 Task: Buy 1 Can Crushers from Specialty Tools & Gadgets section under best seller category for shipping address: Mateo Gonzalez, 2842 Point Street, Park Ridge, Illinois 60068, Cell Number 7738643880. Pay from credit card ending with 7965, CVV 549
Action: Mouse moved to (13, 77)
Screenshot: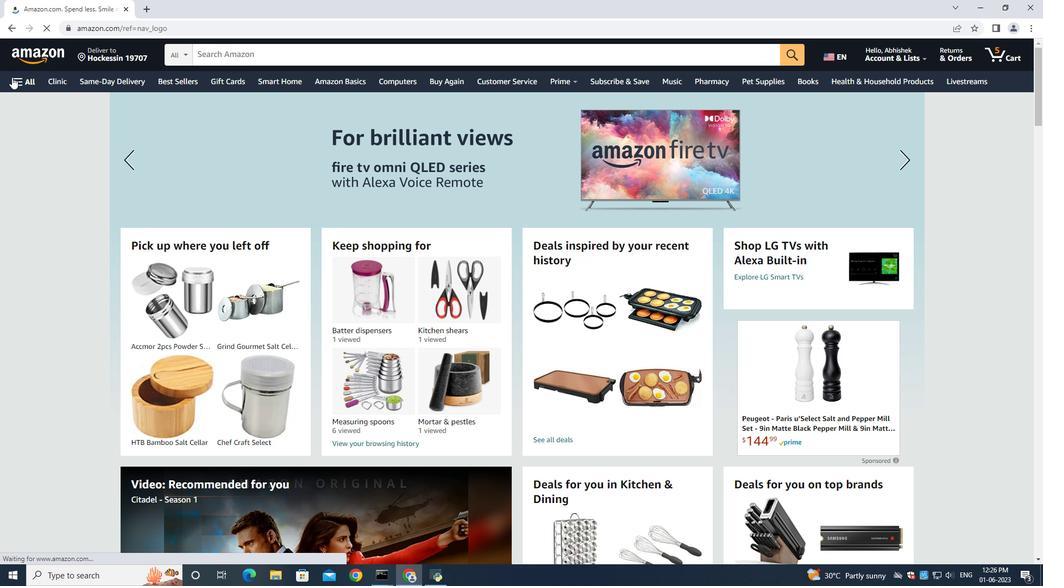 
Action: Mouse pressed left at (13, 77)
Screenshot: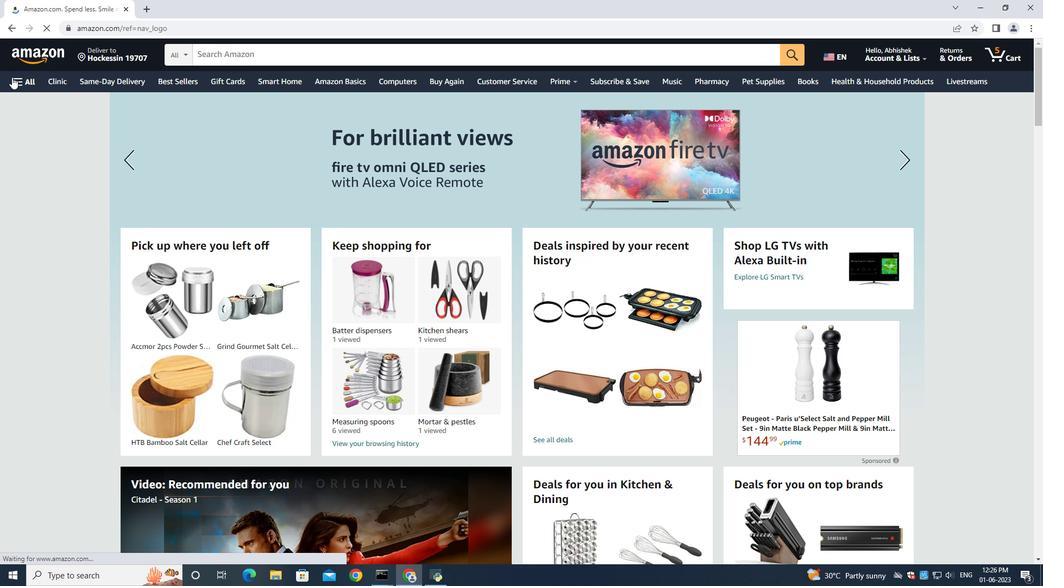 
Action: Mouse moved to (47, 103)
Screenshot: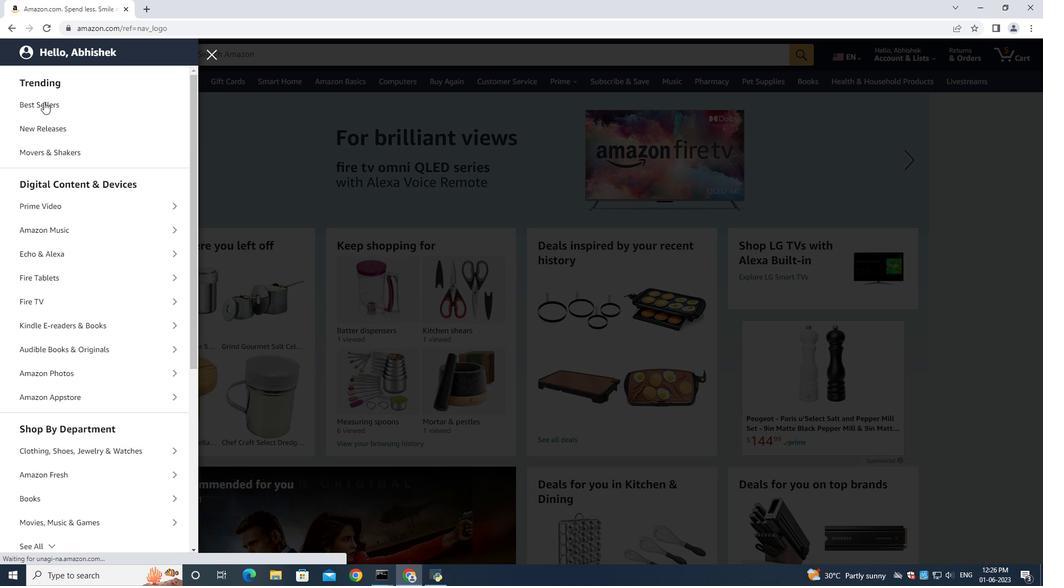 
Action: Mouse pressed left at (47, 103)
Screenshot: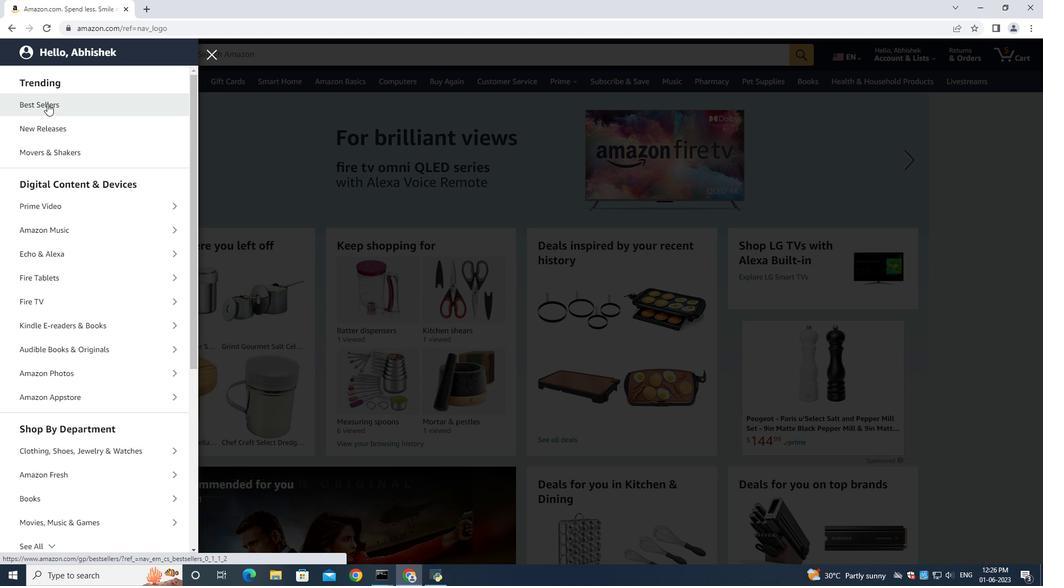 
Action: Mouse moved to (219, 55)
Screenshot: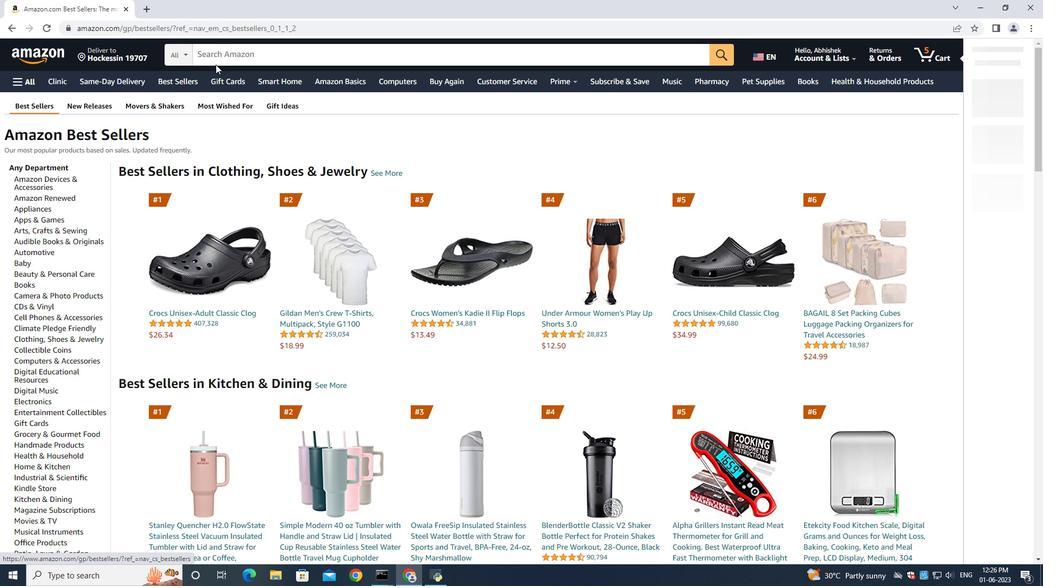 
Action: Mouse pressed left at (219, 55)
Screenshot: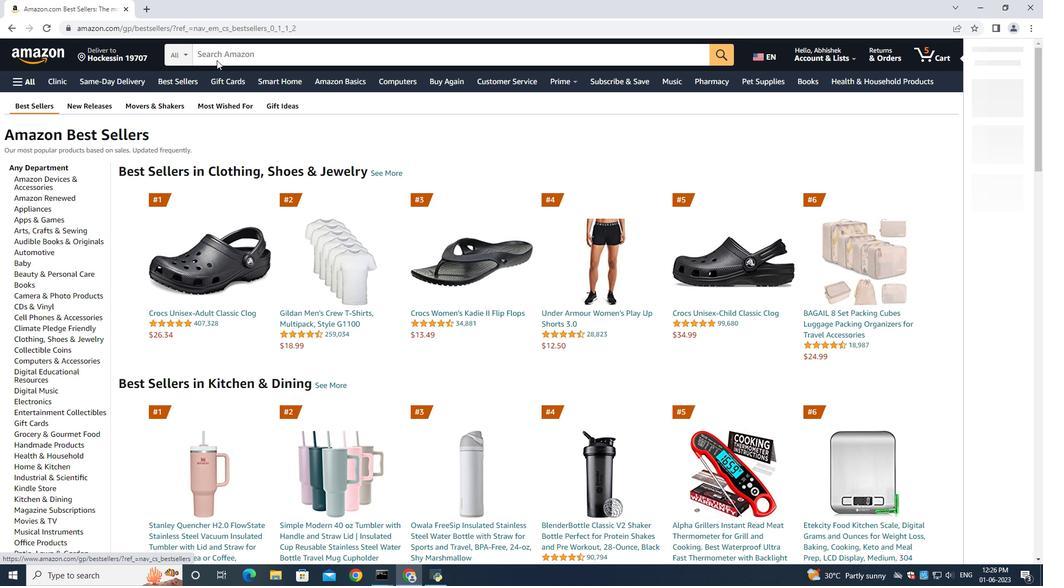 
Action: Key pressed <Key.shift>Can<Key.space><Key.shift><Key.shift><Key.shift><Key.shift><Key.shift><Key.shift><Key.shift><Key.shift><Key.shift><Key.shift><Key.shift><Key.shift><Key.shift><Key.shift><Key.shift><Key.shift><Key.shift><Key.shift><Key.shift><Key.shift><Key.shift><Key.shift><Key.shift><Key.shift><Key.shift><Key.shift><Key.shift><Key.shift><Key.shift><Key.shift><Key.shift>Crushers<Key.enter>
Screenshot: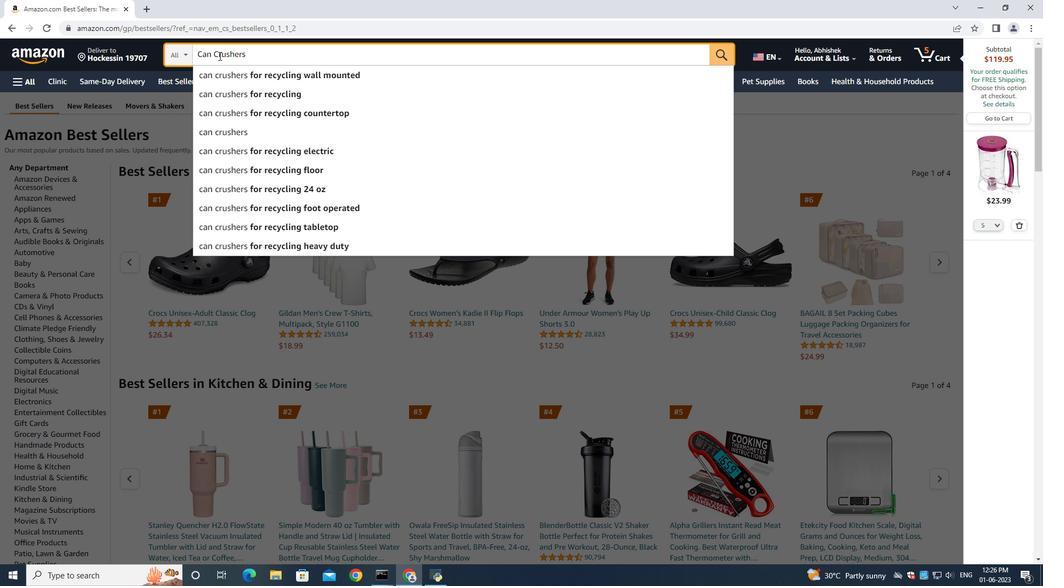 
Action: Mouse moved to (40, 195)
Screenshot: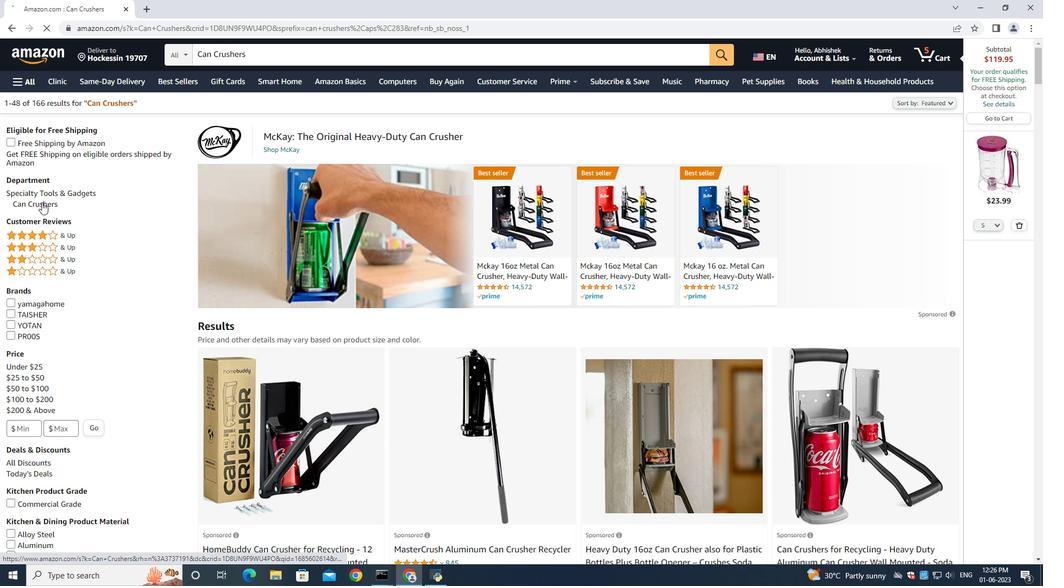 
Action: Mouse pressed left at (40, 195)
Screenshot: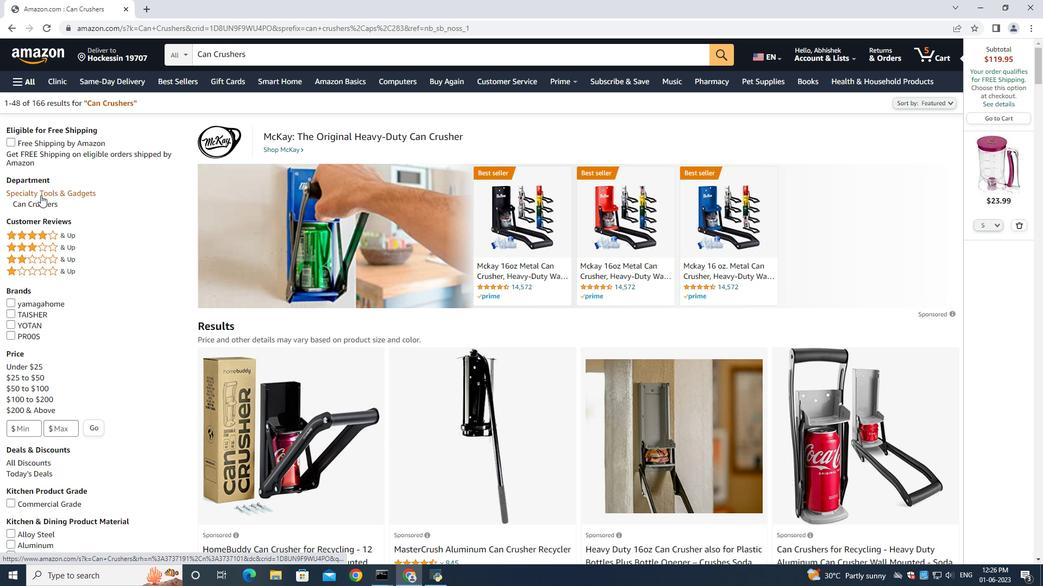 
Action: Mouse moved to (1017, 227)
Screenshot: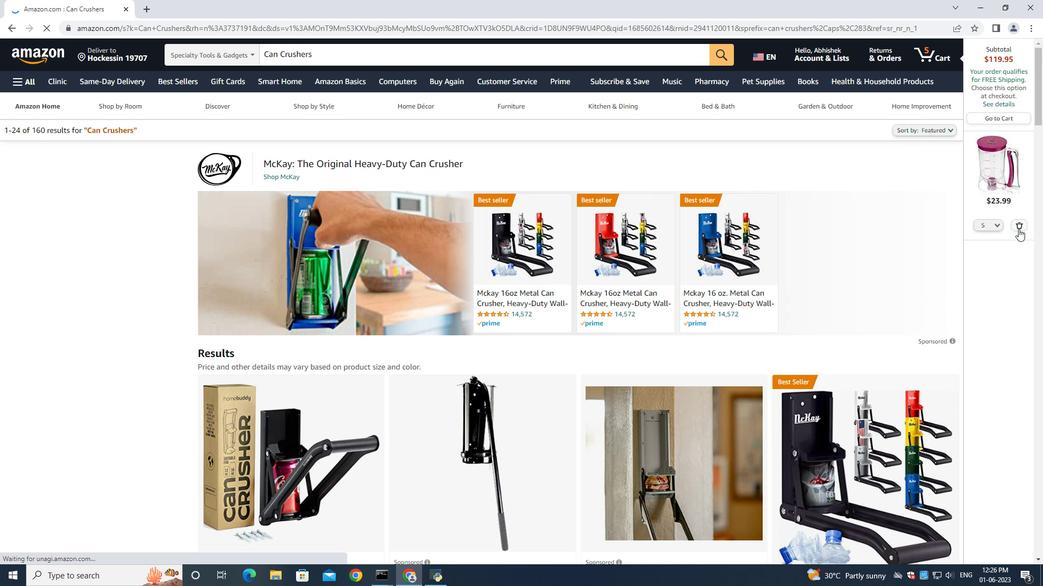 
Action: Mouse pressed left at (1017, 227)
Screenshot: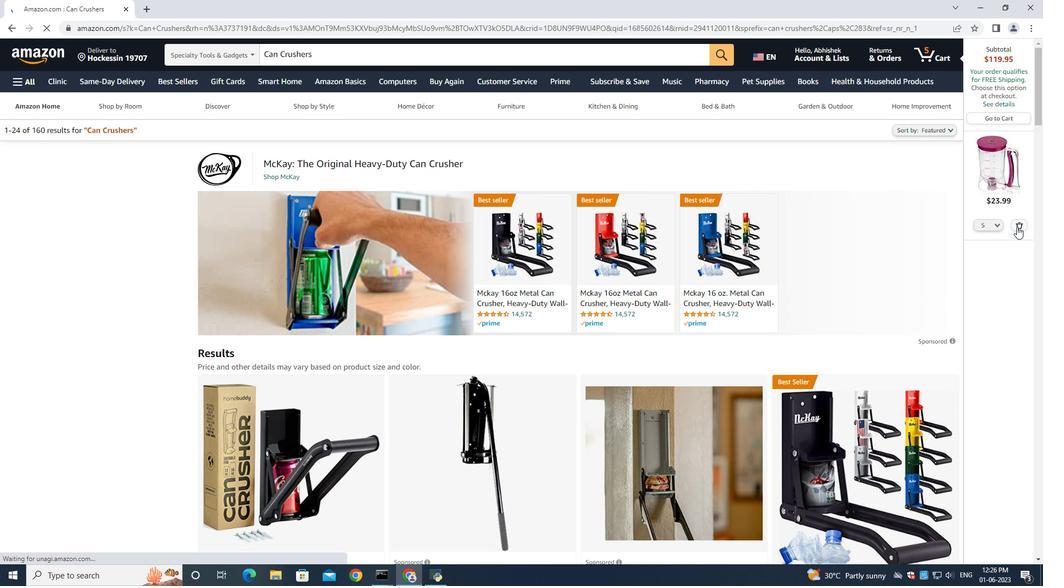 
Action: Mouse moved to (1017, 227)
Screenshot: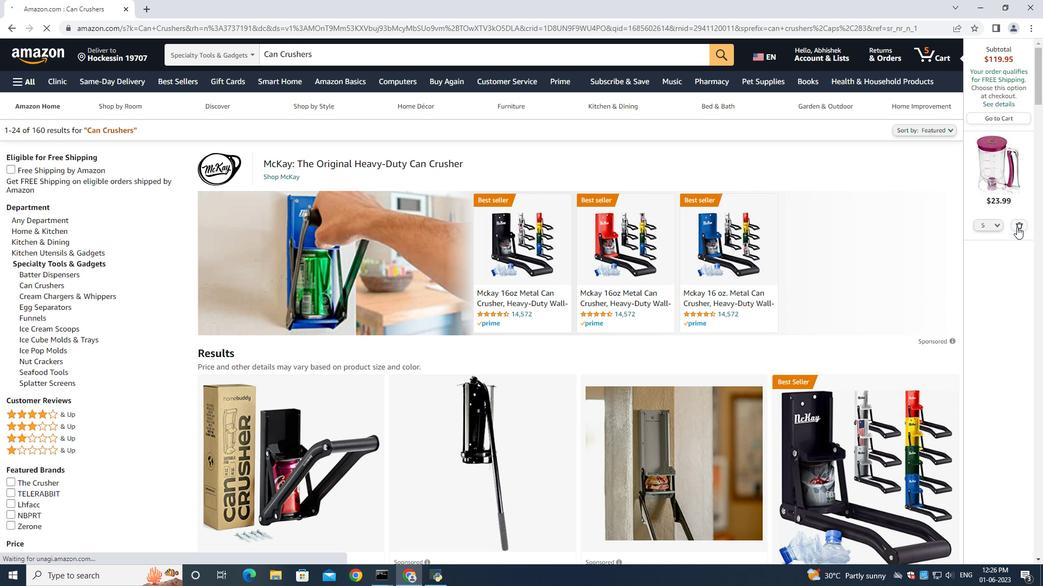 
Action: Mouse pressed left at (1017, 227)
Screenshot: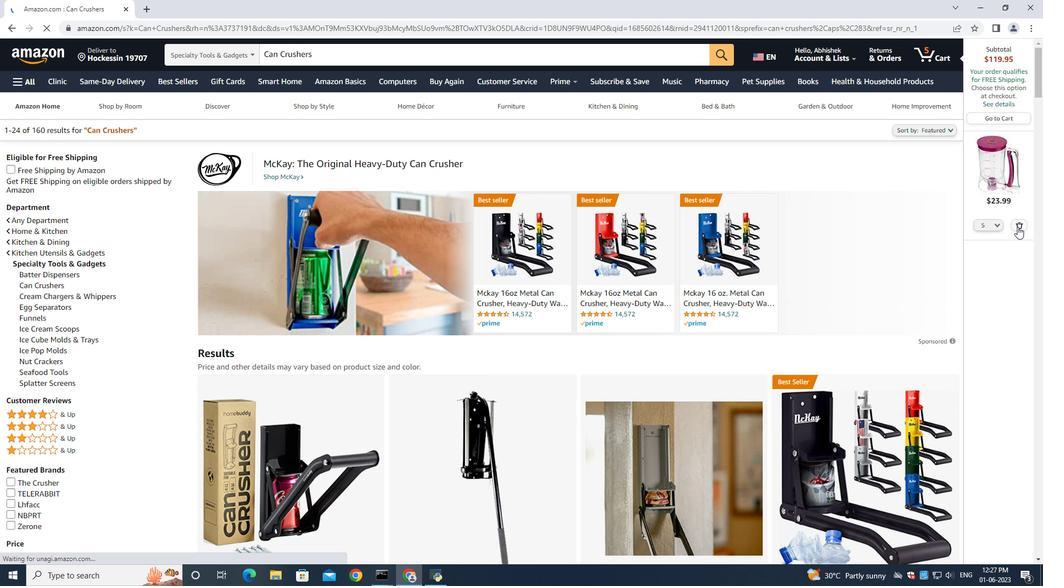 
Action: Mouse moved to (563, 285)
Screenshot: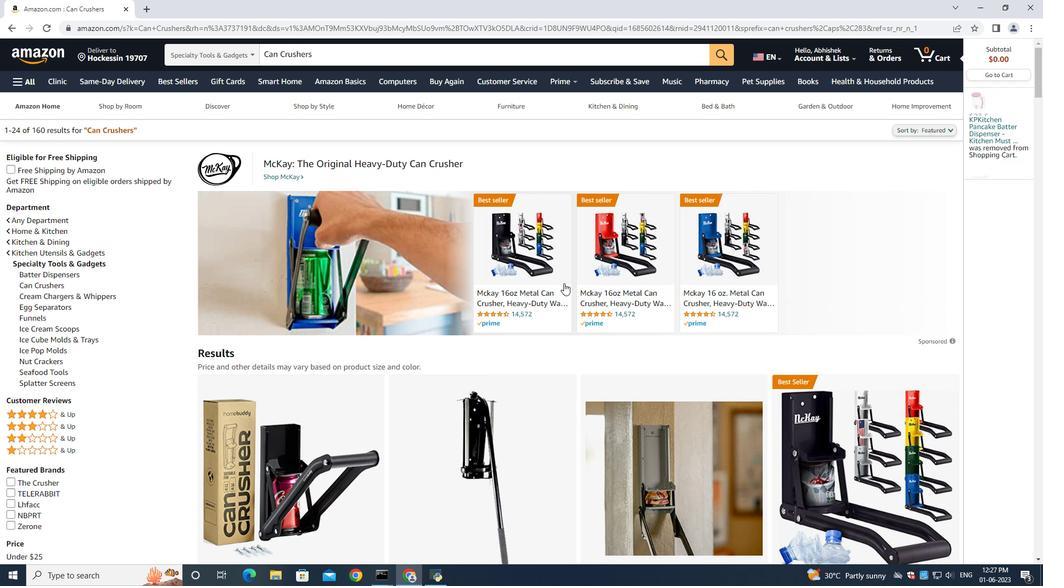 
Action: Mouse scrolled (563, 285) with delta (0, 0)
Screenshot: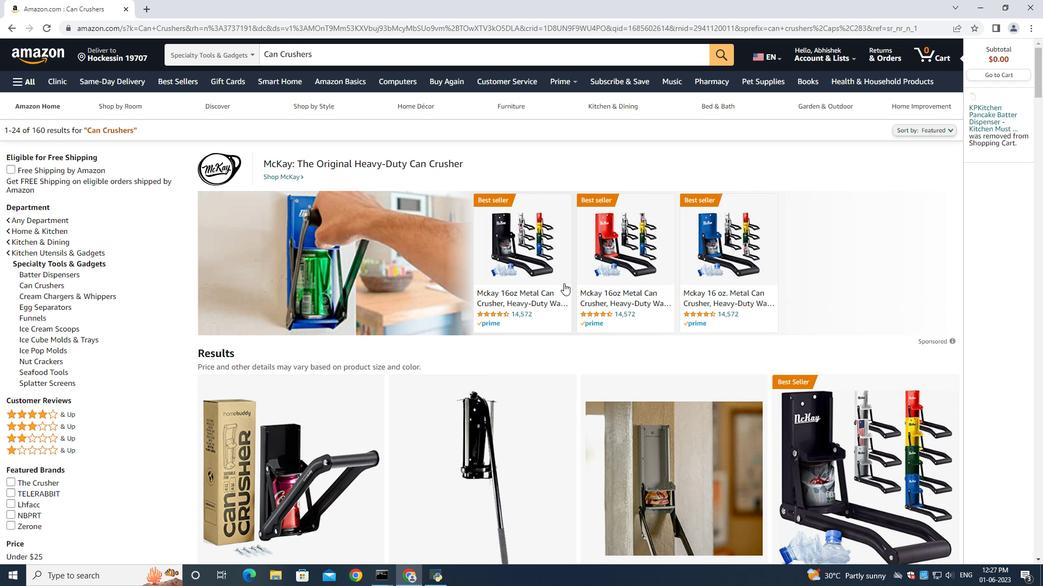 
Action: Mouse moved to (561, 295)
Screenshot: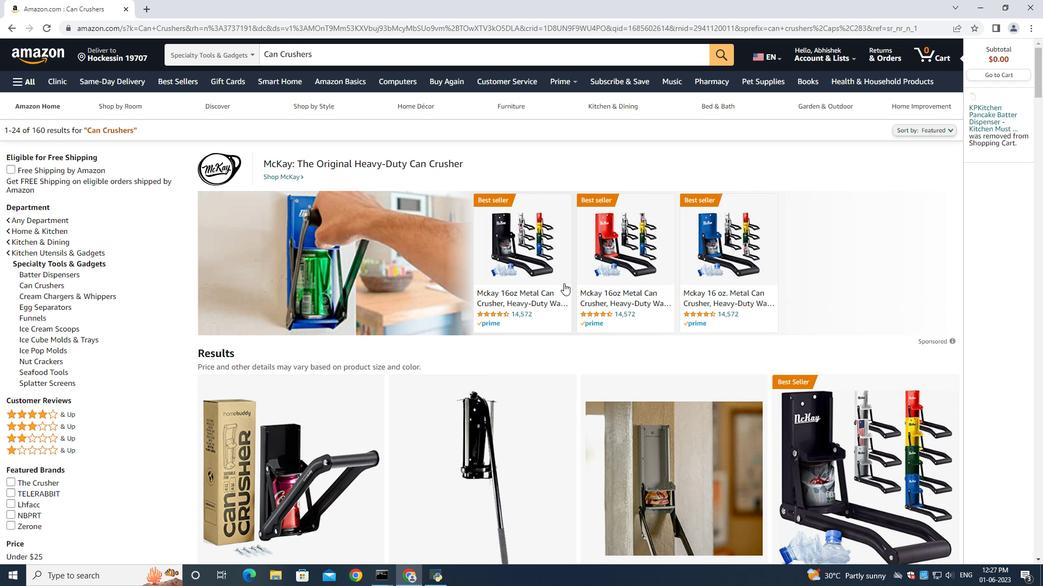 
Action: Mouse scrolled (561, 294) with delta (0, 0)
Screenshot: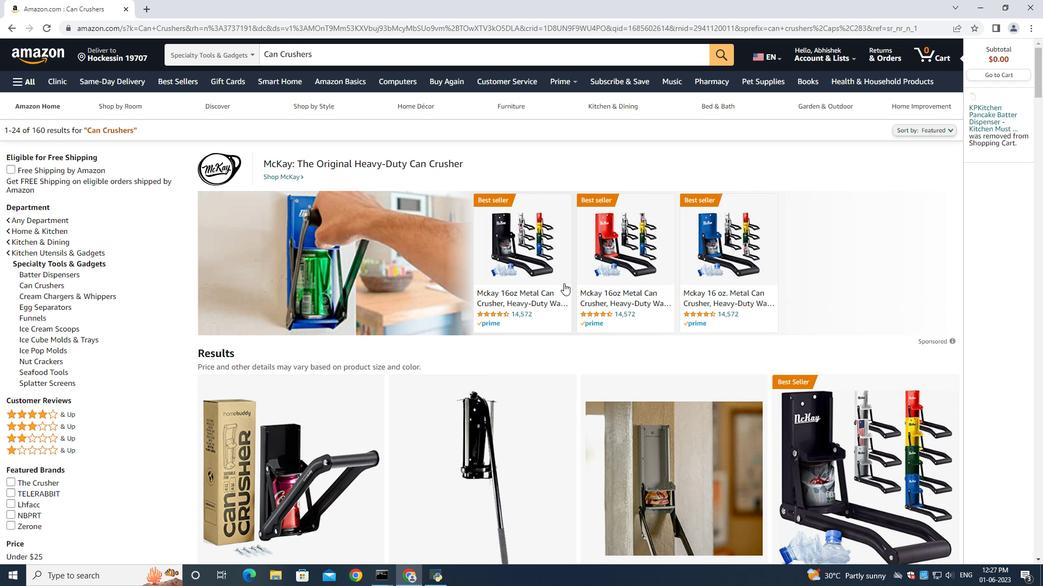 
Action: Mouse moved to (557, 303)
Screenshot: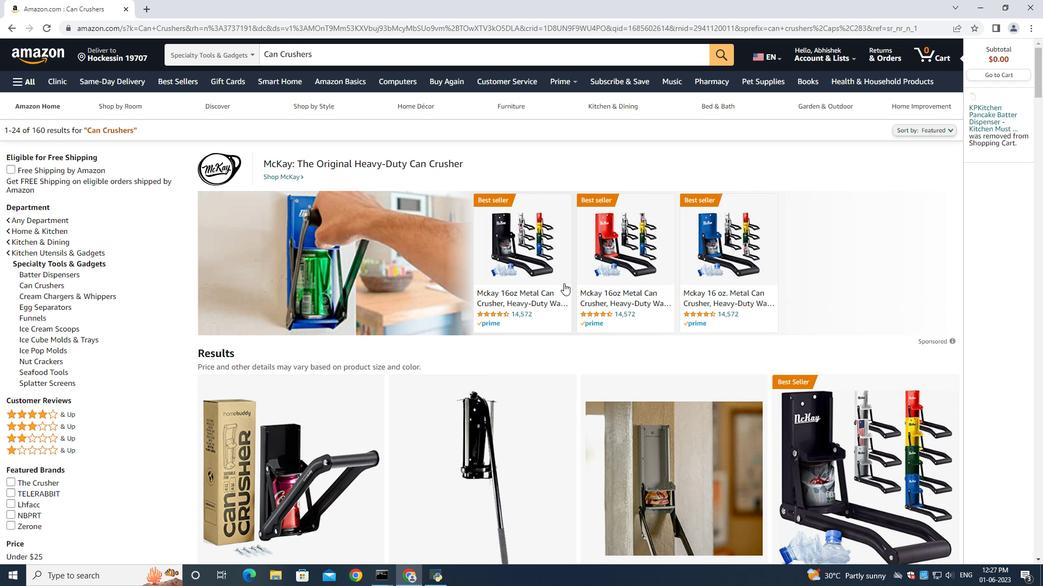 
Action: Mouse scrolled (557, 303) with delta (0, 0)
Screenshot: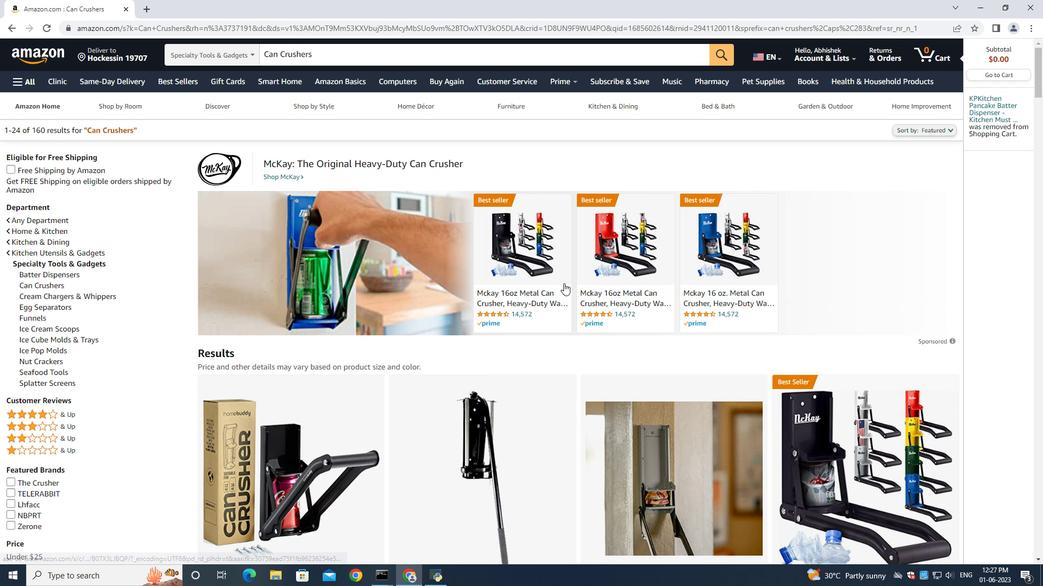 
Action: Mouse moved to (557, 303)
Screenshot: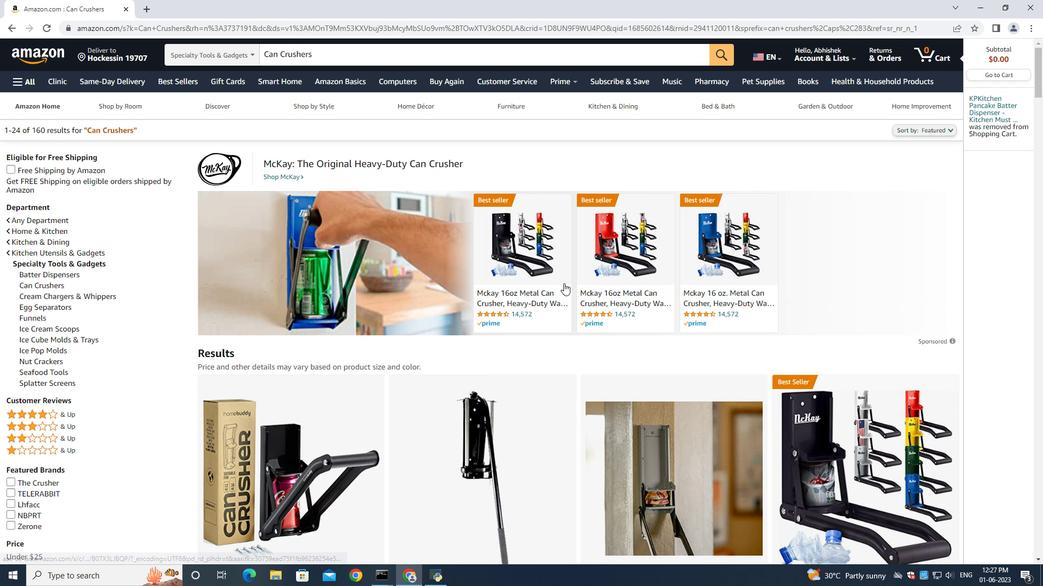 
Action: Mouse scrolled (557, 303) with delta (0, 0)
Screenshot: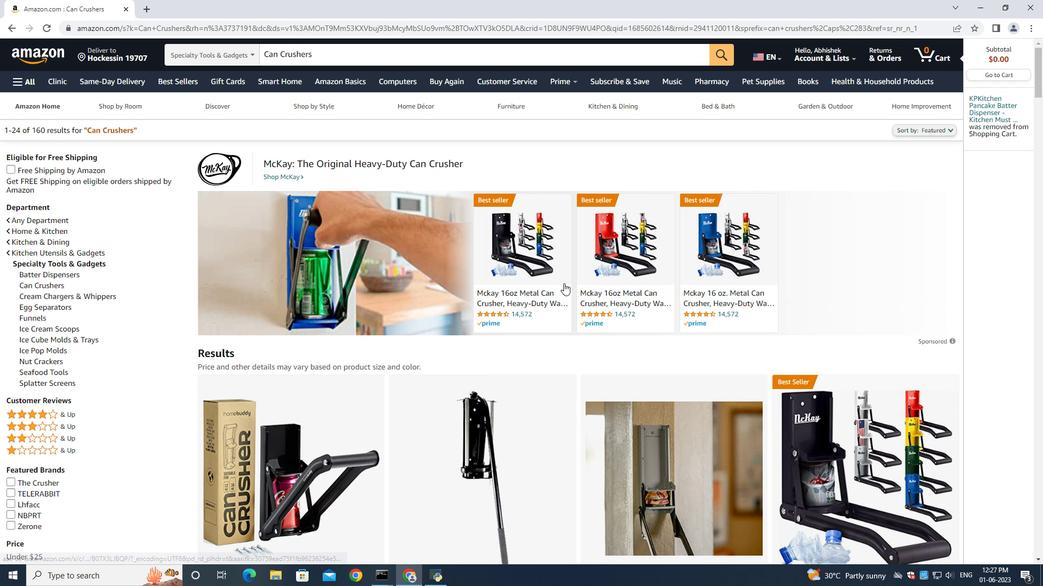 
Action: Mouse scrolled (557, 303) with delta (0, 0)
Screenshot: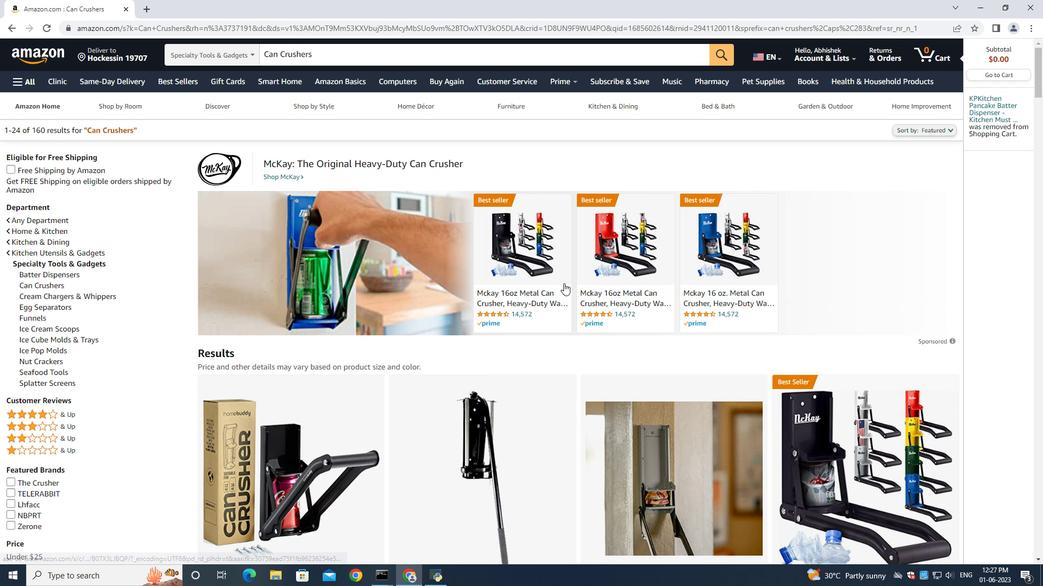 
Action: Mouse moved to (621, 324)
Screenshot: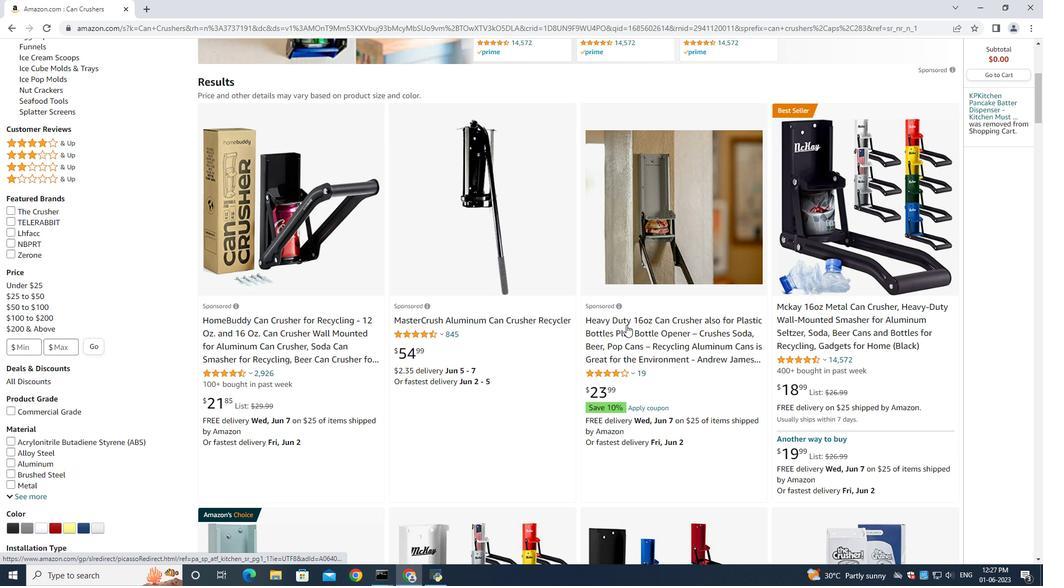 
Action: Mouse scrolled (621, 323) with delta (0, 0)
Screenshot: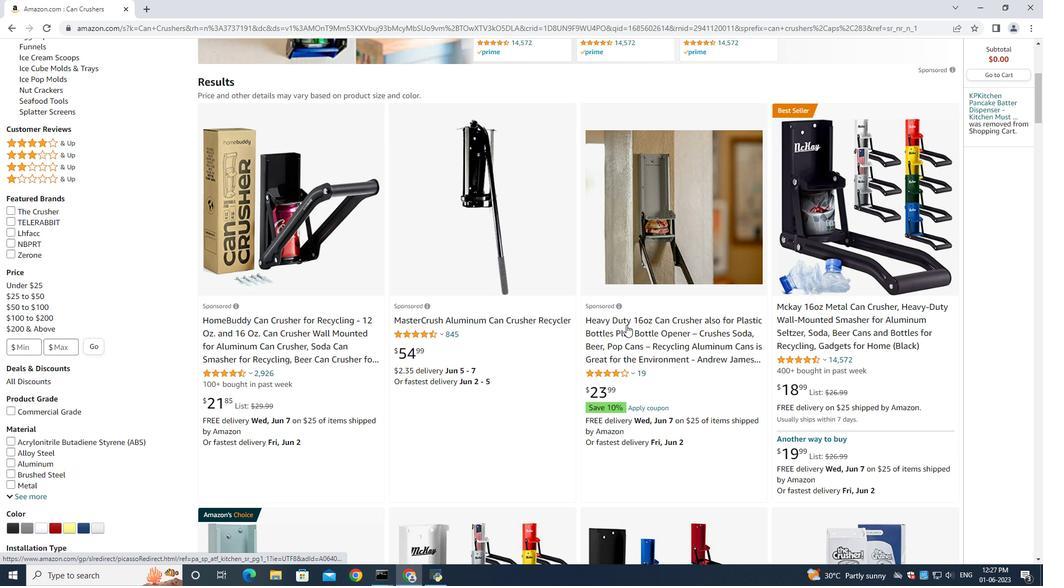 
Action: Mouse scrolled (621, 323) with delta (0, 0)
Screenshot: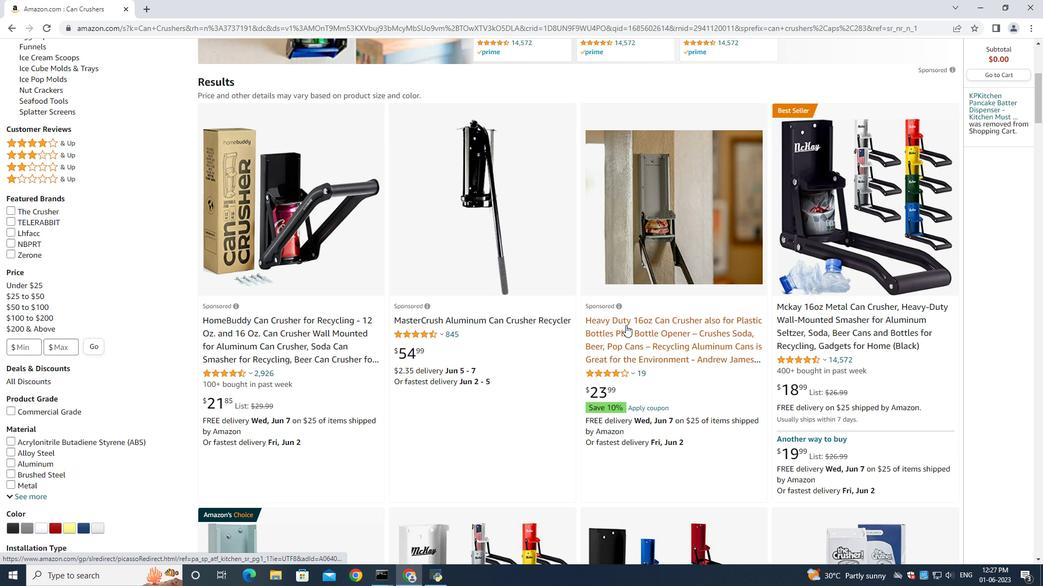 
Action: Mouse moved to (841, 249)
Screenshot: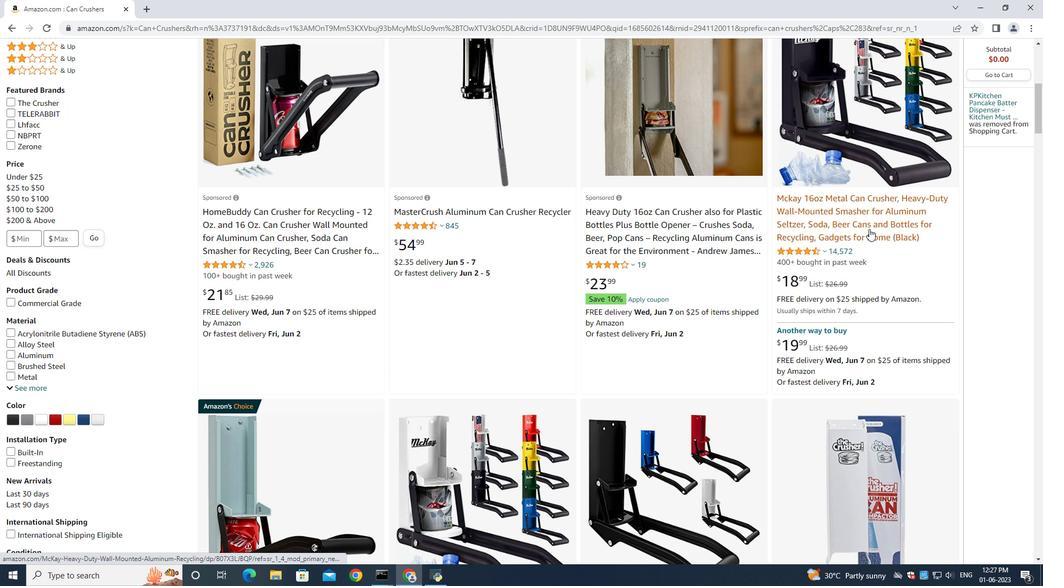 
Action: Mouse scrolled (841, 250) with delta (0, 0)
Screenshot: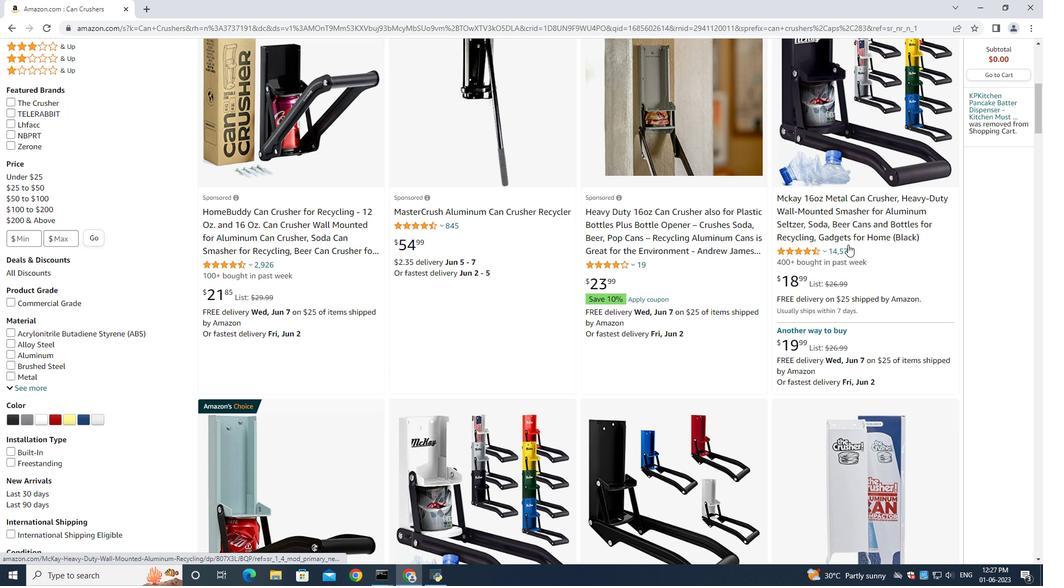 
Action: Mouse scrolled (841, 250) with delta (0, 0)
Screenshot: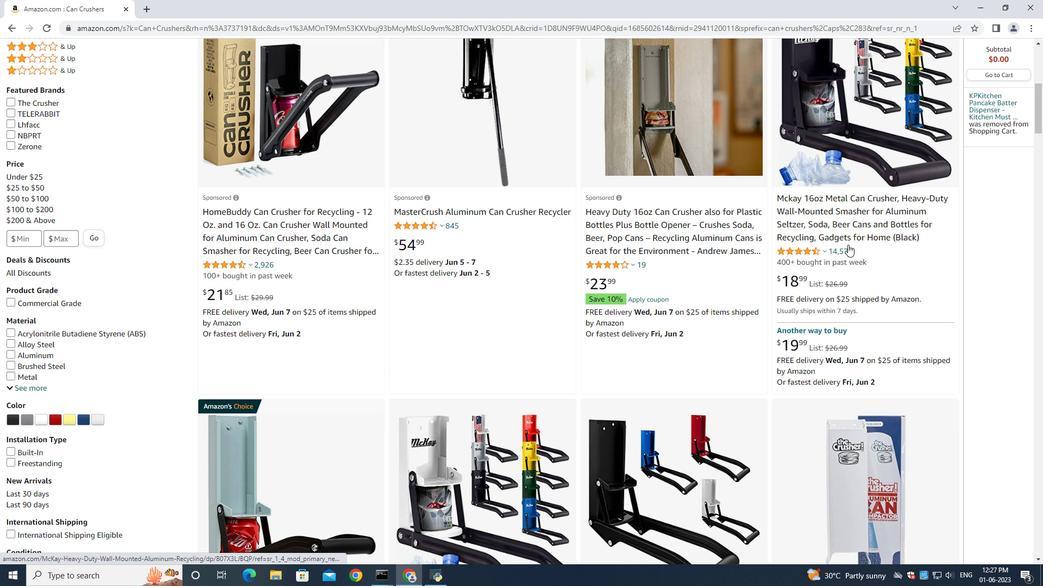 
Action: Mouse moved to (270, 336)
Screenshot: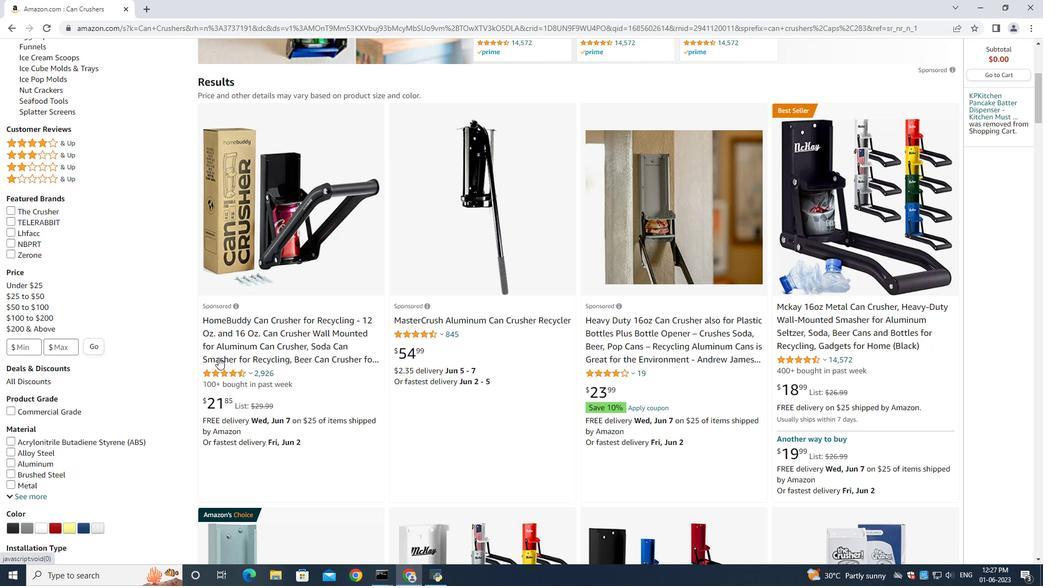 
Action: Mouse pressed left at (270, 336)
Screenshot: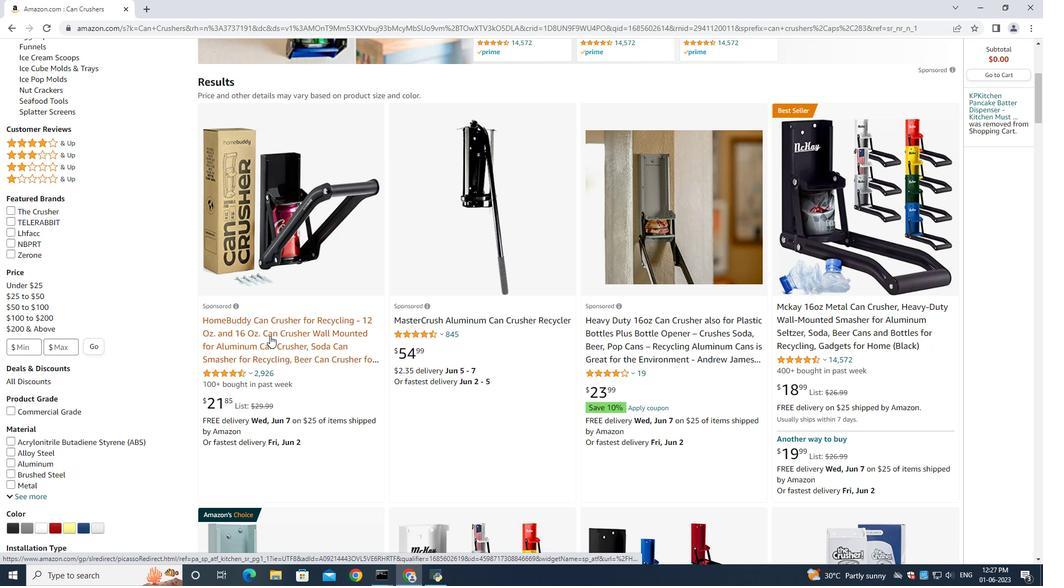
Action: Mouse moved to (124, 398)
Screenshot: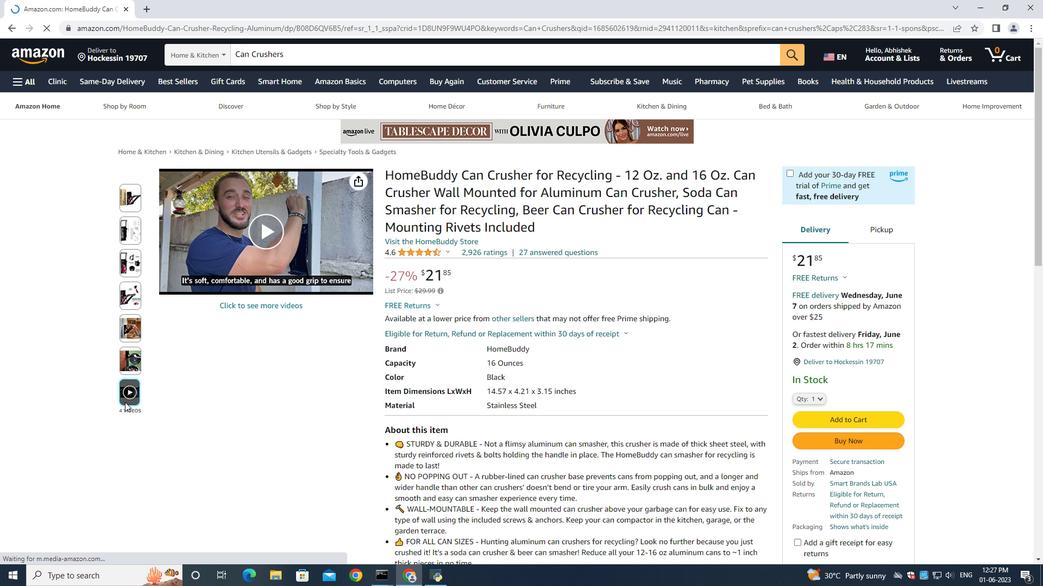 
Action: Mouse pressed left at (124, 398)
Screenshot: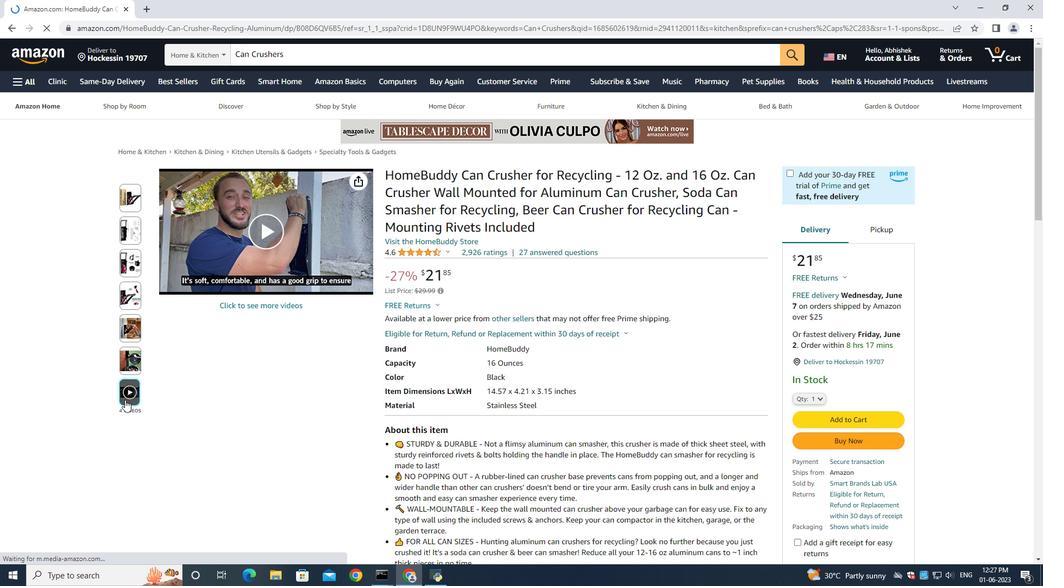 
Action: Mouse moved to (414, 308)
Screenshot: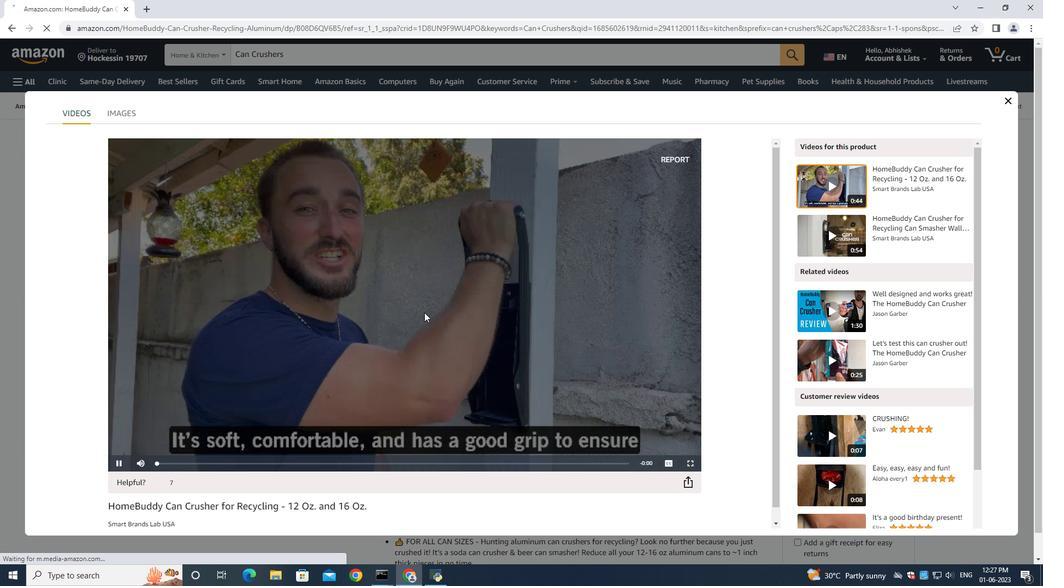
Action: Mouse pressed left at (414, 308)
Screenshot: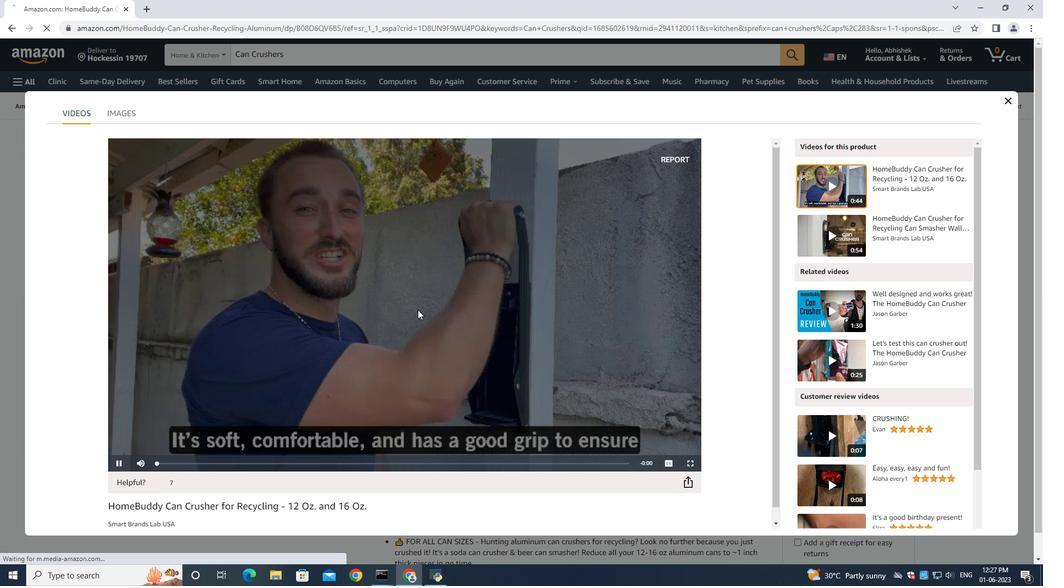 
Action: Mouse moved to (509, 467)
Screenshot: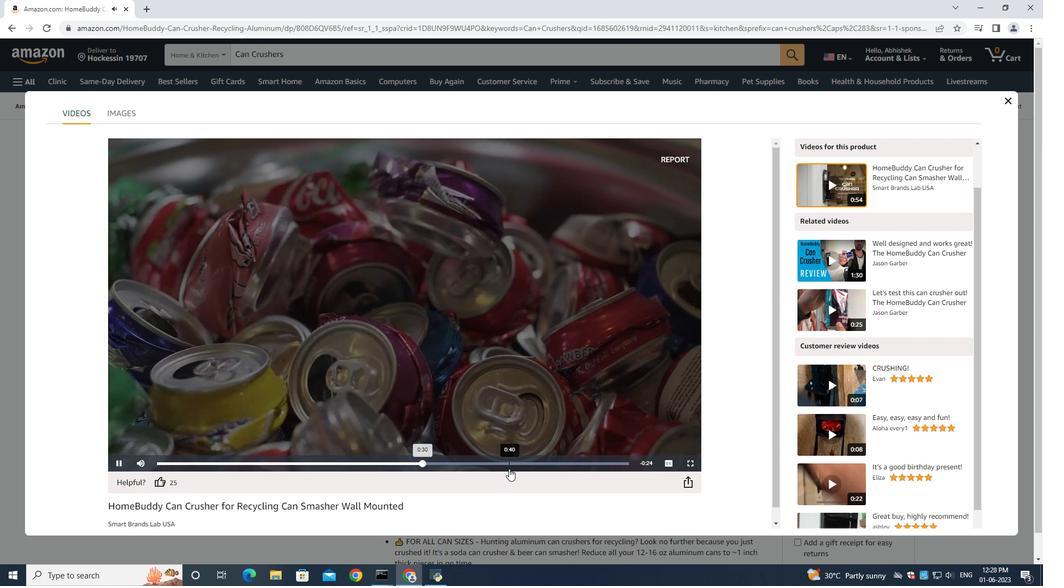 
Action: Mouse pressed left at (509, 467)
Screenshot: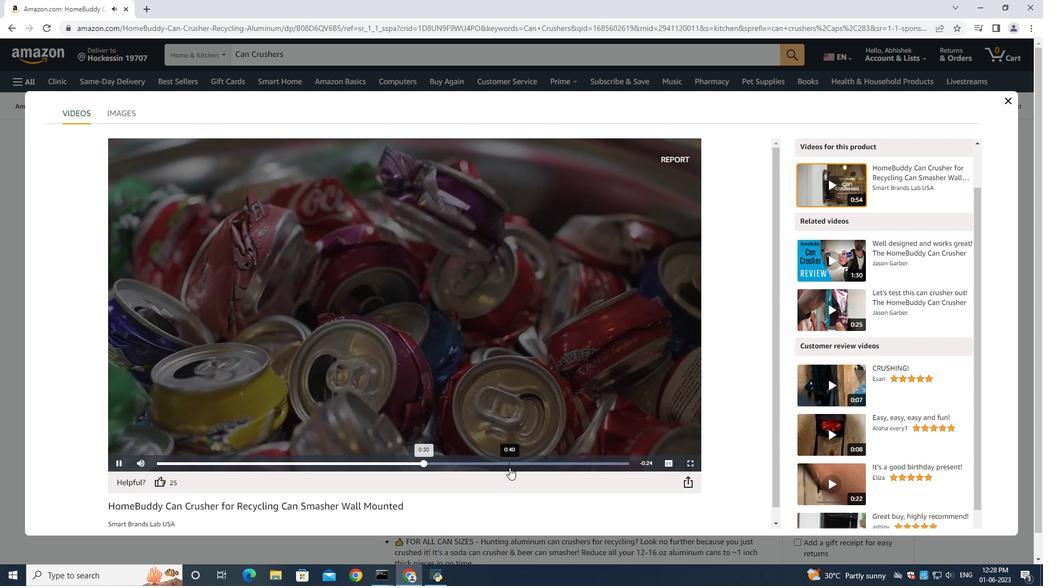 
Action: Mouse moved to (567, 463)
Screenshot: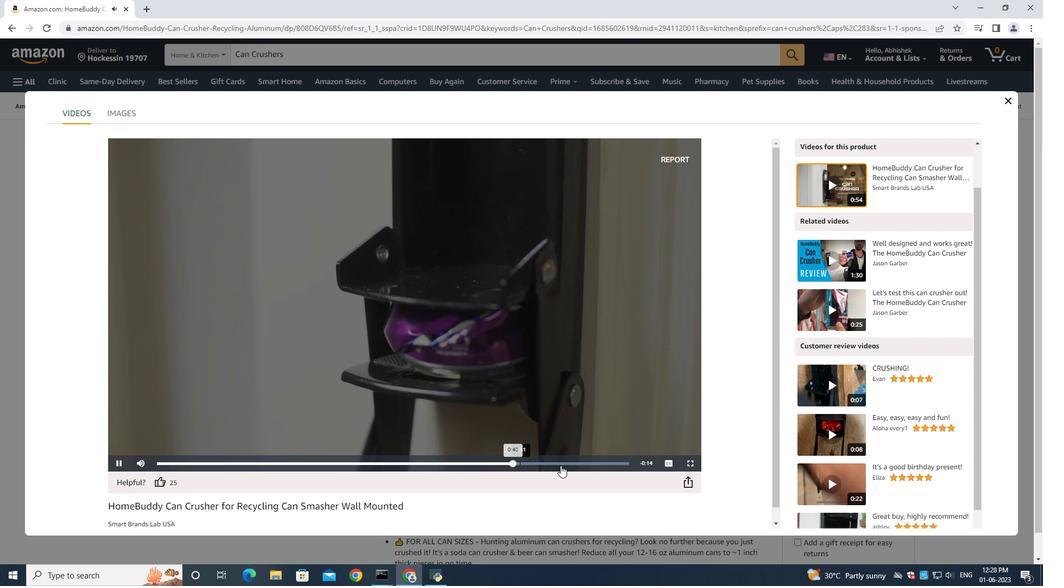 
Action: Mouse pressed left at (567, 463)
Screenshot: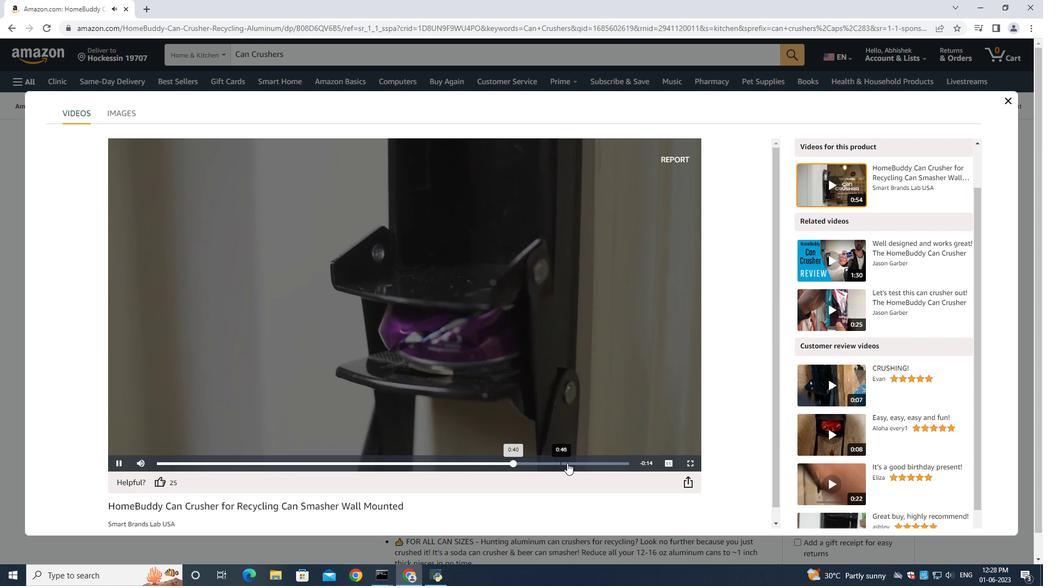 
Action: Mouse moved to (1006, 101)
Screenshot: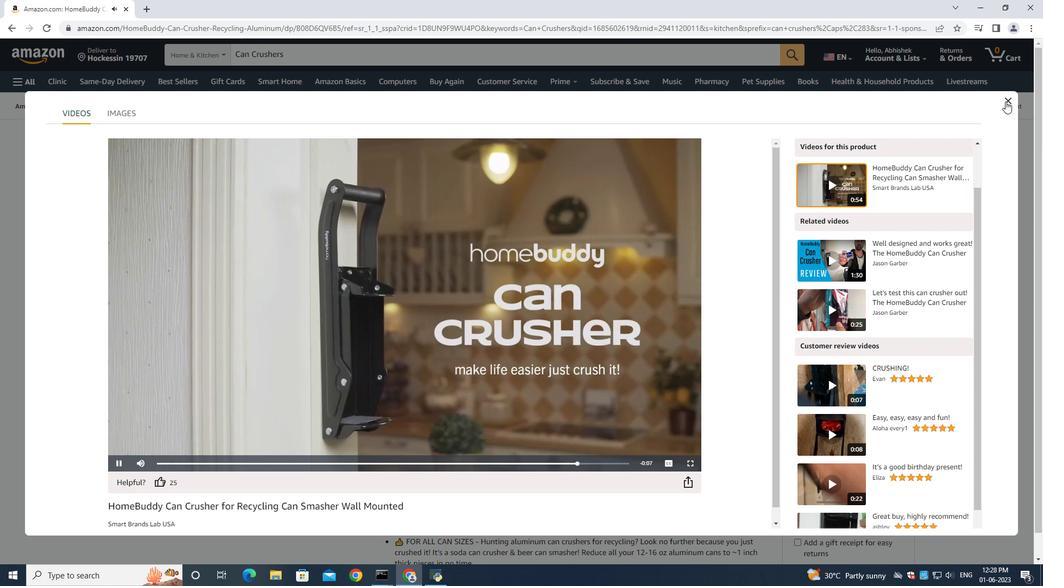 
Action: Mouse pressed left at (1006, 101)
Screenshot: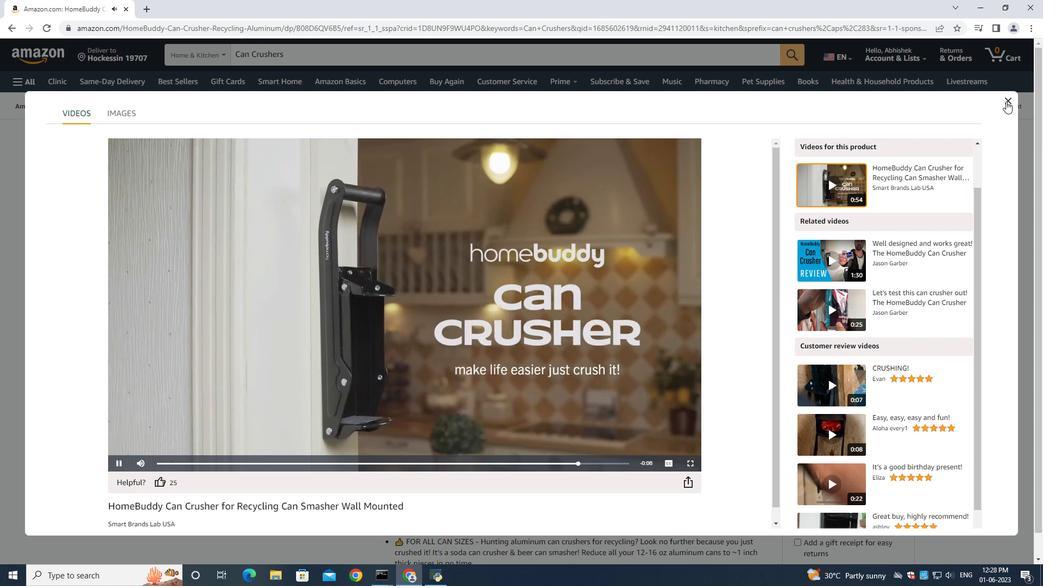 
Action: Mouse moved to (846, 439)
Screenshot: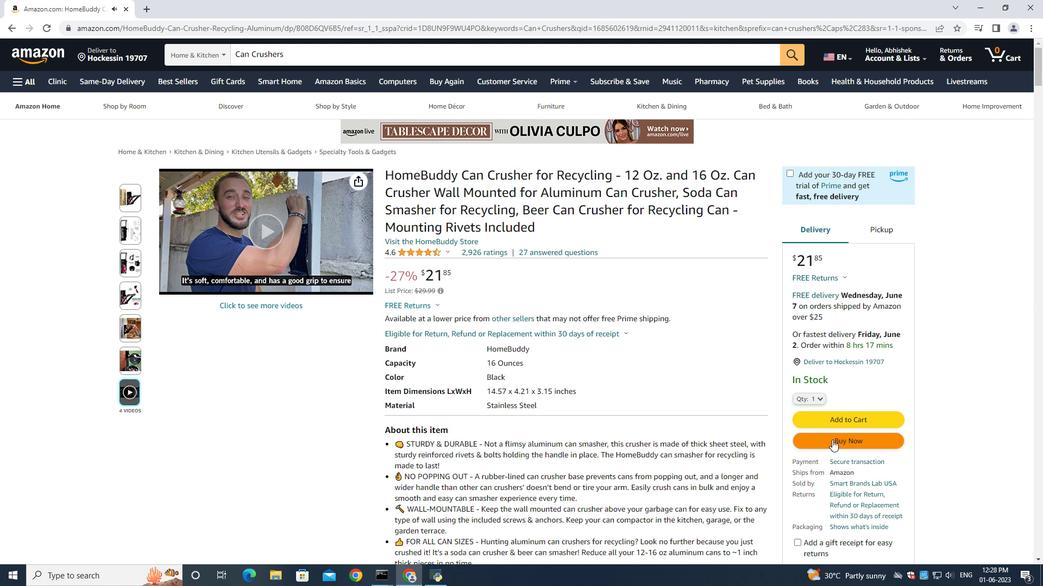
Action: Mouse pressed left at (846, 439)
Screenshot: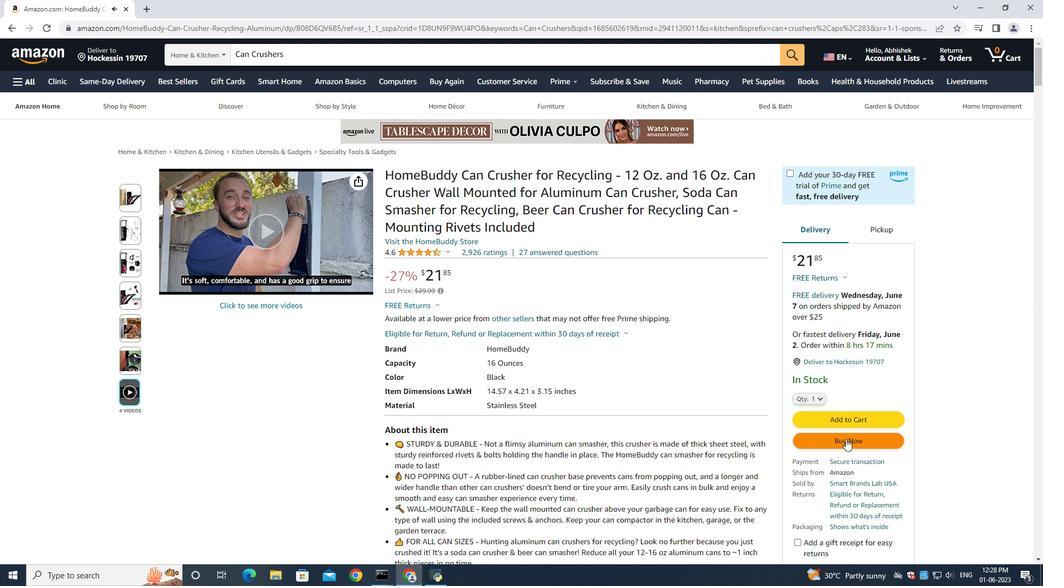 
Action: Mouse moved to (535, 300)
Screenshot: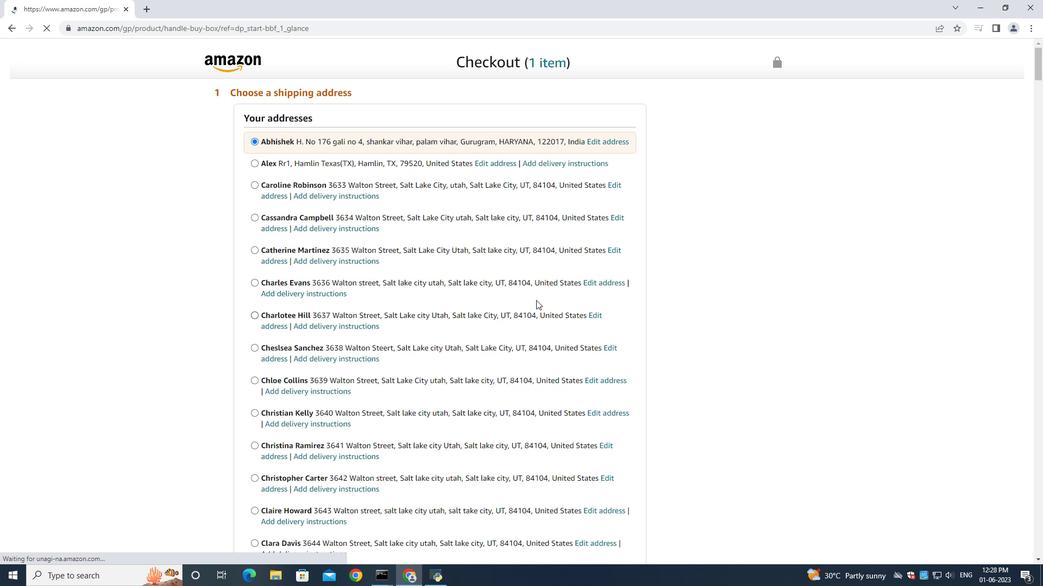 
Action: Mouse scrolled (535, 299) with delta (0, 0)
Screenshot: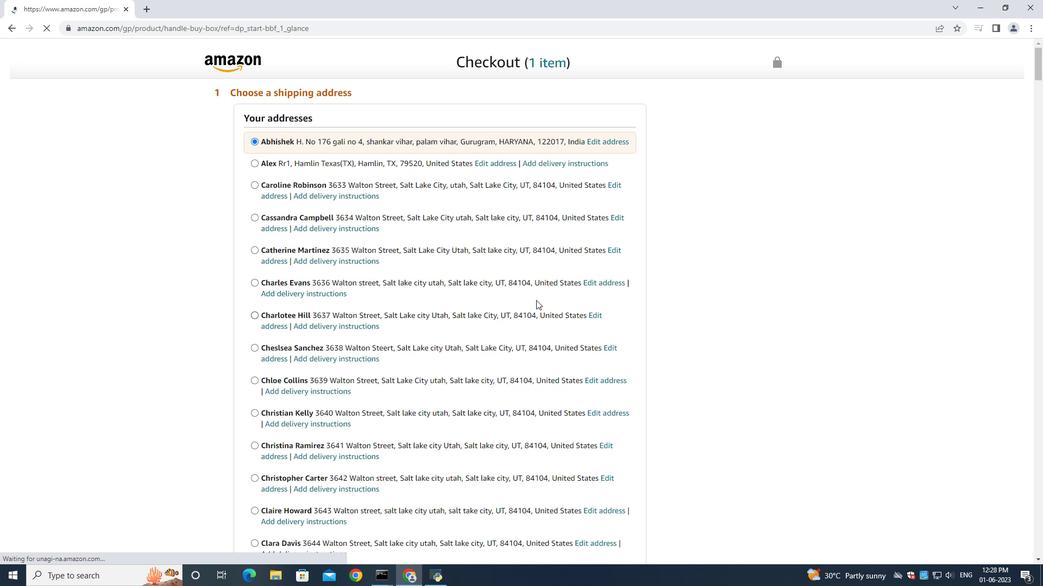 
Action: Mouse scrolled (535, 299) with delta (0, 0)
Screenshot: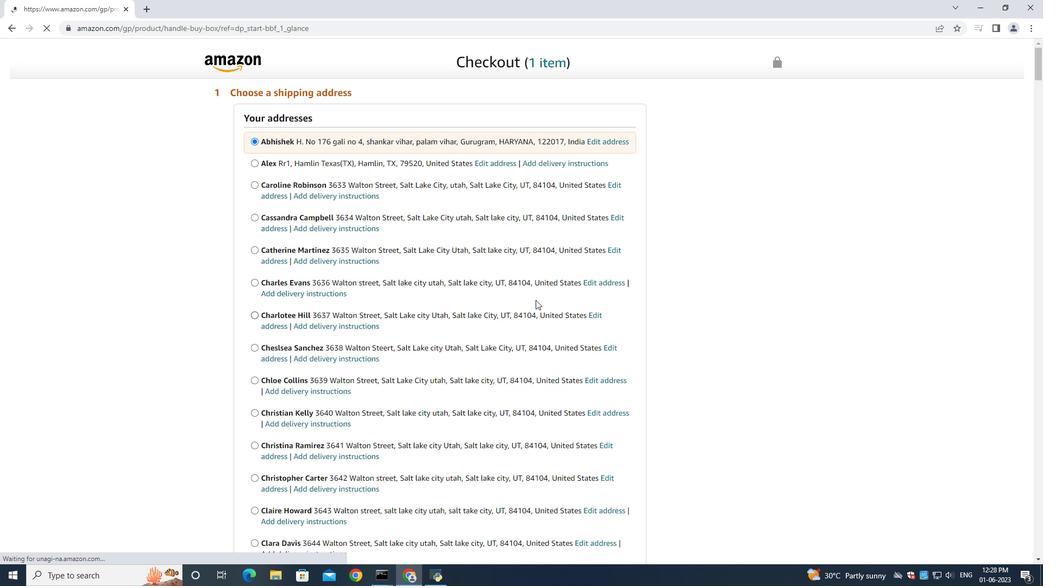 
Action: Mouse scrolled (535, 299) with delta (0, 0)
Screenshot: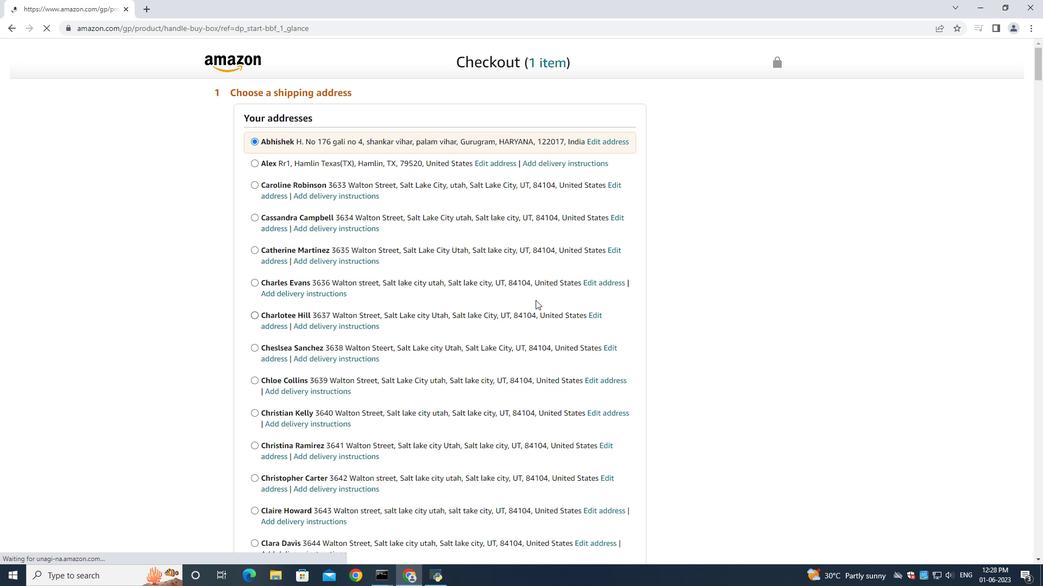 
Action: Mouse scrolled (535, 299) with delta (0, -1)
Screenshot: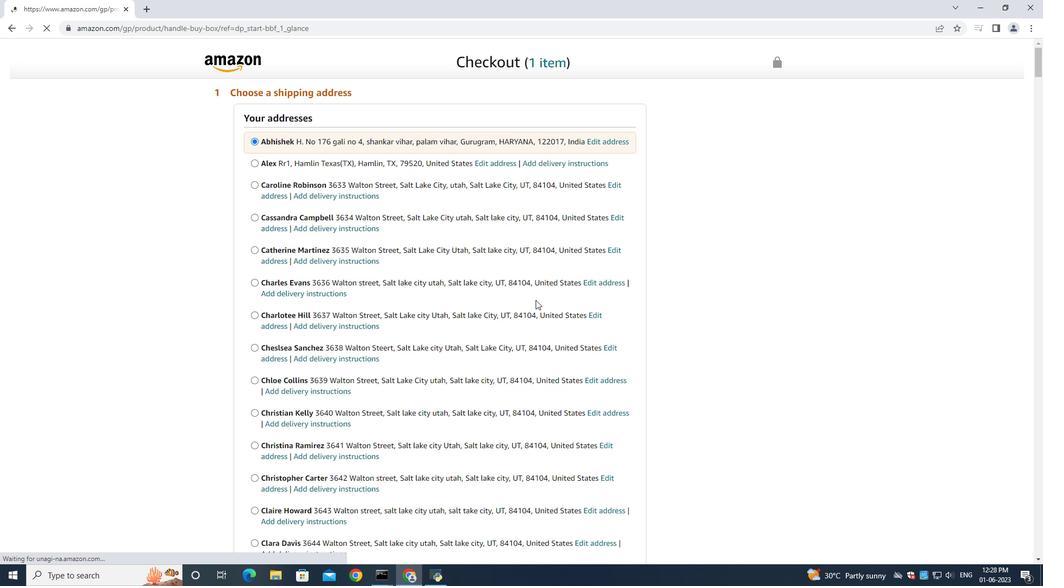 
Action: Mouse scrolled (535, 299) with delta (0, 0)
Screenshot: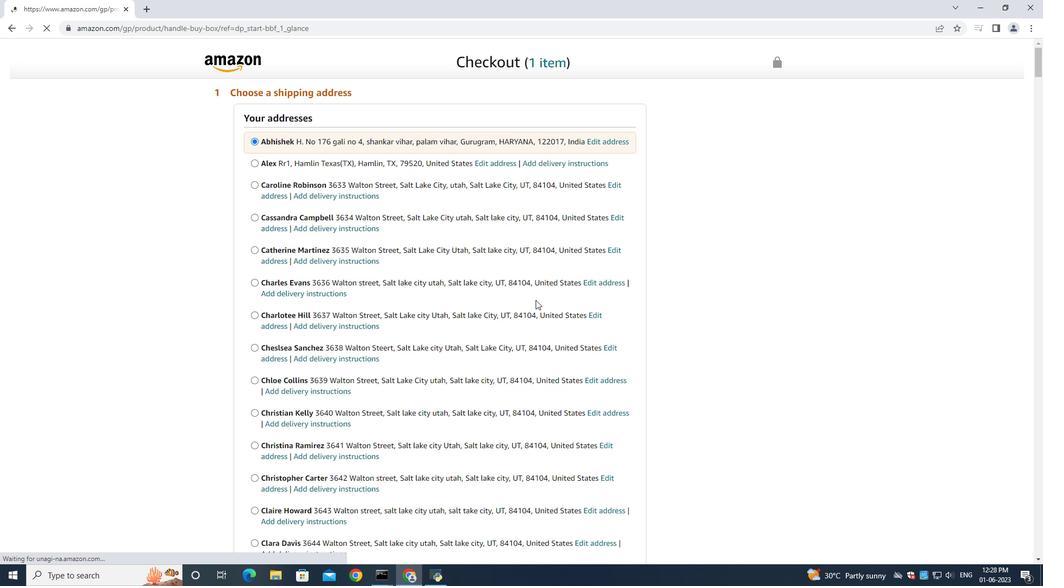 
Action: Mouse scrolled (535, 299) with delta (0, 0)
Screenshot: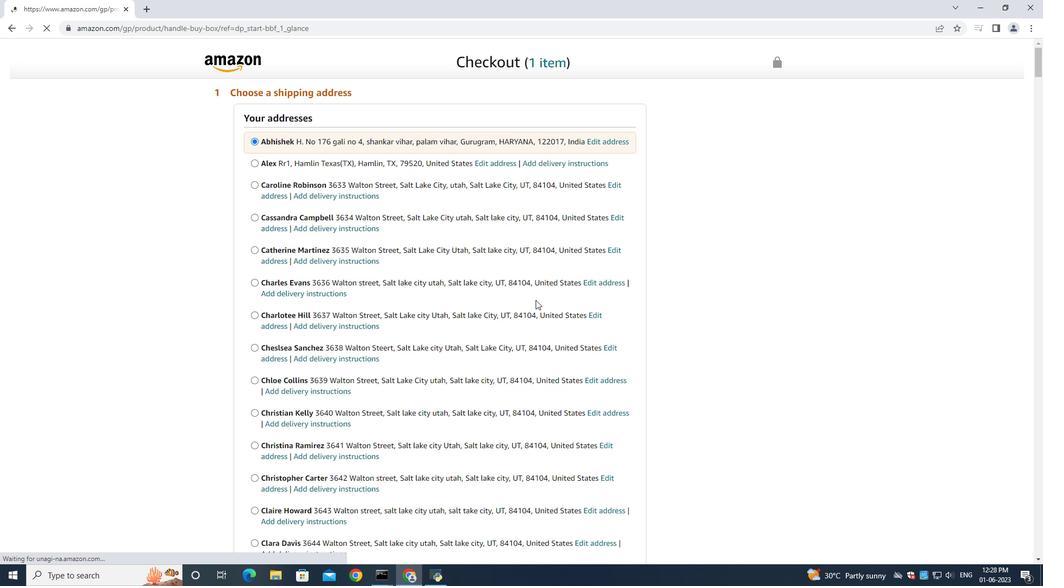 
Action: Mouse moved to (536, 298)
Screenshot: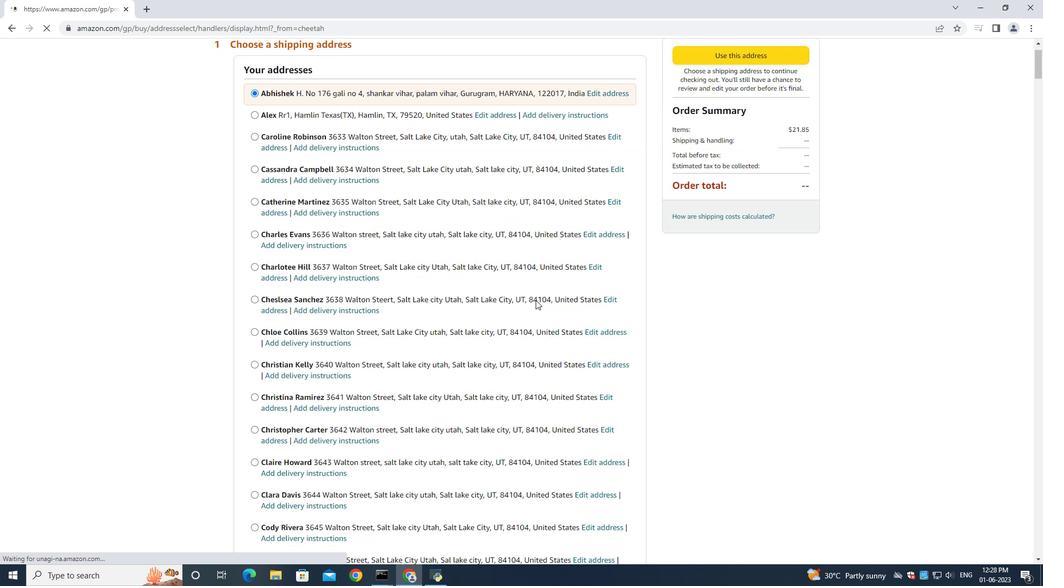
Action: Mouse scrolled (536, 297) with delta (0, 0)
Screenshot: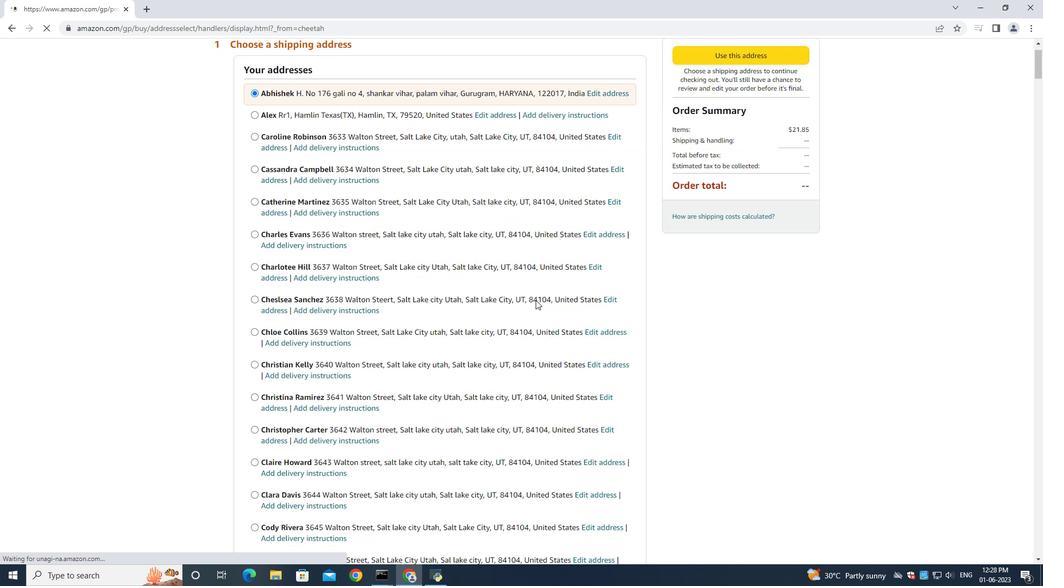 
Action: Mouse scrolled (536, 297) with delta (0, 0)
Screenshot: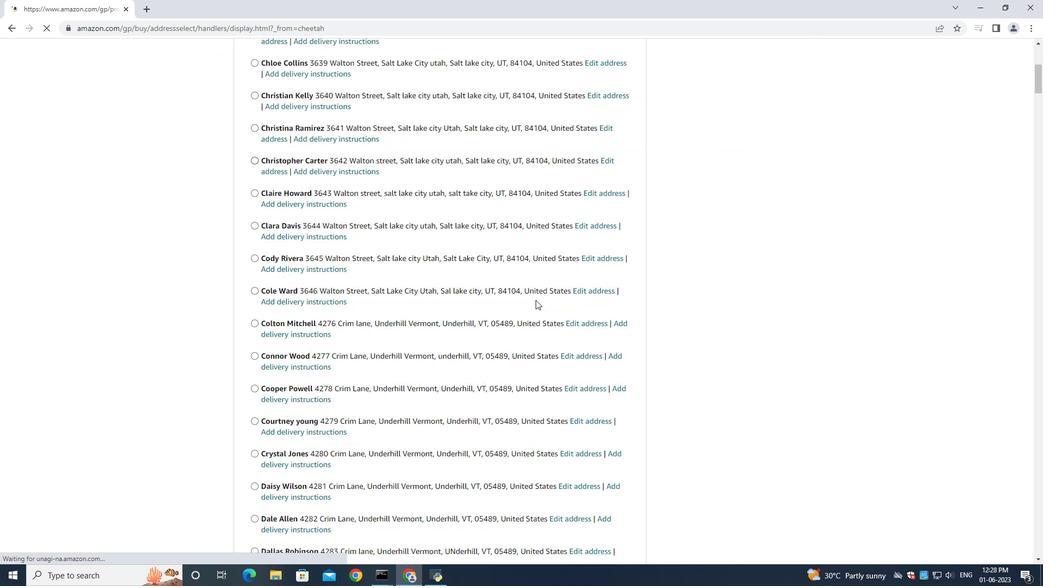 
Action: Mouse scrolled (536, 297) with delta (0, -1)
Screenshot: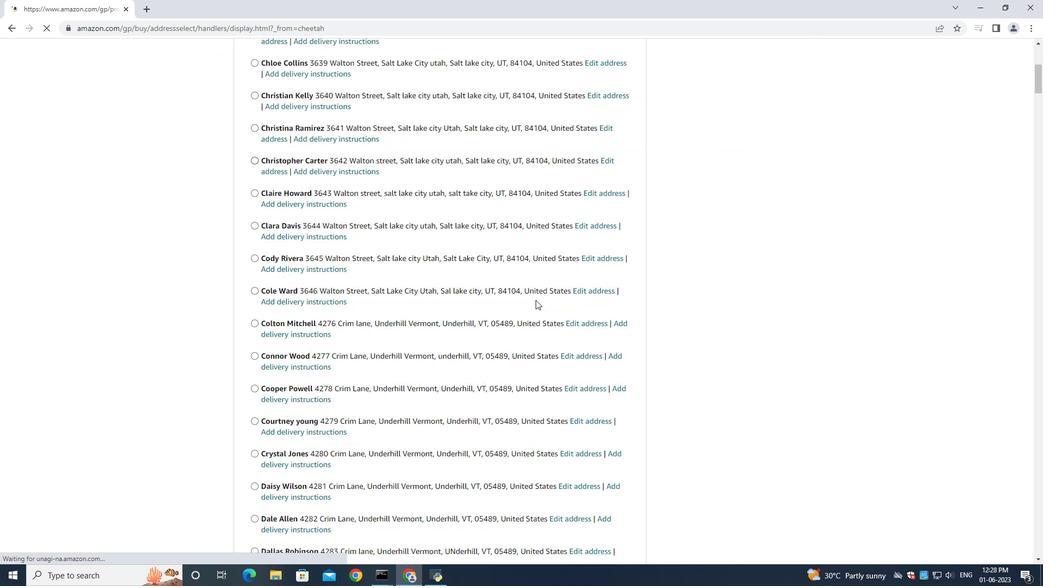 
Action: Mouse scrolled (536, 297) with delta (0, 0)
Screenshot: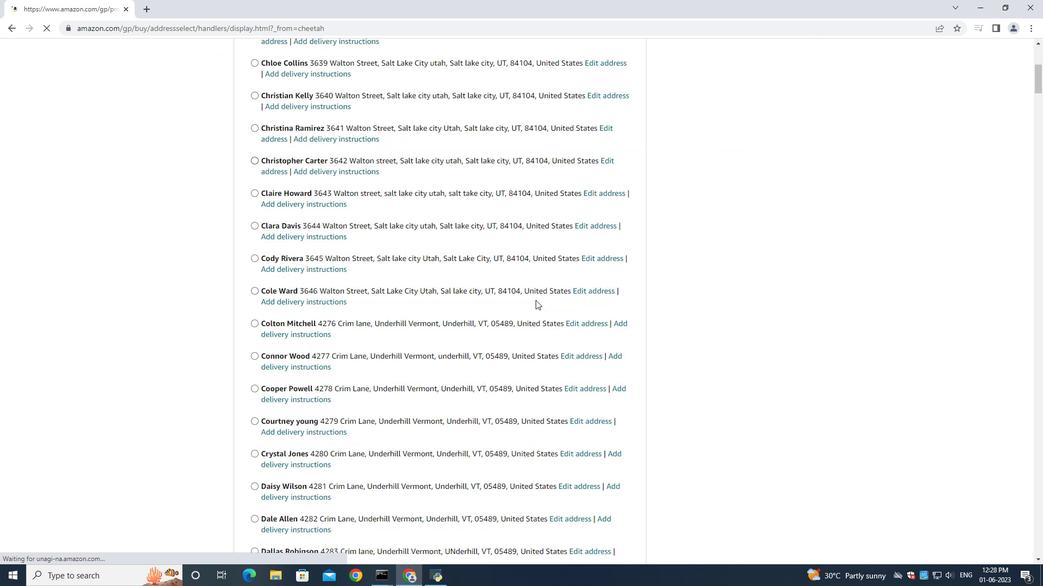 
Action: Mouse scrolled (536, 297) with delta (0, 0)
Screenshot: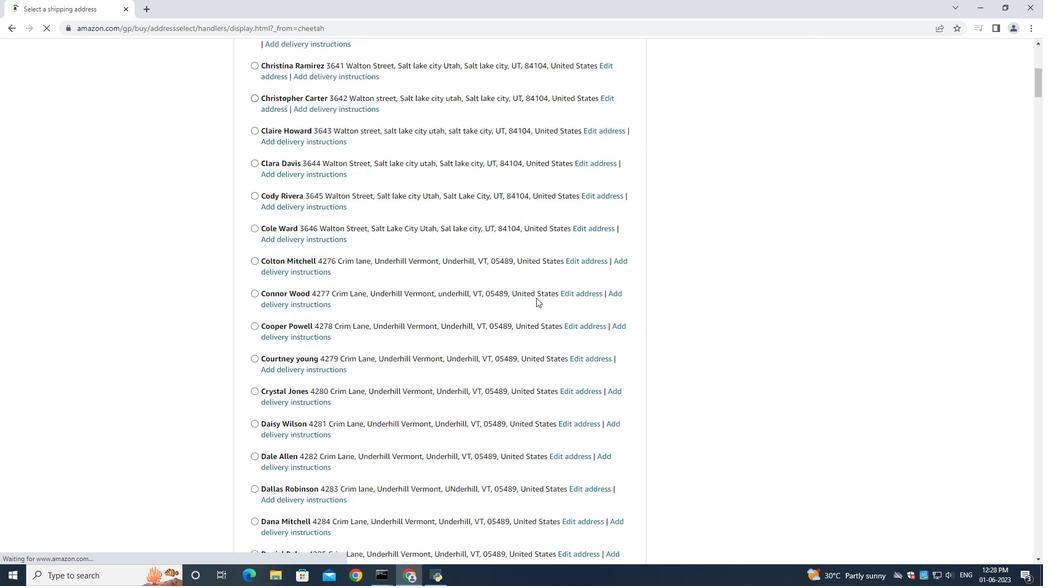 
Action: Mouse scrolled (536, 297) with delta (0, 0)
Screenshot: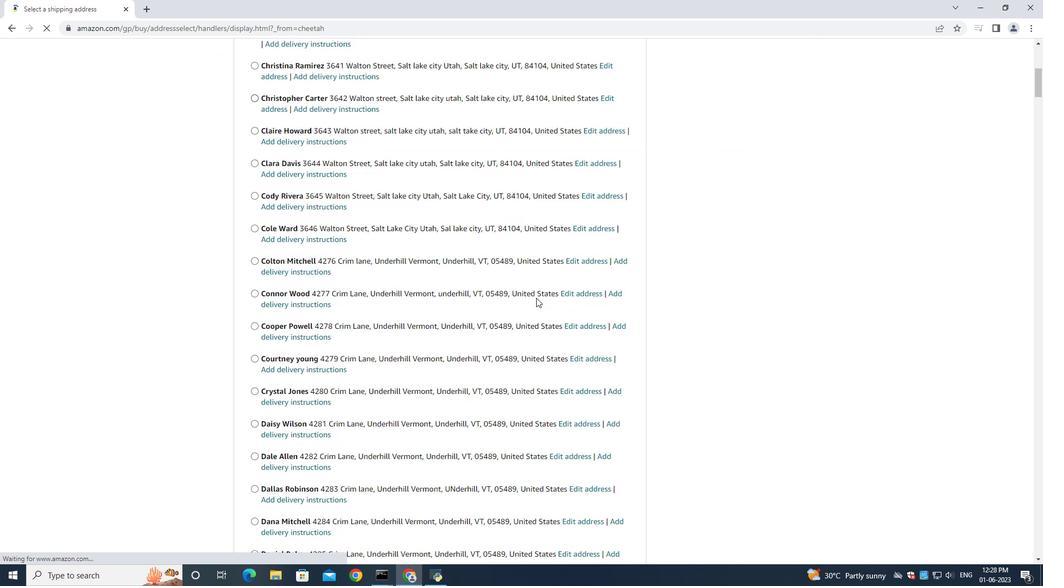 
Action: Mouse moved to (537, 301)
Screenshot: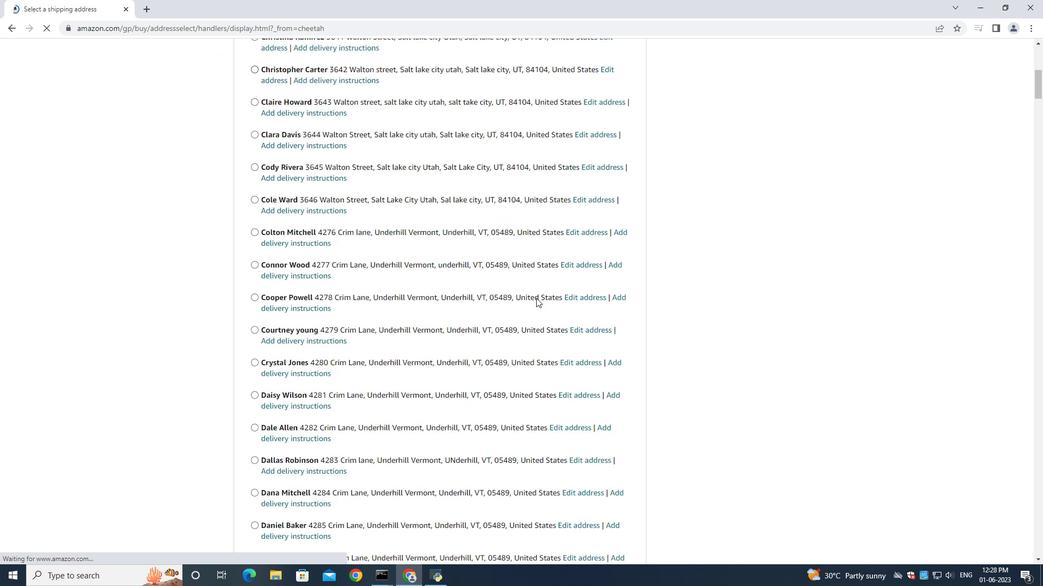 
Action: Mouse scrolled (537, 299) with delta (0, 0)
Screenshot: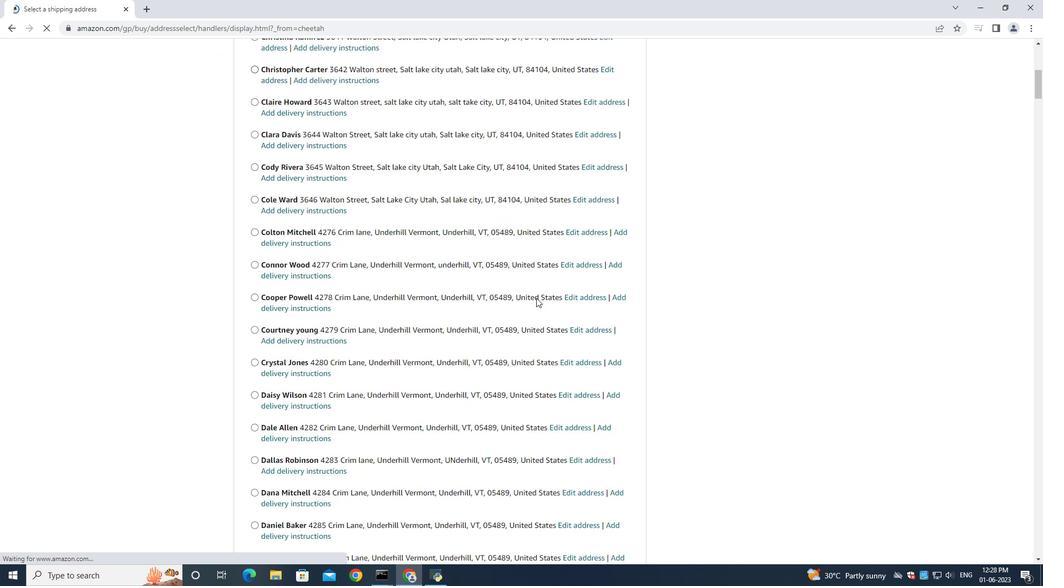 
Action: Mouse moved to (537, 299)
Screenshot: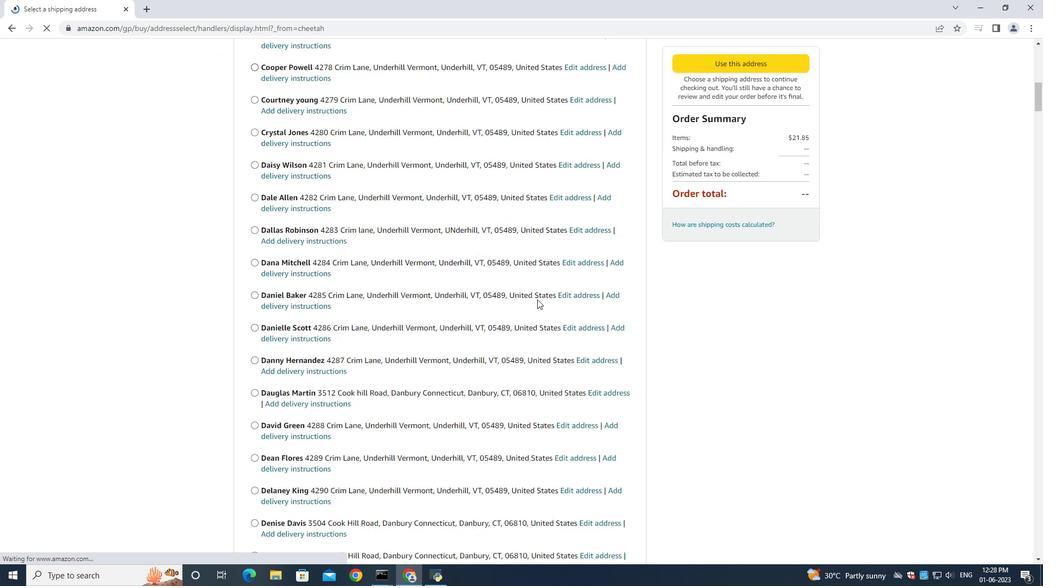 
Action: Mouse scrolled (537, 299) with delta (0, -1)
Screenshot: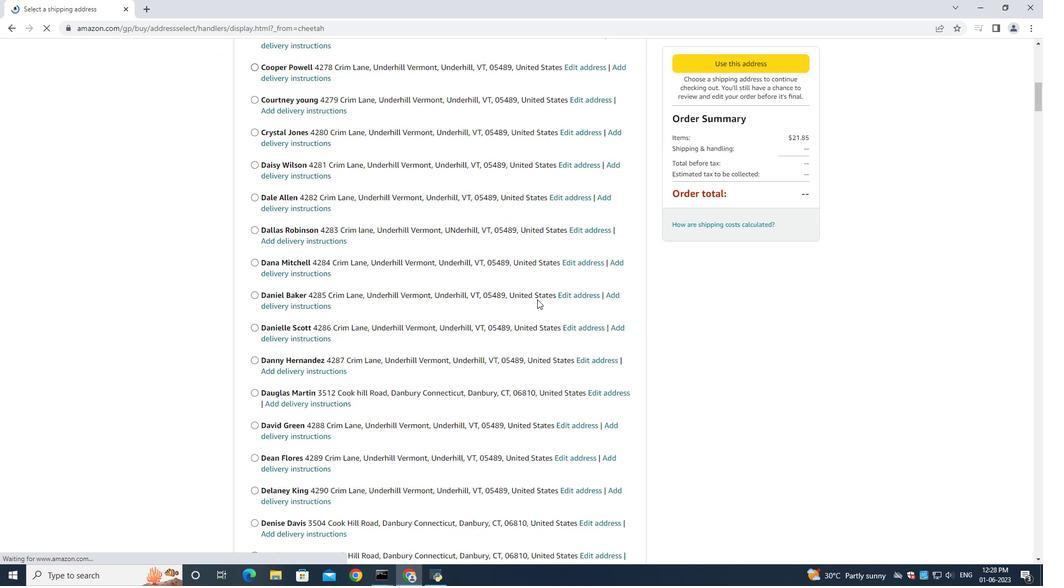 
Action: Mouse moved to (537, 292)
Screenshot: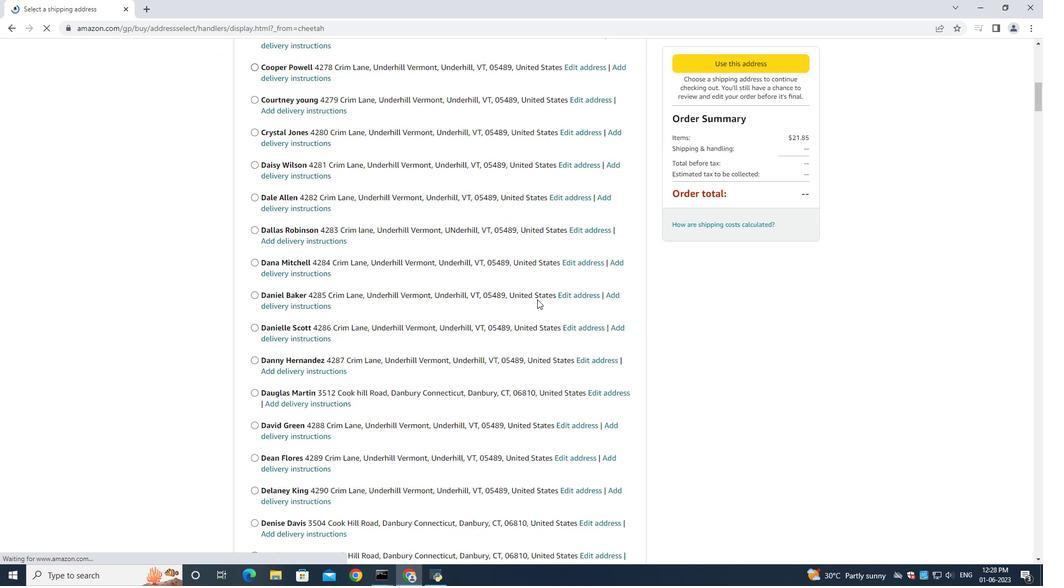 
Action: Mouse scrolled (537, 300) with delta (0, 0)
Screenshot: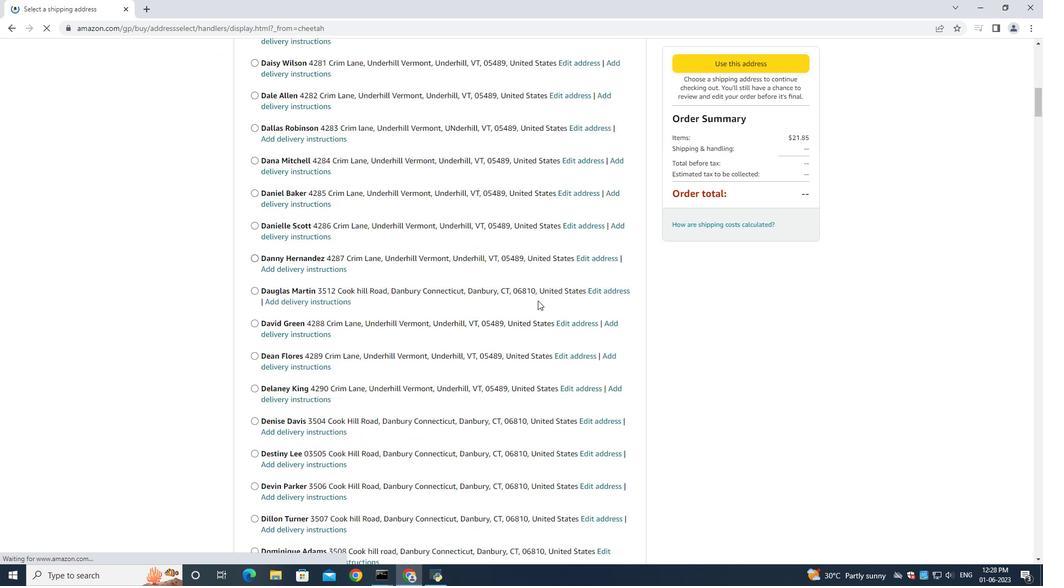 
Action: Mouse moved to (538, 292)
Screenshot: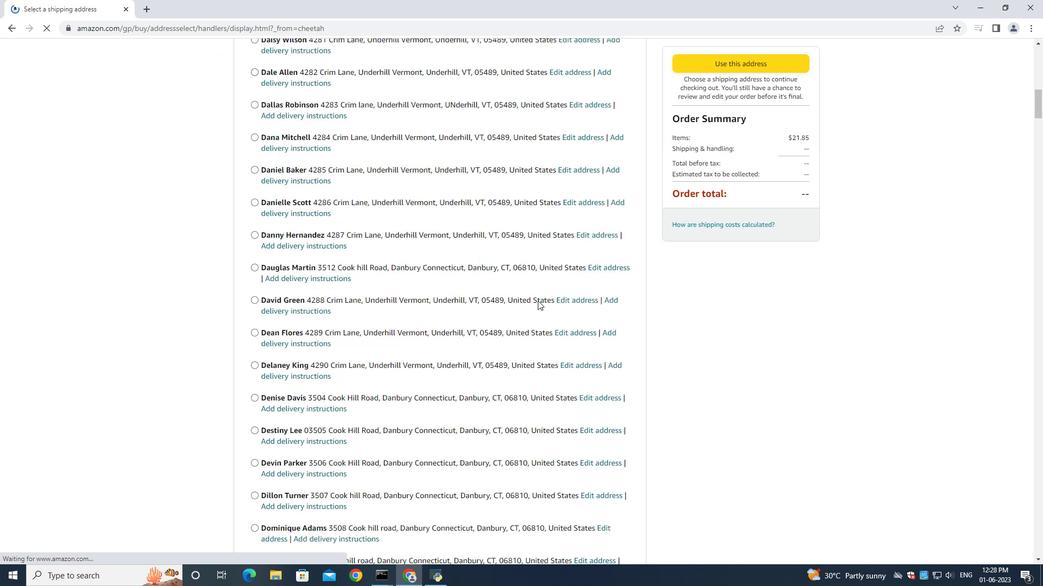 
Action: Mouse scrolled (537, 299) with delta (0, -1)
Screenshot: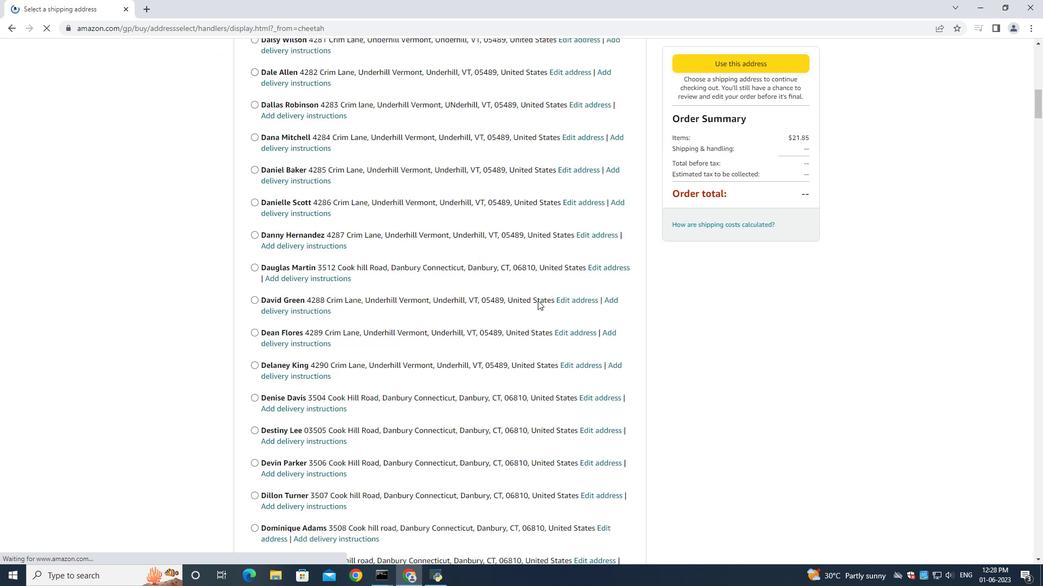 
Action: Mouse moved to (539, 293)
Screenshot: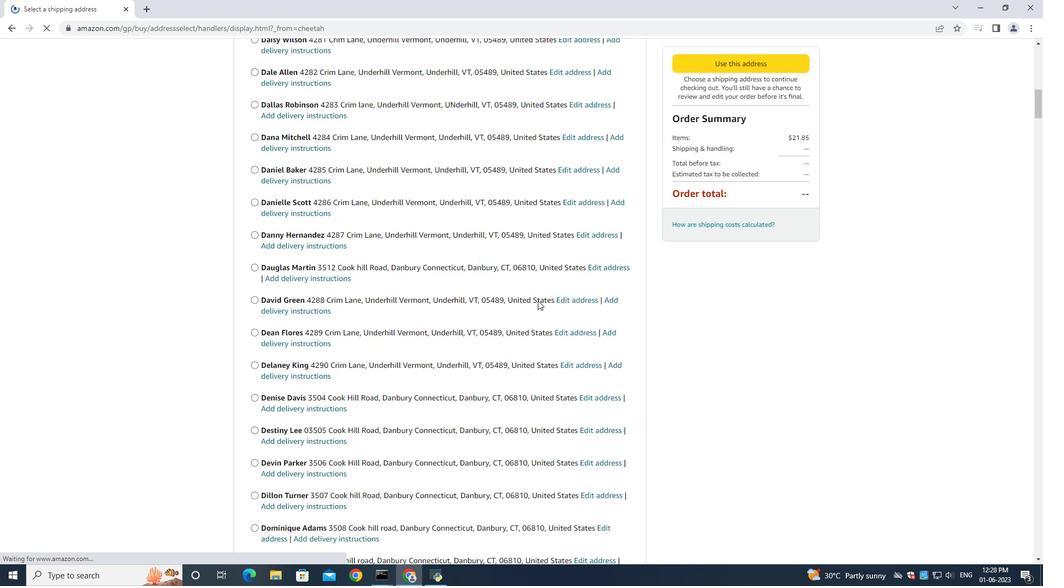 
Action: Mouse scrolled (537, 298) with delta (0, 0)
Screenshot: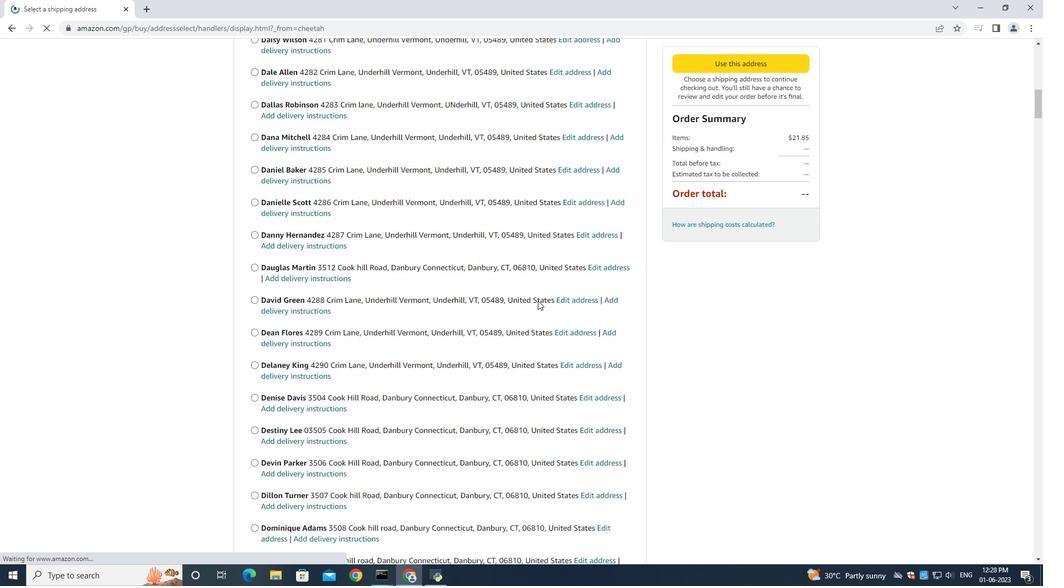 
Action: Mouse moved to (539, 297)
Screenshot: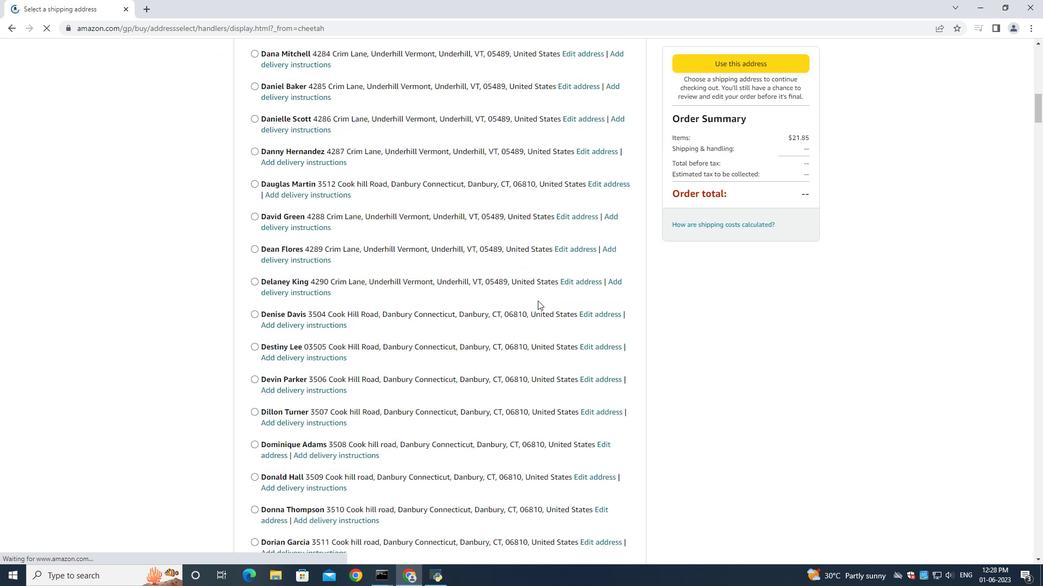 
Action: Mouse scrolled (539, 293) with delta (0, 0)
Screenshot: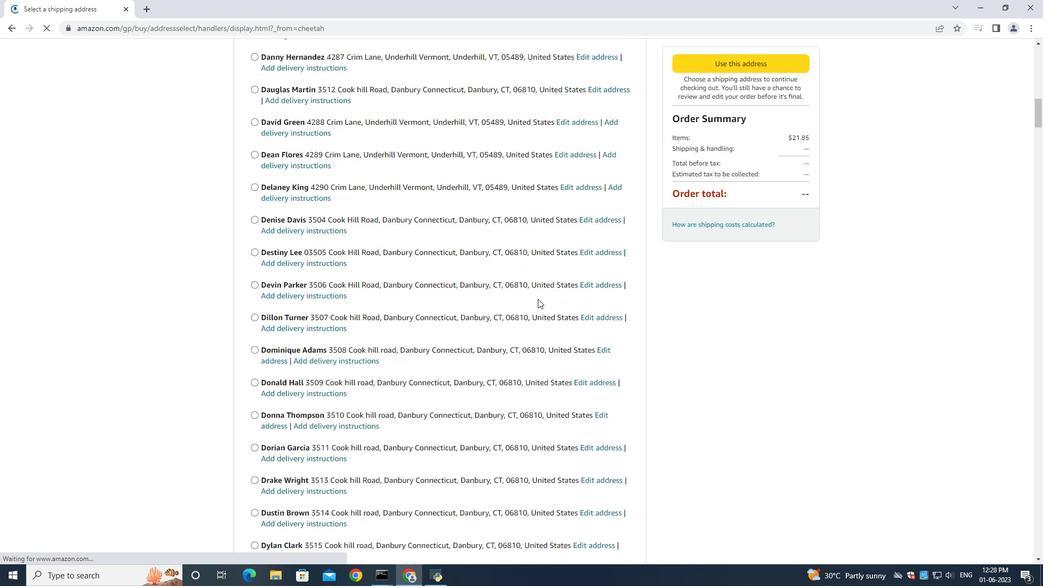 
Action: Mouse moved to (540, 299)
Screenshot: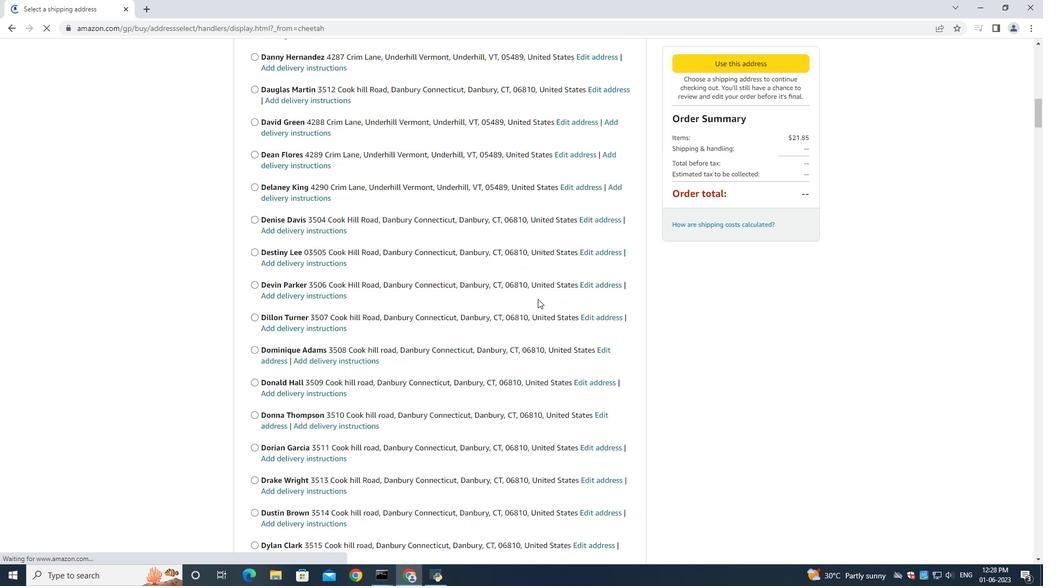 
Action: Mouse scrolled (539, 297) with delta (0, 0)
Screenshot: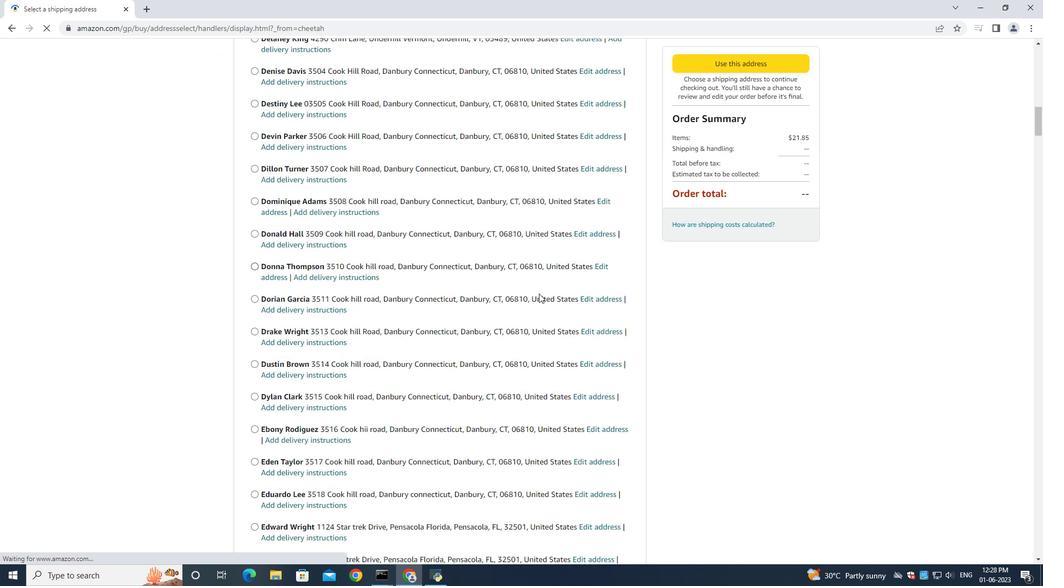 
Action: Mouse moved to (540, 299)
Screenshot: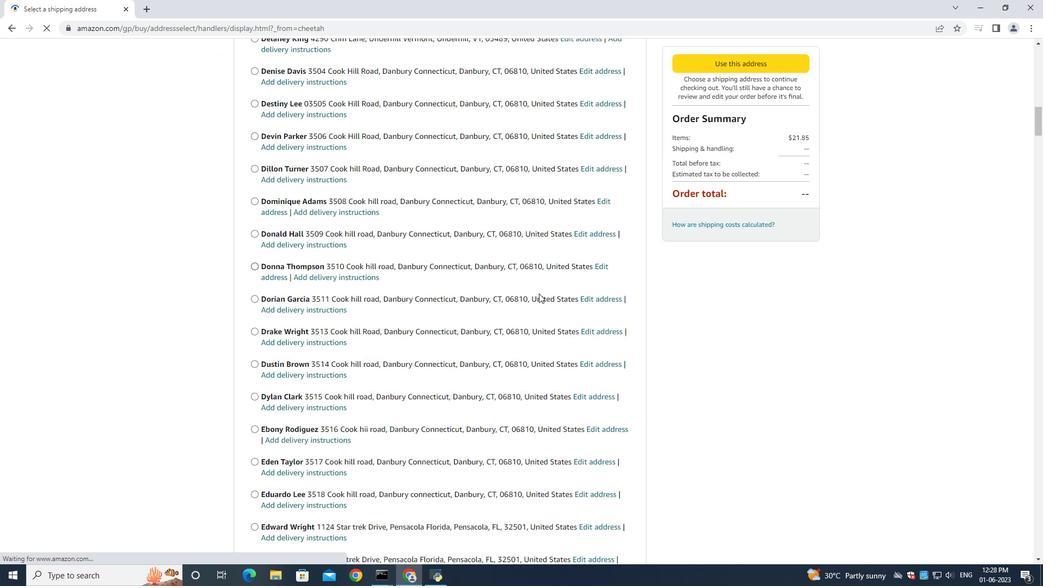 
Action: Mouse scrolled (540, 298) with delta (0, 0)
Screenshot: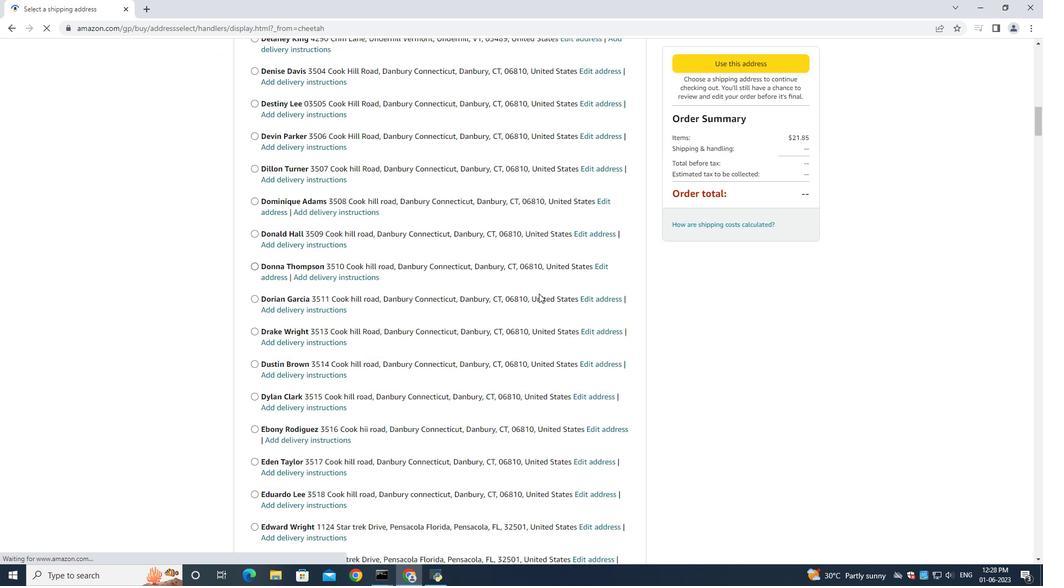 
Action: Mouse moved to (540, 299)
Screenshot: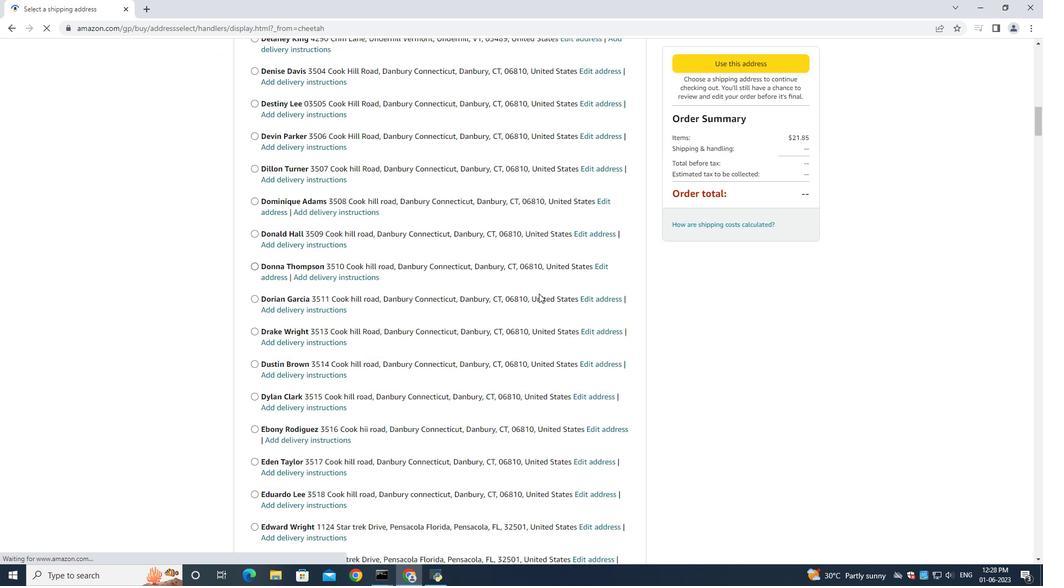 
Action: Mouse scrolled (540, 298) with delta (0, -1)
Screenshot: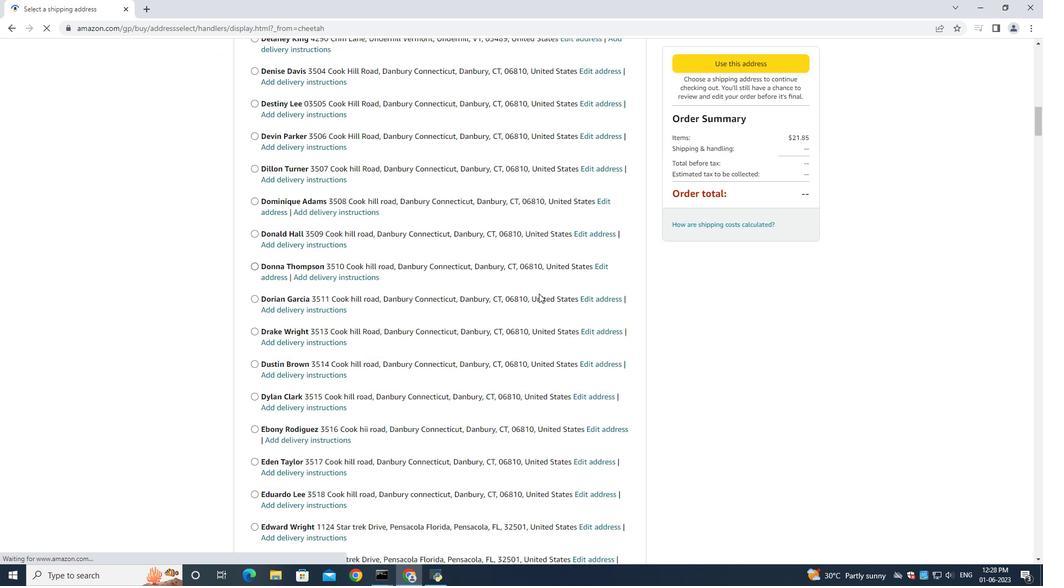 
Action: Mouse moved to (540, 297)
Screenshot: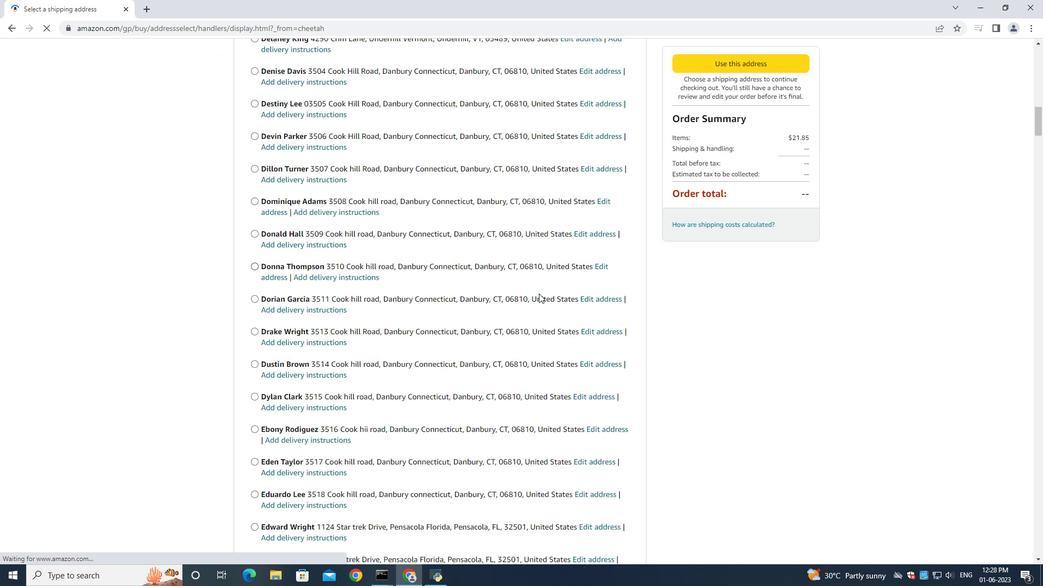 
Action: Mouse scrolled (540, 299) with delta (0, 0)
Screenshot: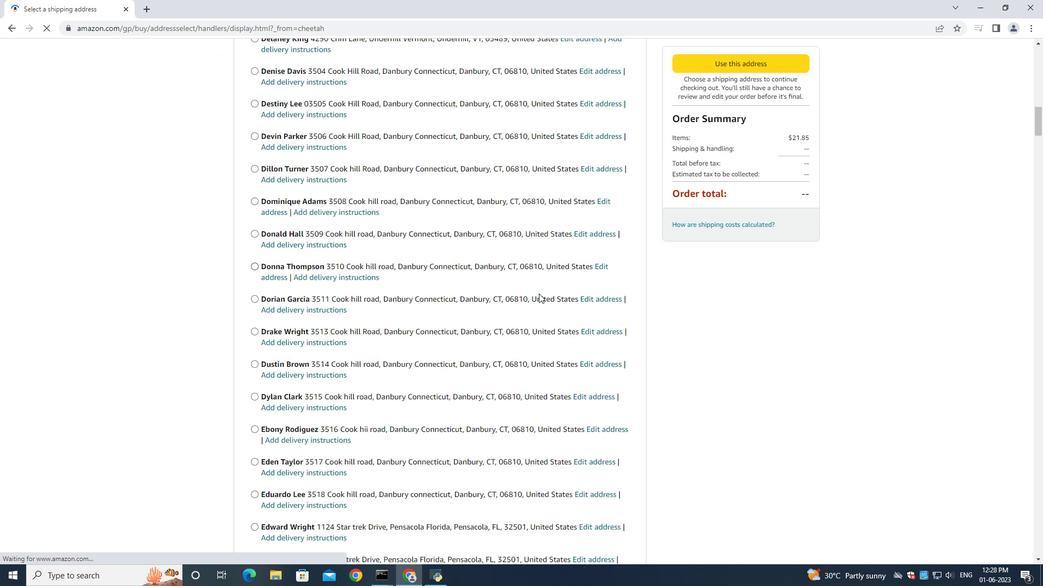 
Action: Mouse moved to (540, 299)
Screenshot: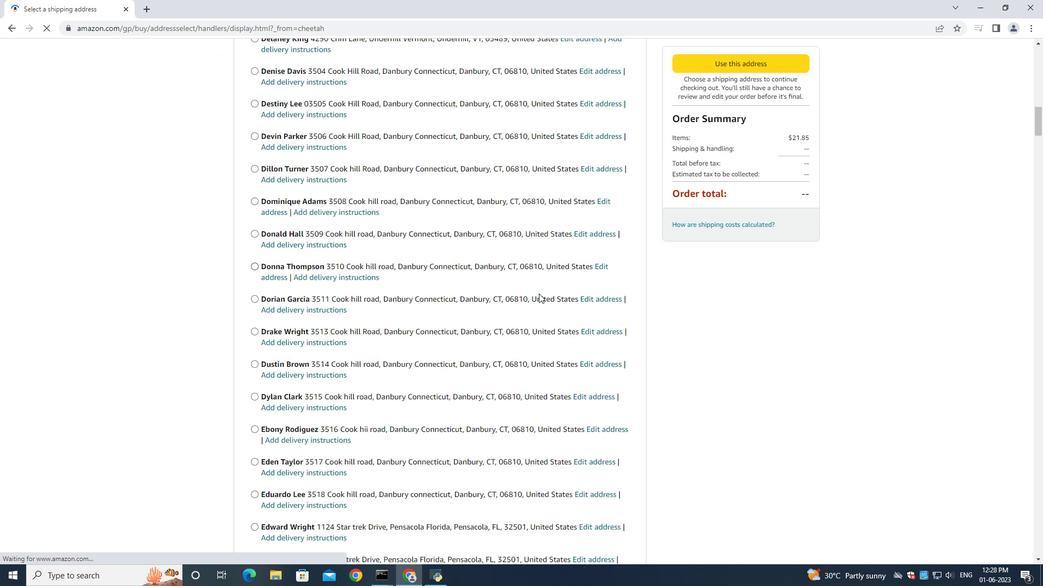 
Action: Mouse scrolled (540, 298) with delta (0, -1)
Screenshot: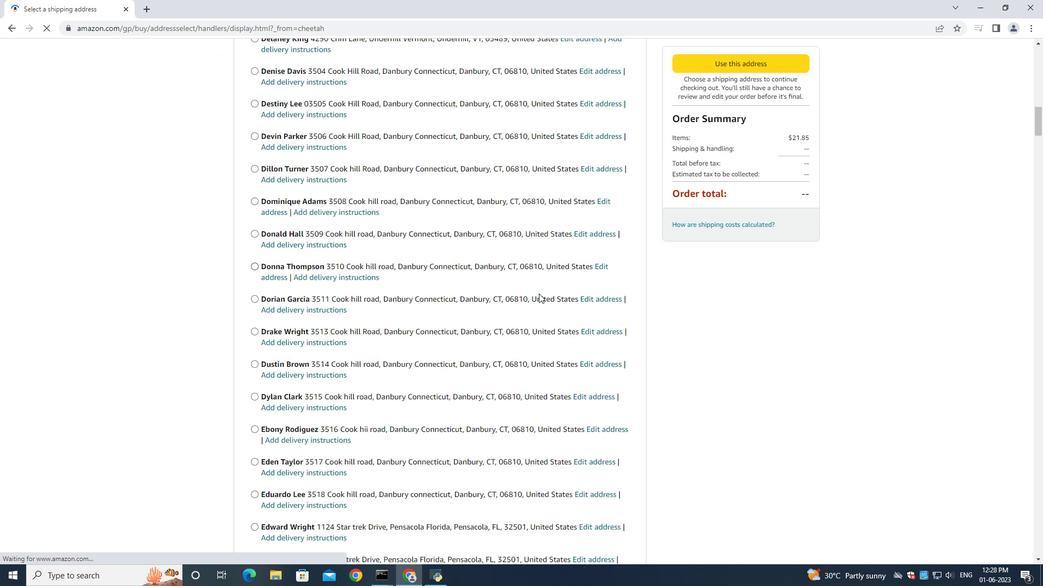 
Action: Mouse moved to (541, 304)
Screenshot: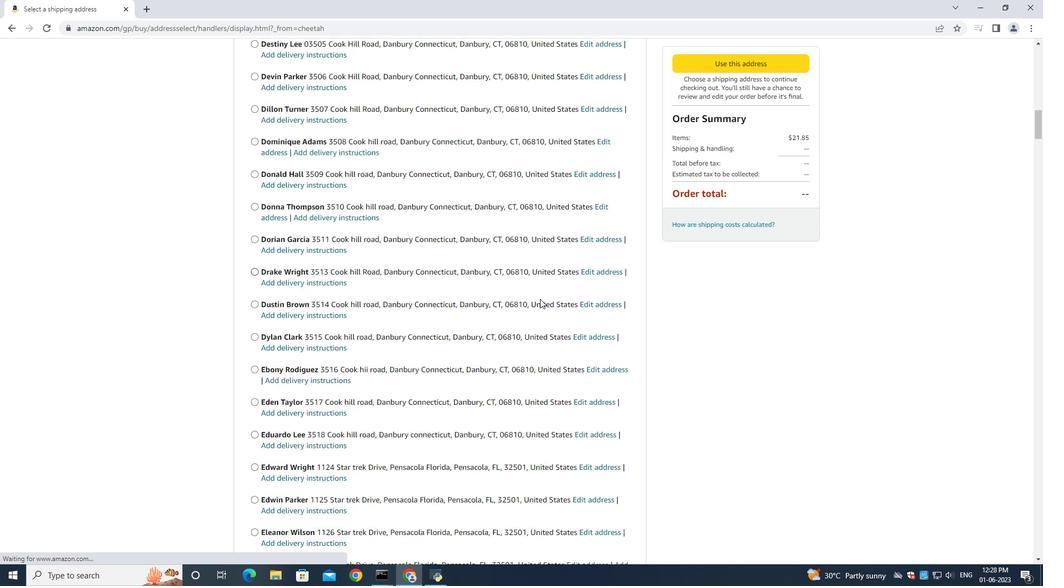 
Action: Mouse scrolled (540, 297) with delta (0, 0)
Screenshot: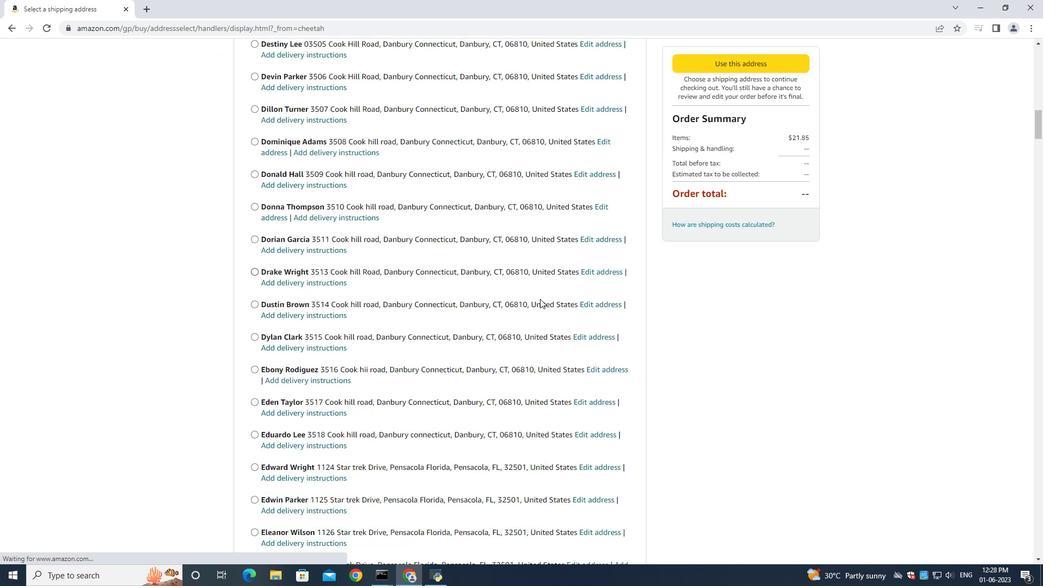 
Action: Mouse moved to (541, 305)
Screenshot: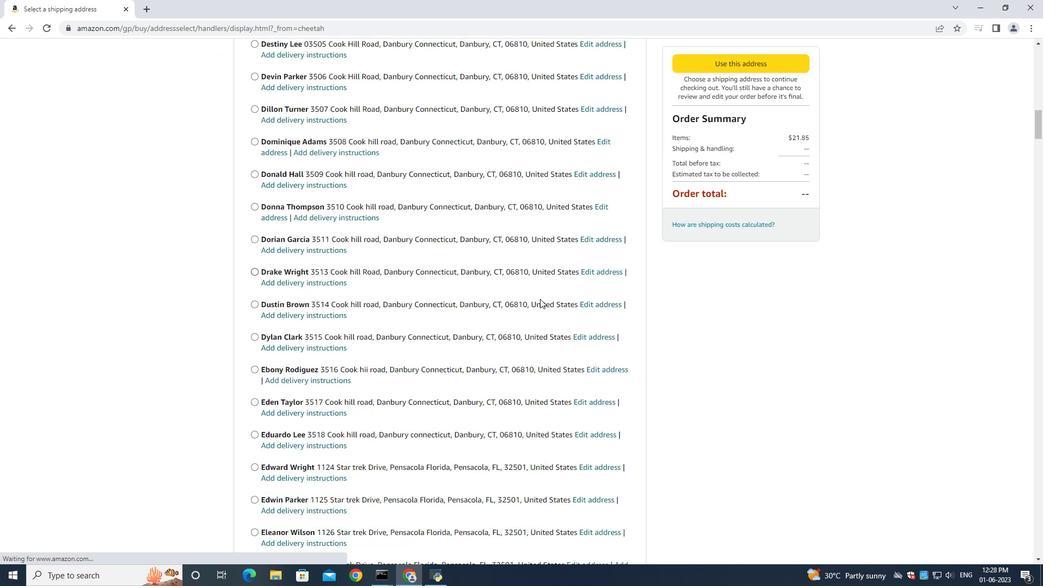
Action: Mouse scrolled (541, 303) with delta (0, 0)
Screenshot: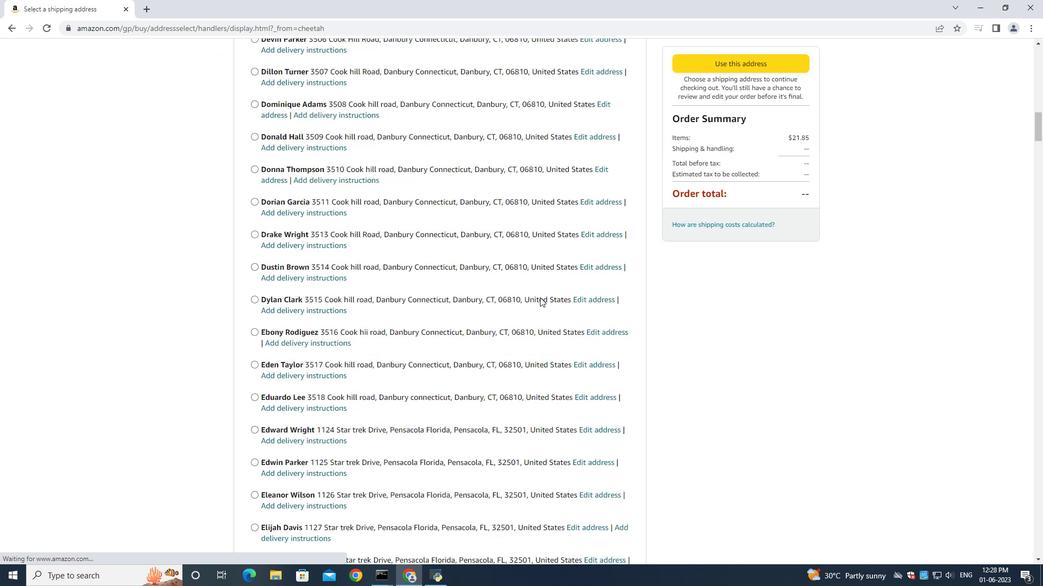 
Action: Mouse moved to (541, 305)
Screenshot: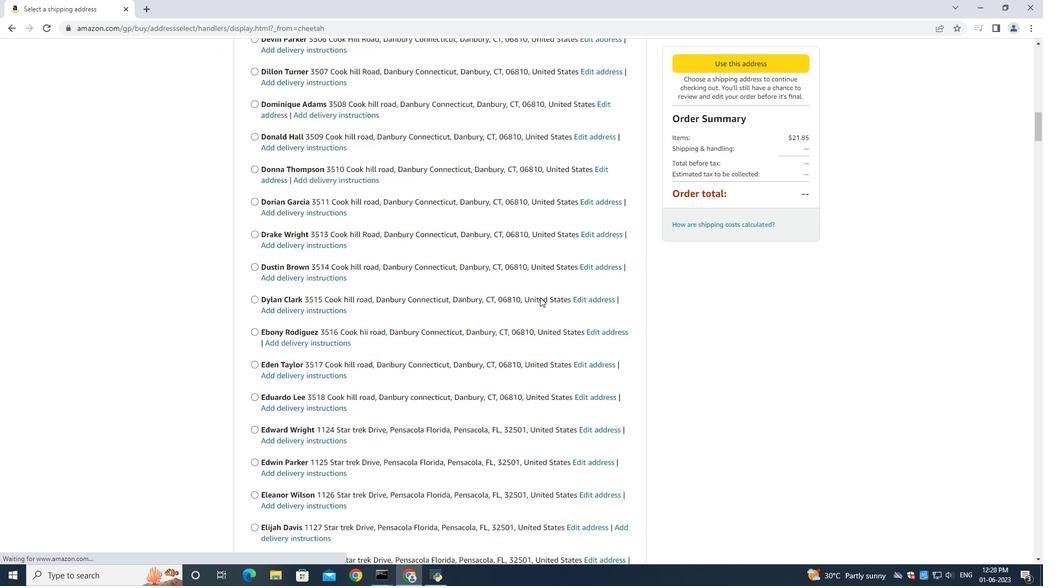 
Action: Mouse scrolled (541, 304) with delta (0, -1)
Screenshot: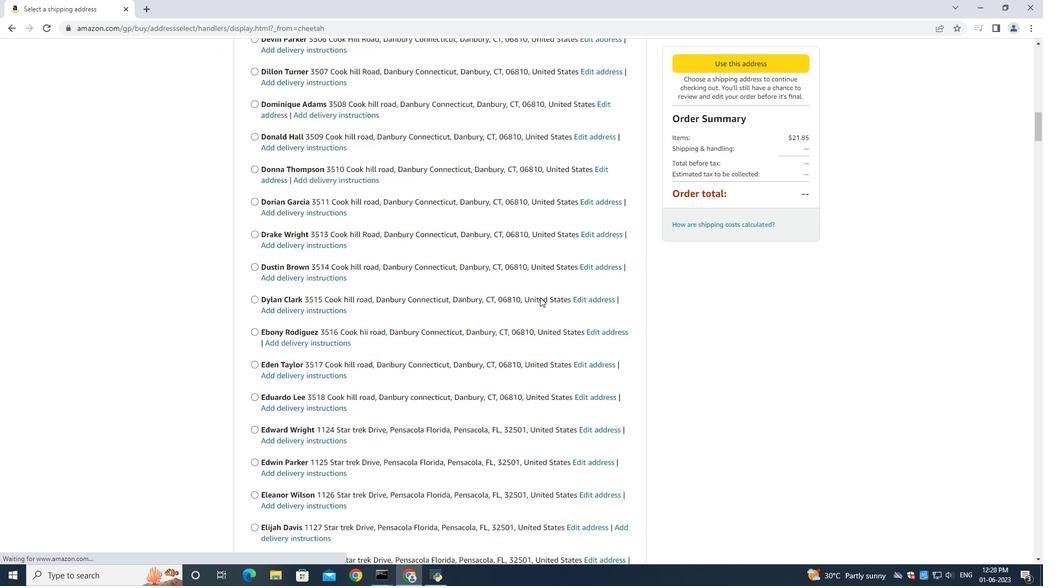 
Action: Mouse moved to (542, 301)
Screenshot: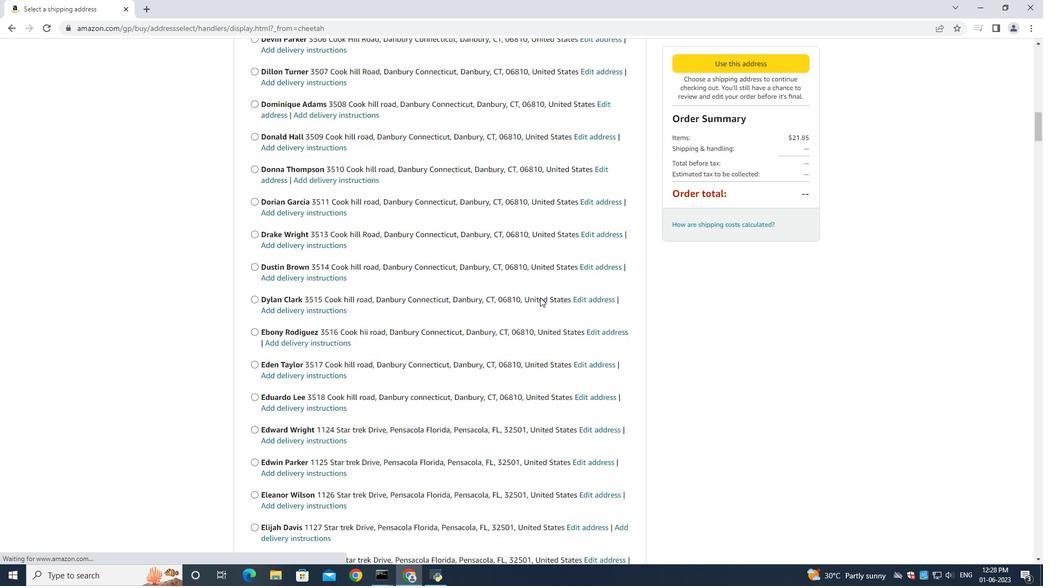 
Action: Mouse scrolled (541, 304) with delta (0, -1)
Screenshot: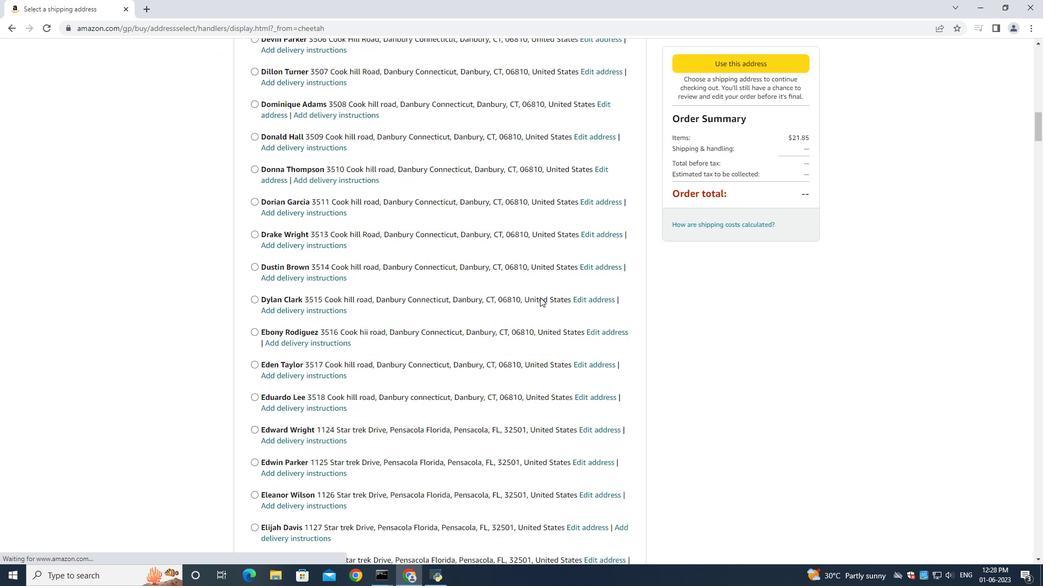 
Action: Mouse moved to (542, 298)
Screenshot: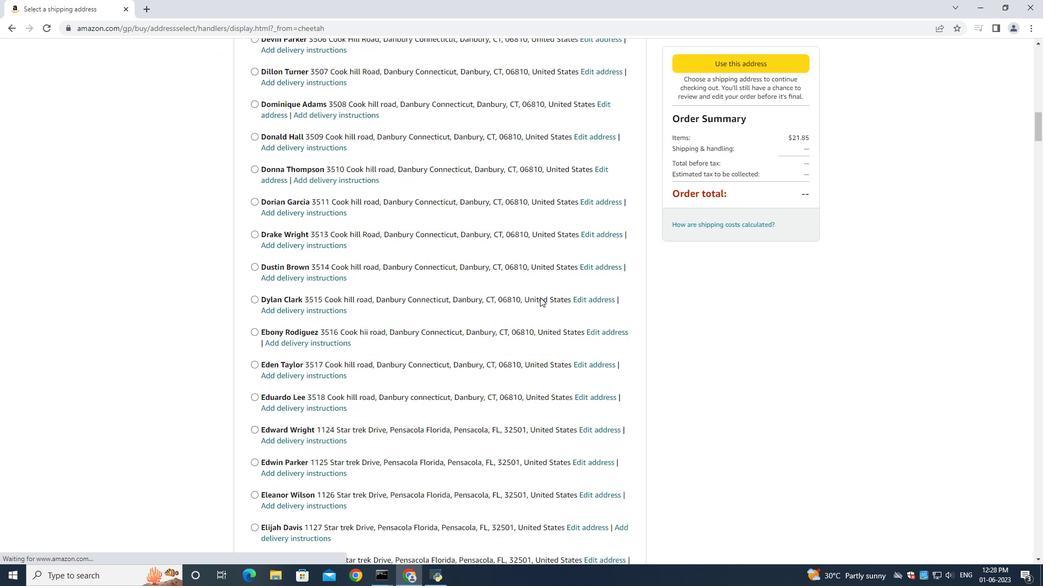 
Action: Mouse scrolled (541, 304) with delta (0, -1)
Screenshot: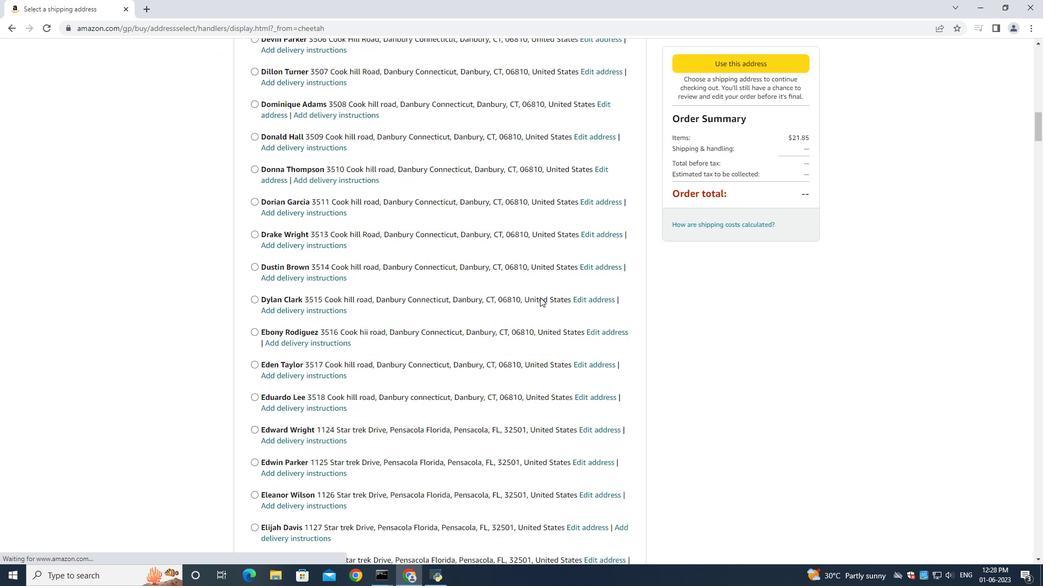 
Action: Mouse moved to (542, 298)
Screenshot: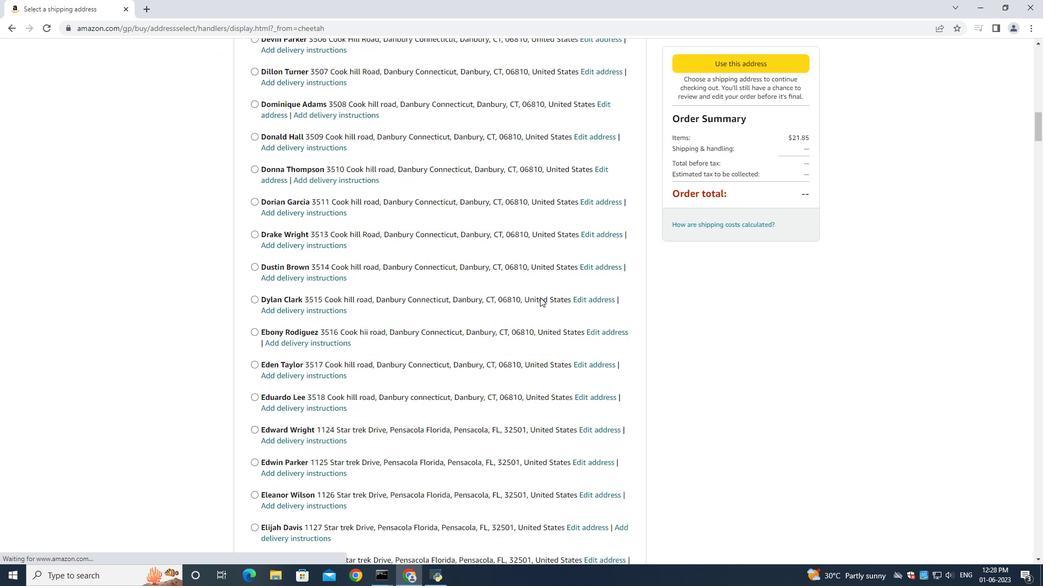 
Action: Mouse scrolled (542, 300) with delta (0, -1)
Screenshot: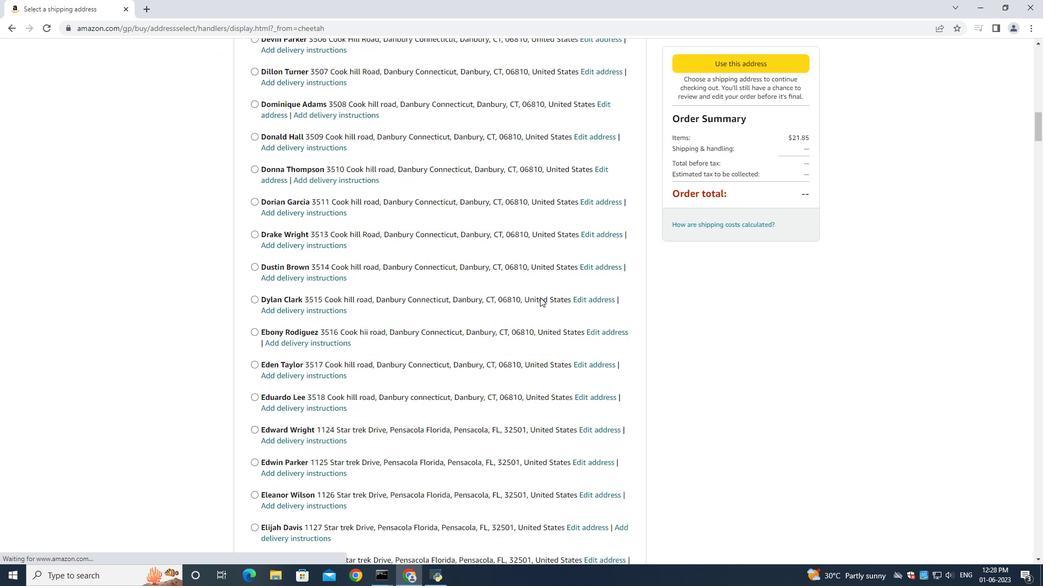 
Action: Mouse moved to (543, 305)
Screenshot: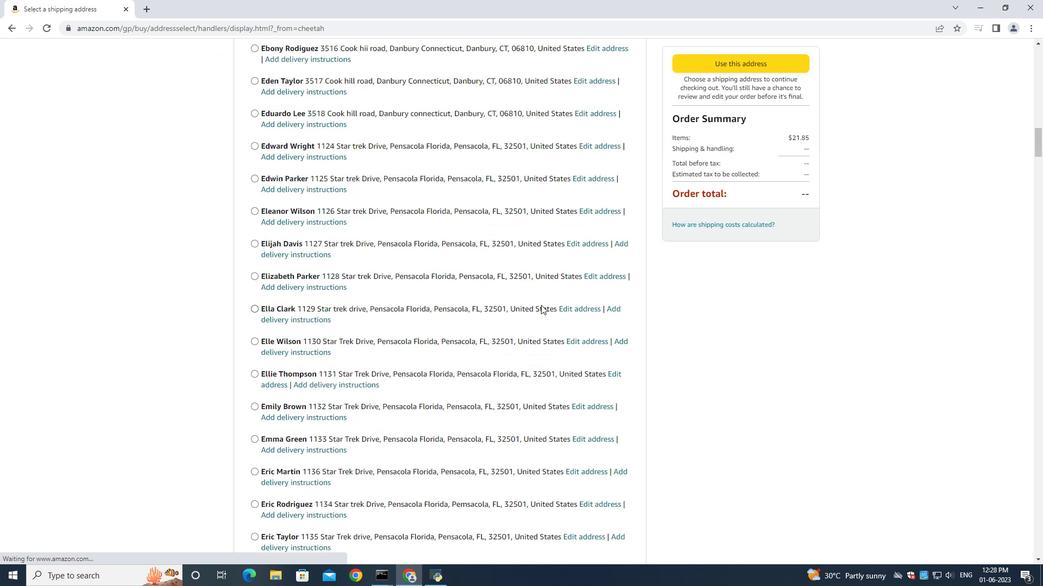 
Action: Mouse scrolled (542, 298) with delta (0, 0)
Screenshot: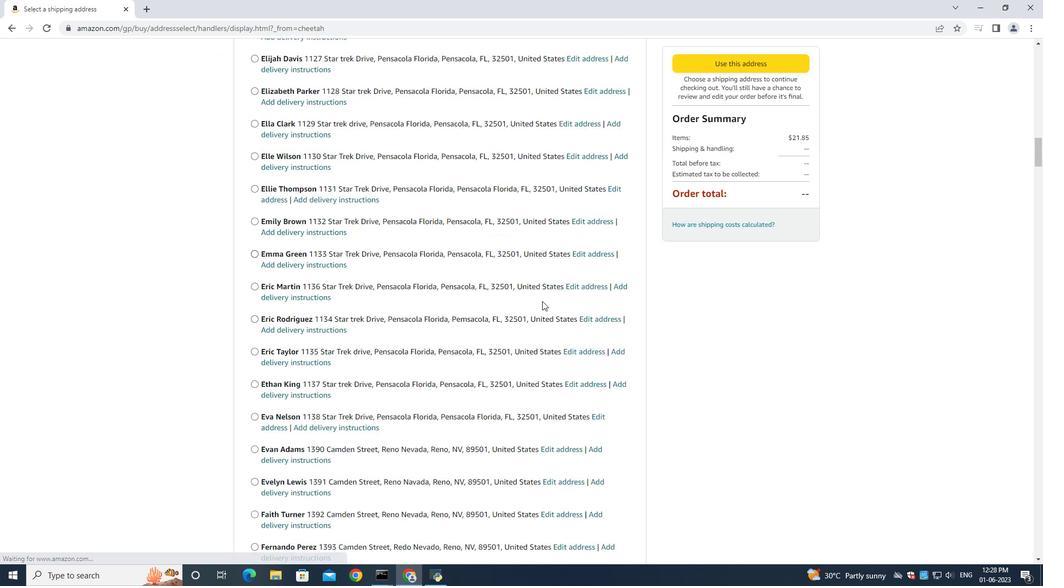 
Action: Mouse moved to (543, 308)
Screenshot: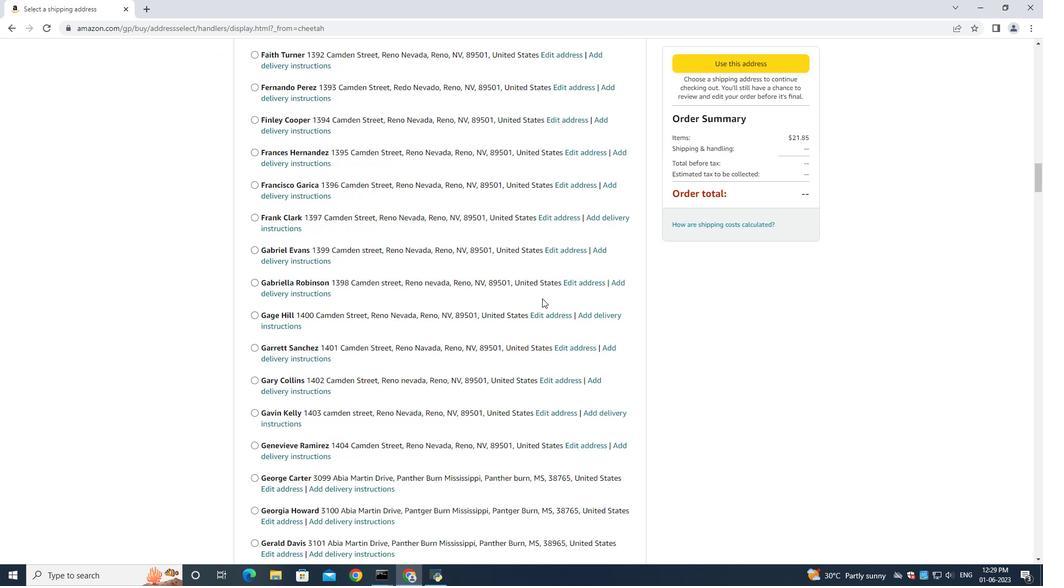 
Action: Mouse scrolled (542, 298) with delta (0, 0)
Screenshot: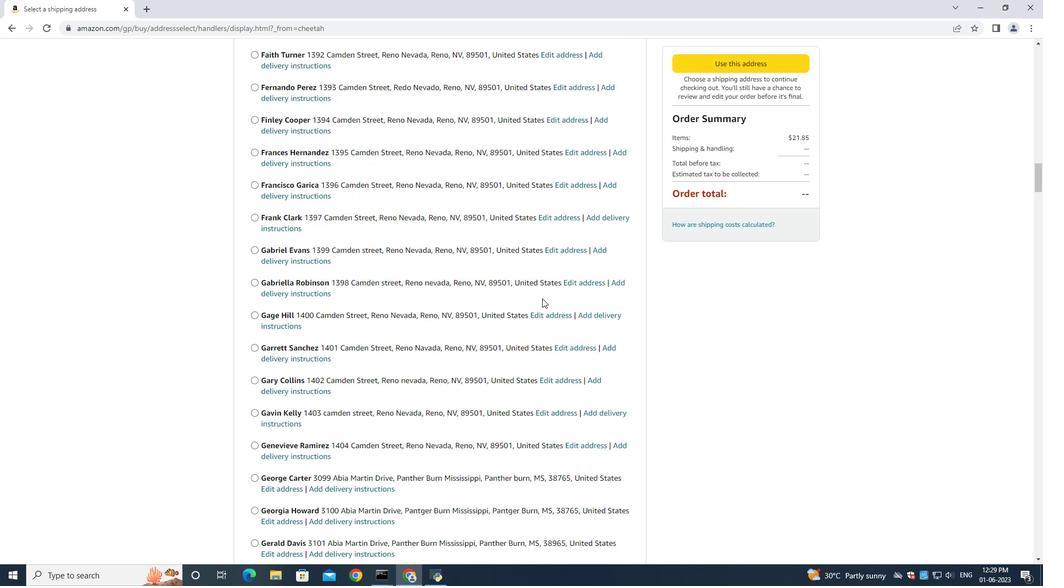 
Action: Mouse moved to (543, 309)
Screenshot: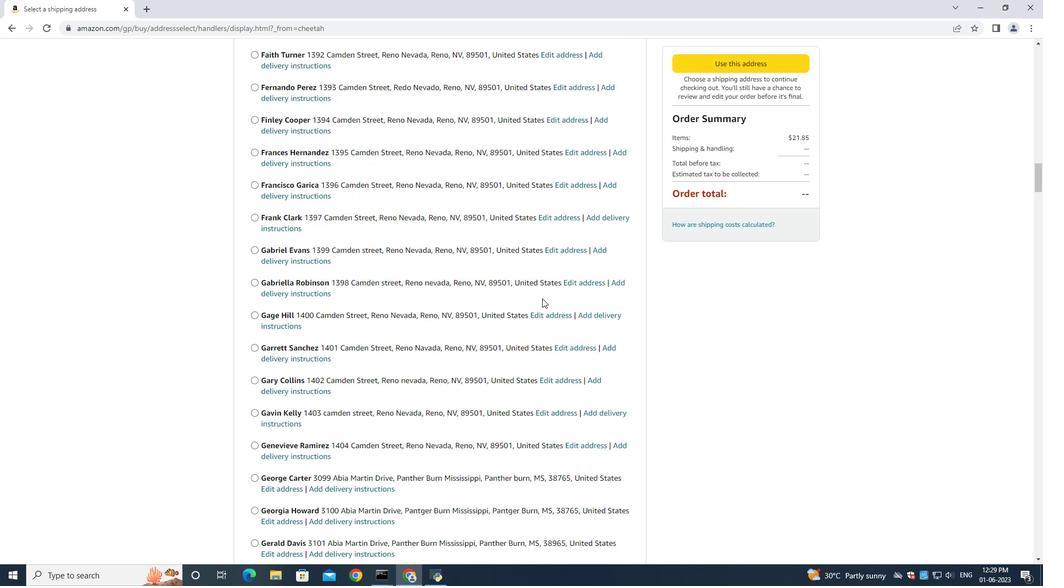 
Action: Mouse scrolled (543, 308) with delta (0, 0)
Screenshot: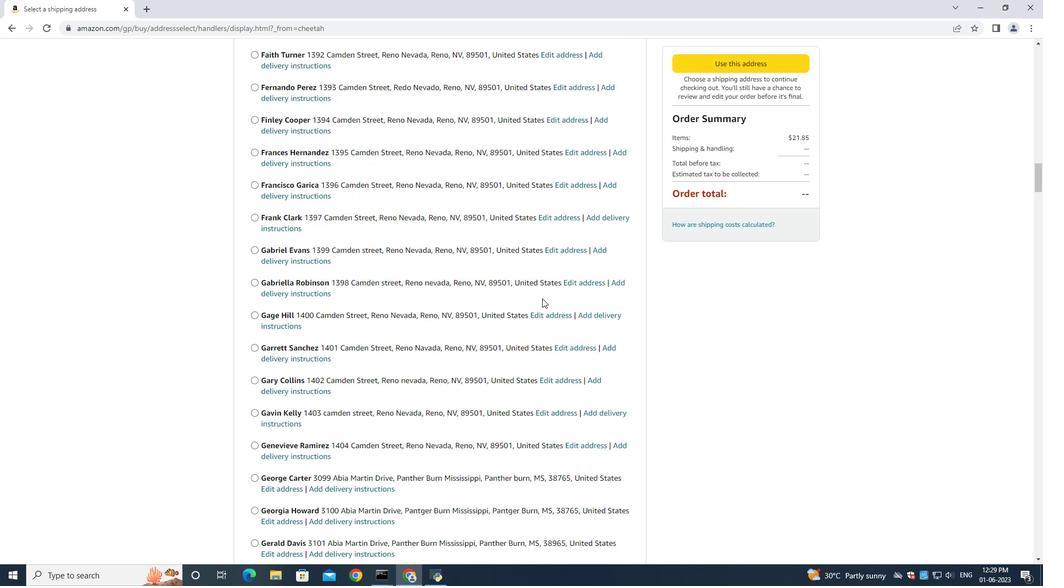 
Action: Mouse moved to (543, 309)
Screenshot: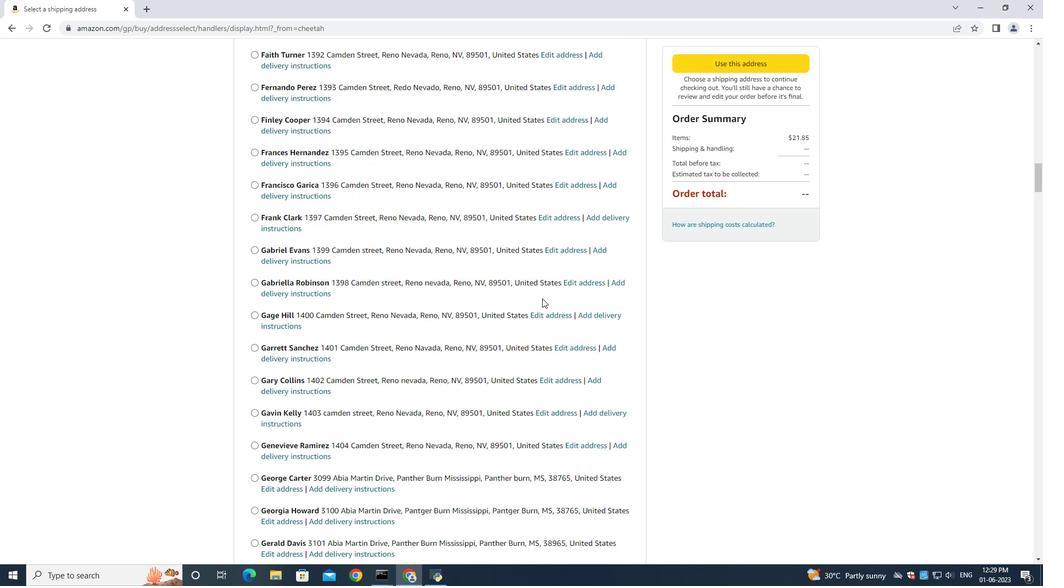
Action: Mouse scrolled (543, 309) with delta (0, 0)
Screenshot: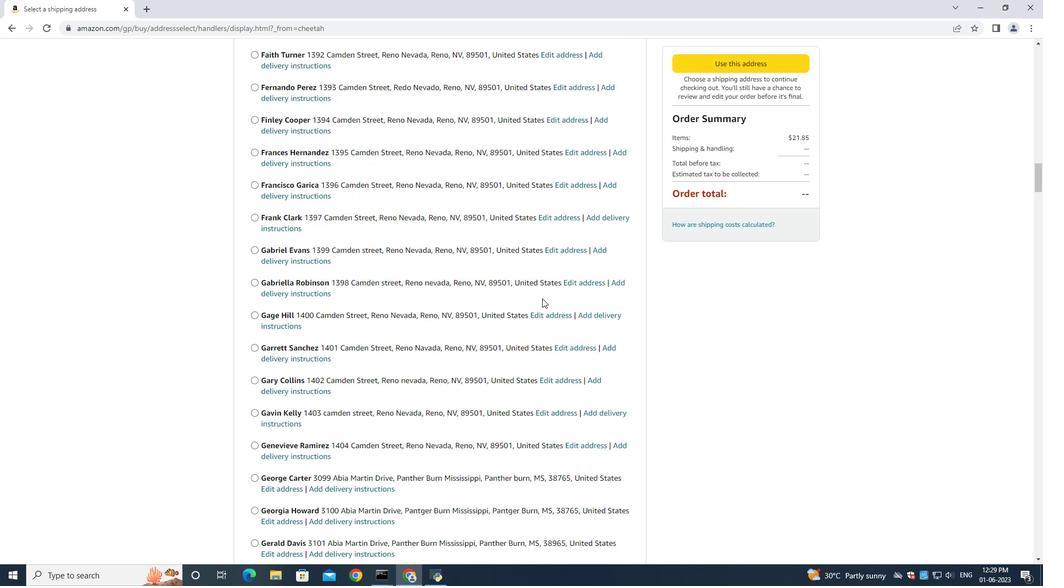 
Action: Mouse moved to (547, 317)
Screenshot: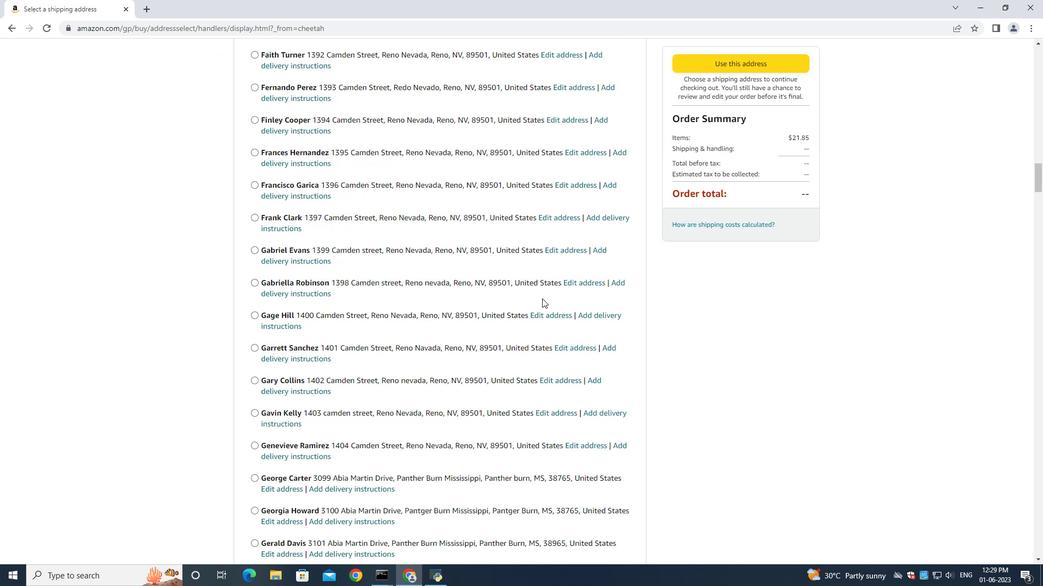 
Action: Mouse scrolled (543, 308) with delta (0, -1)
Screenshot: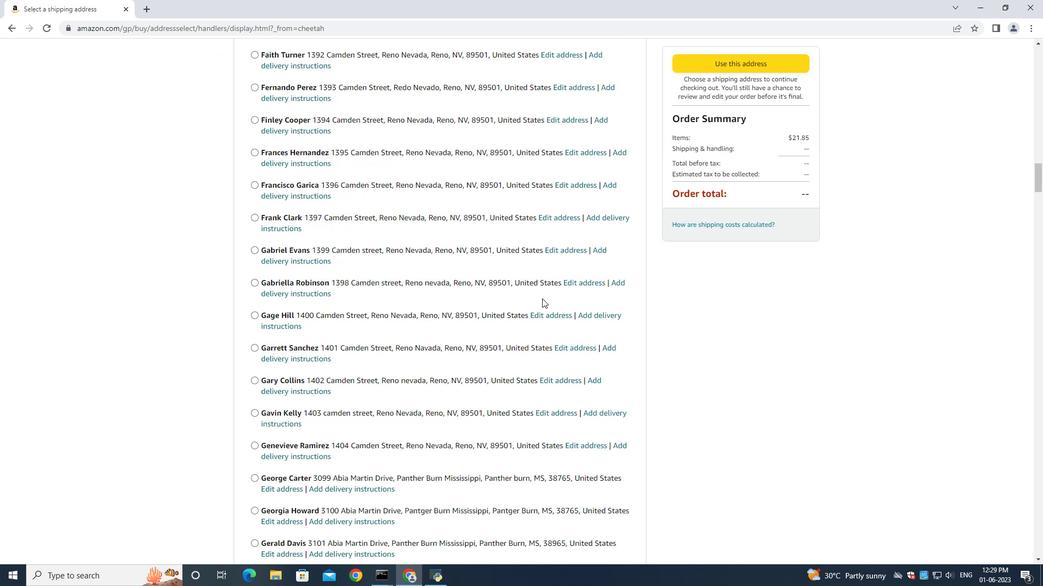 
Action: Mouse moved to (548, 323)
Screenshot: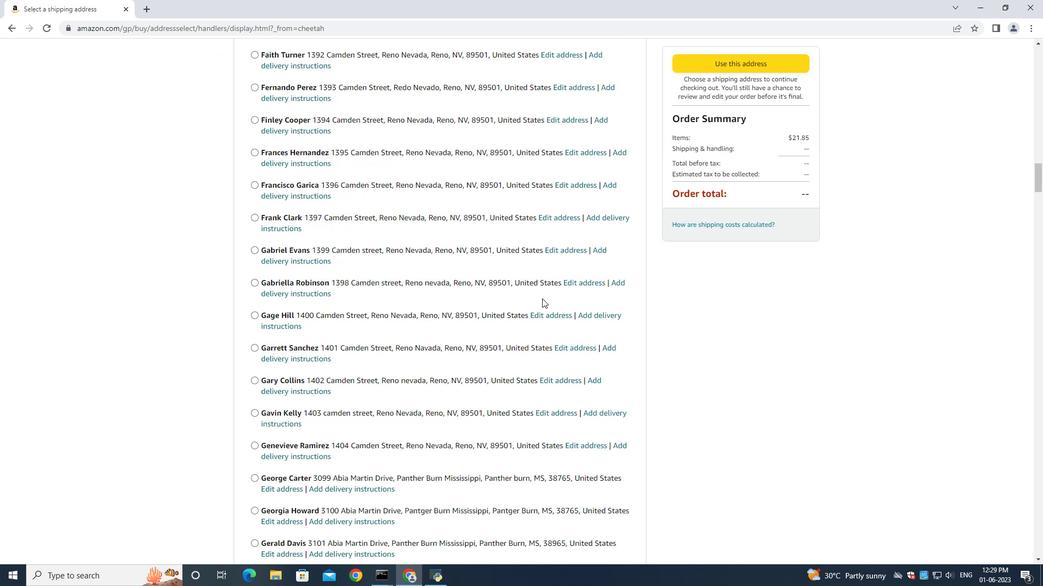 
Action: Mouse scrolled (543, 308) with delta (0, -1)
Screenshot: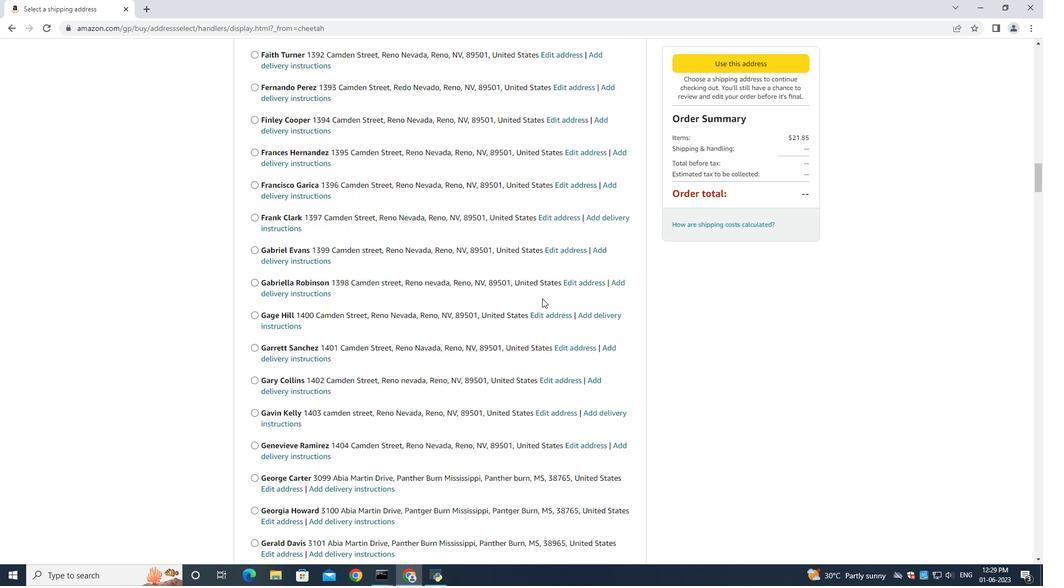 
Action: Mouse moved to (548, 324)
Screenshot: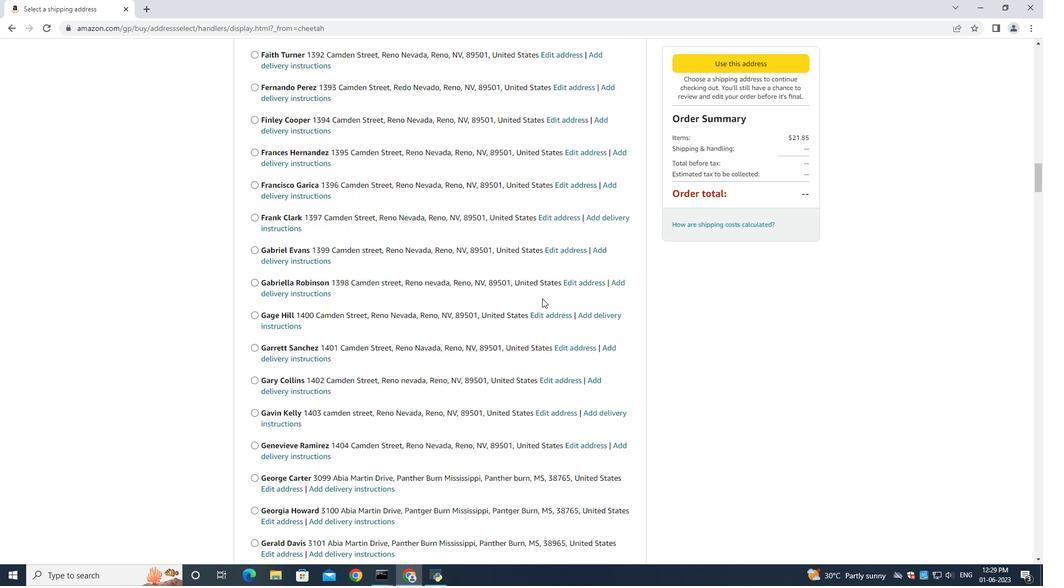 
Action: Mouse scrolled (543, 308) with delta (0, -1)
Screenshot: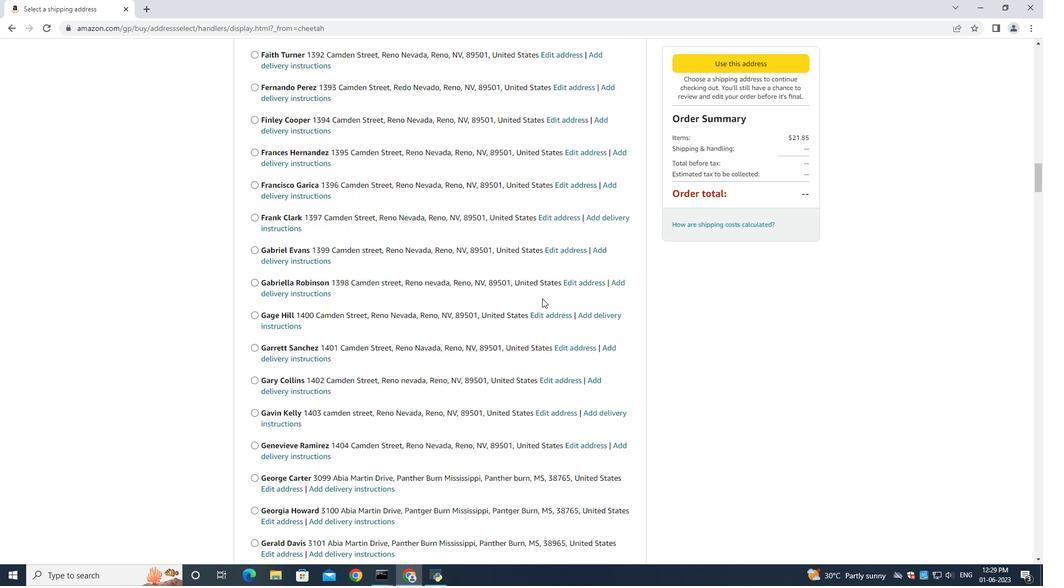 
Action: Mouse moved to (548, 324)
Screenshot: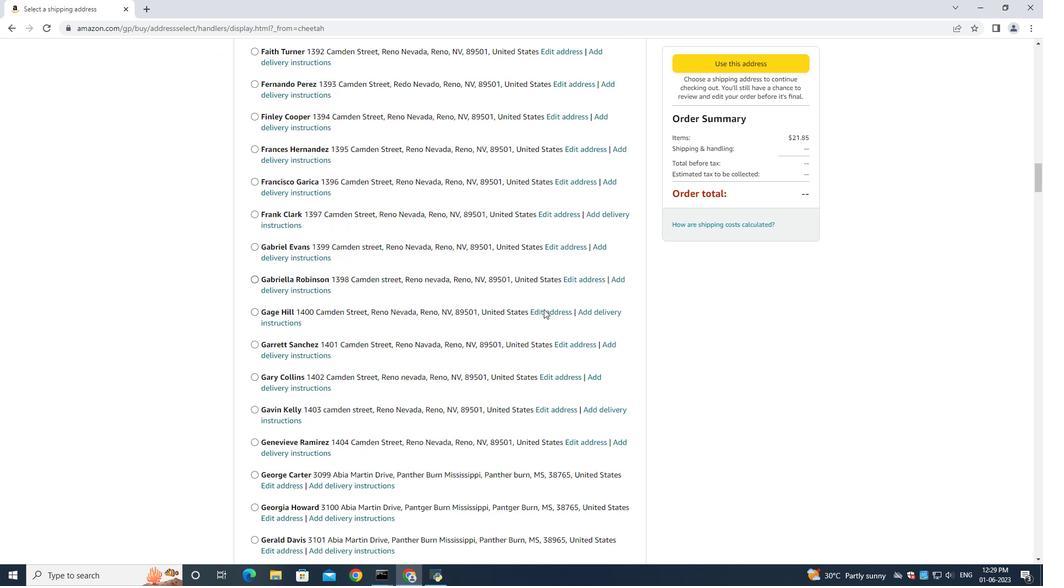 
Action: Mouse scrolled (543, 309) with delta (0, 0)
Screenshot: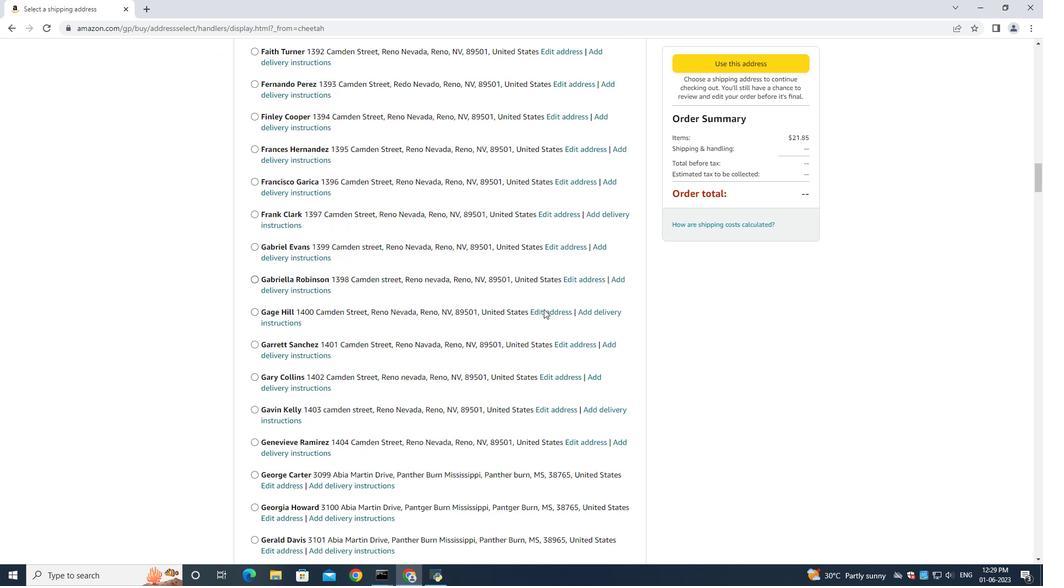 
Action: Mouse moved to (548, 320)
Screenshot: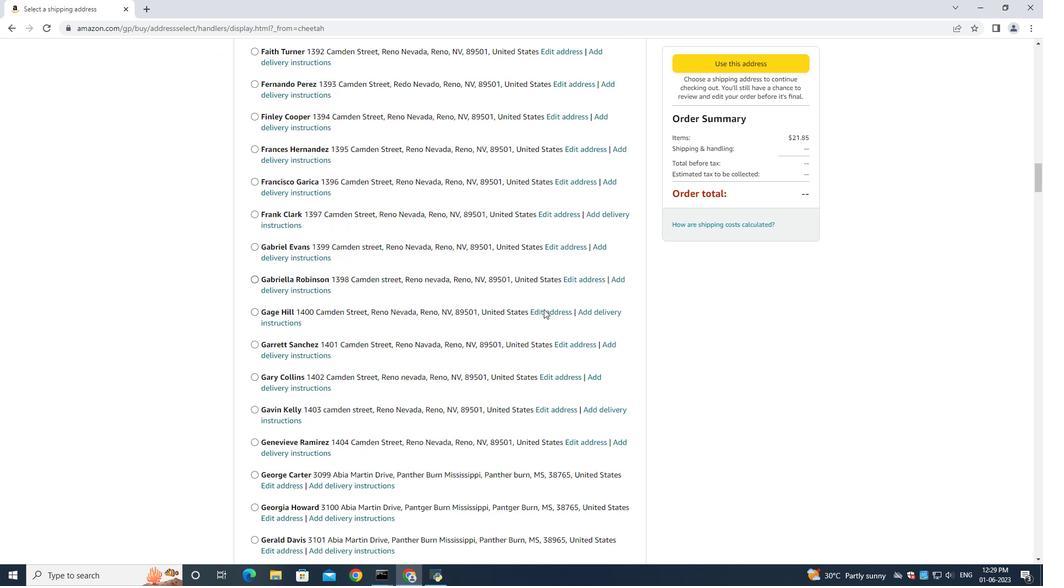 
Action: Mouse scrolled (543, 309) with delta (0, 0)
Screenshot: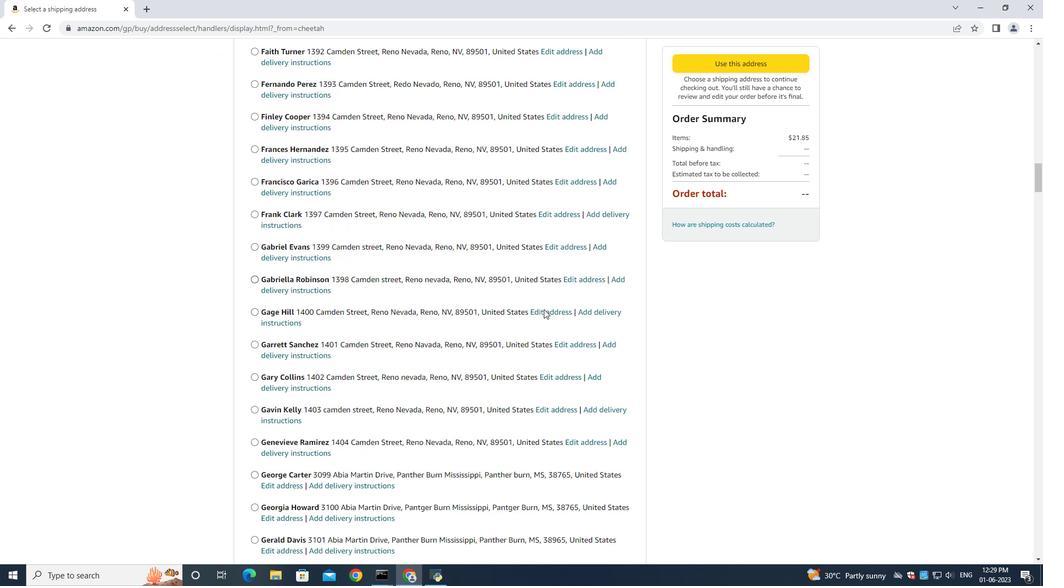 
Action: Mouse moved to (548, 318)
Screenshot: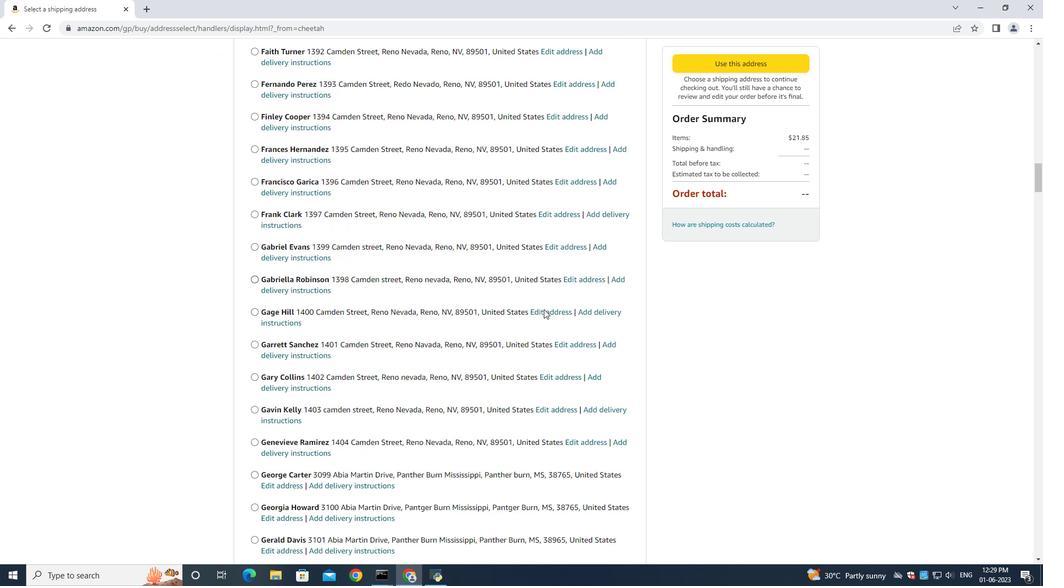
Action: Mouse scrolled (548, 322) with delta (0, 0)
Screenshot: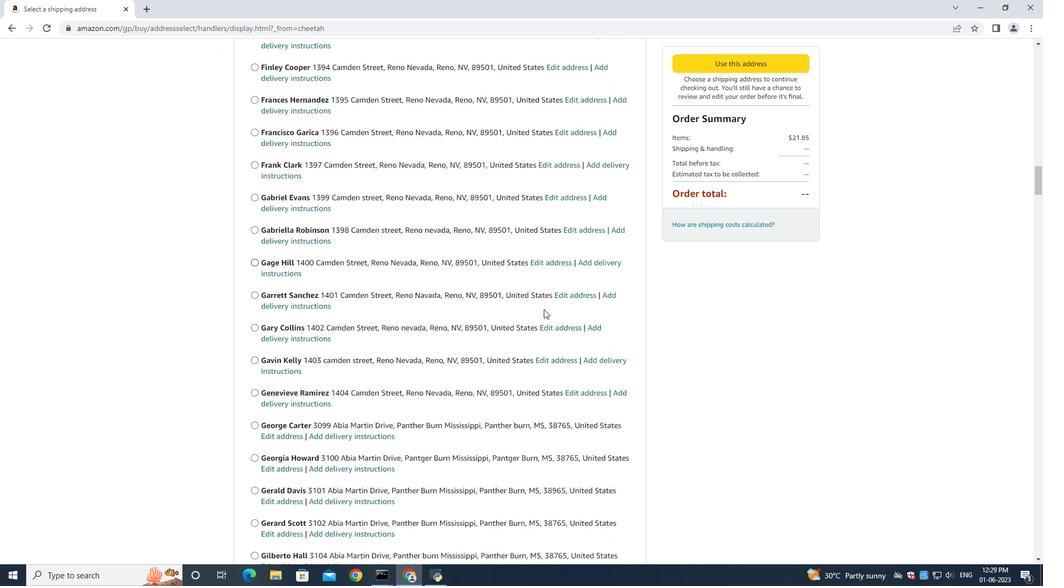 
Action: Mouse moved to (546, 318)
Screenshot: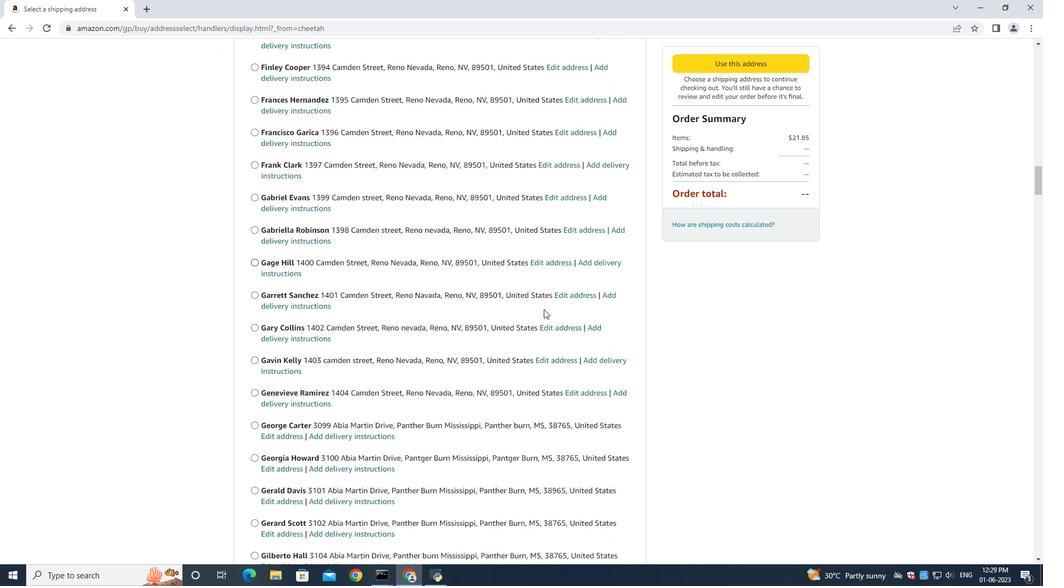 
Action: Mouse scrolled (548, 323) with delta (0, -1)
Screenshot: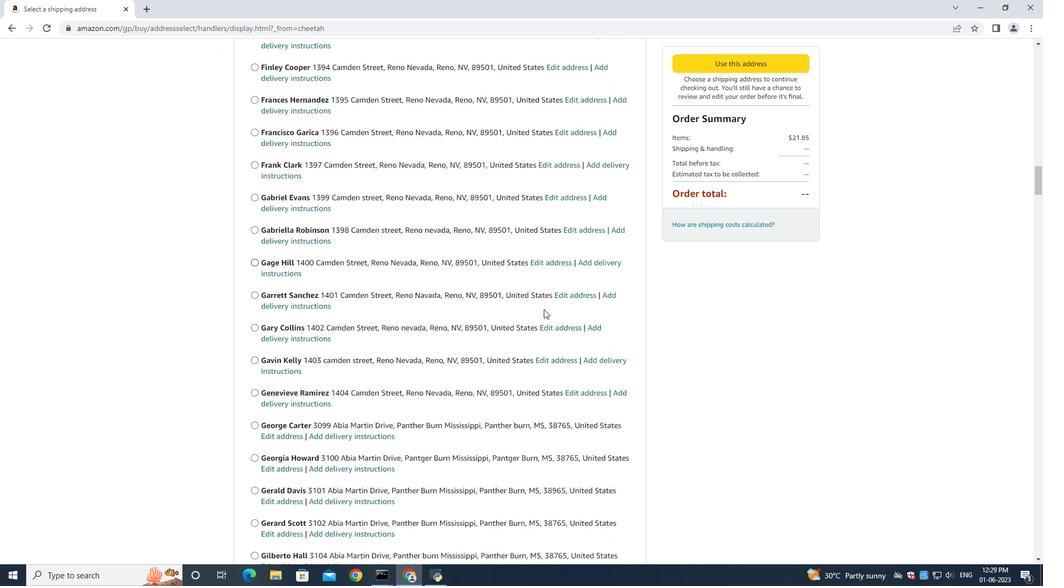 
Action: Mouse moved to (541, 314)
Screenshot: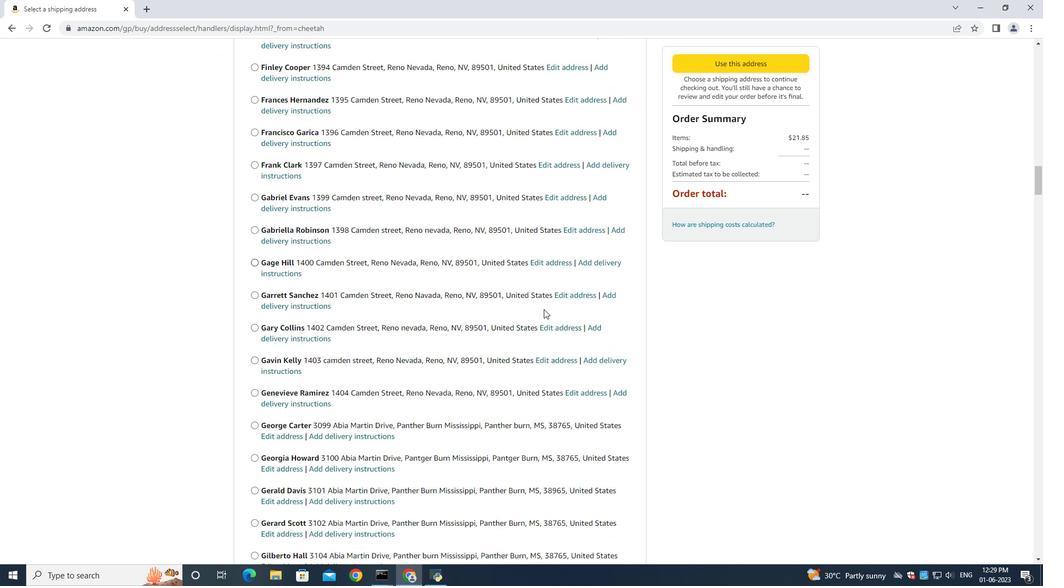 
Action: Mouse scrolled (548, 323) with delta (0, -1)
Screenshot: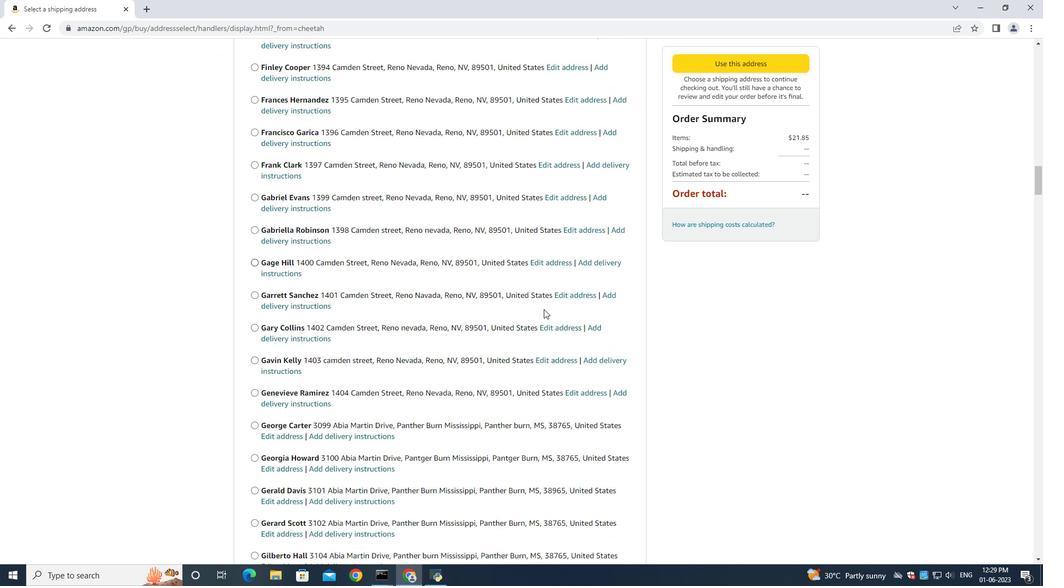 
Action: Mouse moved to (538, 316)
Screenshot: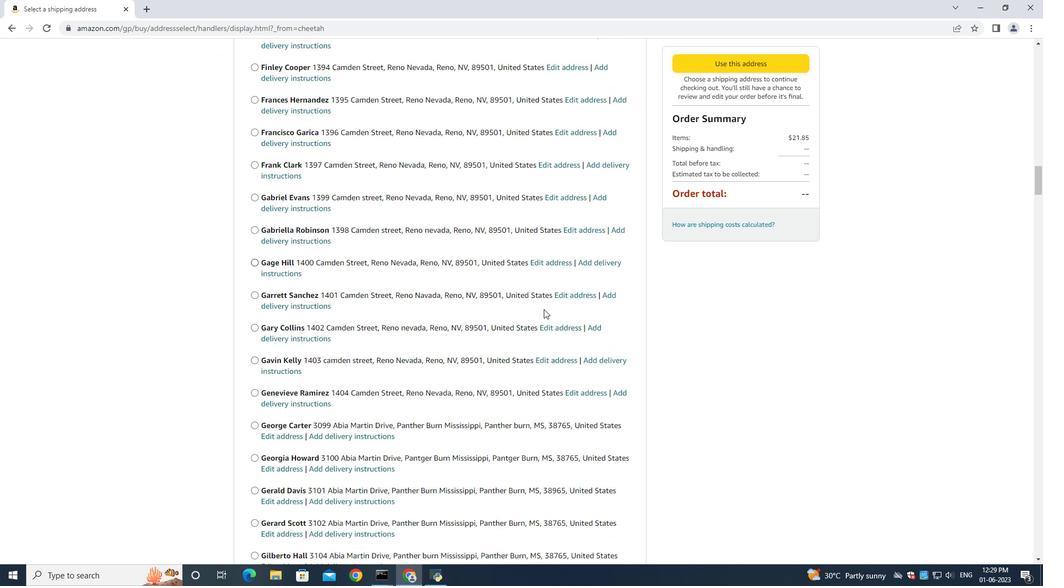 
Action: Mouse scrolled (548, 323) with delta (0, -1)
Screenshot: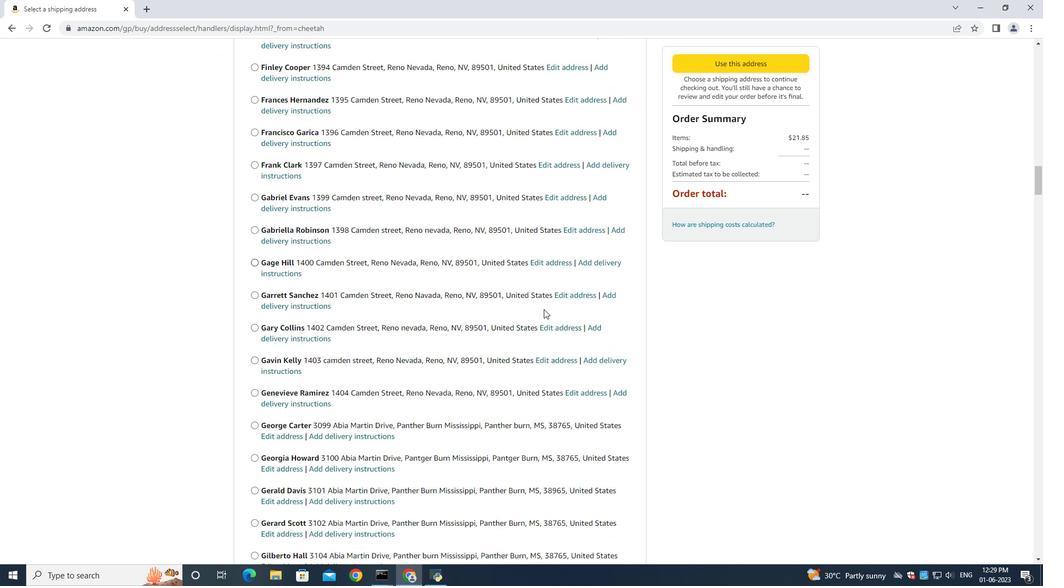 
Action: Mouse moved to (540, 321)
Screenshot: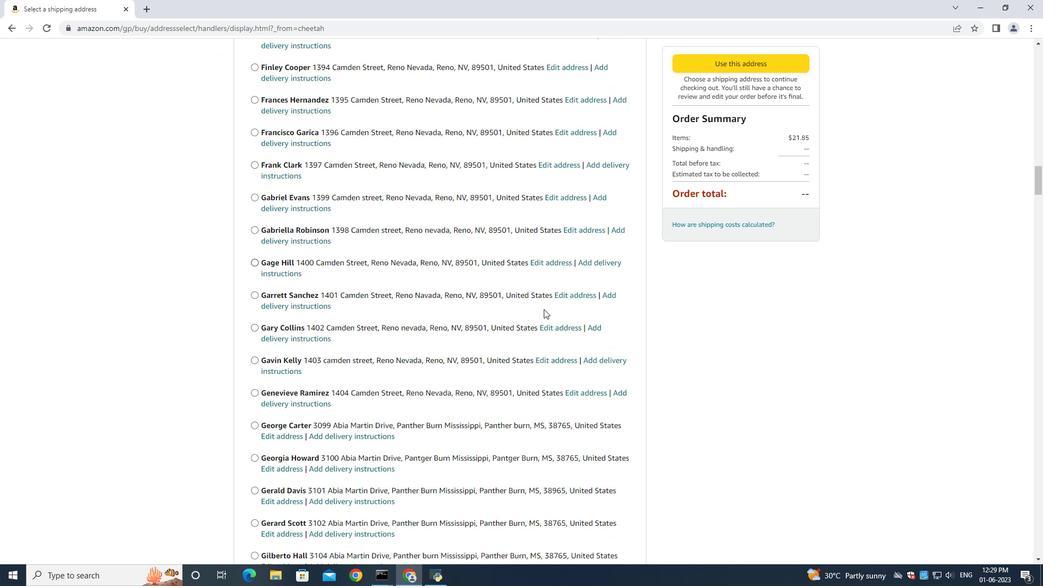
Action: Mouse scrolled (548, 319) with delta (0, -1)
Screenshot: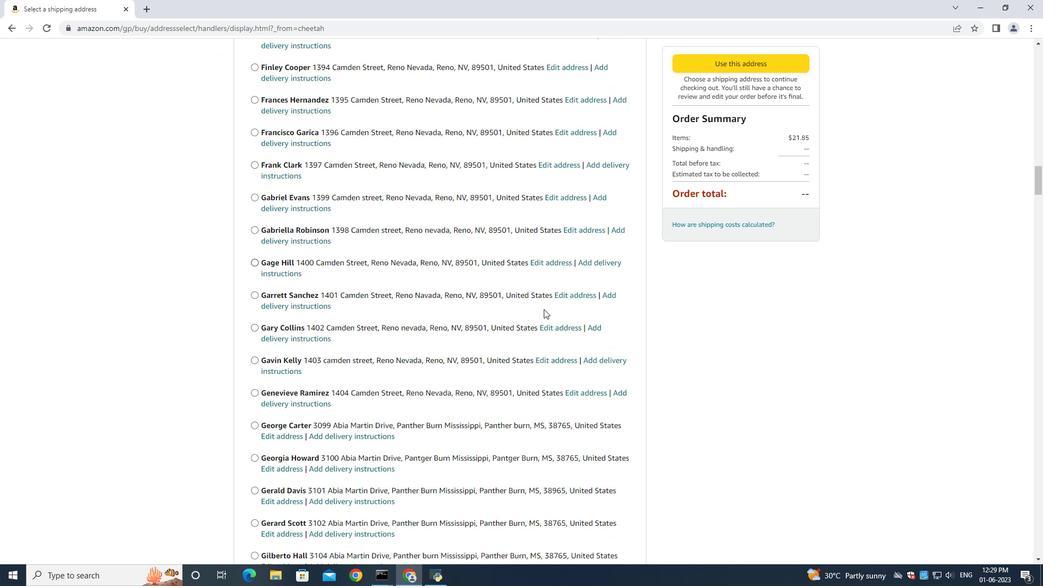 
Action: Mouse moved to (541, 327)
Screenshot: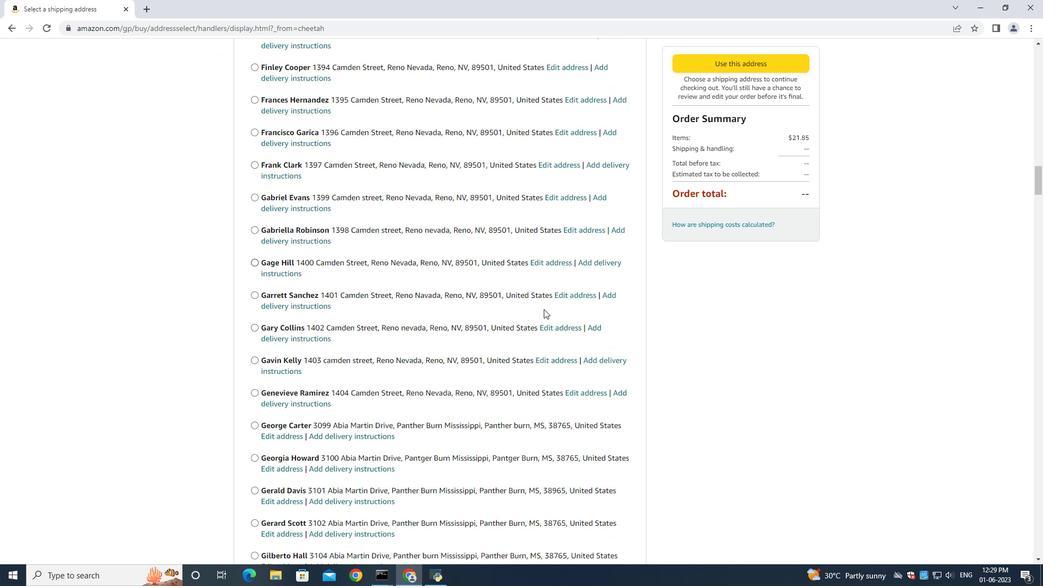 
Action: Mouse scrolled (548, 318) with delta (0, 0)
Screenshot: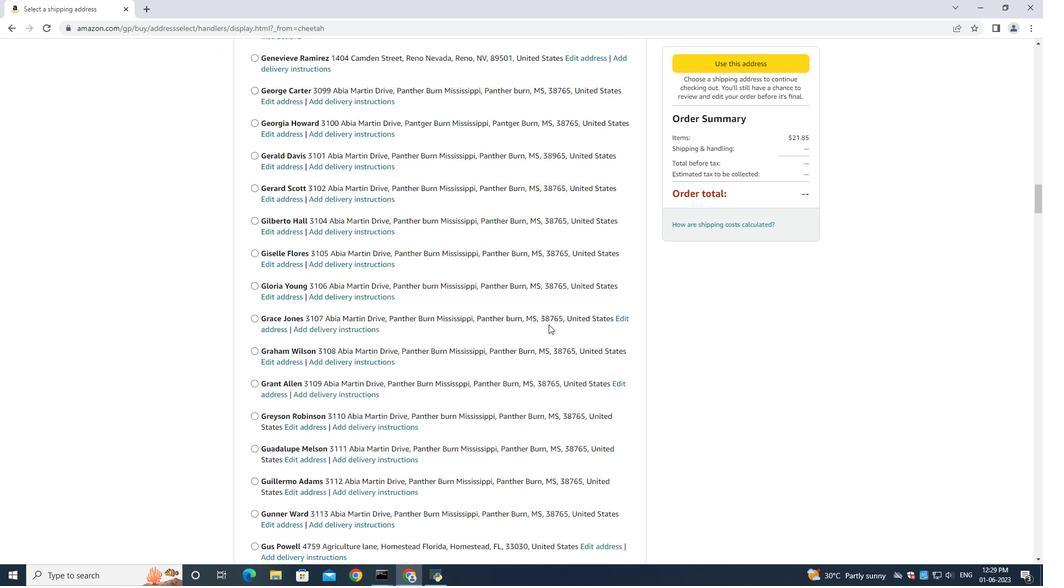 
Action: Mouse moved to (541, 329)
Screenshot: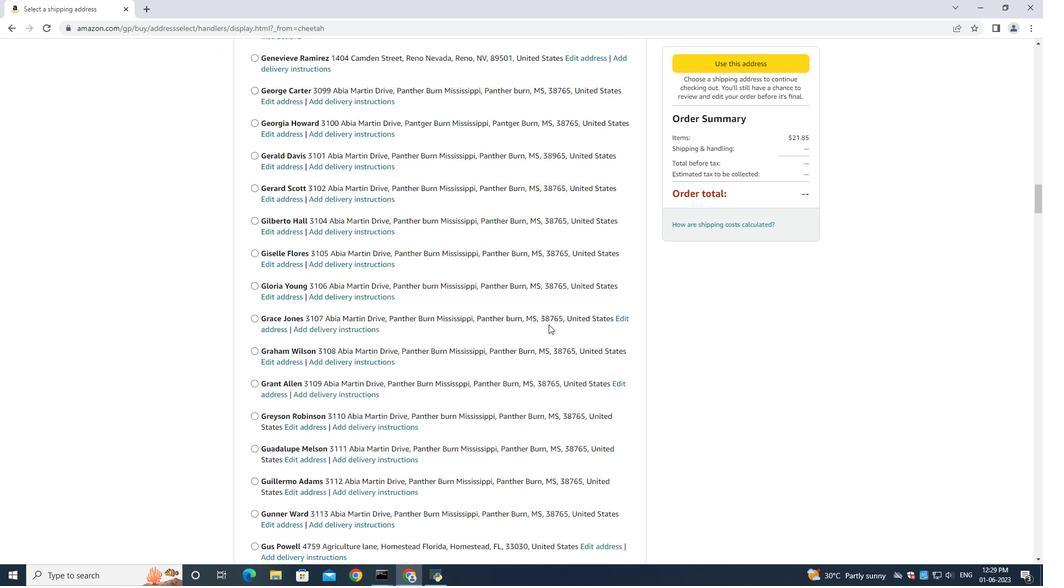 
Action: Mouse scrolled (546, 317) with delta (0, 0)
Screenshot: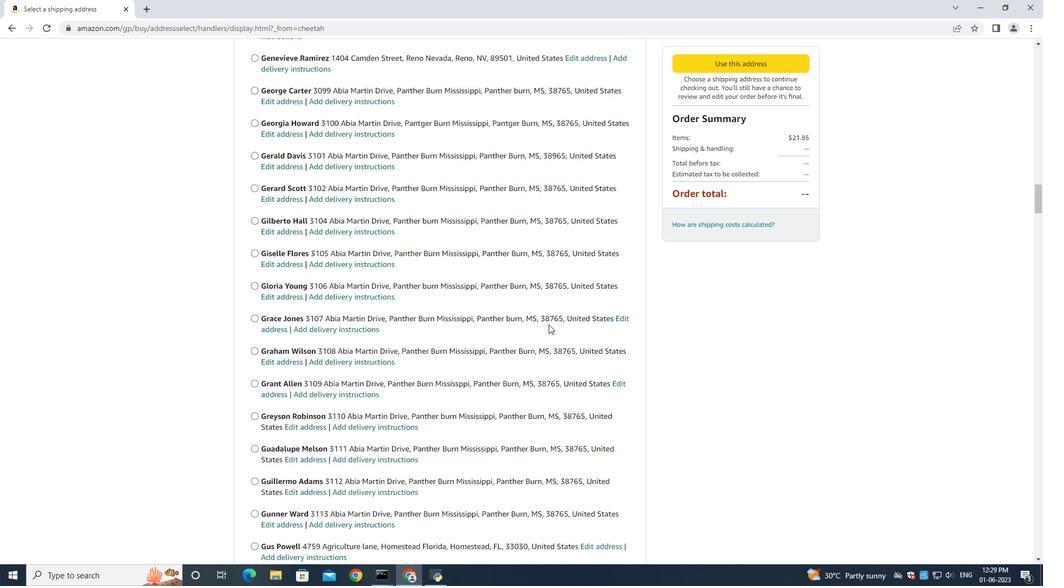 
Action: Mouse moved to (541, 328)
Screenshot: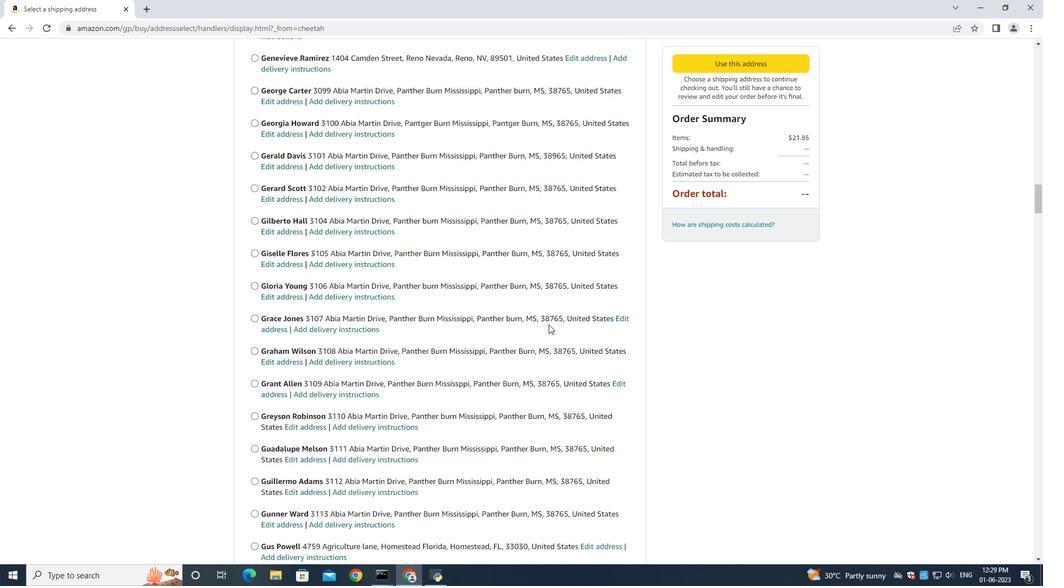 
Action: Mouse scrolled (540, 321) with delta (0, 0)
Screenshot: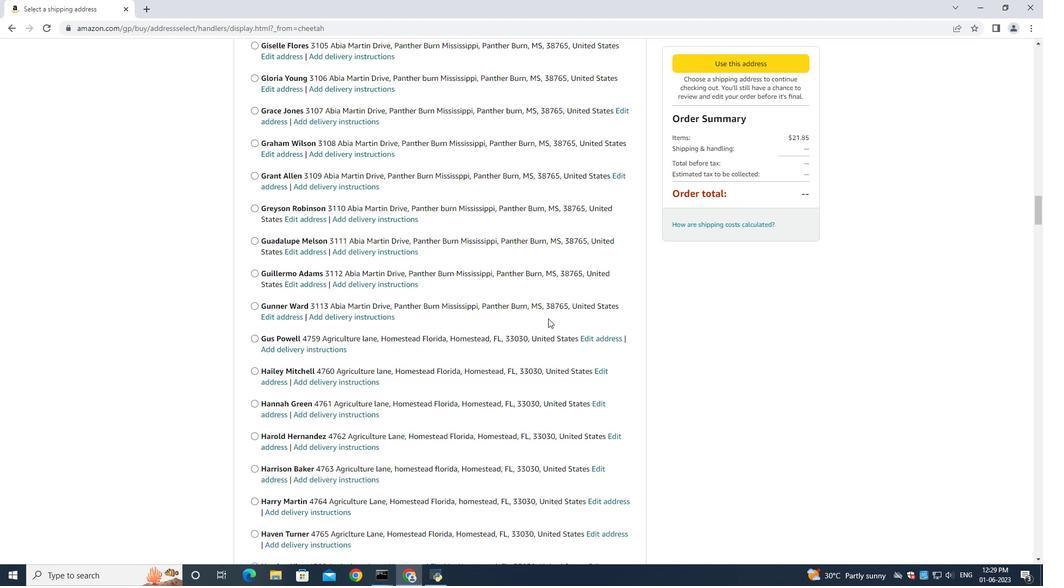 
Action: Mouse moved to (540, 322)
Screenshot: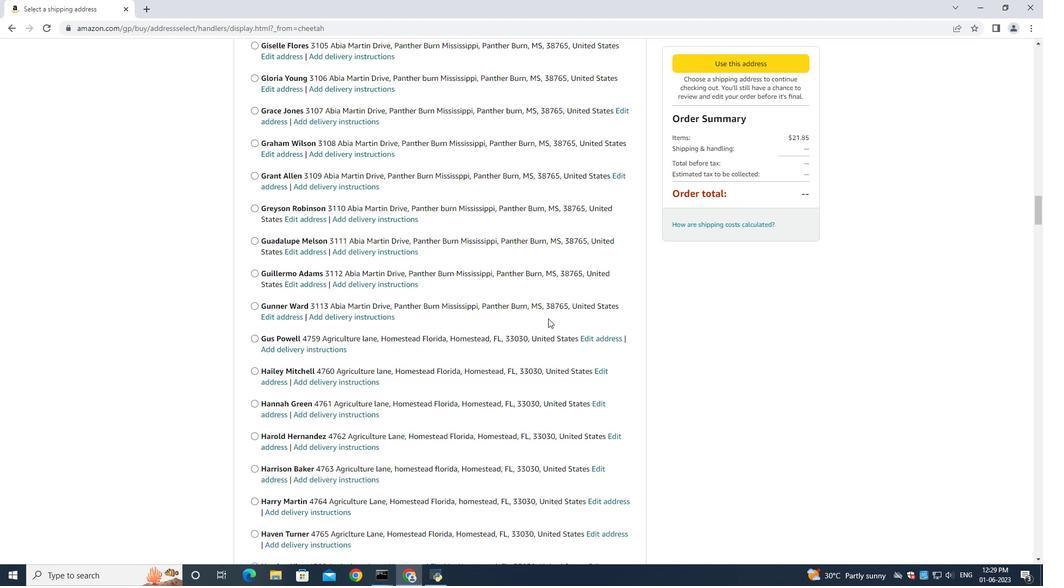 
Action: Mouse scrolled (541, 326) with delta (0, 0)
Screenshot: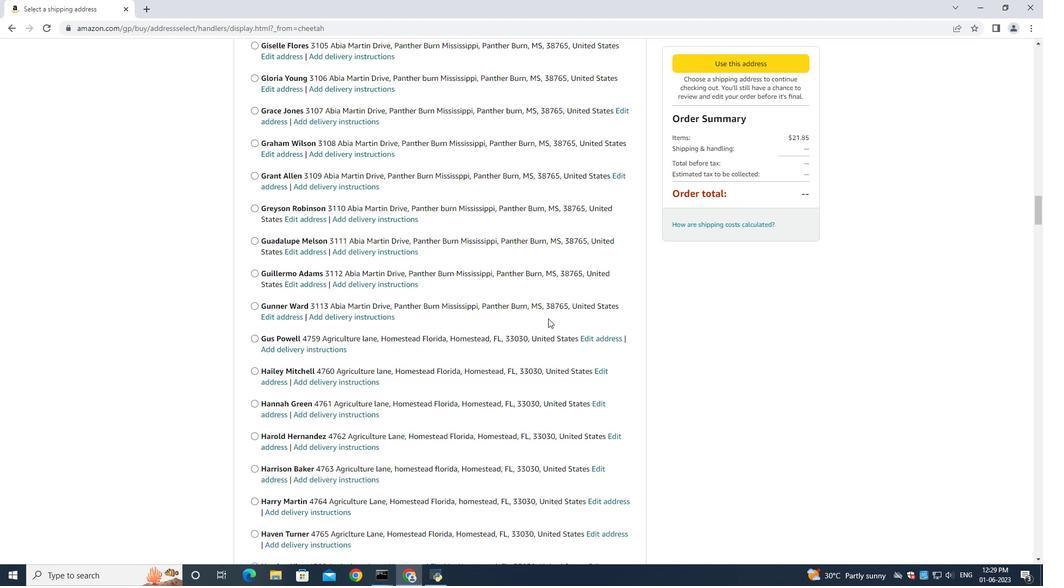 
Action: Mouse moved to (538, 319)
Screenshot: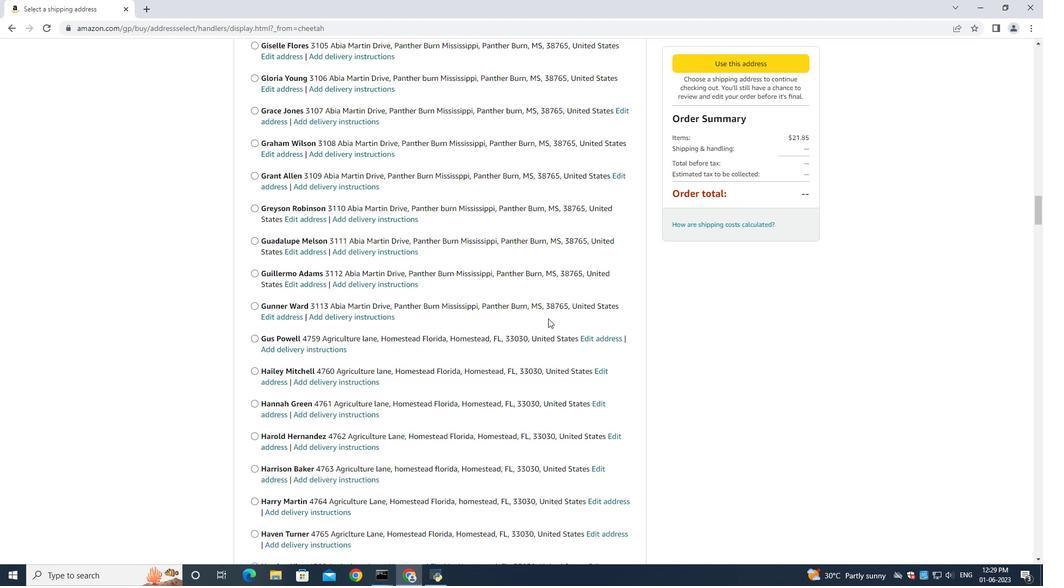 
Action: Mouse scrolled (541, 328) with delta (0, 0)
Screenshot: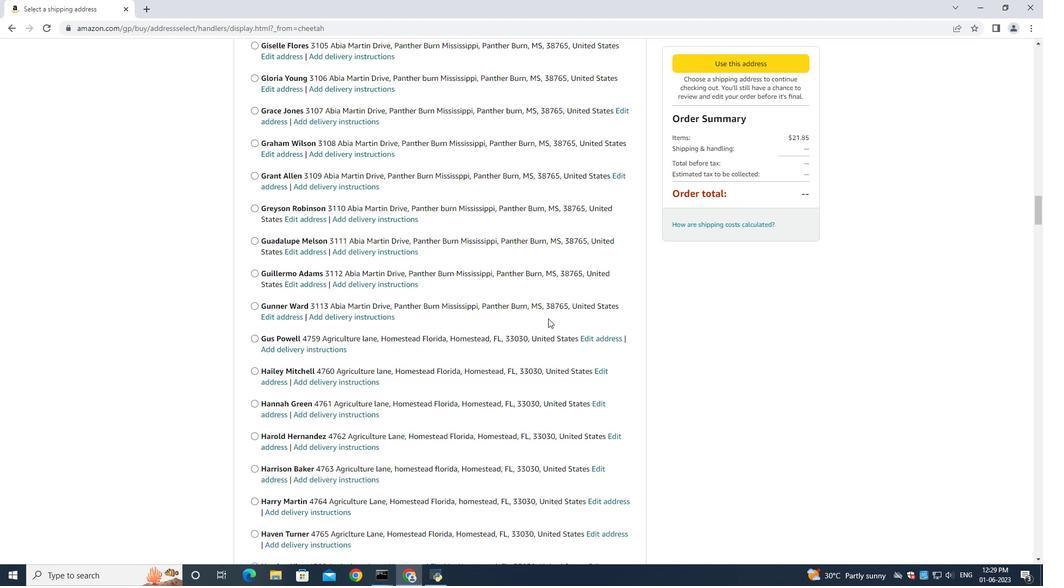 
Action: Mouse moved to (537, 318)
Screenshot: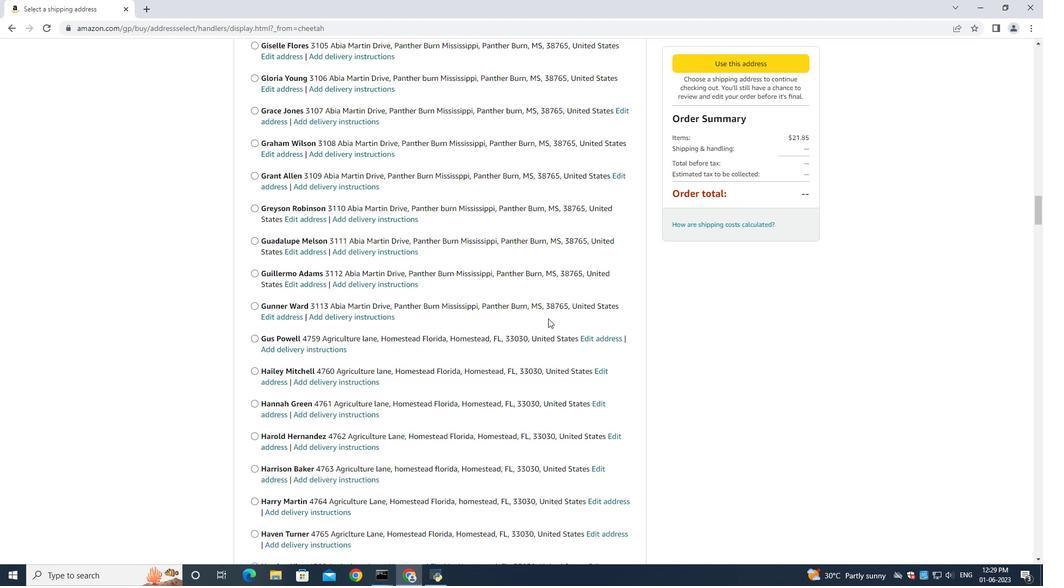 
Action: Mouse scrolled (541, 328) with delta (0, -1)
Screenshot: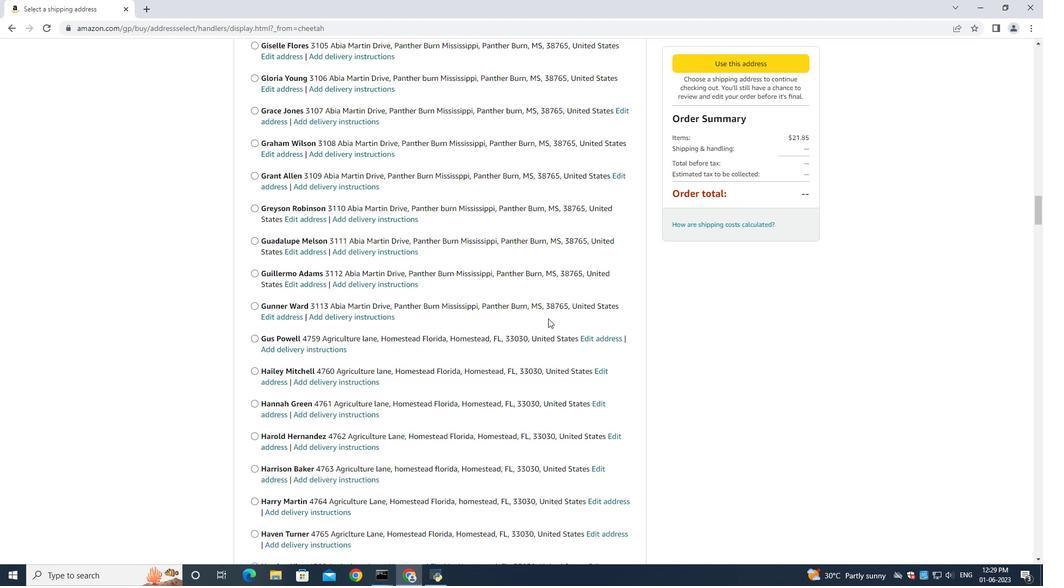 
Action: Mouse moved to (534, 320)
Screenshot: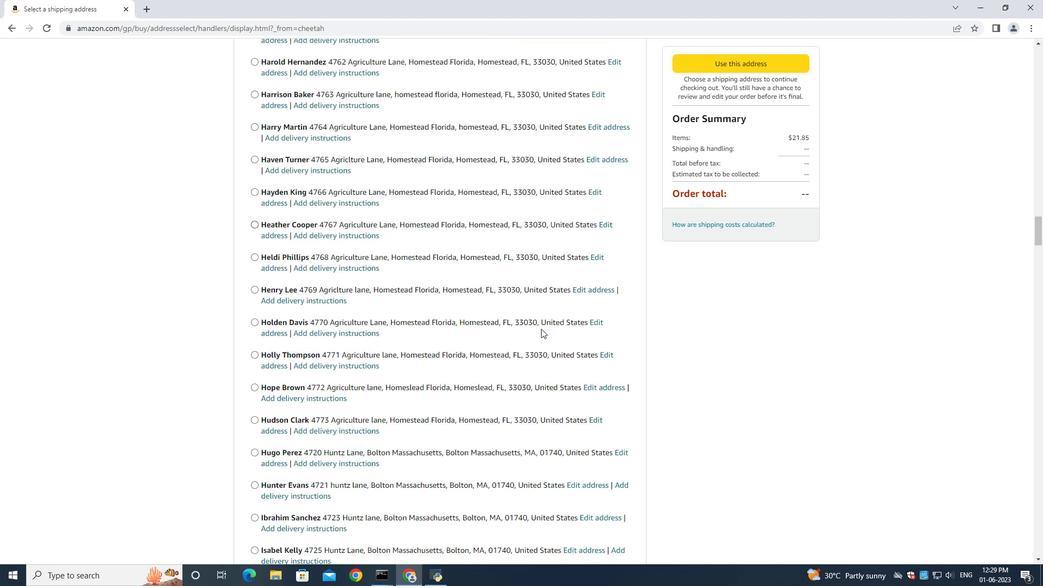 
Action: Mouse scrolled (541, 327) with delta (0, -1)
Screenshot: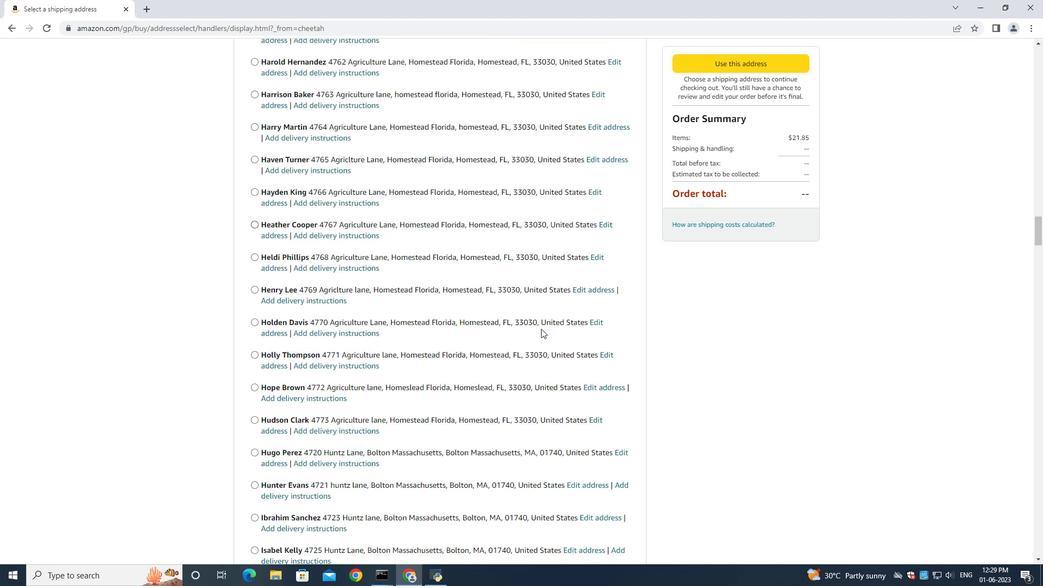 
Action: Mouse moved to (534, 323)
Screenshot: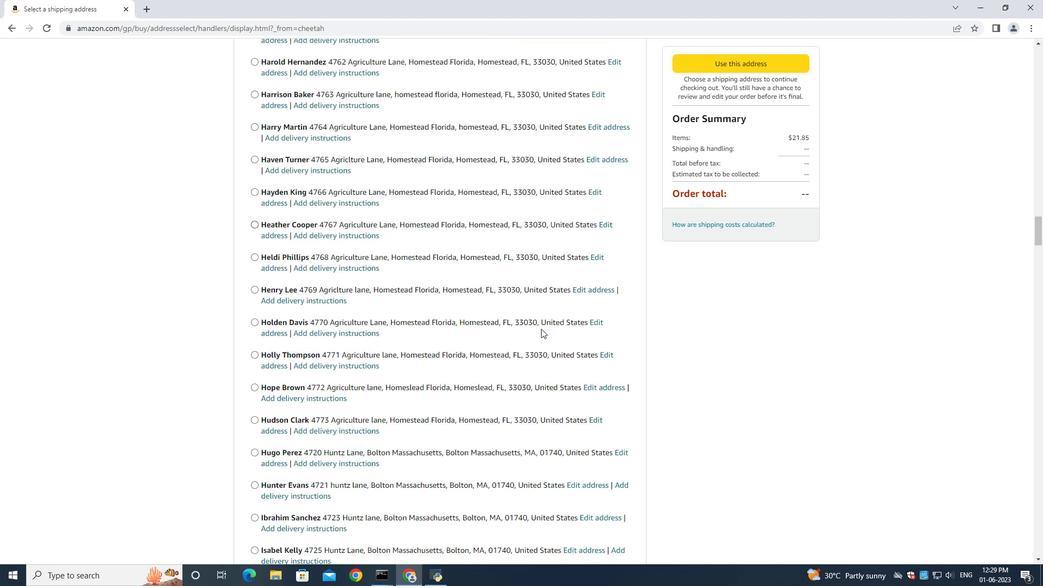 
Action: Mouse scrolled (540, 321) with delta (0, 0)
Screenshot: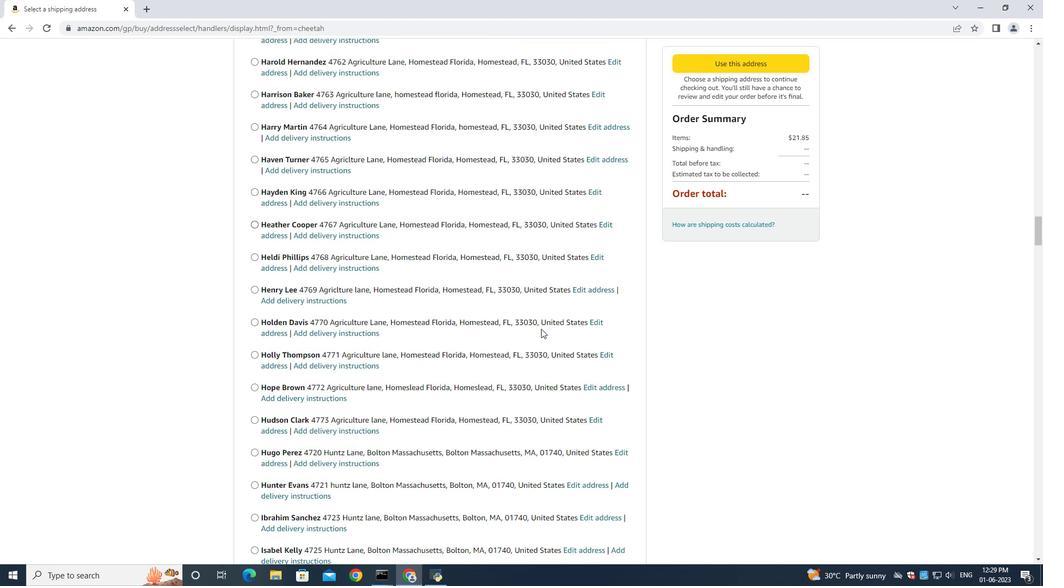 
Action: Mouse moved to (535, 326)
Screenshot: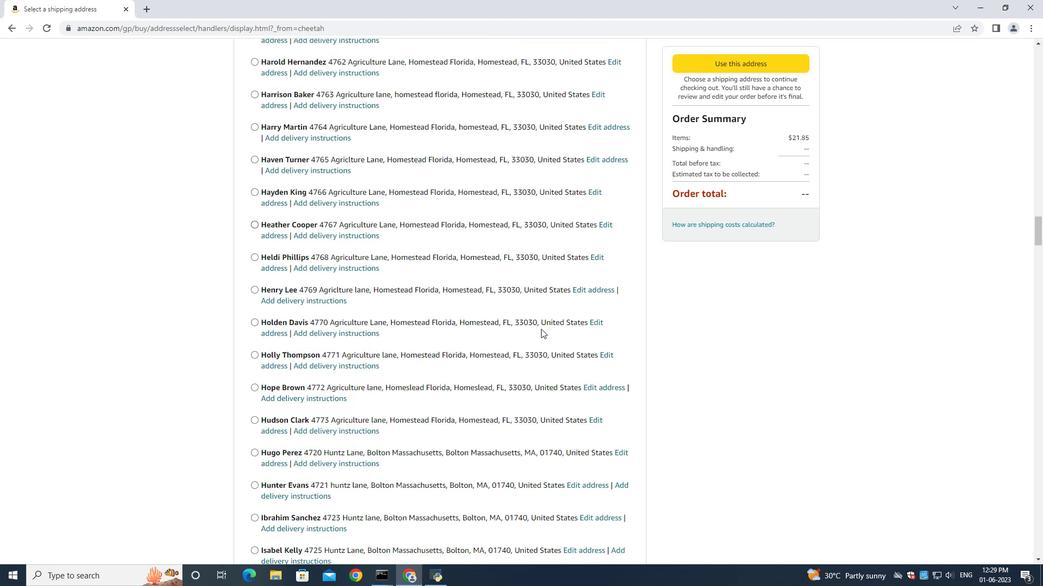 
Action: Mouse scrolled (538, 318) with delta (0, -1)
Screenshot: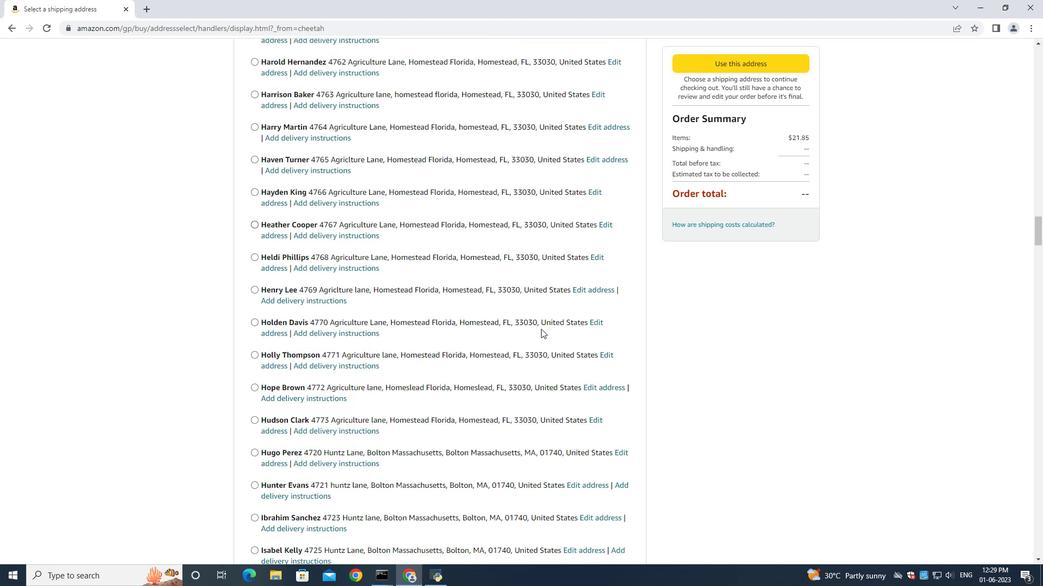 
Action: Mouse moved to (535, 327)
Screenshot: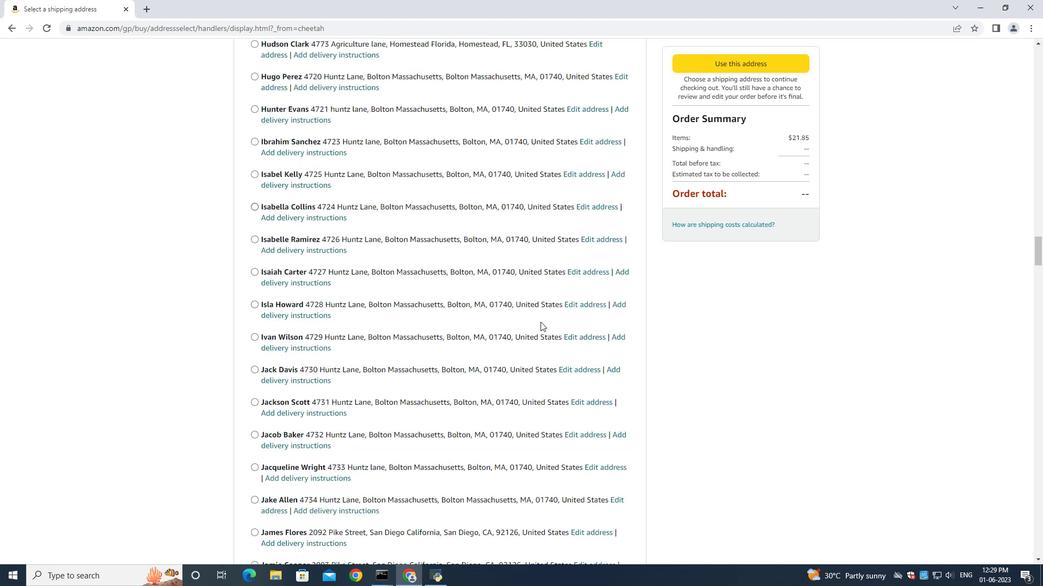
Action: Mouse scrolled (537, 318) with delta (0, 0)
Screenshot: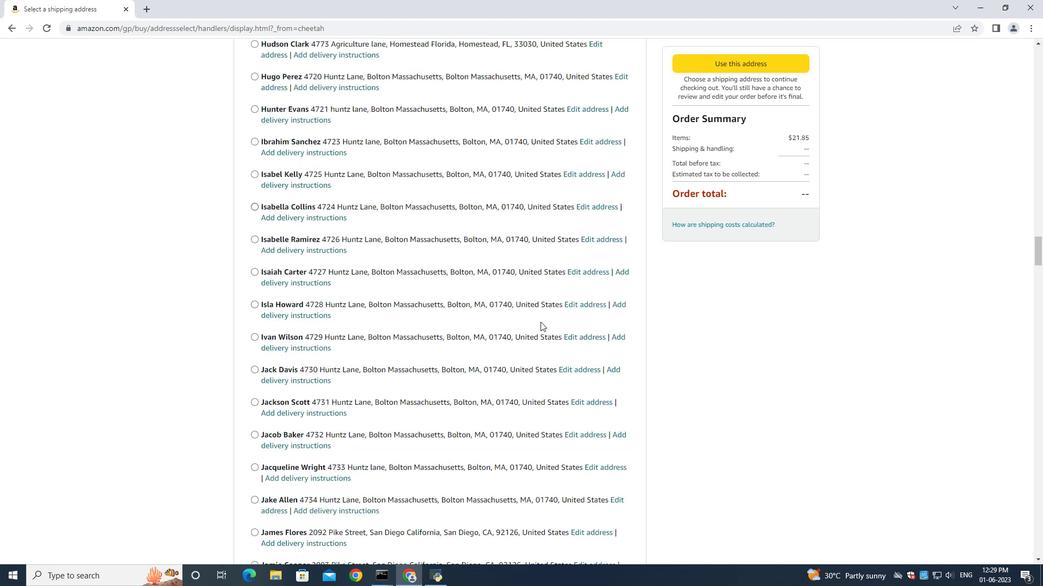 
Action: Mouse moved to (537, 332)
Screenshot: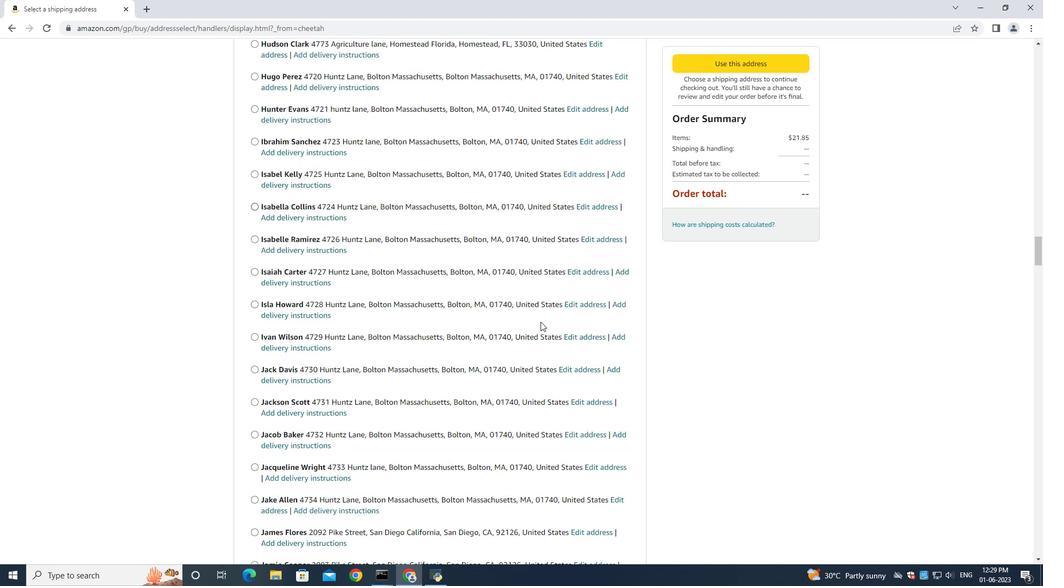 
Action: Mouse scrolled (534, 322) with delta (0, 0)
Screenshot: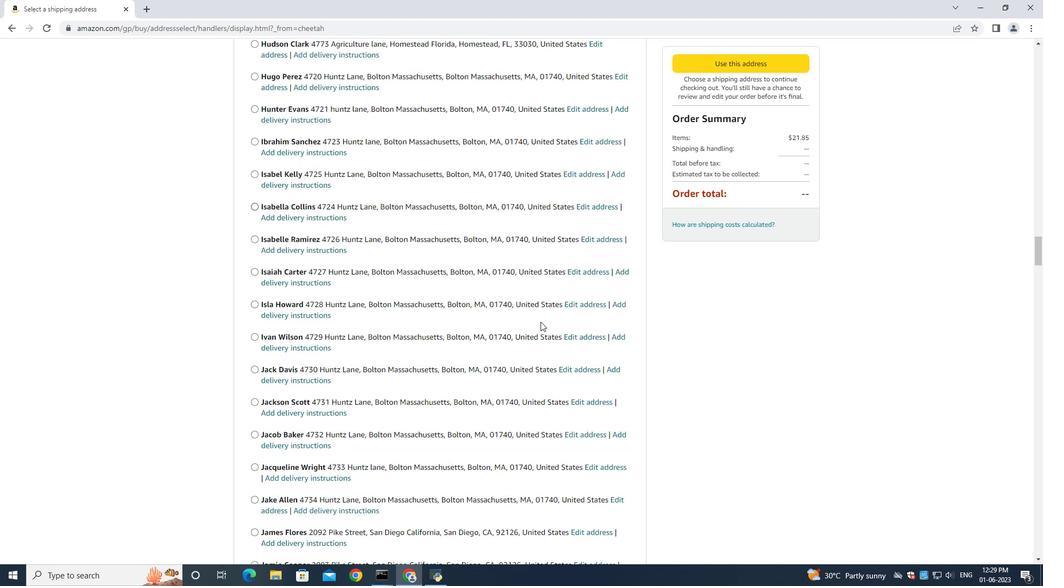 
Action: Mouse moved to (539, 336)
Screenshot: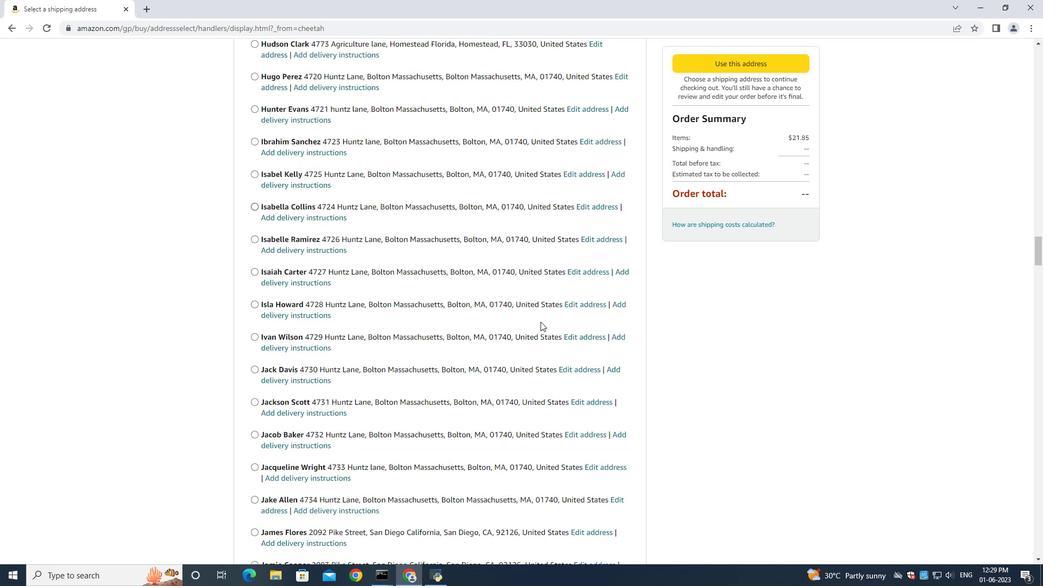 
Action: Mouse scrolled (535, 325) with delta (0, 0)
Screenshot: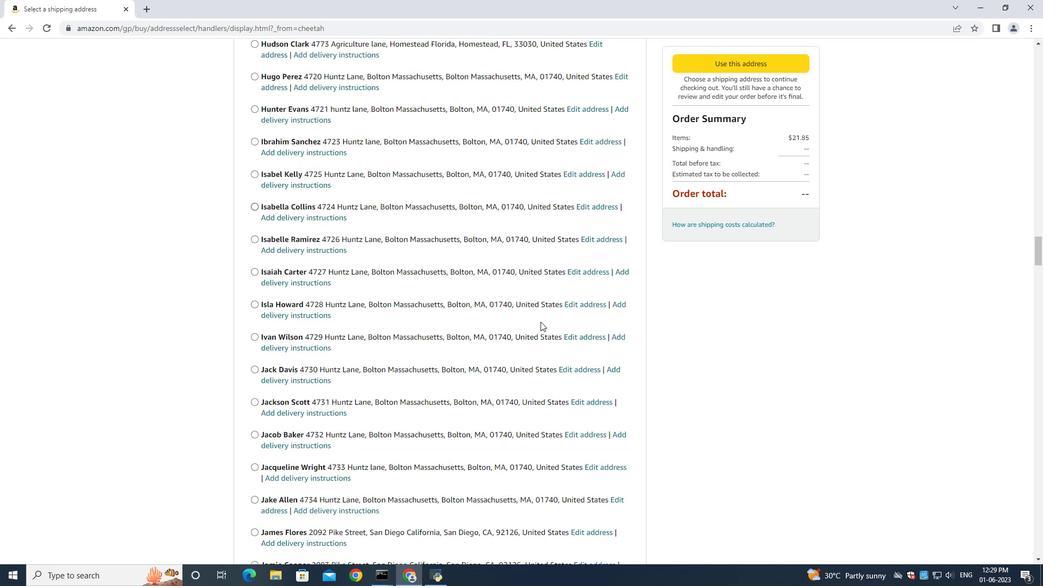
Action: Mouse moved to (539, 339)
Screenshot: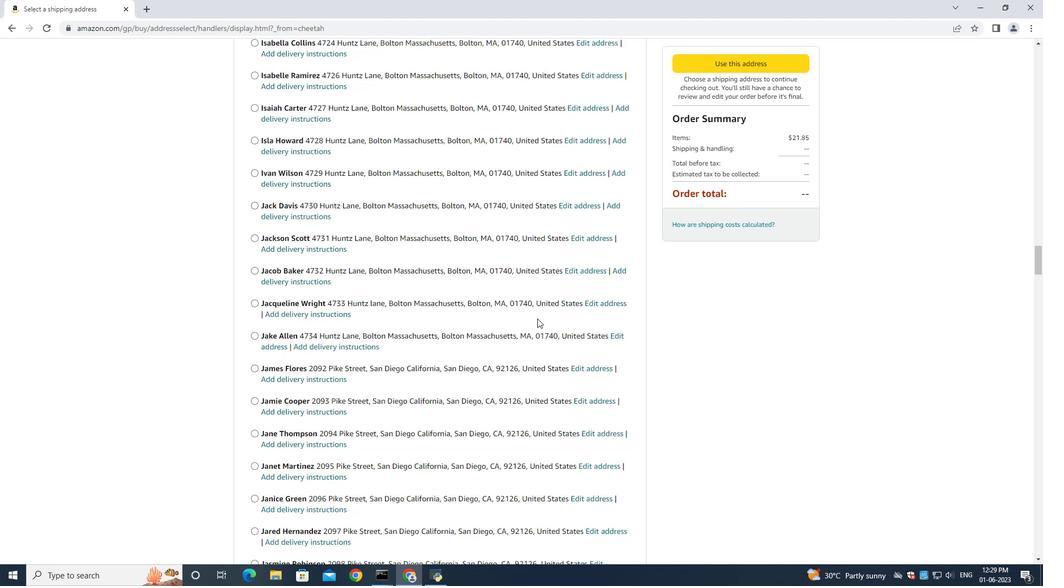 
Action: Mouse scrolled (535, 326) with delta (0, 0)
Screenshot: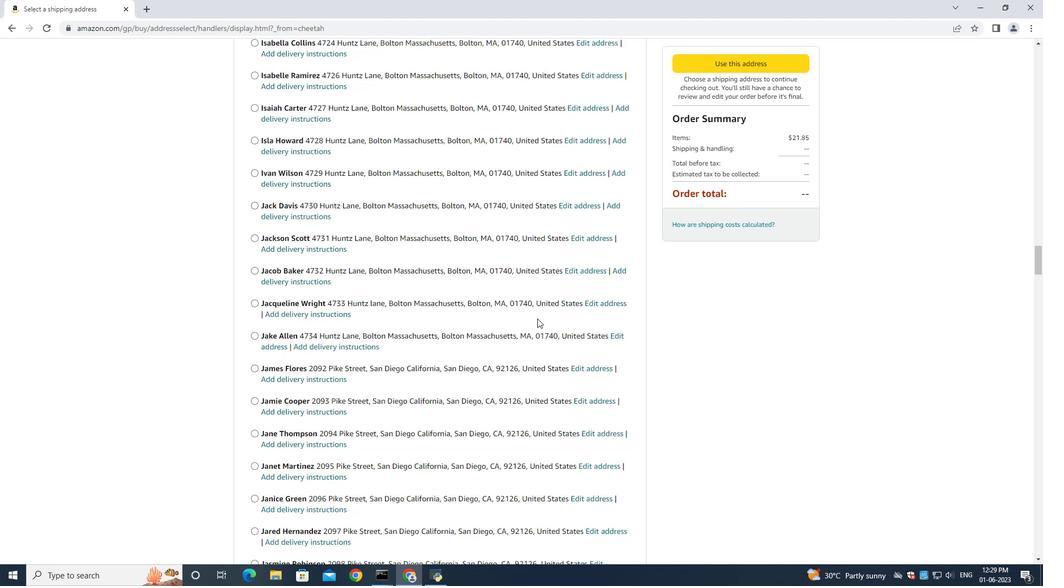 
Action: Mouse moved to (540, 340)
Screenshot: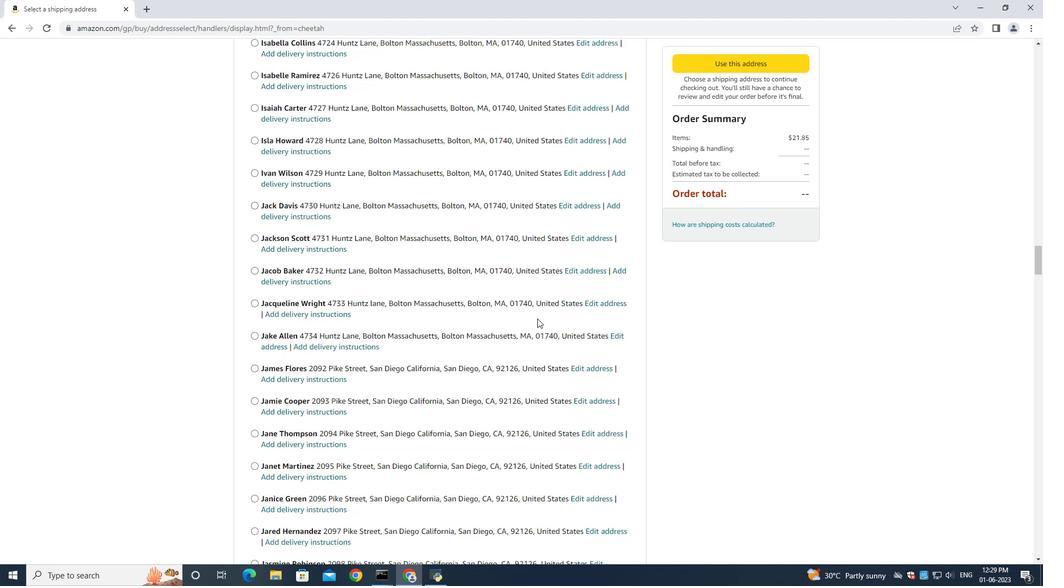 
Action: Mouse scrolled (535, 326) with delta (0, -1)
Screenshot: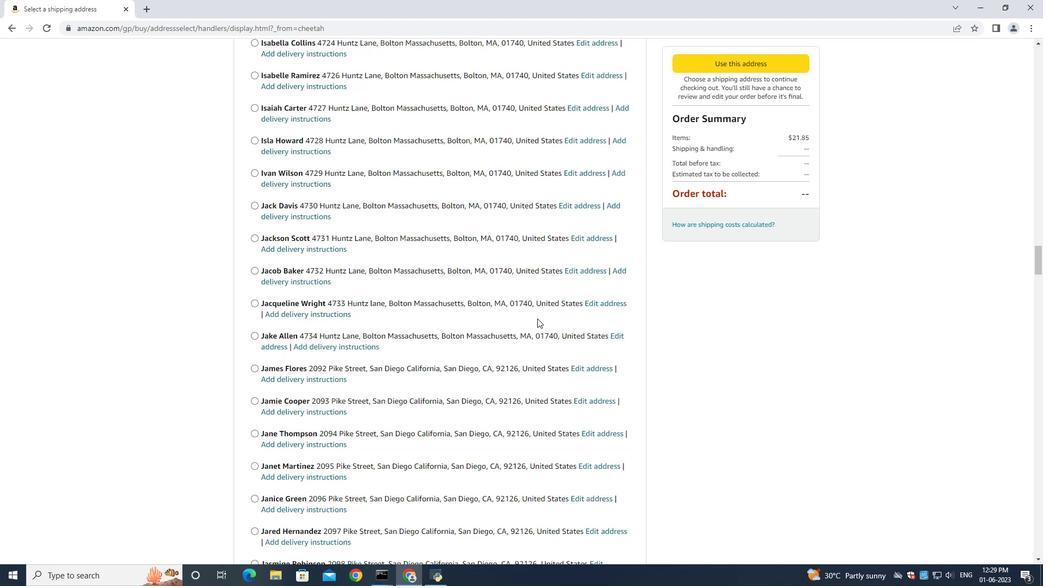 
Action: Mouse moved to (538, 338)
Screenshot: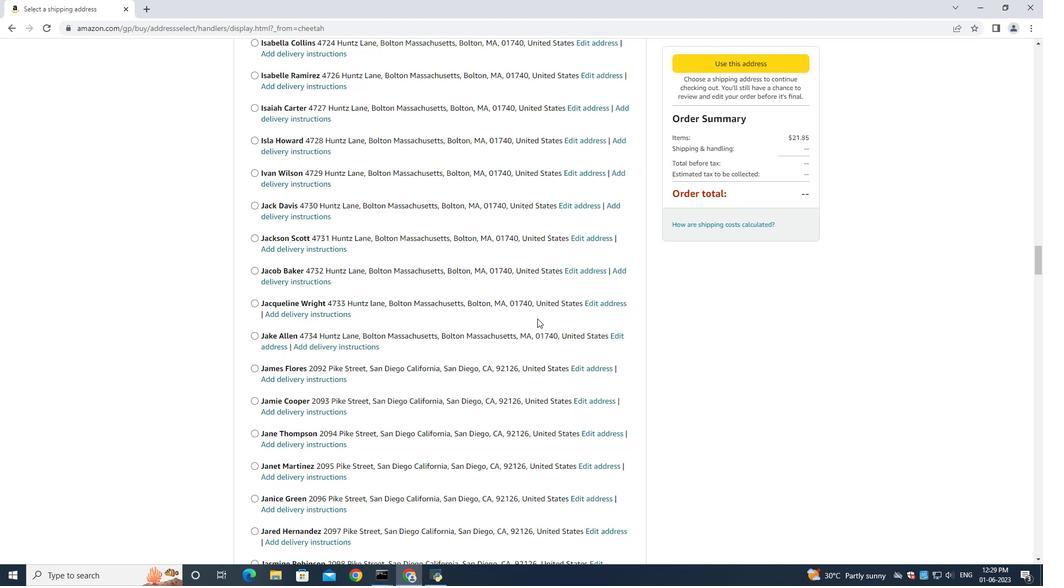 
Action: Mouse scrolled (535, 326) with delta (0, -1)
Screenshot: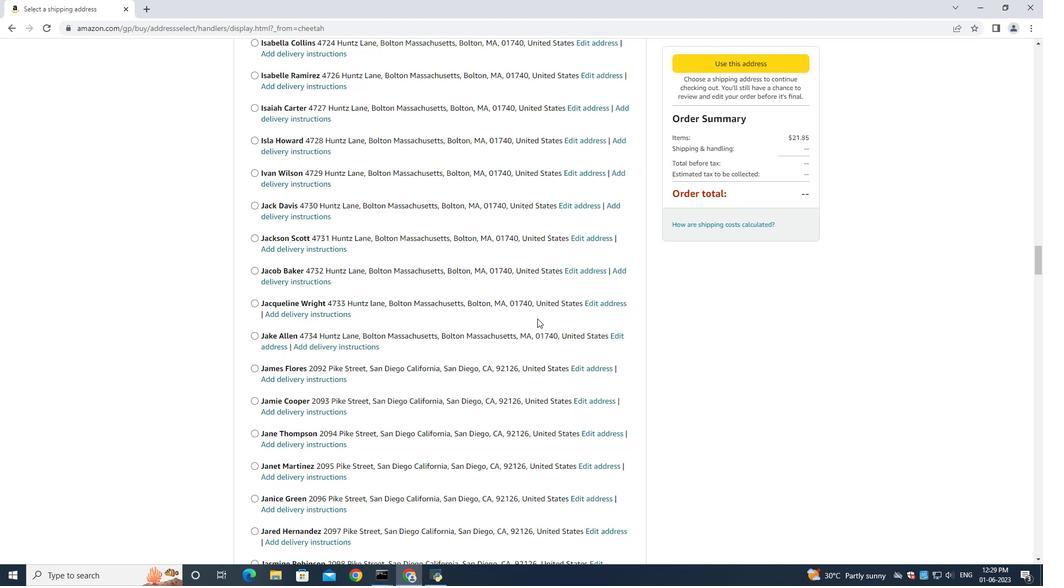 
Action: Mouse scrolled (535, 326) with delta (0, -1)
Screenshot: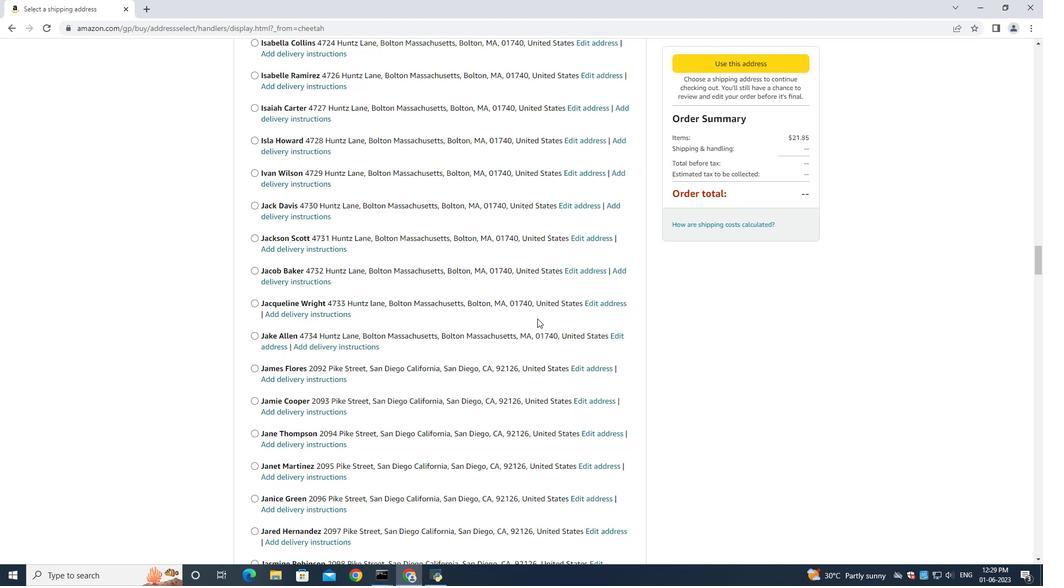 
Action: Mouse scrolled (539, 336) with delta (0, 0)
Screenshot: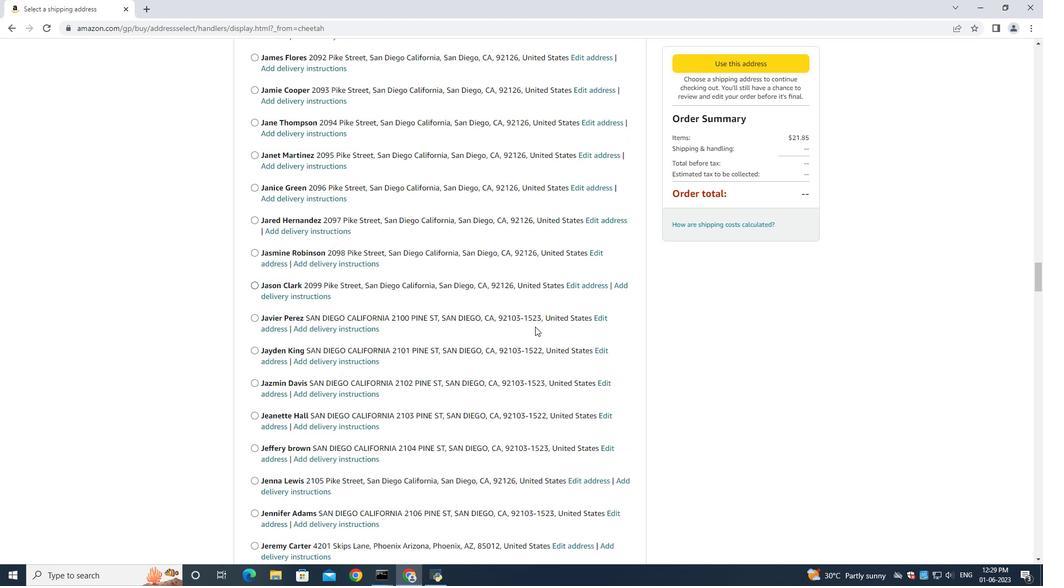 
Action: Mouse scrolled (539, 339) with delta (0, 0)
Screenshot: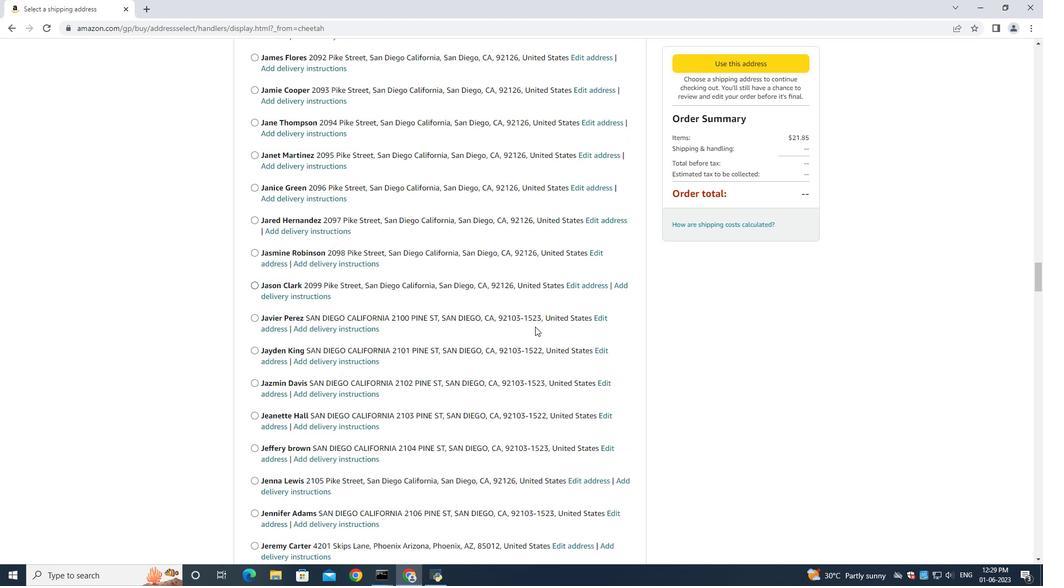 
Action: Mouse scrolled (540, 340) with delta (0, 0)
Screenshot: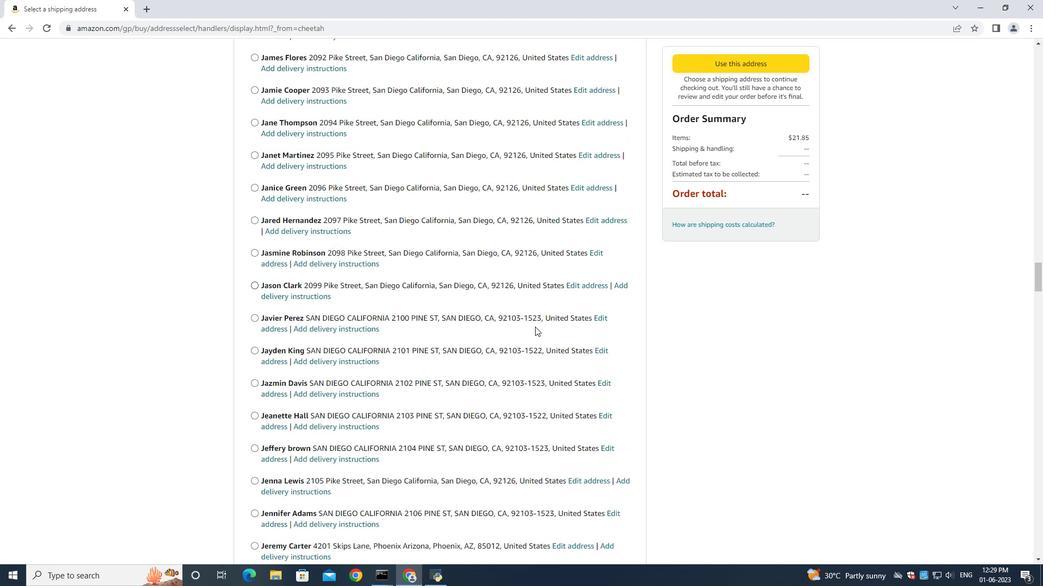 
Action: Mouse scrolled (540, 340) with delta (0, 0)
Screenshot: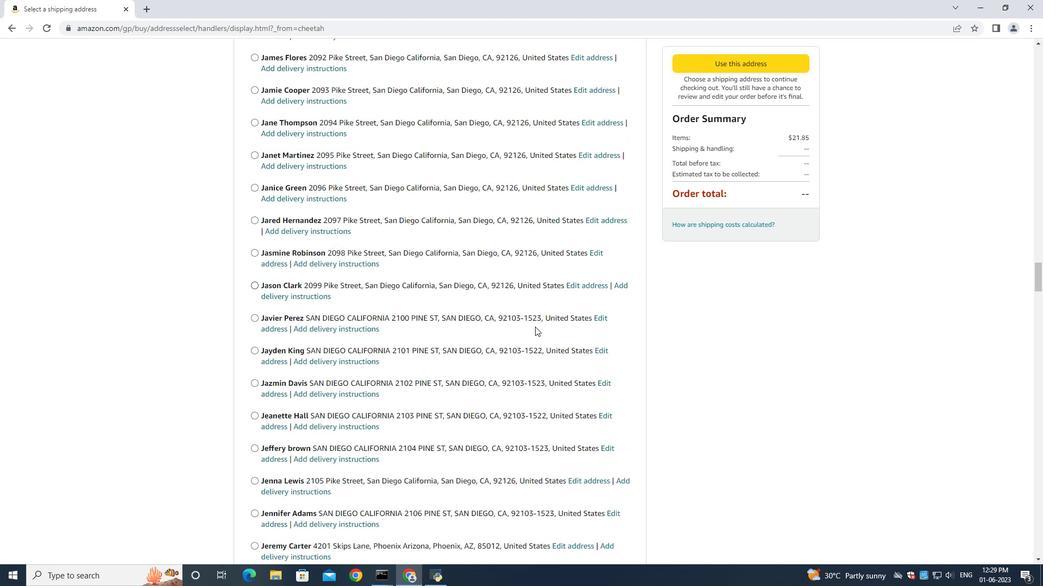 
Action: Mouse scrolled (540, 339) with delta (0, -1)
Screenshot: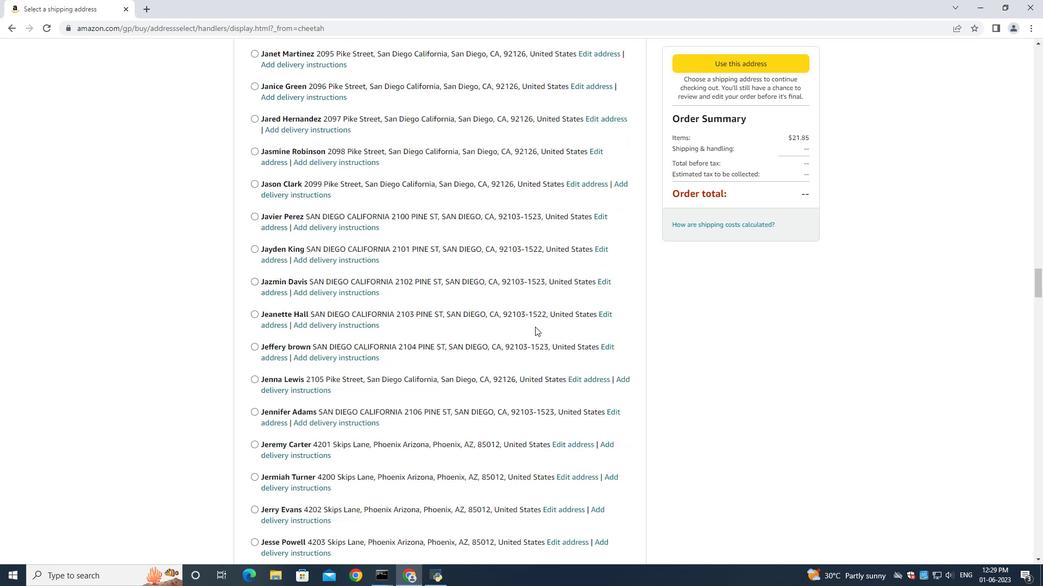 
Action: Mouse scrolled (540, 340) with delta (0, 0)
Screenshot: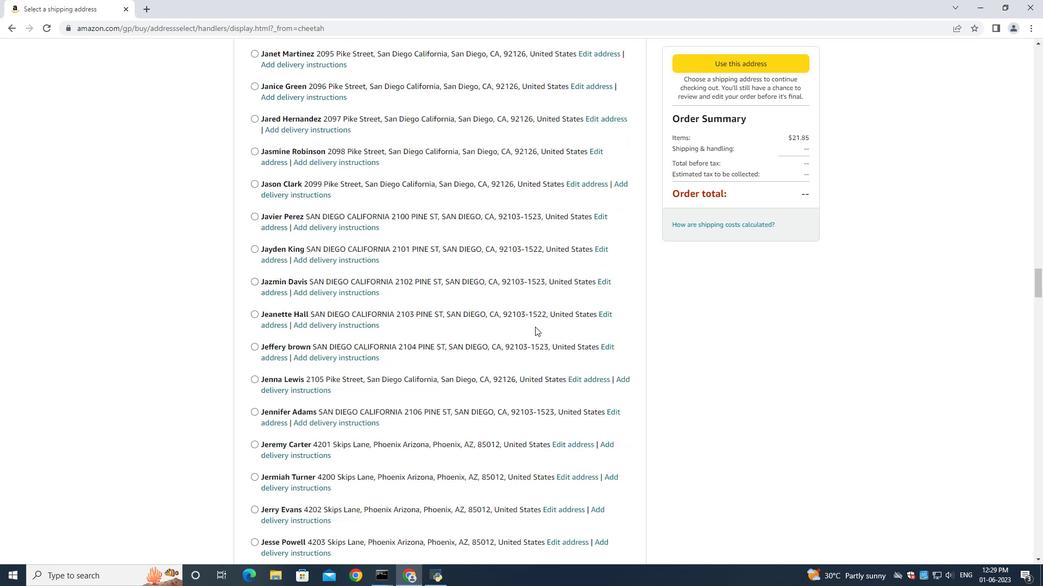 
Action: Mouse moved to (538, 338)
Screenshot: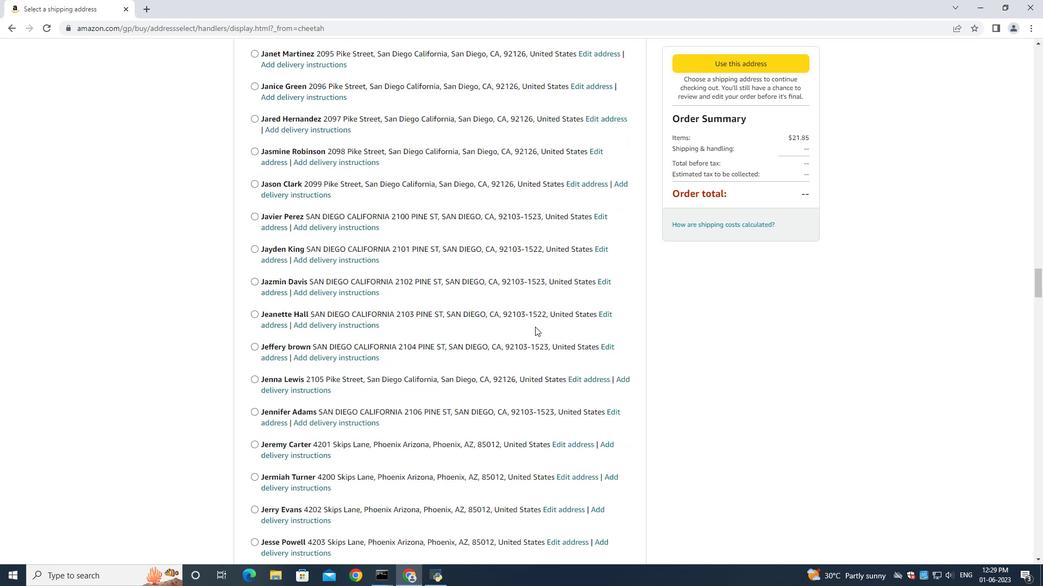 
Action: Mouse scrolled (540, 340) with delta (0, 0)
Screenshot: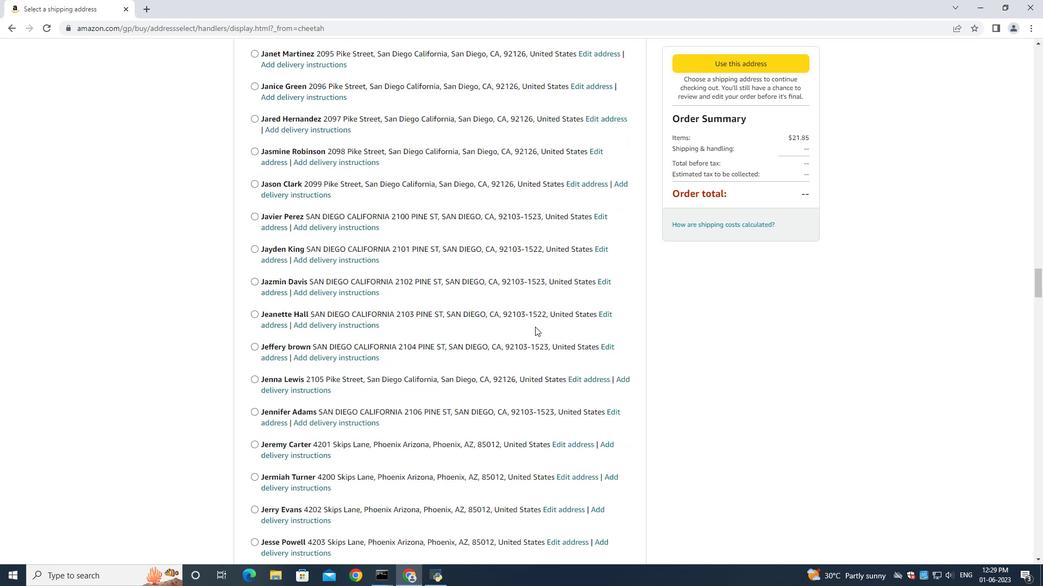 
Action: Mouse moved to (539, 339)
Screenshot: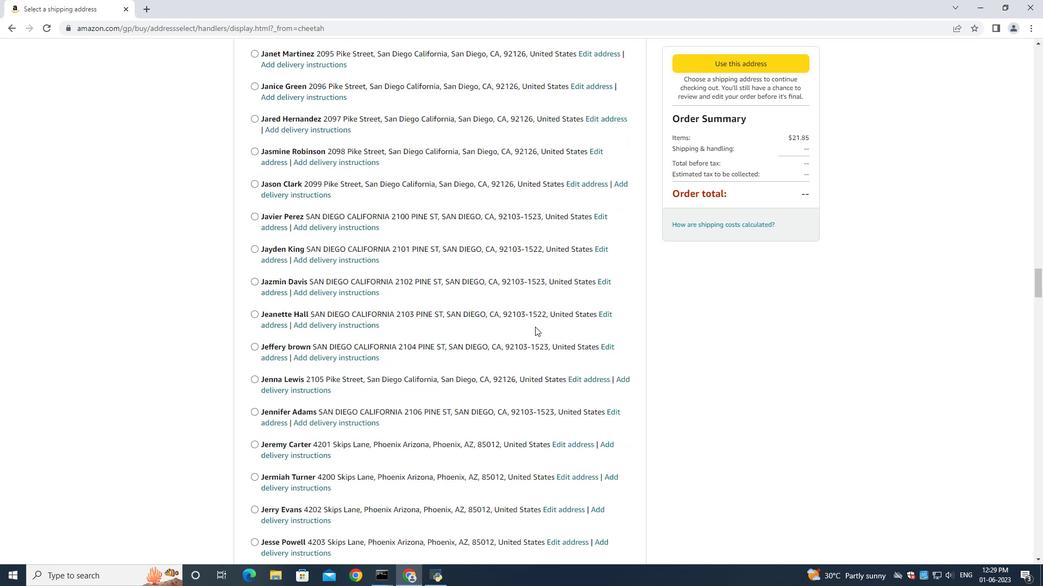 
Action: Mouse scrolled (538, 338) with delta (0, 0)
Screenshot: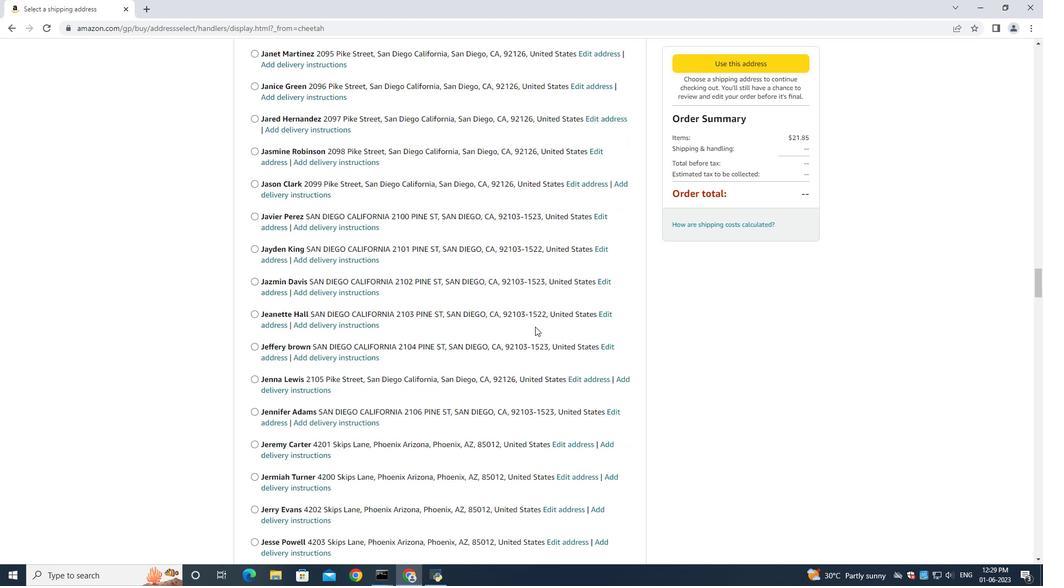 
Action: Mouse moved to (539, 340)
Screenshot: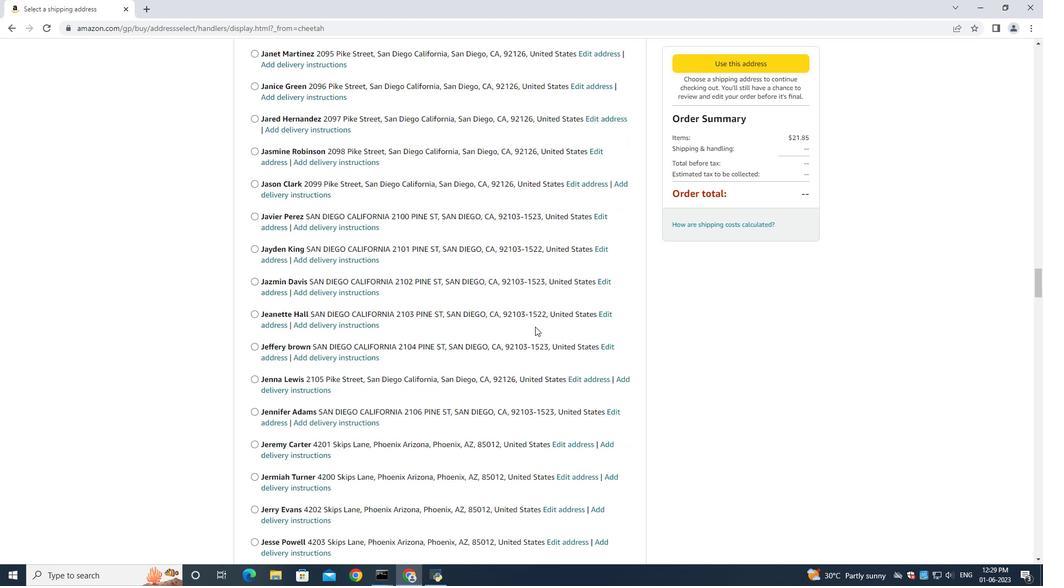 
Action: Mouse scrolled (539, 339) with delta (0, 0)
Screenshot: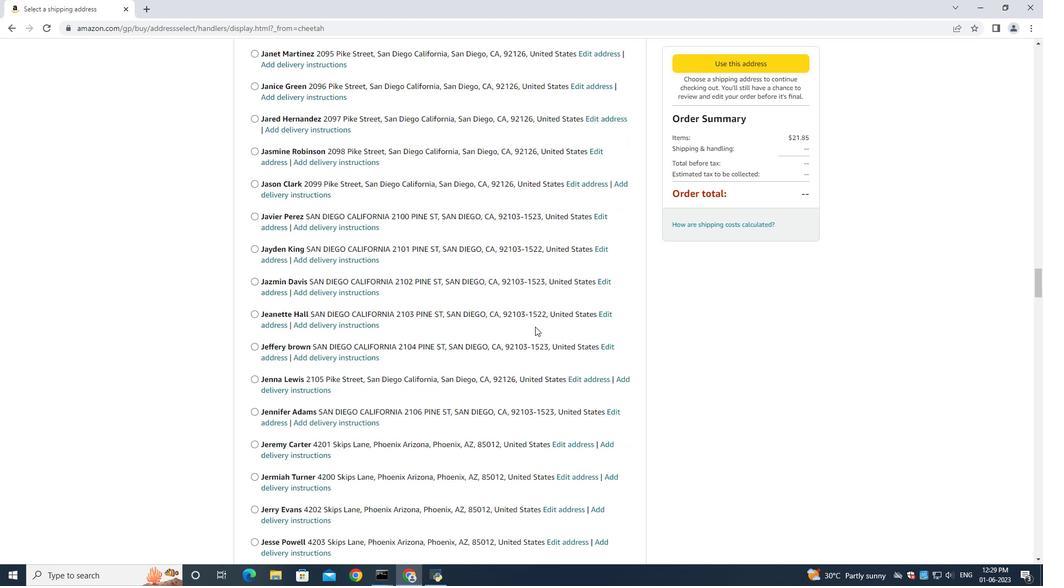 
Action: Mouse moved to (539, 340)
Screenshot: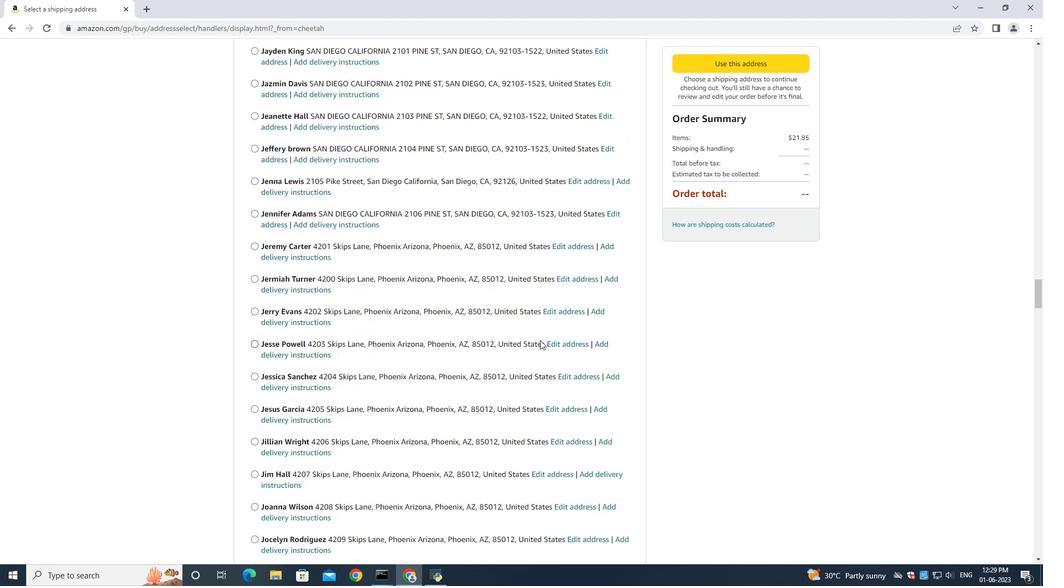 
Action: Mouse scrolled (539, 339) with delta (0, 0)
Screenshot: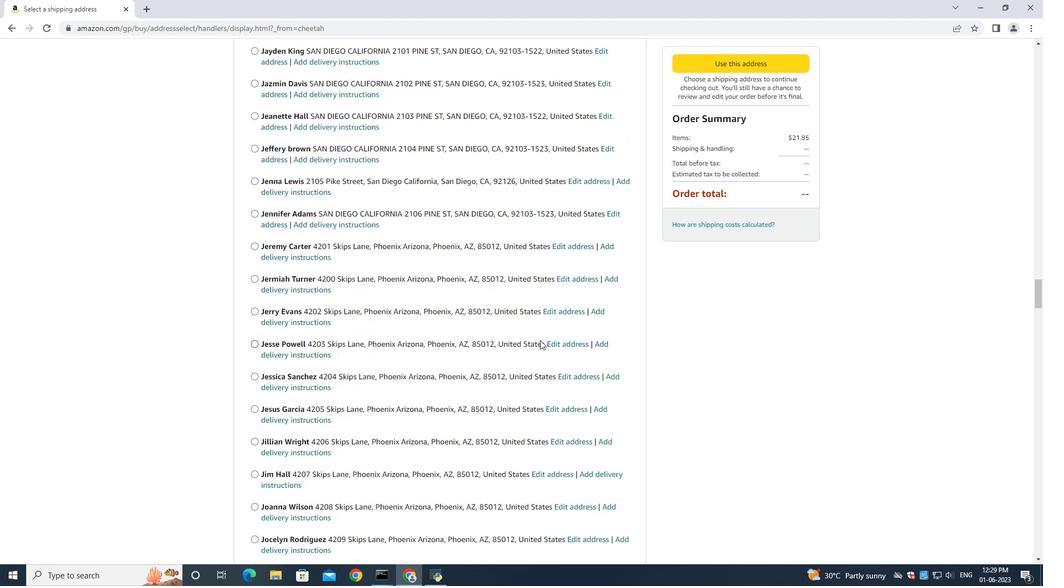 
Action: Mouse moved to (539, 341)
Screenshot: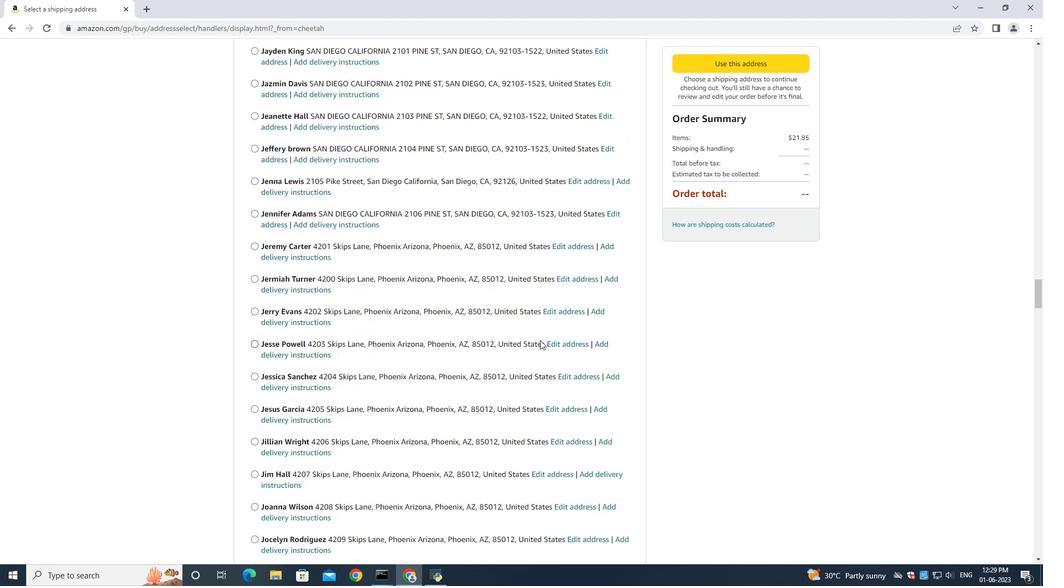 
Action: Mouse scrolled (539, 340) with delta (0, 0)
Screenshot: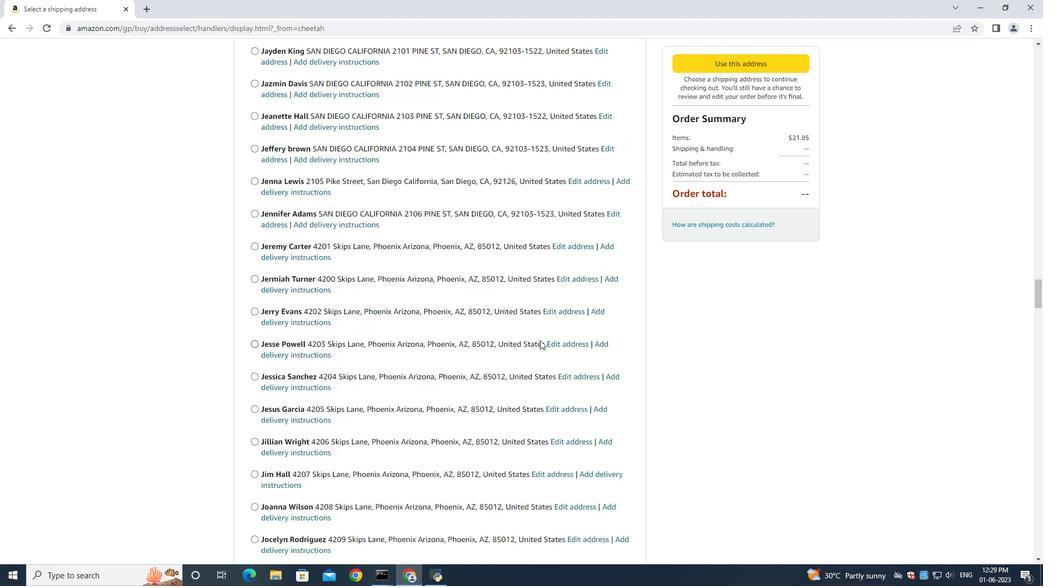 
Action: Mouse moved to (539, 341)
Screenshot: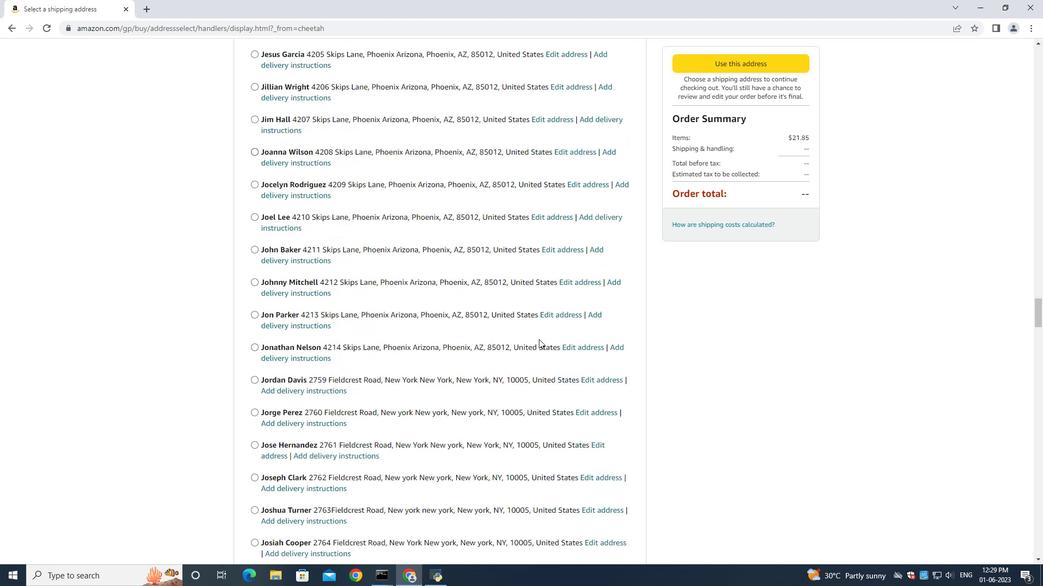 
Action: Mouse scrolled (539, 340) with delta (0, 0)
Screenshot: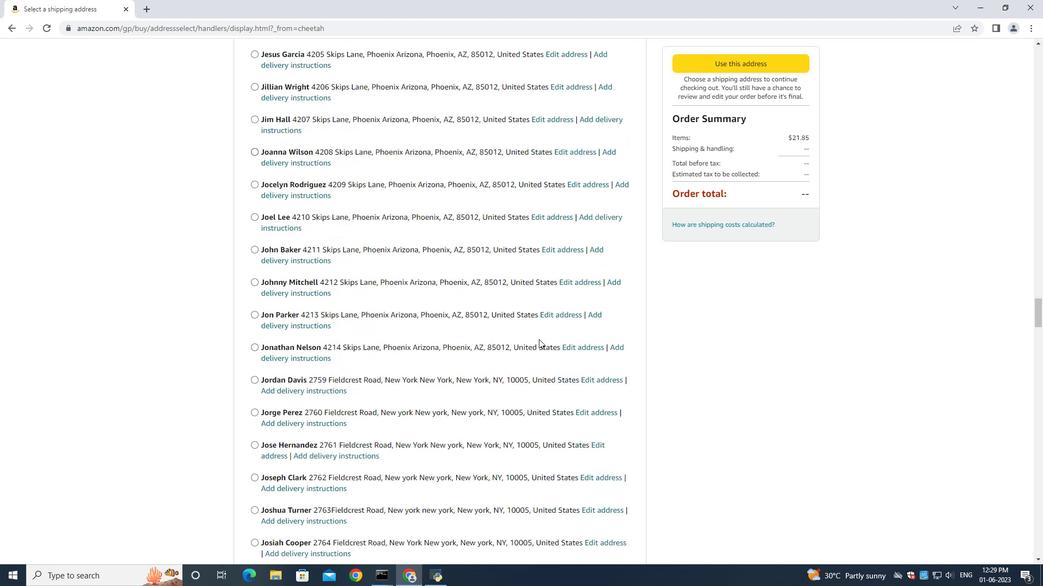 
Action: Mouse moved to (539, 340)
Screenshot: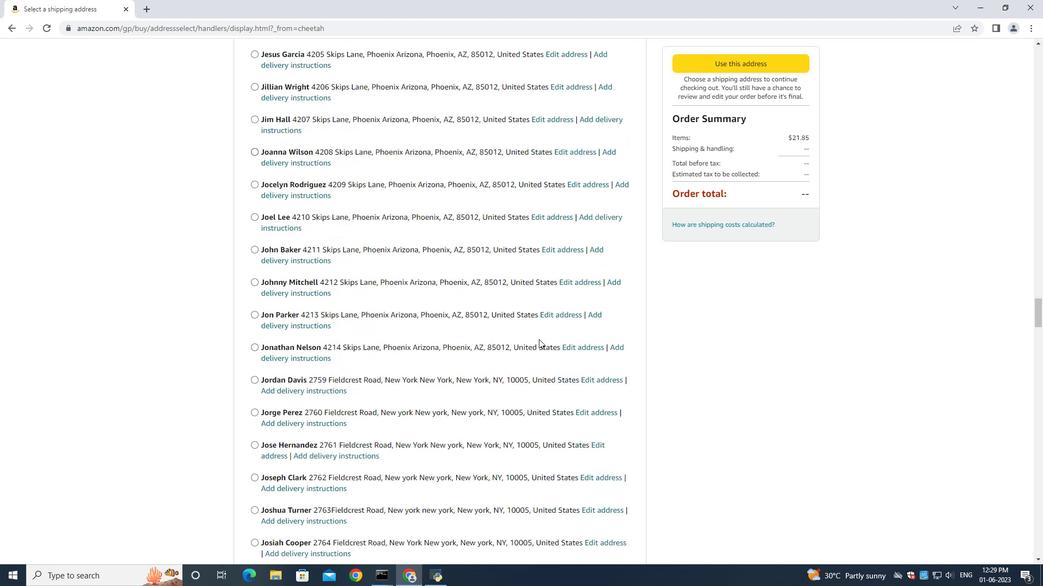 
Action: Mouse scrolled (539, 340) with delta (0, -1)
Screenshot: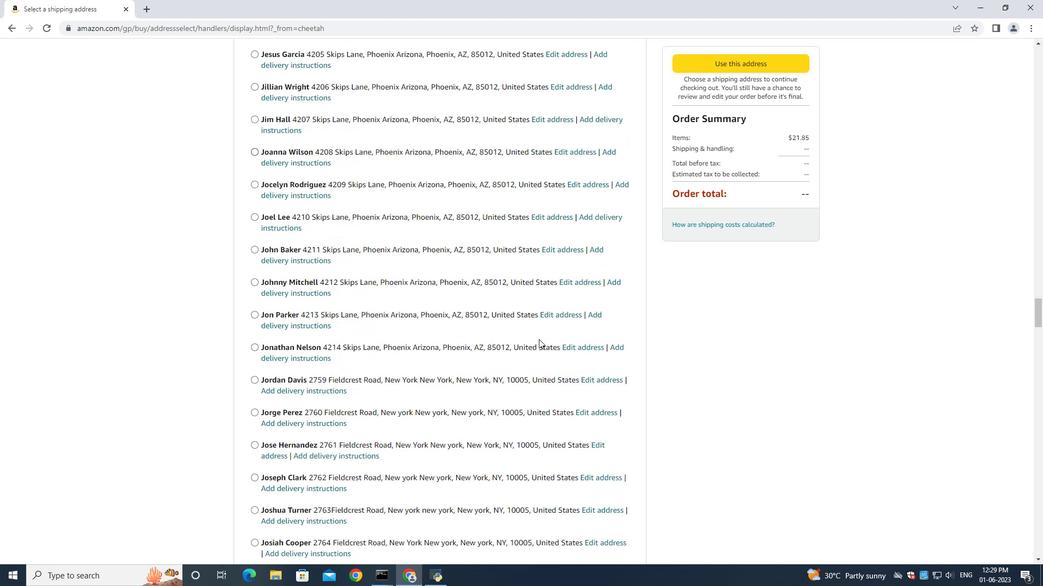 
Action: Mouse scrolled (539, 340) with delta (0, 0)
Screenshot: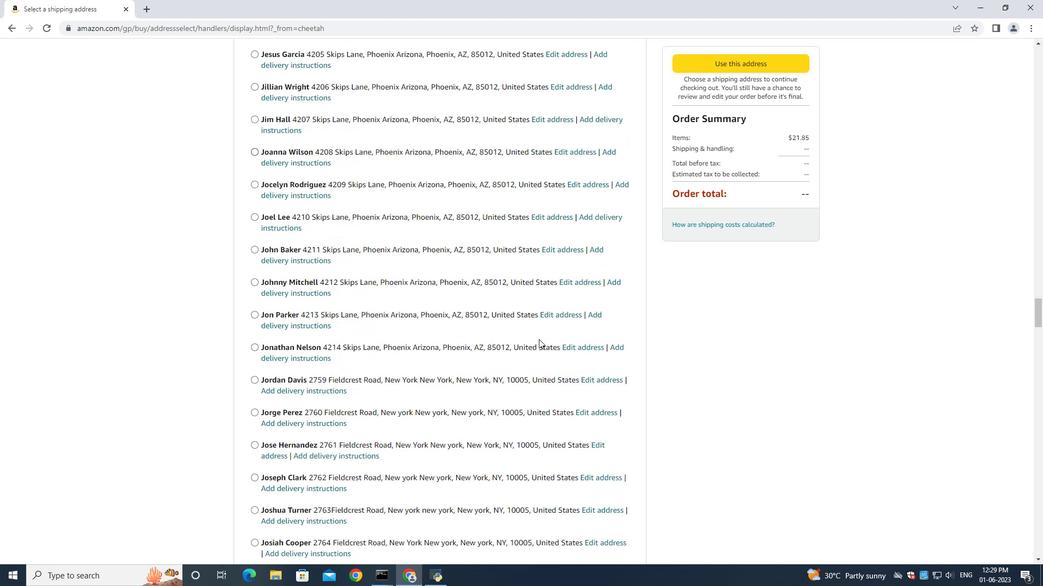 
Action: Mouse moved to (539, 341)
Screenshot: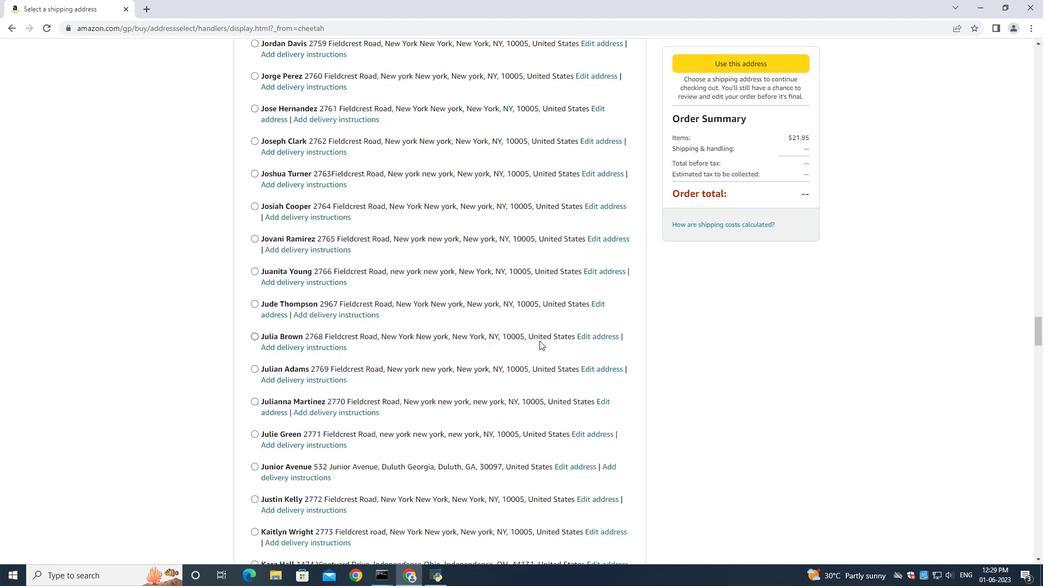 
Action: Mouse scrolled (539, 340) with delta (0, 0)
Screenshot: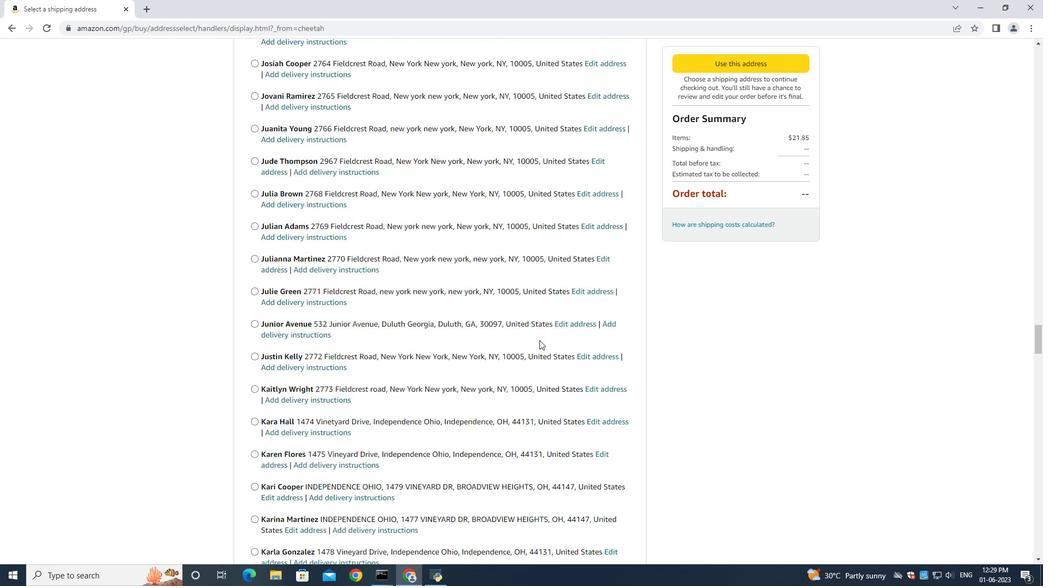 
Action: Mouse moved to (539, 342)
Screenshot: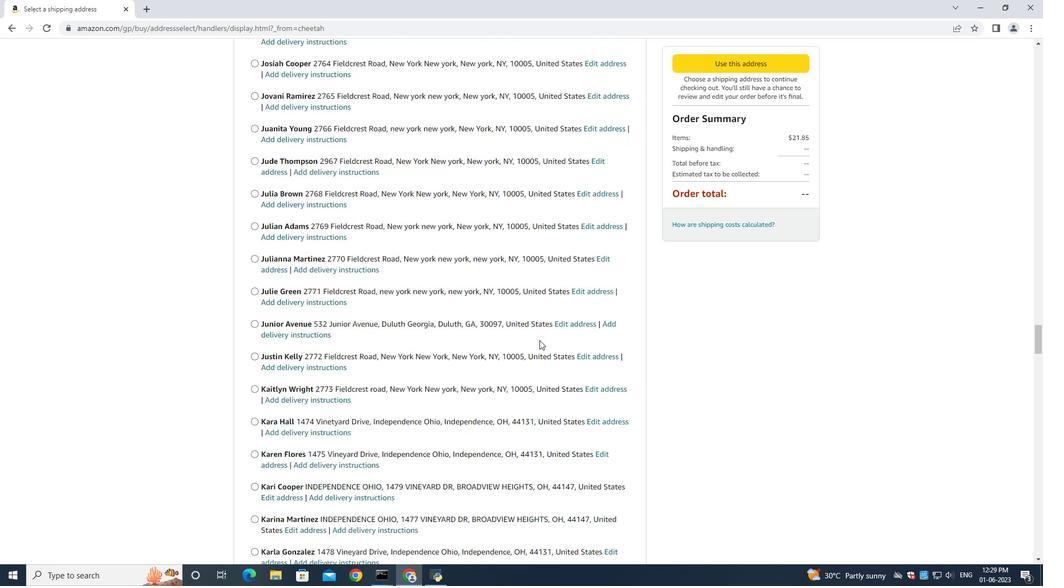 
Action: Mouse scrolled (539, 340) with delta (0, 0)
Screenshot: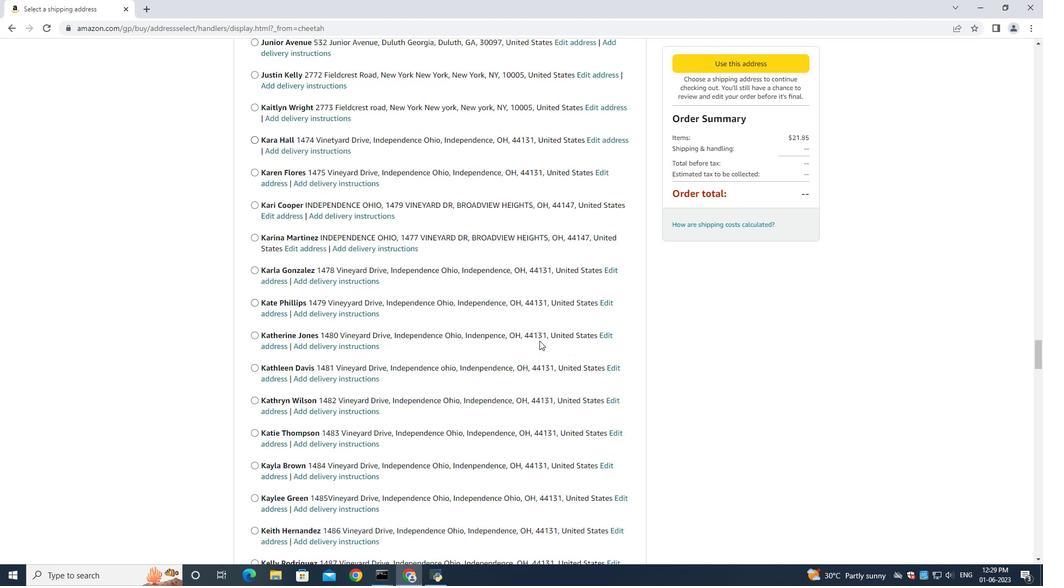 
Action: Mouse moved to (539, 342)
Screenshot: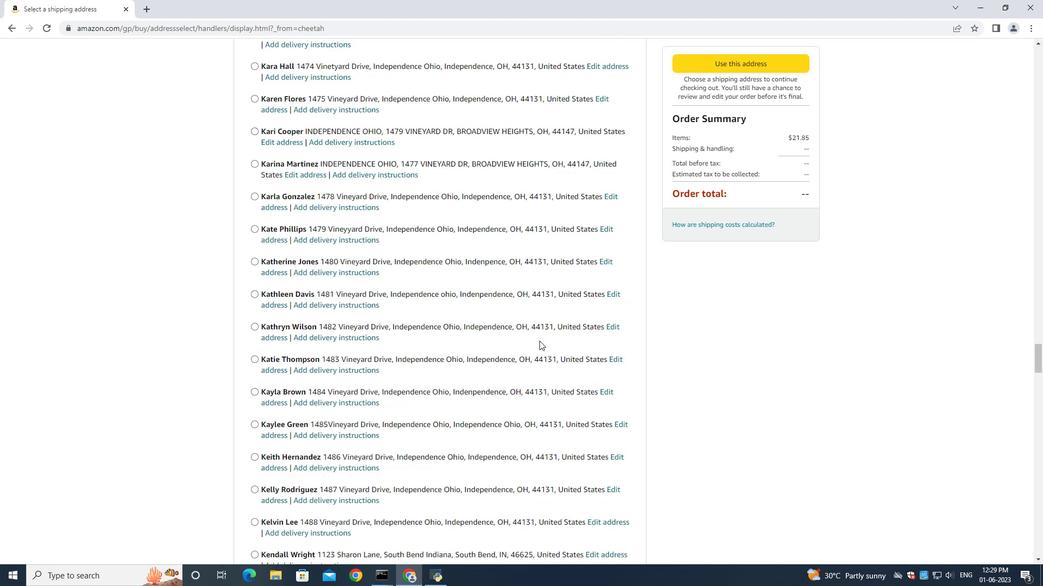 
Action: Mouse scrolled (539, 341) with delta (0, 0)
Screenshot: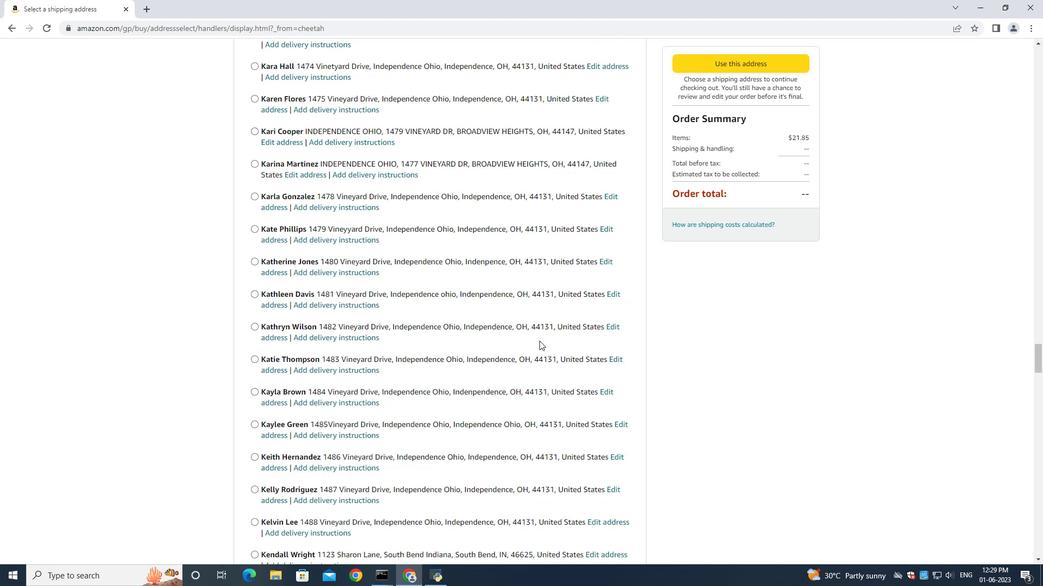 
Action: Mouse moved to (541, 346)
Screenshot: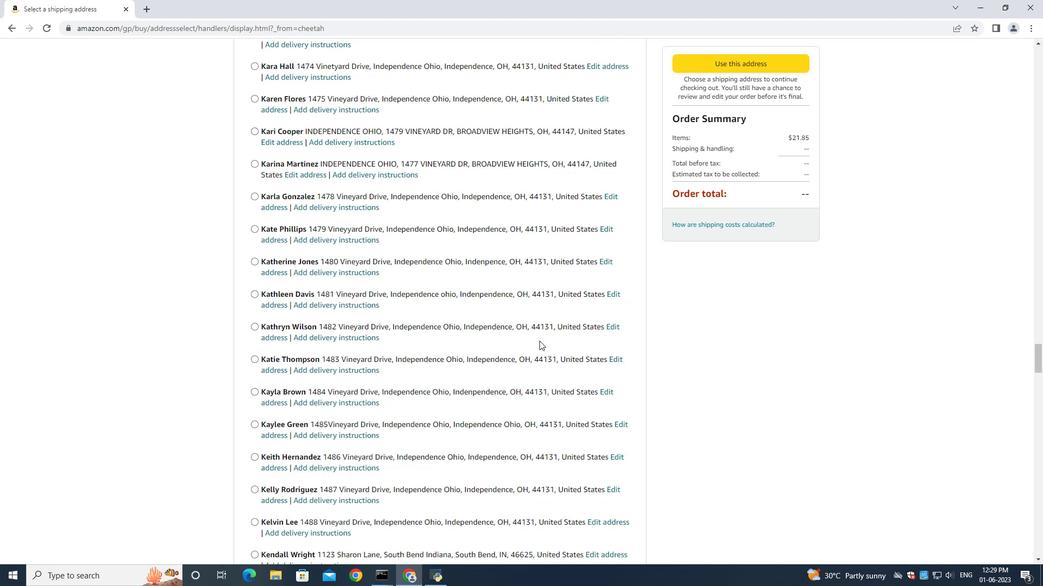 
Action: Mouse scrolled (539, 341) with delta (0, 0)
Screenshot: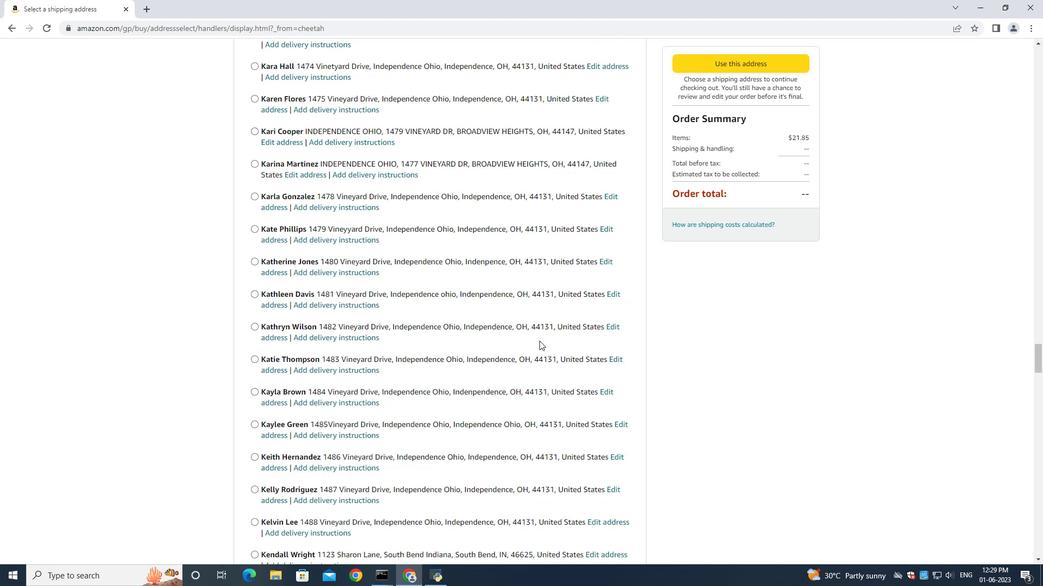 
Action: Mouse moved to (541, 348)
Screenshot: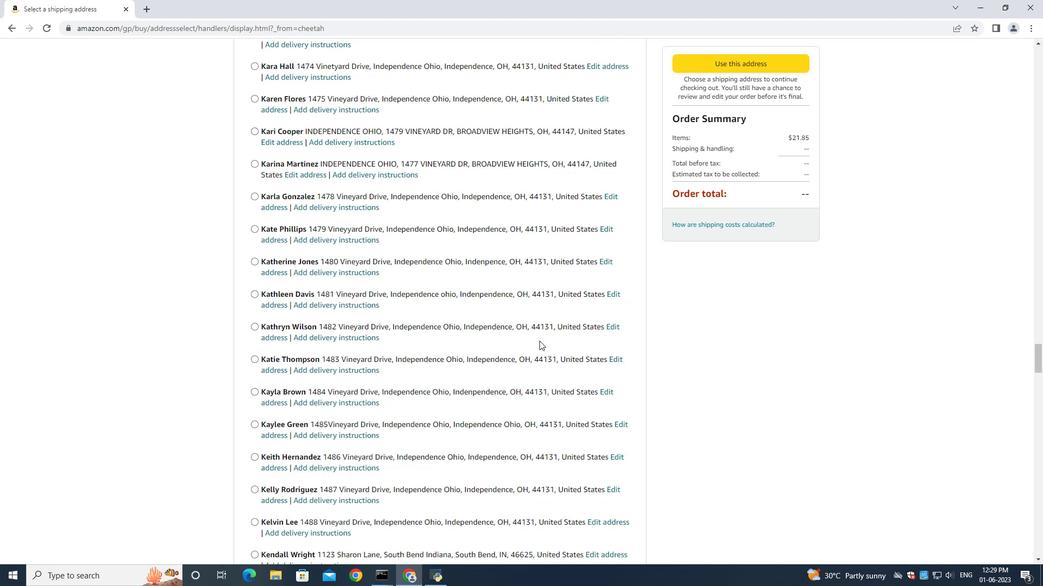 
Action: Mouse scrolled (539, 341) with delta (0, -1)
Screenshot: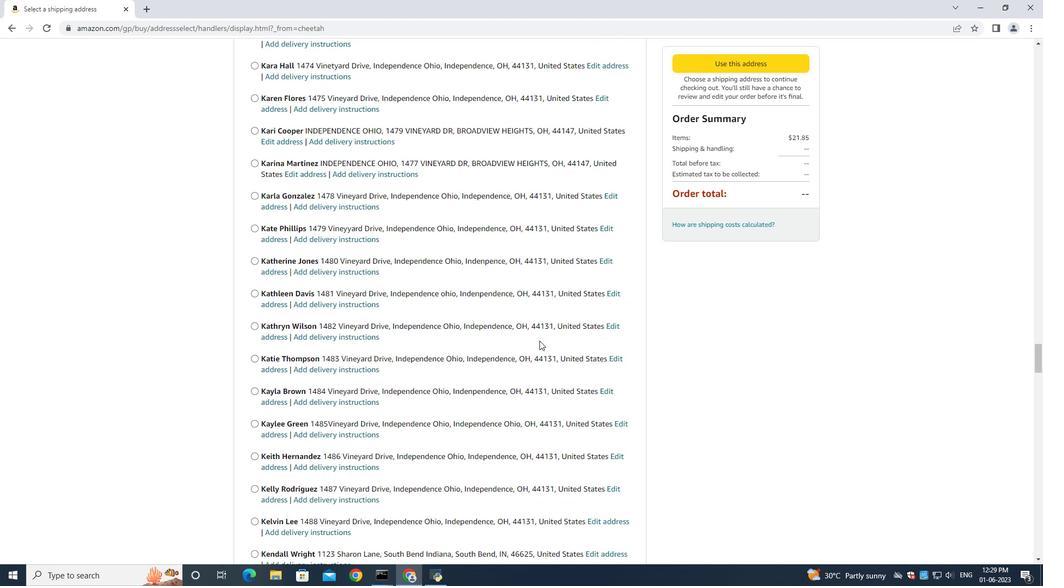 
Action: Mouse moved to (541, 348)
Screenshot: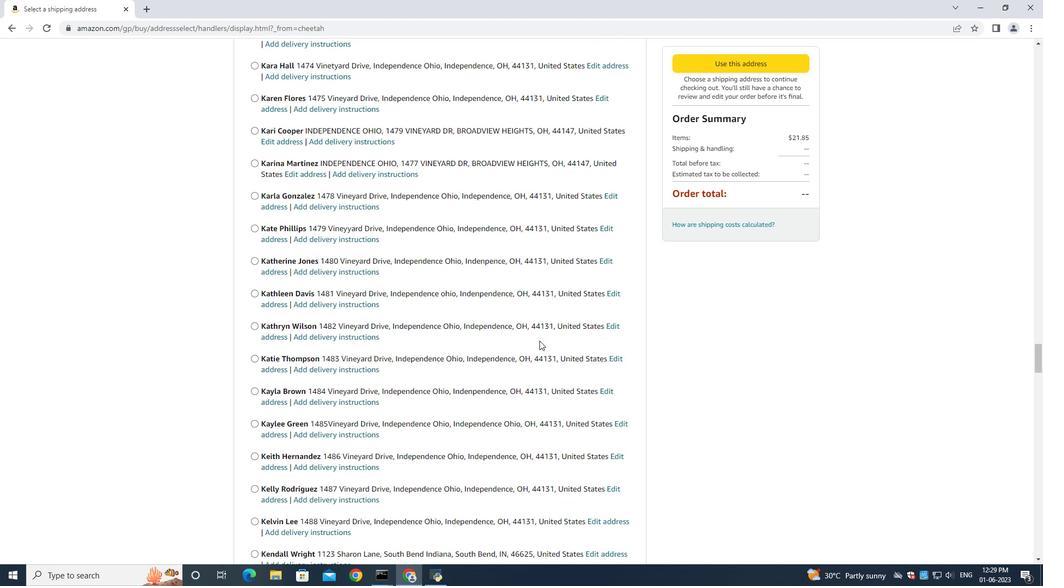 
Action: Mouse scrolled (539, 341) with delta (0, 0)
Screenshot: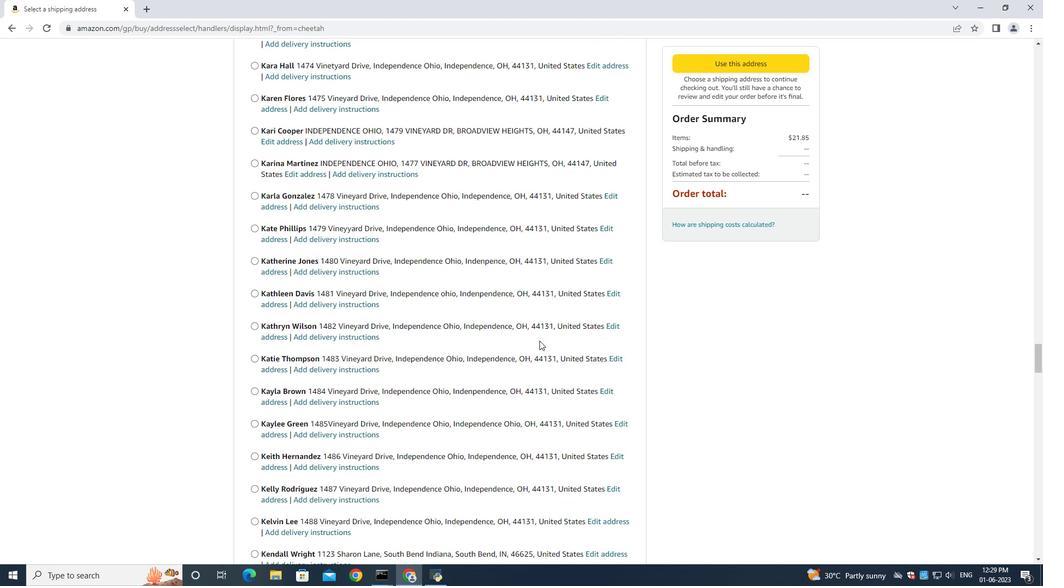 
Action: Mouse moved to (541, 349)
Screenshot: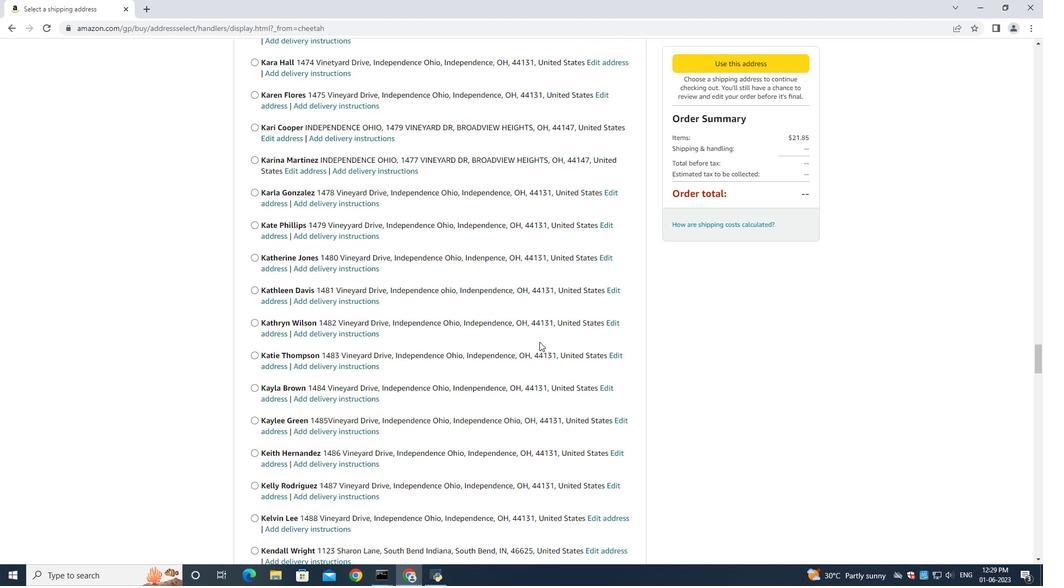 
Action: Mouse scrolled (541, 348) with delta (0, 0)
Screenshot: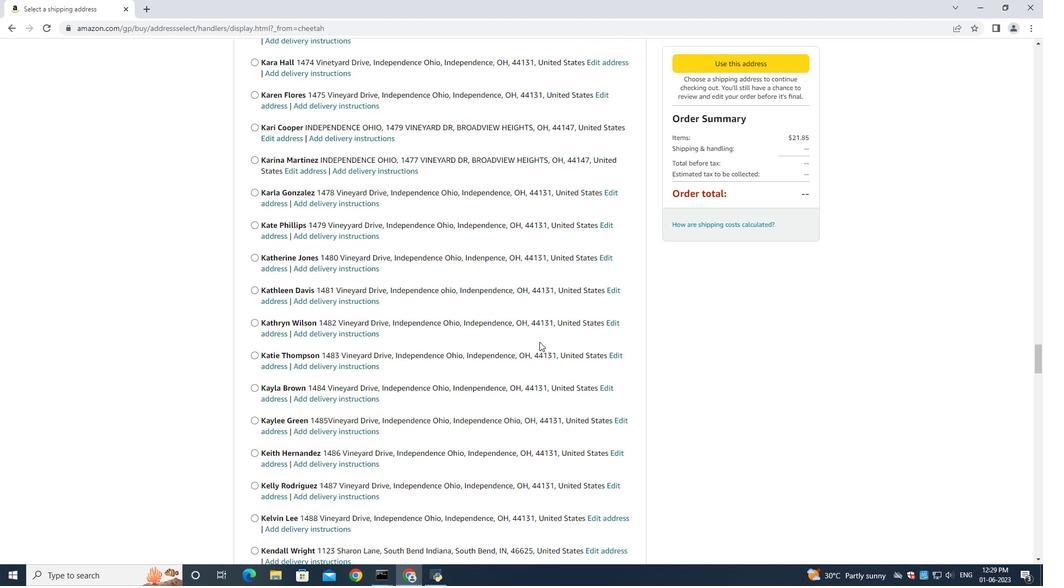 
Action: Mouse moved to (541, 349)
Screenshot: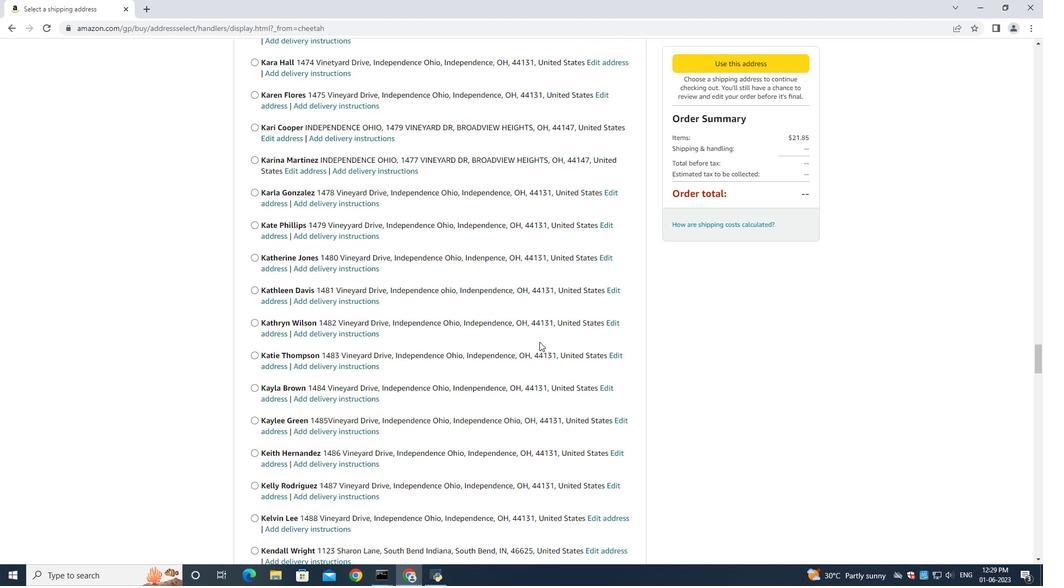 
Action: Mouse scrolled (541, 348) with delta (0, 0)
Screenshot: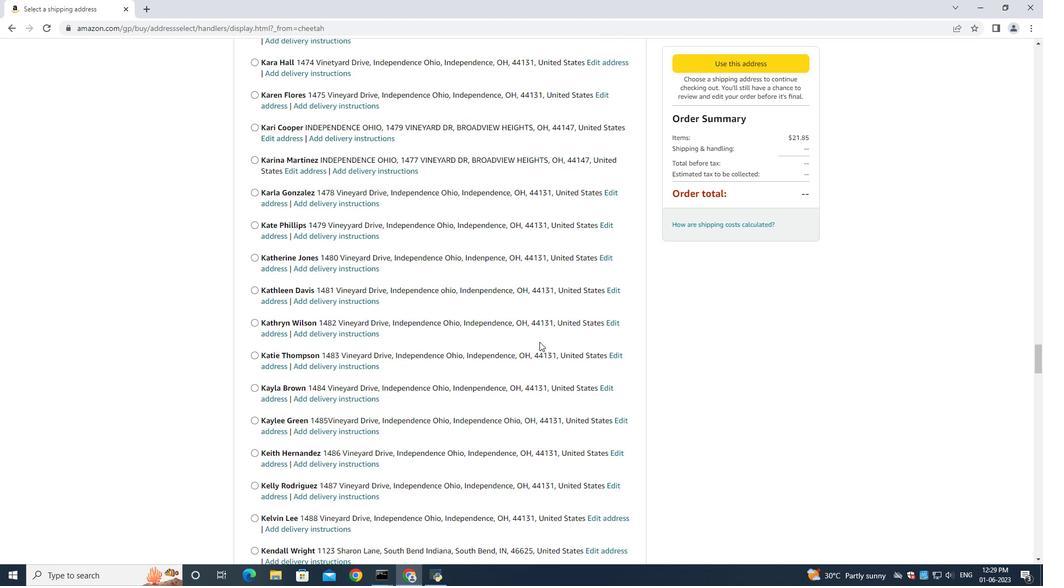 
Action: Mouse moved to (541, 349)
Screenshot: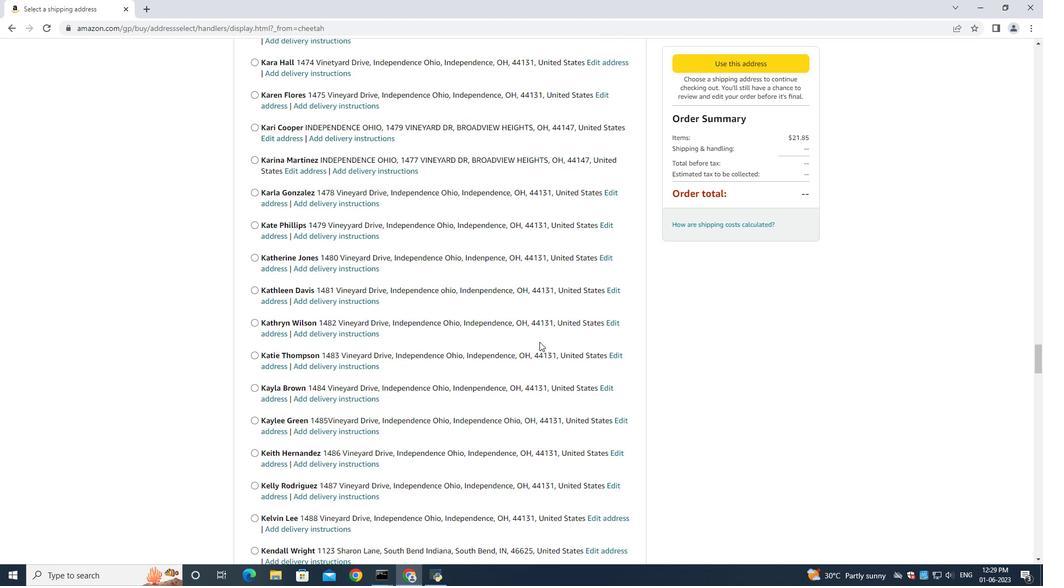 
Action: Mouse scrolled (541, 348) with delta (0, -1)
Screenshot: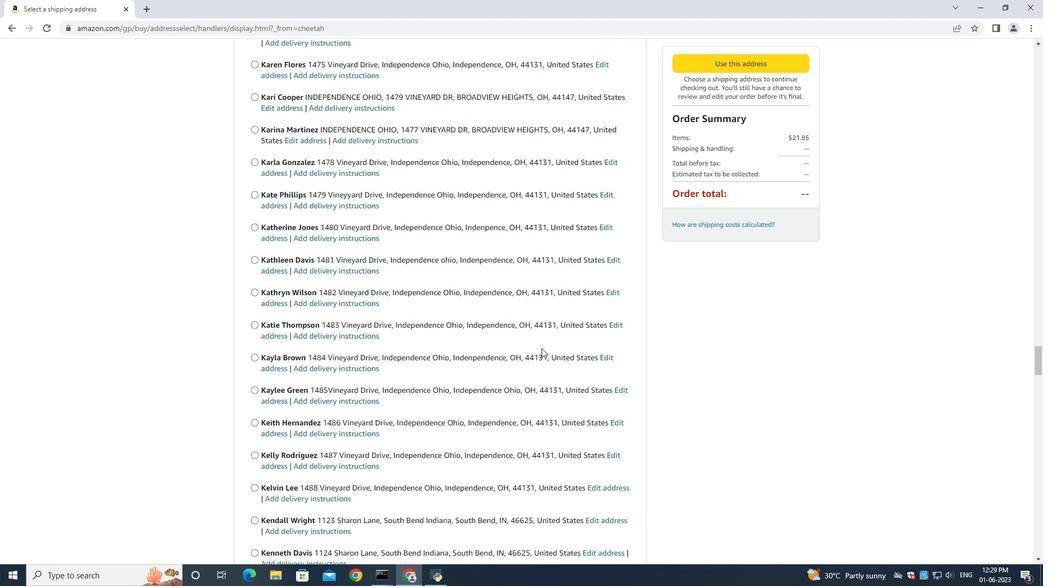 
Action: Mouse moved to (540, 349)
Screenshot: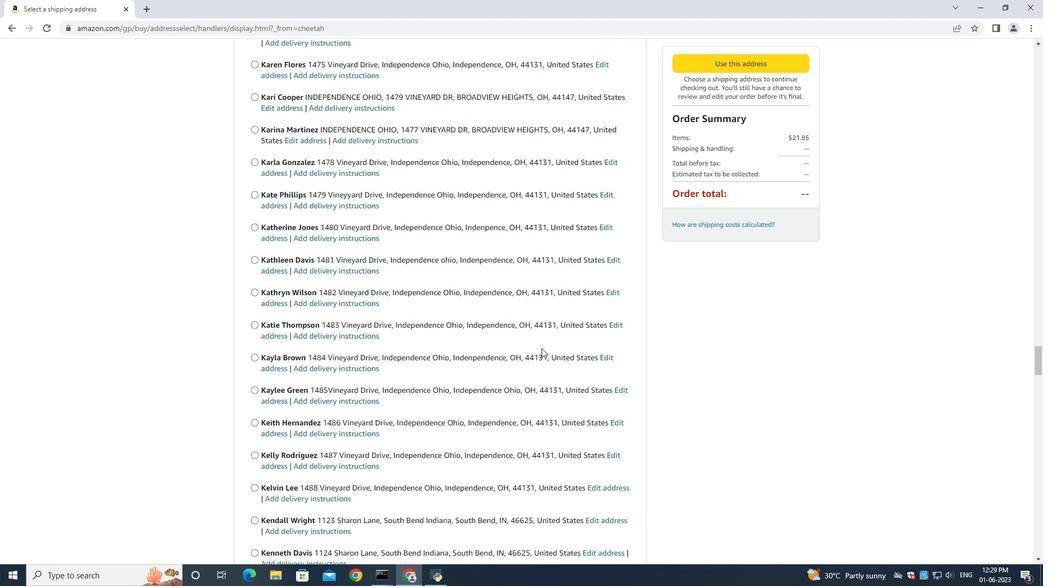 
Action: Mouse scrolled (541, 348) with delta (0, 0)
Screenshot: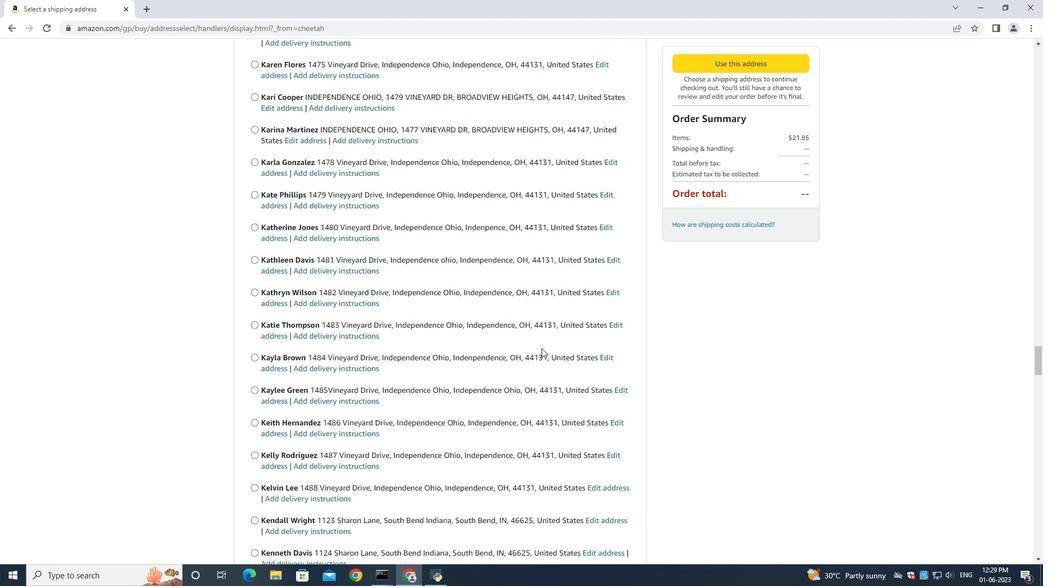 
Action: Mouse moved to (541, 352)
Screenshot: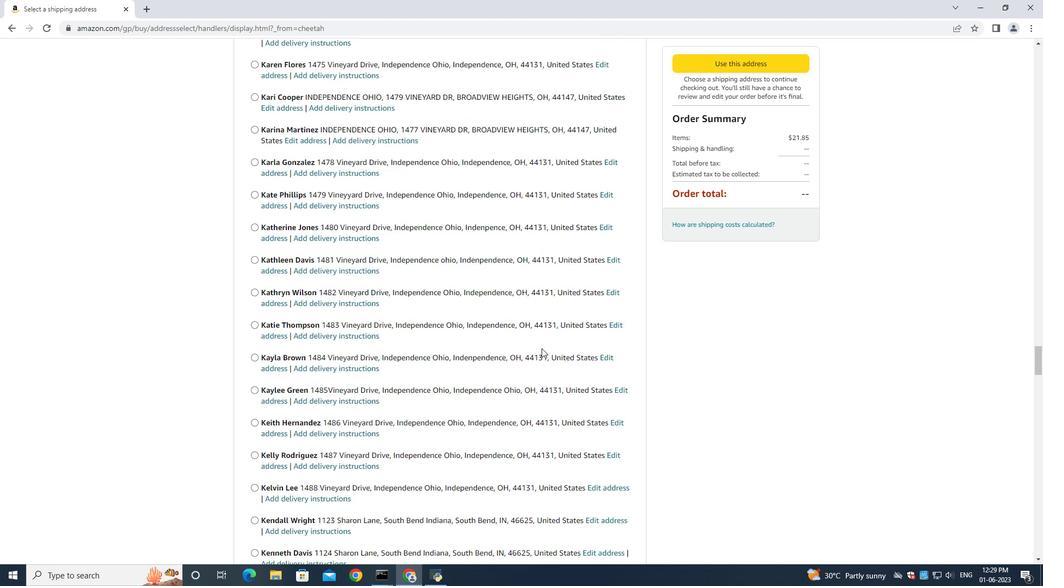 
Action: Mouse scrolled (541, 348) with delta (0, 0)
Screenshot: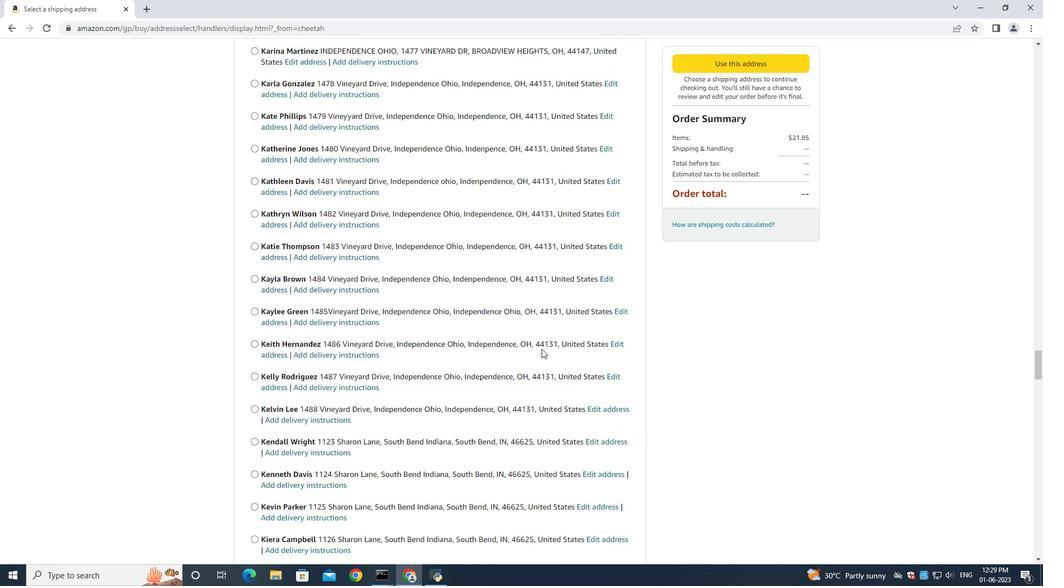 
Action: Mouse moved to (542, 353)
Screenshot: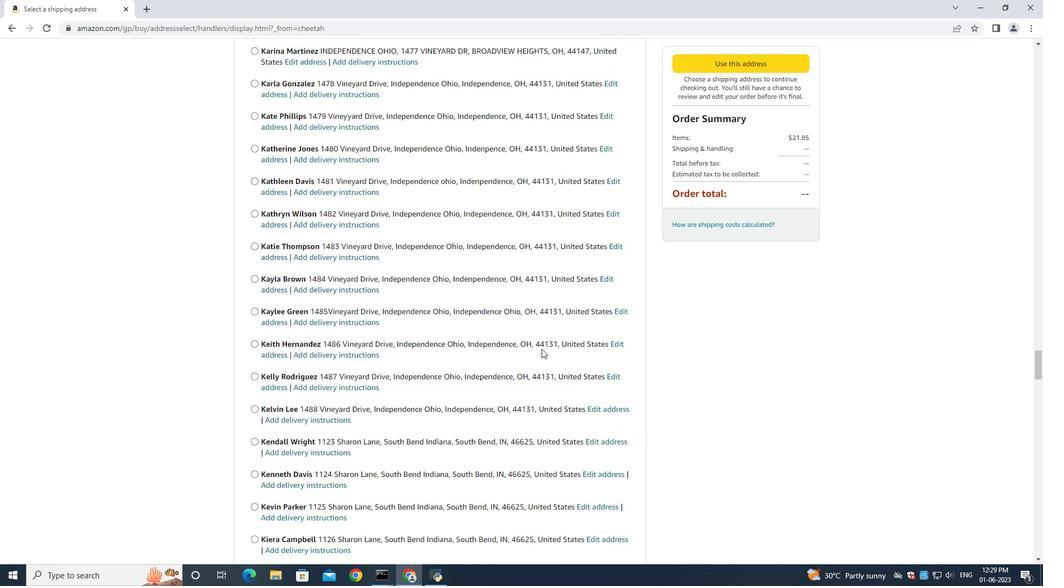 
Action: Mouse scrolled (541, 348) with delta (0, 0)
Screenshot: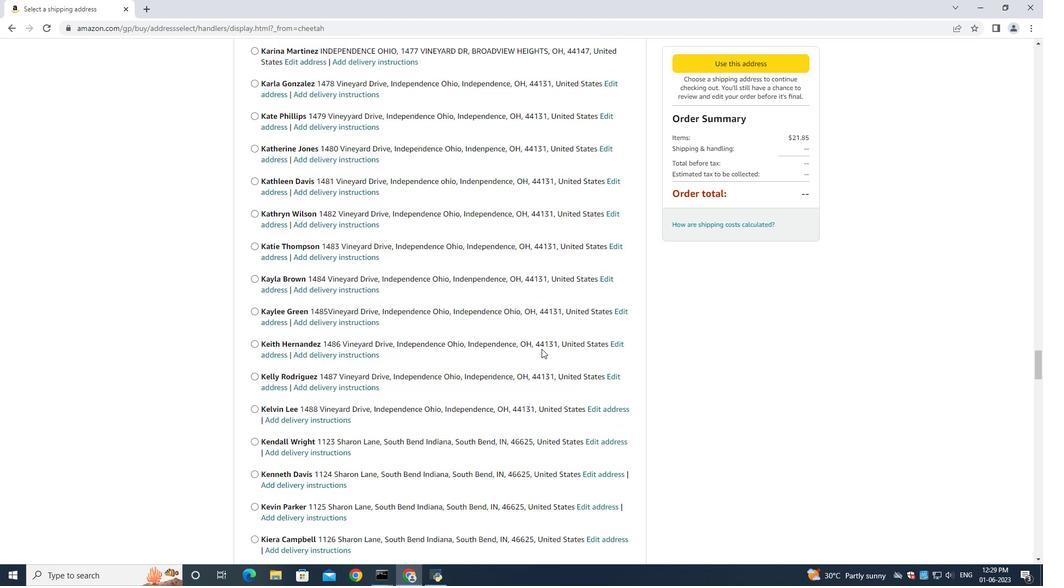 
Action: Mouse moved to (542, 353)
Screenshot: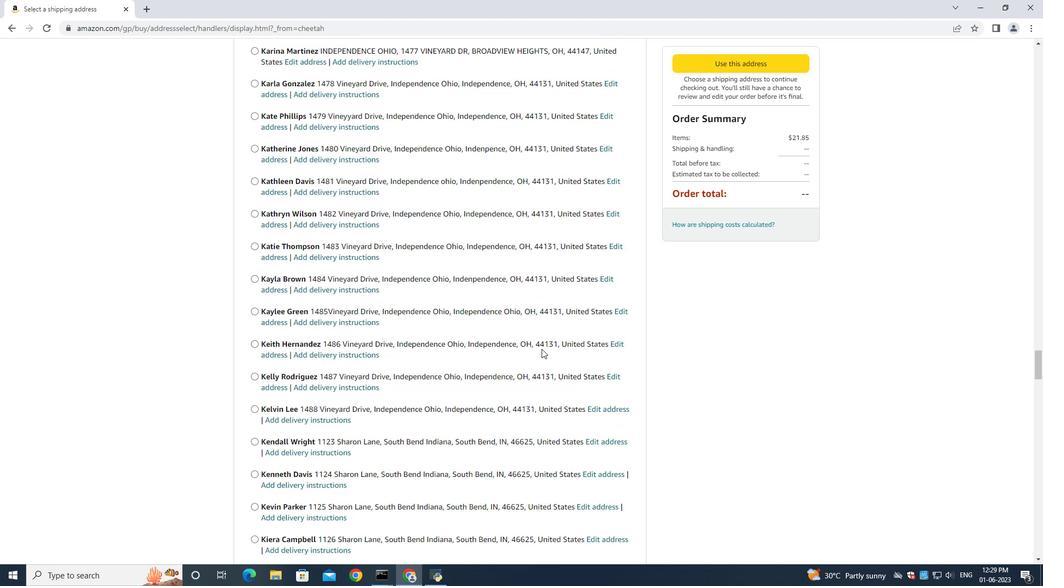 
Action: Mouse scrolled (542, 352) with delta (0, -1)
Screenshot: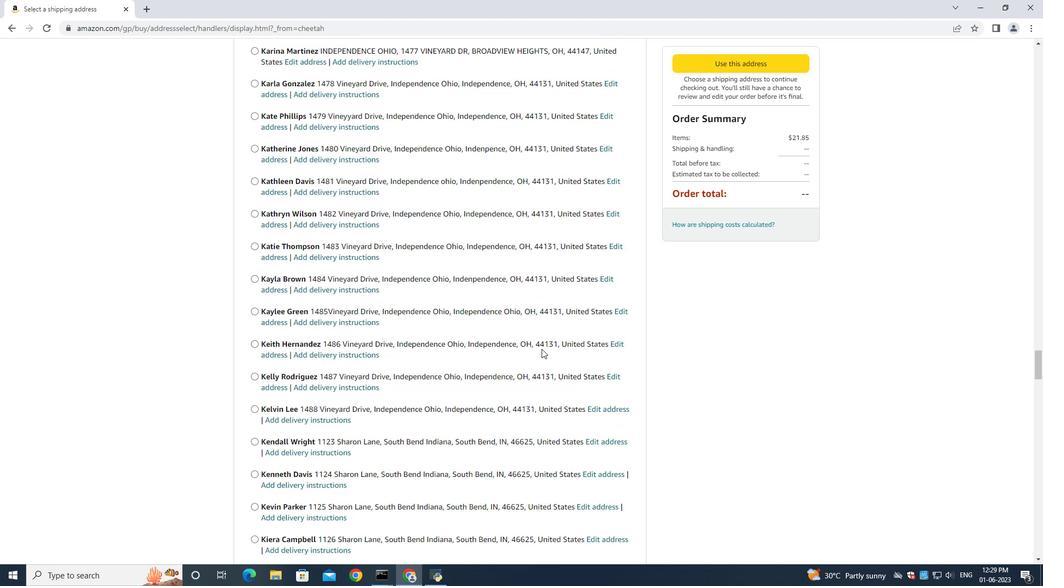 
Action: Mouse moved to (542, 353)
Screenshot: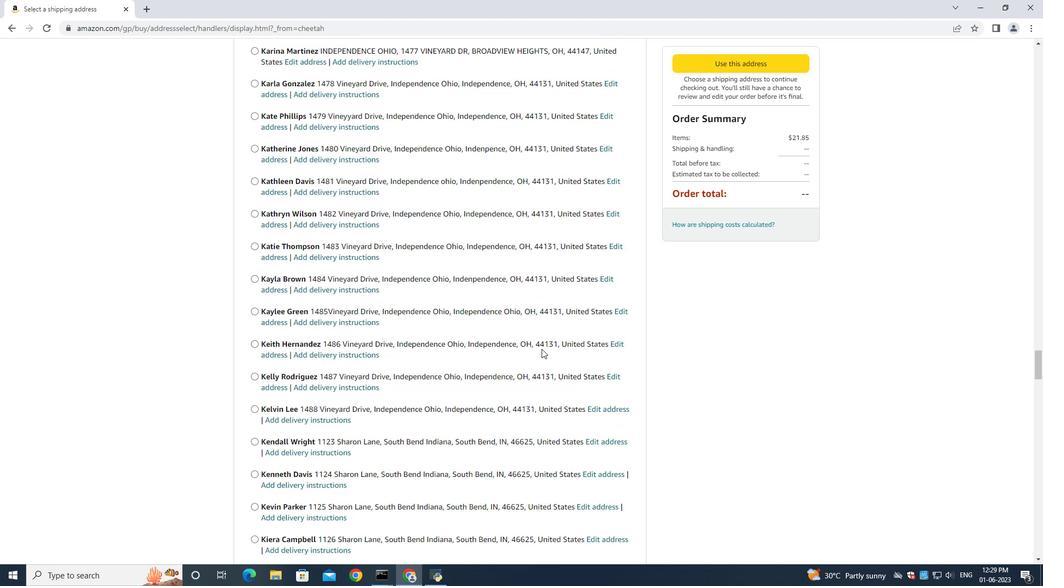 
Action: Mouse scrolled (542, 352) with delta (0, 0)
Screenshot: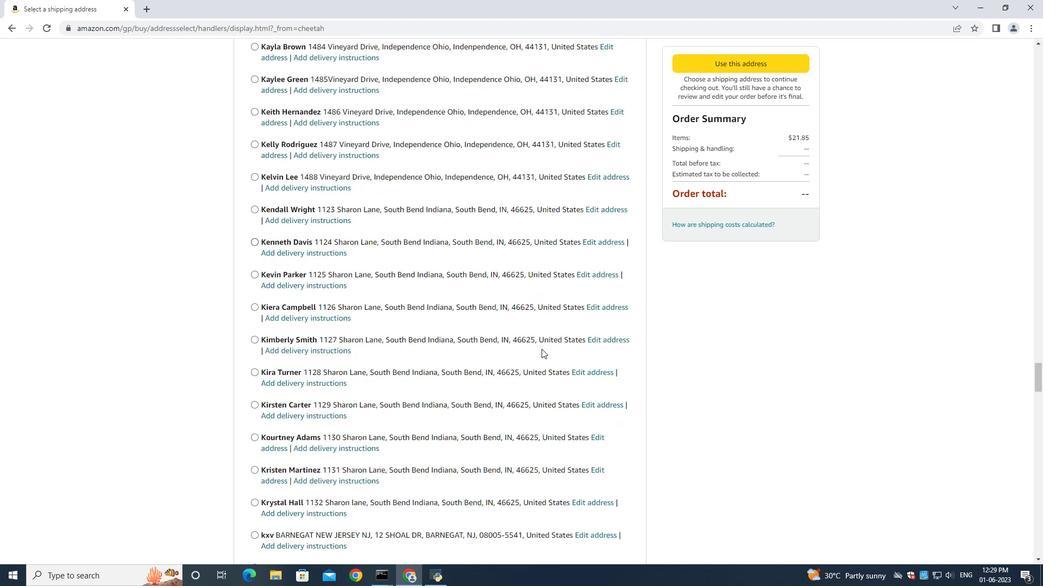 
Action: Mouse moved to (541, 353)
Screenshot: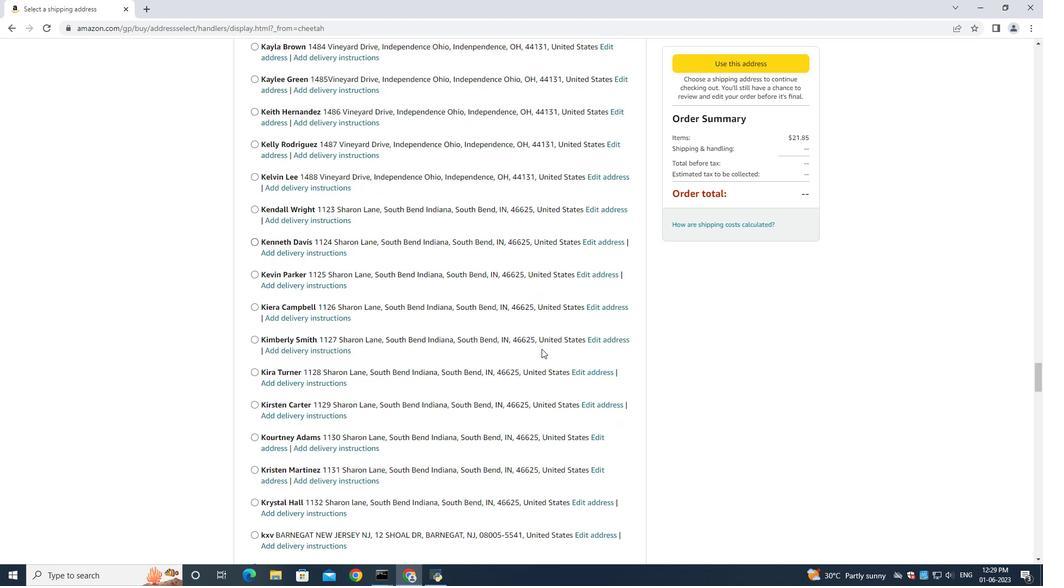 
Action: Mouse scrolled (542, 352) with delta (0, 0)
Screenshot: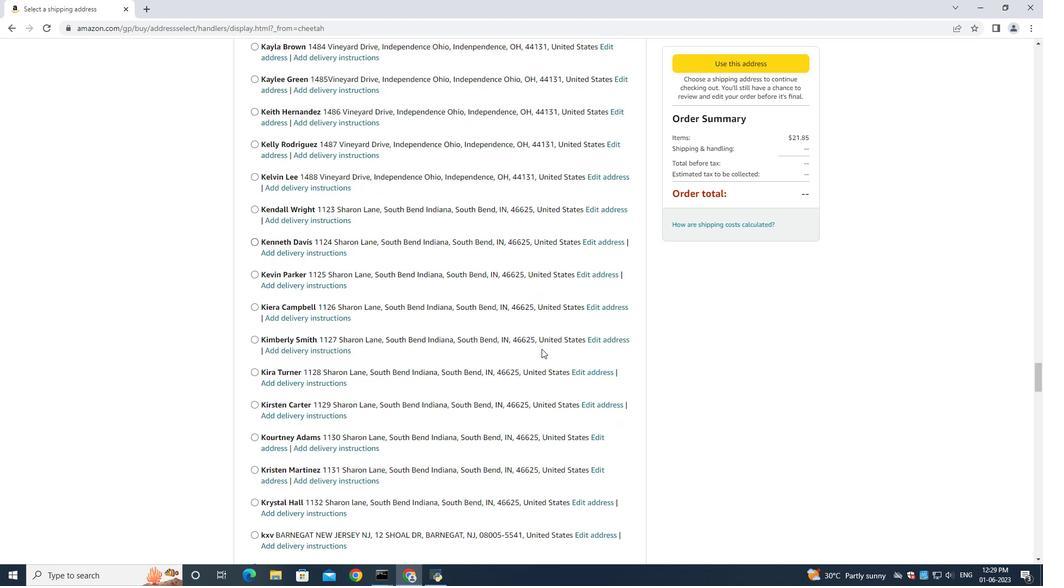 
Action: Mouse moved to (540, 352)
Screenshot: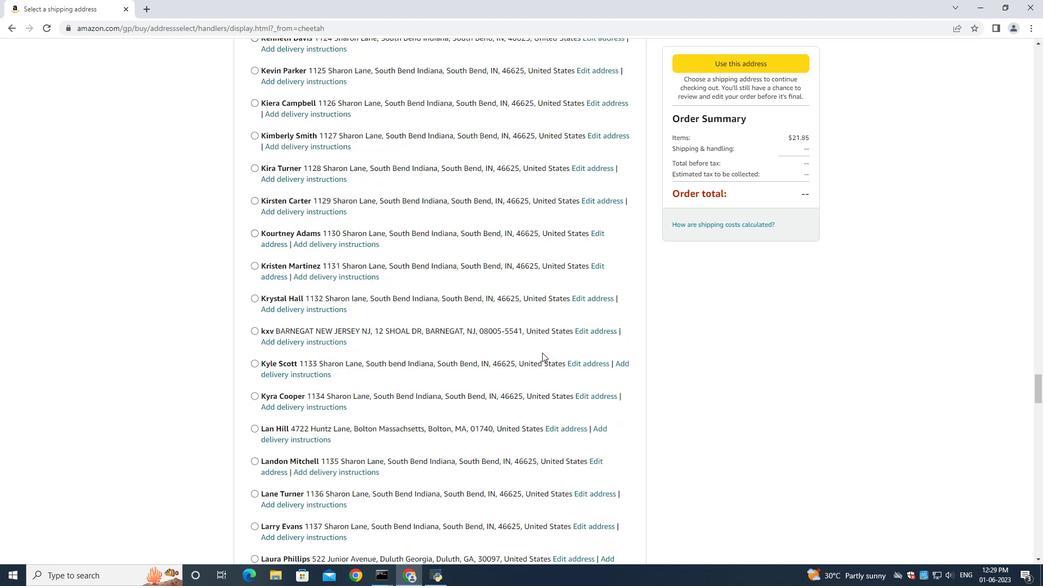 
Action: Mouse scrolled (542, 352) with delta (0, 0)
Screenshot: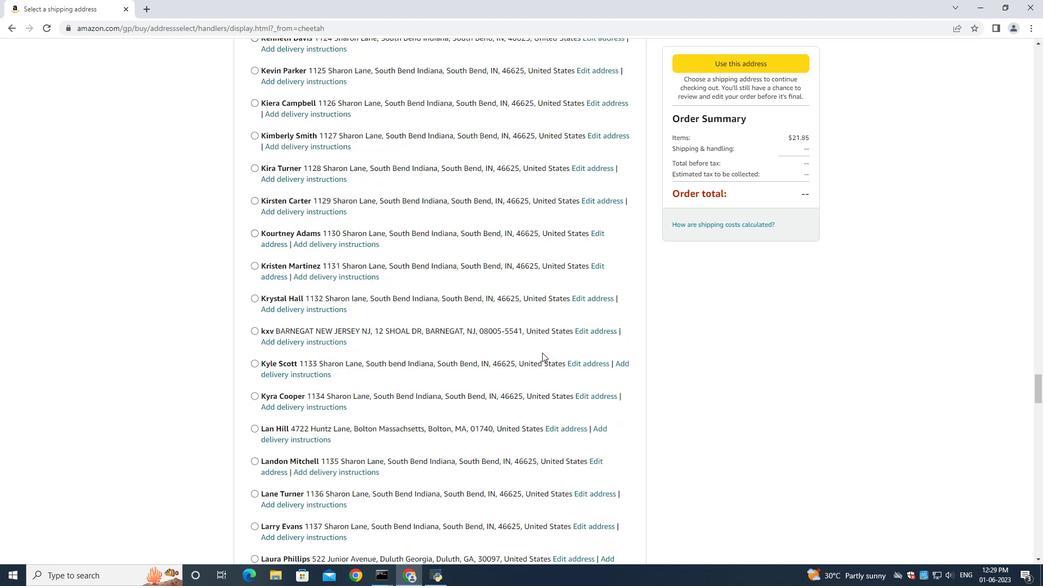 
Action: Mouse moved to (540, 352)
Screenshot: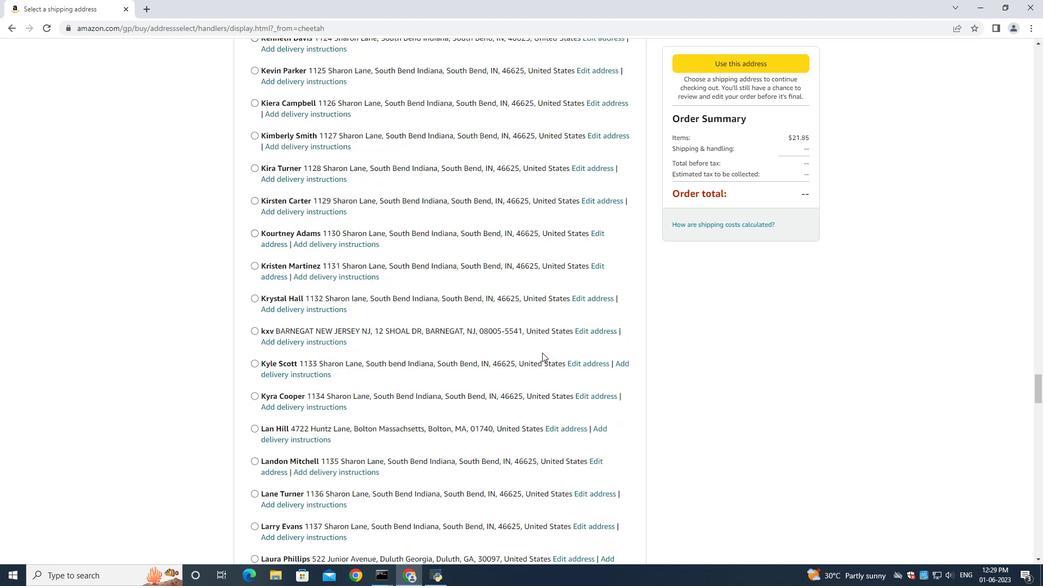
Action: Mouse scrolled (542, 352) with delta (0, 0)
Screenshot: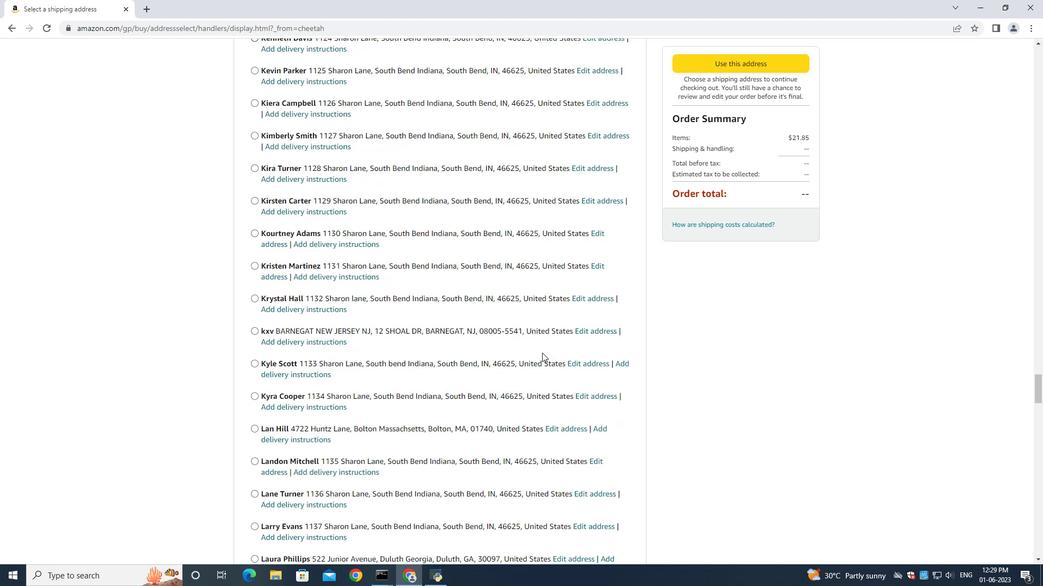 
Action: Mouse moved to (536, 361)
Screenshot: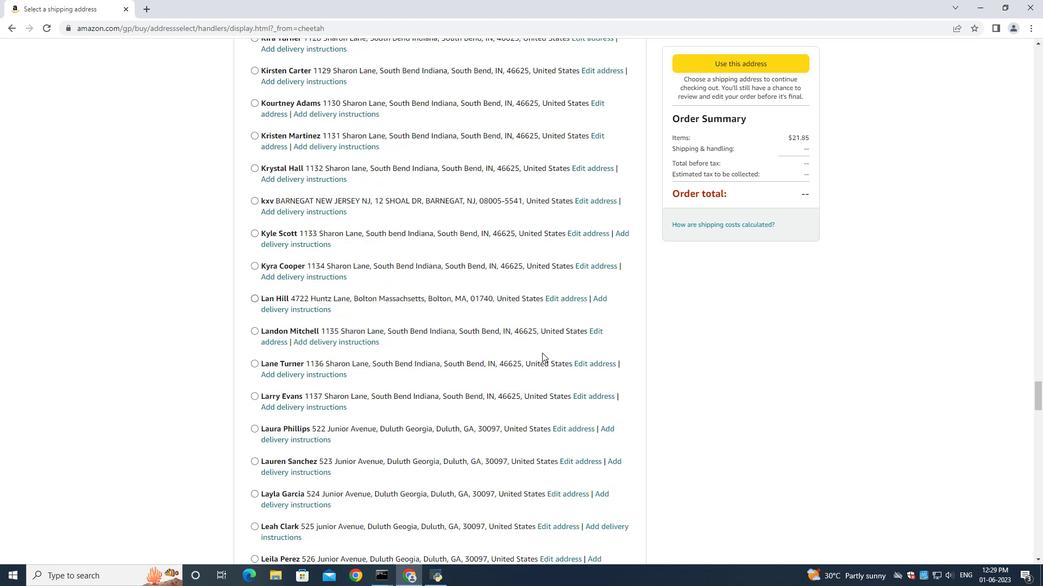 
Action: Mouse scrolled (537, 358) with delta (0, 0)
Screenshot: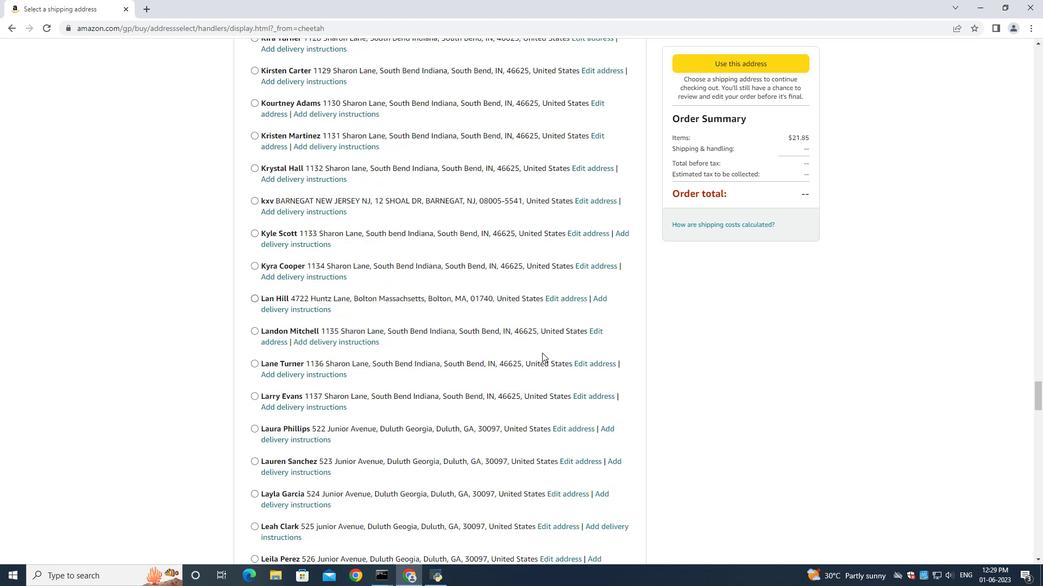
Action: Mouse moved to (536, 362)
Screenshot: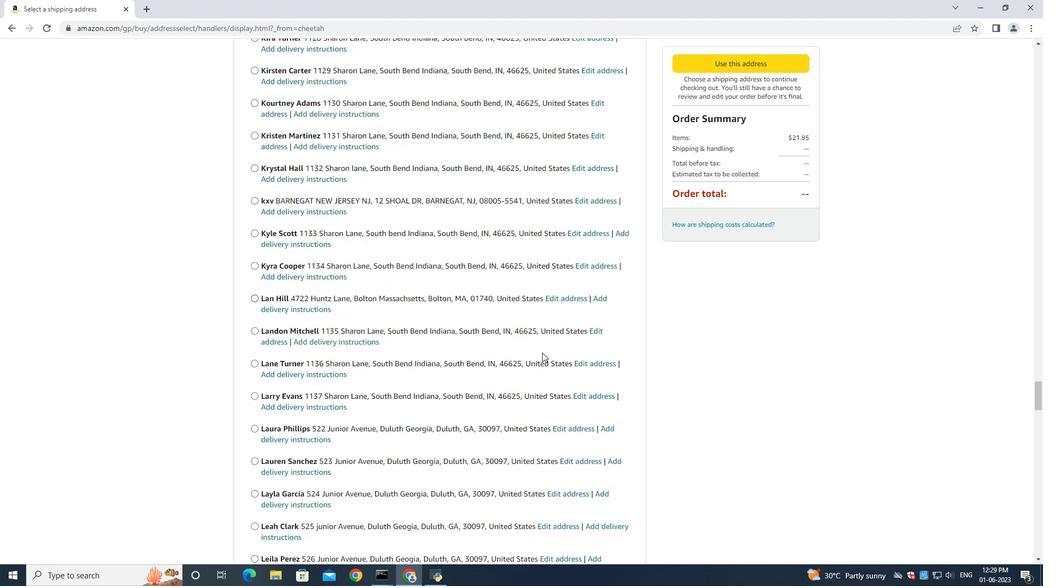
Action: Mouse scrolled (536, 360) with delta (0, 0)
Screenshot: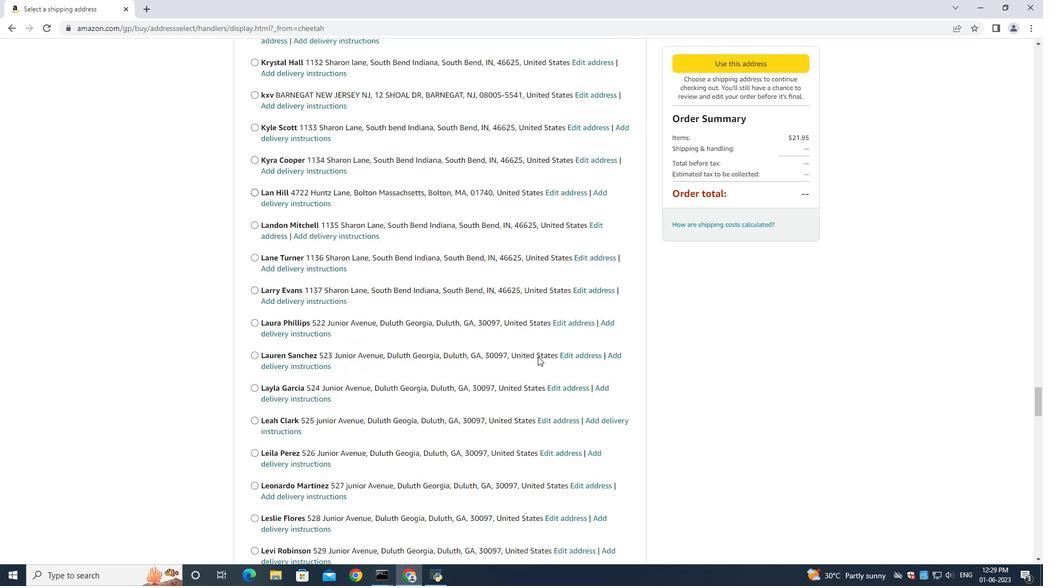 
Action: Mouse moved to (536, 363)
Screenshot: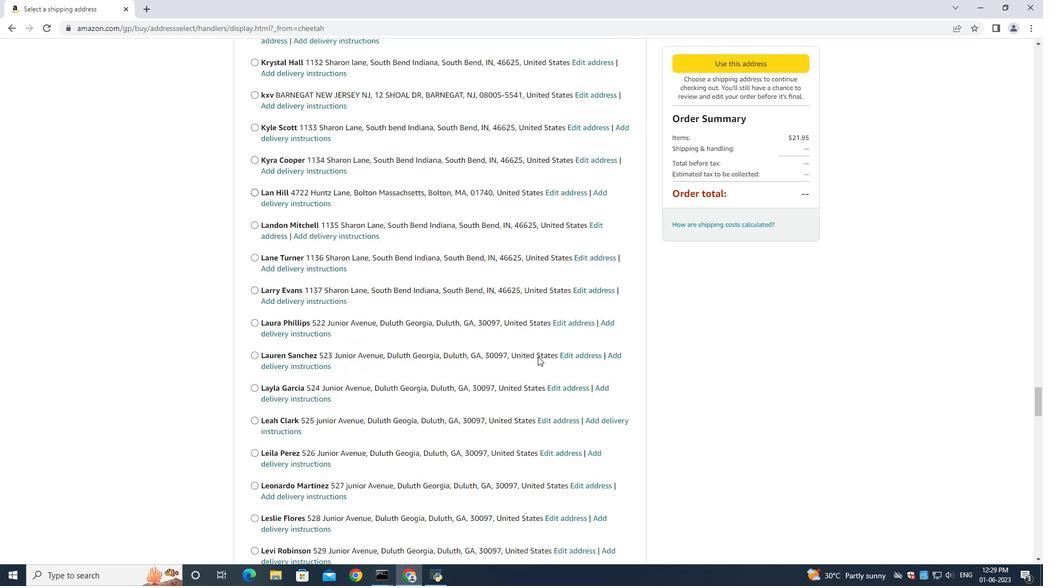 
Action: Mouse scrolled (536, 361) with delta (0, 0)
Screenshot: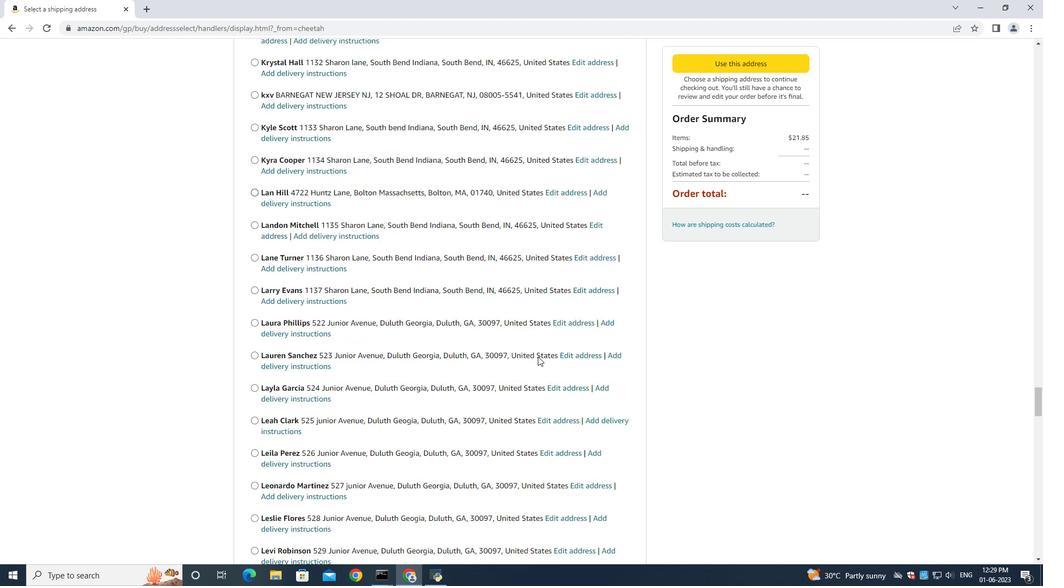 
Action: Mouse moved to (535, 363)
Screenshot: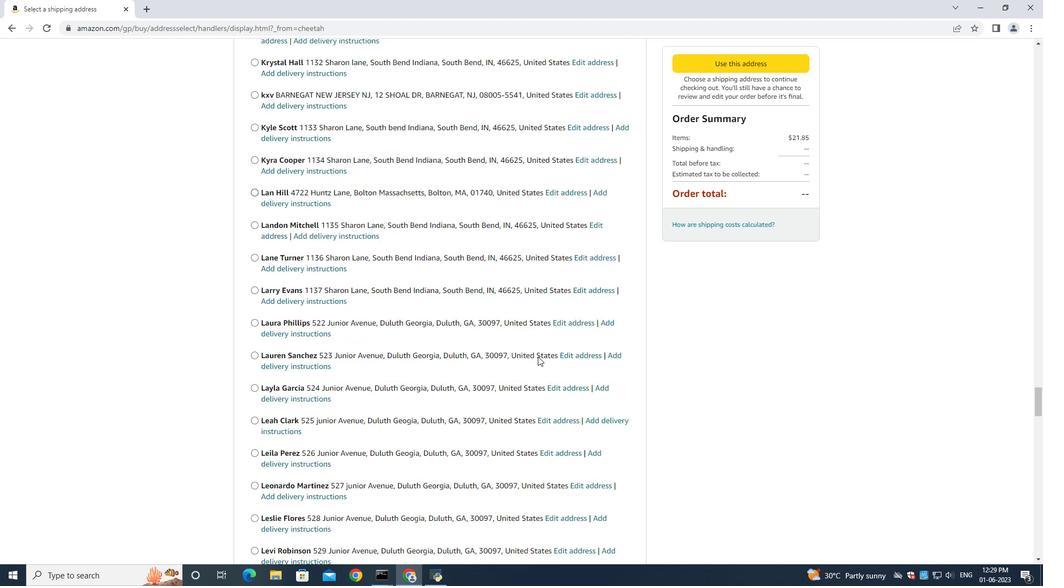 
Action: Mouse scrolled (536, 362) with delta (0, 0)
Screenshot: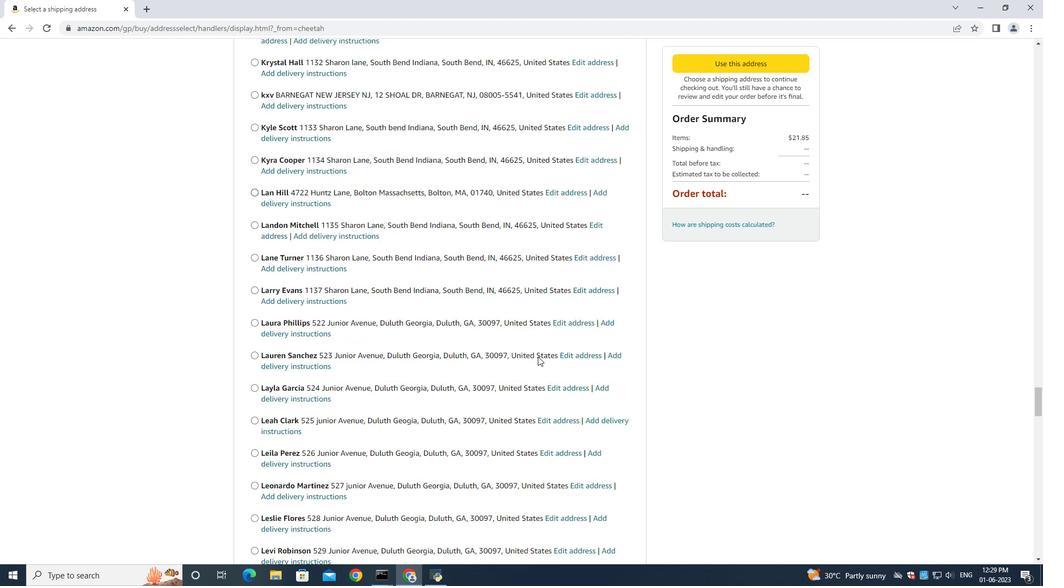 
Action: Mouse moved to (535, 363)
Screenshot: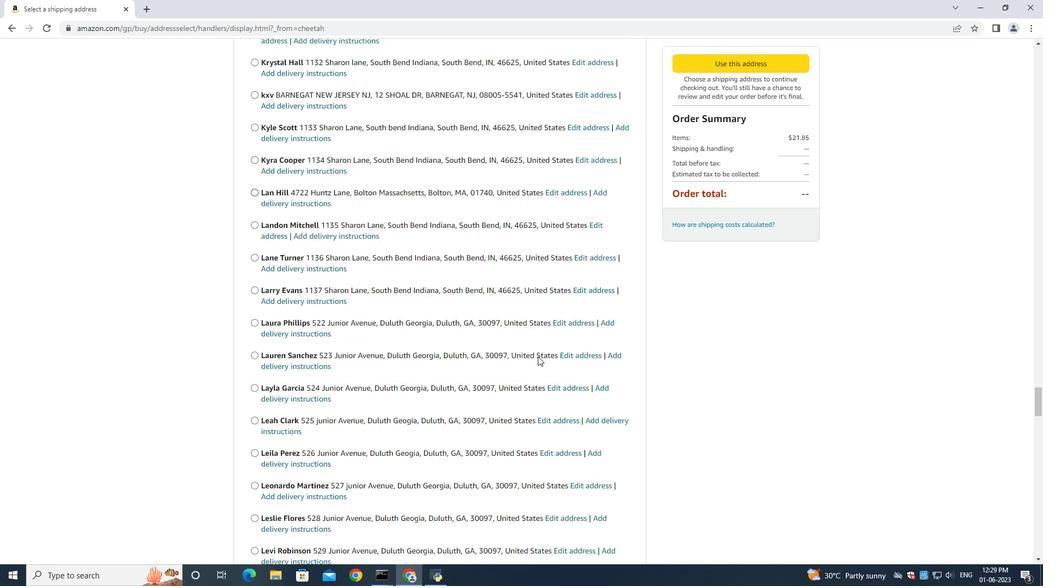 
Action: Mouse scrolled (535, 361) with delta (0, -1)
Screenshot: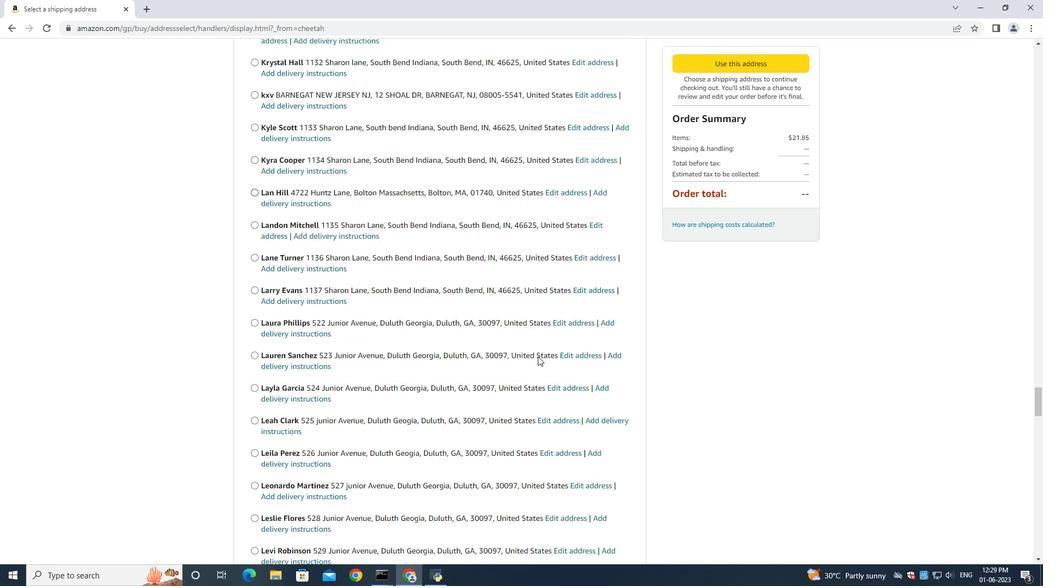 
Action: Mouse moved to (533, 363)
Screenshot: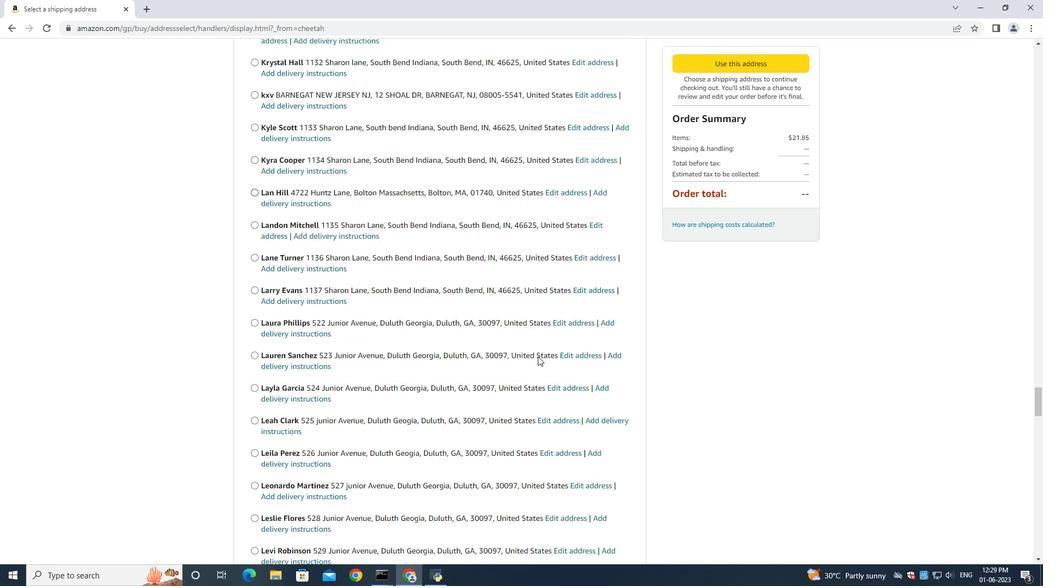 
Action: Mouse scrolled (535, 362) with delta (0, 0)
Screenshot: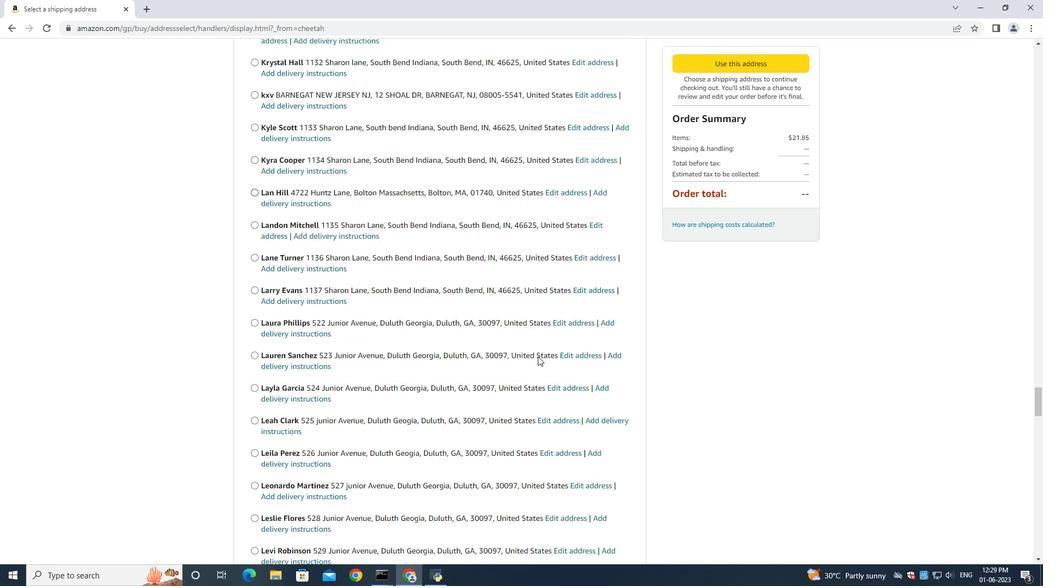 
Action: Mouse moved to (522, 361)
Screenshot: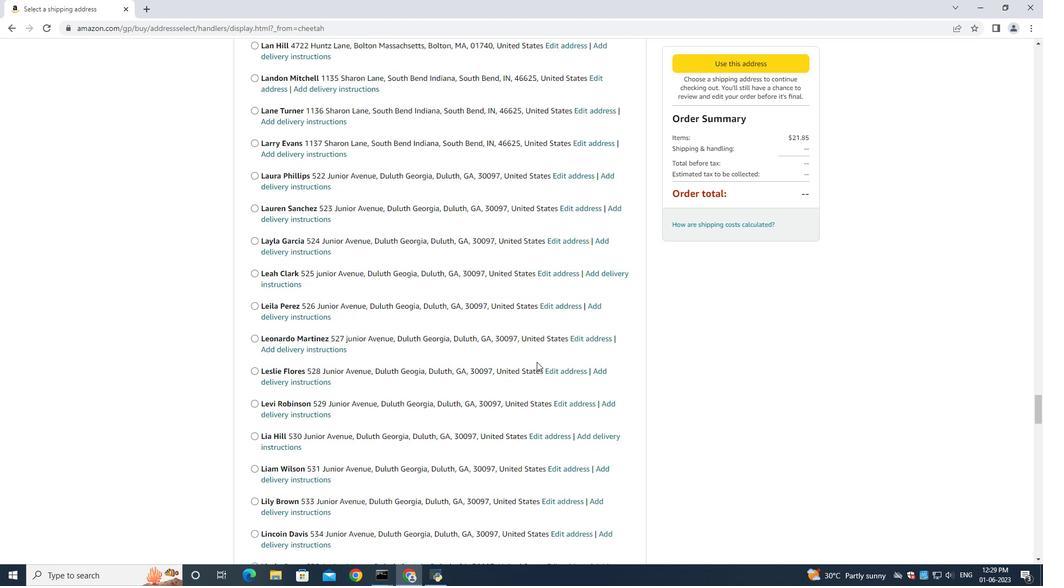 
Action: Mouse scrolled (531, 362) with delta (0, 0)
Screenshot: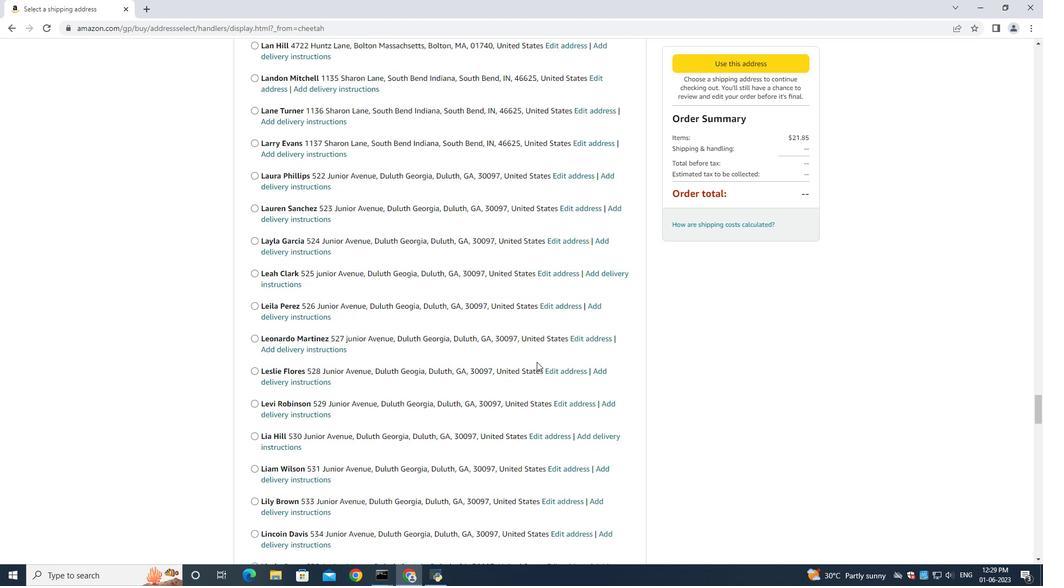 
Action: Mouse moved to (491, 364)
Screenshot: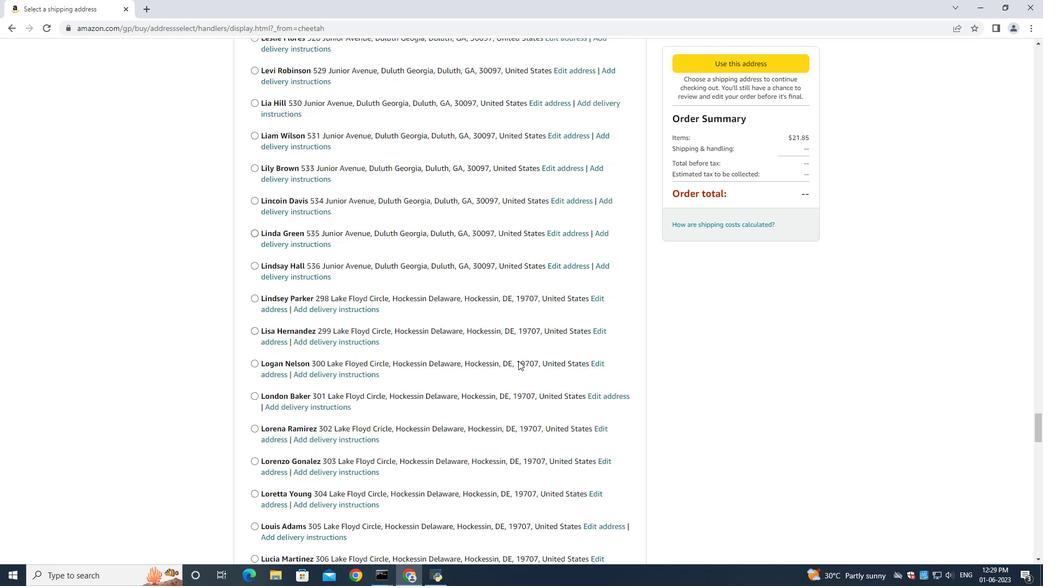 
Action: Mouse scrolled (491, 364) with delta (0, 0)
Screenshot: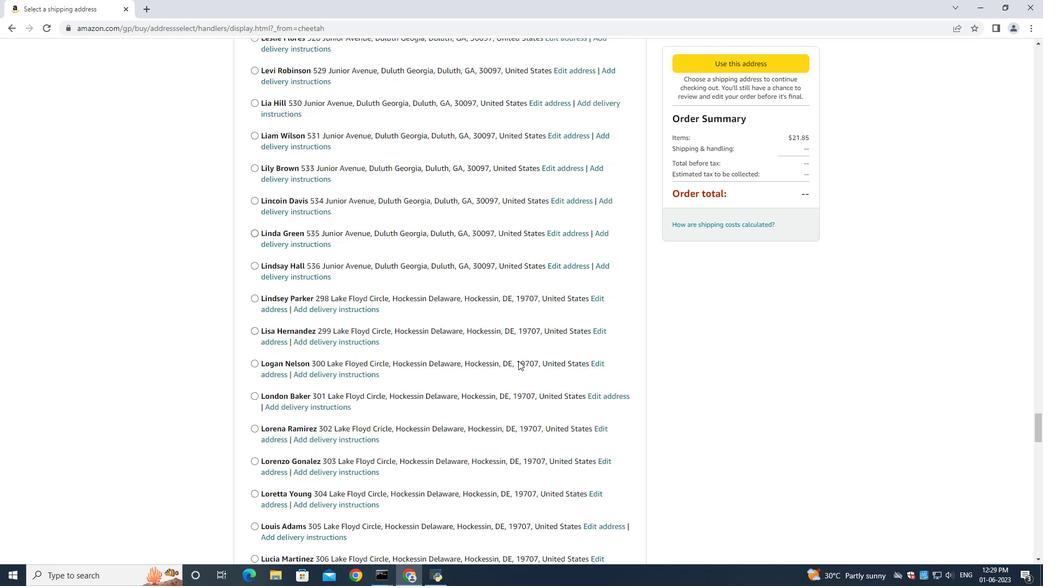 
Action: Mouse scrolled (491, 364) with delta (0, 0)
Screenshot: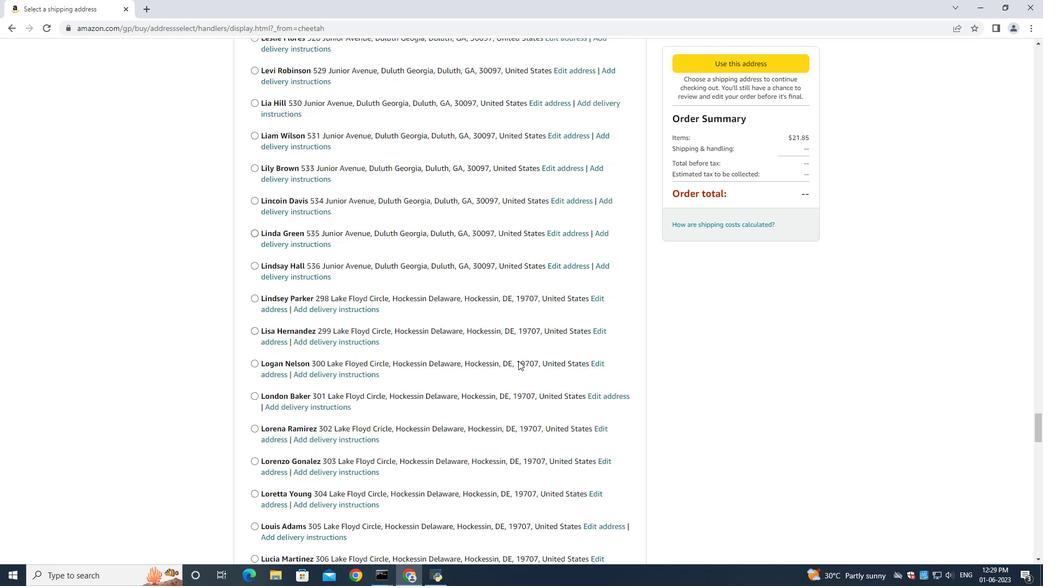 
Action: Mouse moved to (490, 365)
Screenshot: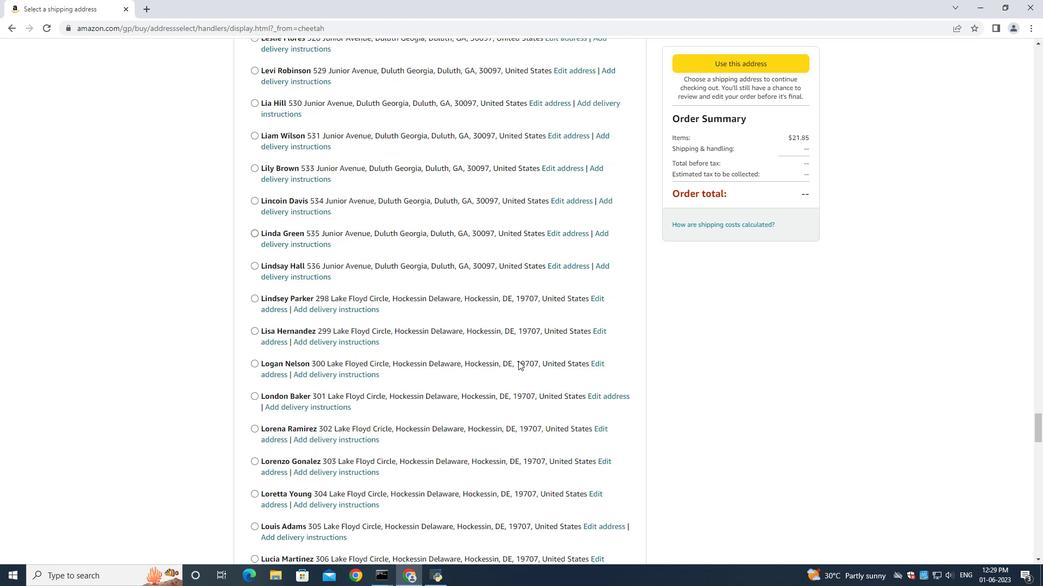 
Action: Mouse scrolled (490, 364) with delta (0, 0)
Screenshot: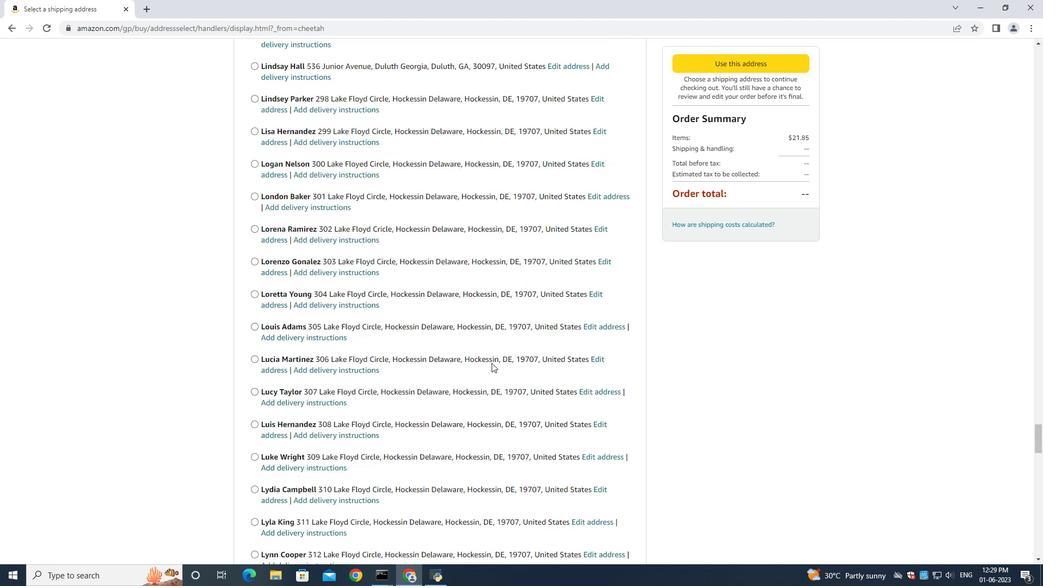 
Action: Mouse moved to (489, 364)
Screenshot: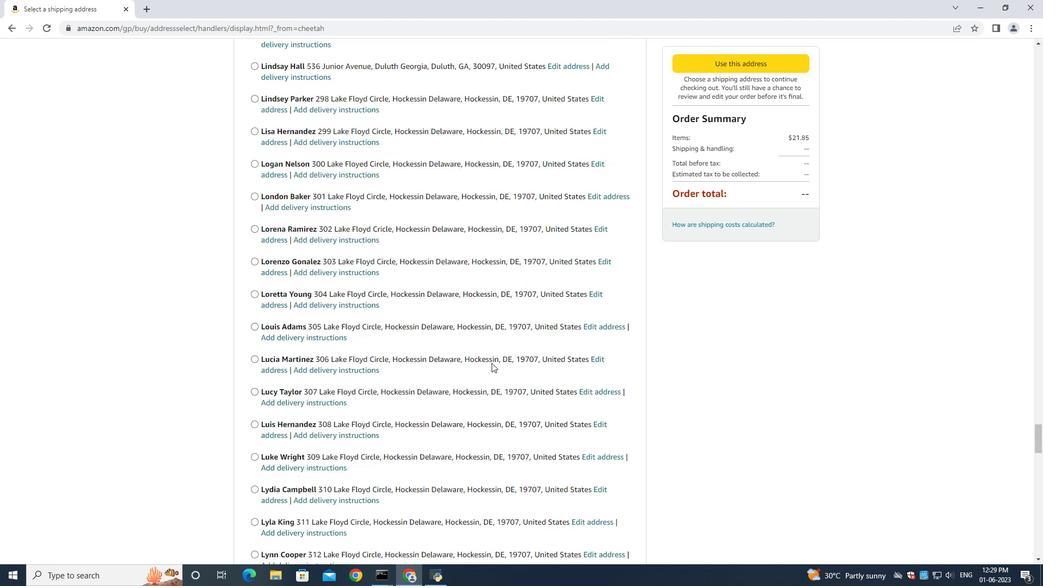 
Action: Mouse scrolled (490, 364) with delta (0, 0)
Screenshot: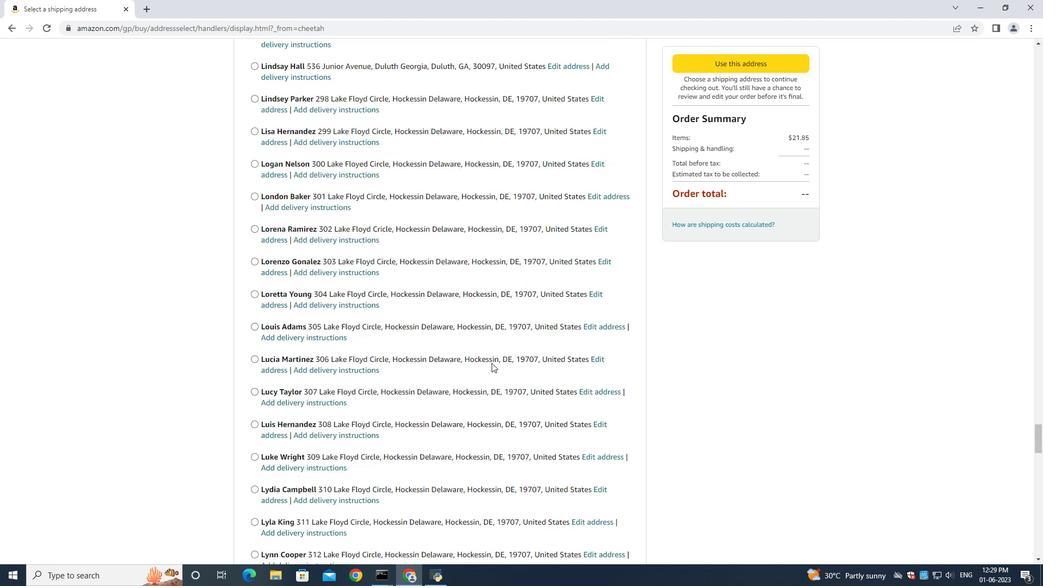 
Action: Mouse moved to (487, 363)
Screenshot: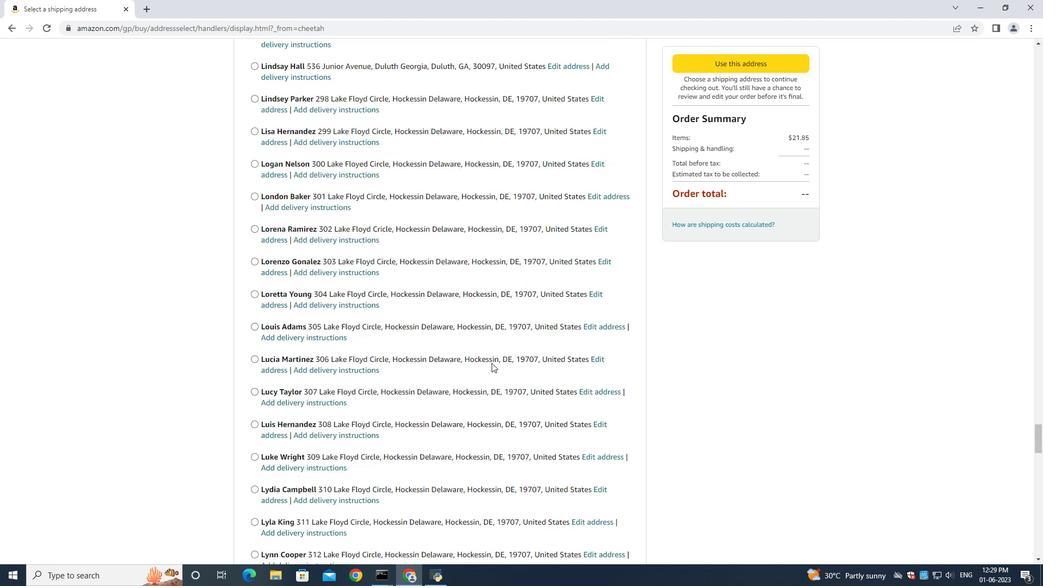
Action: Mouse scrolled (490, 364) with delta (0, 0)
Screenshot: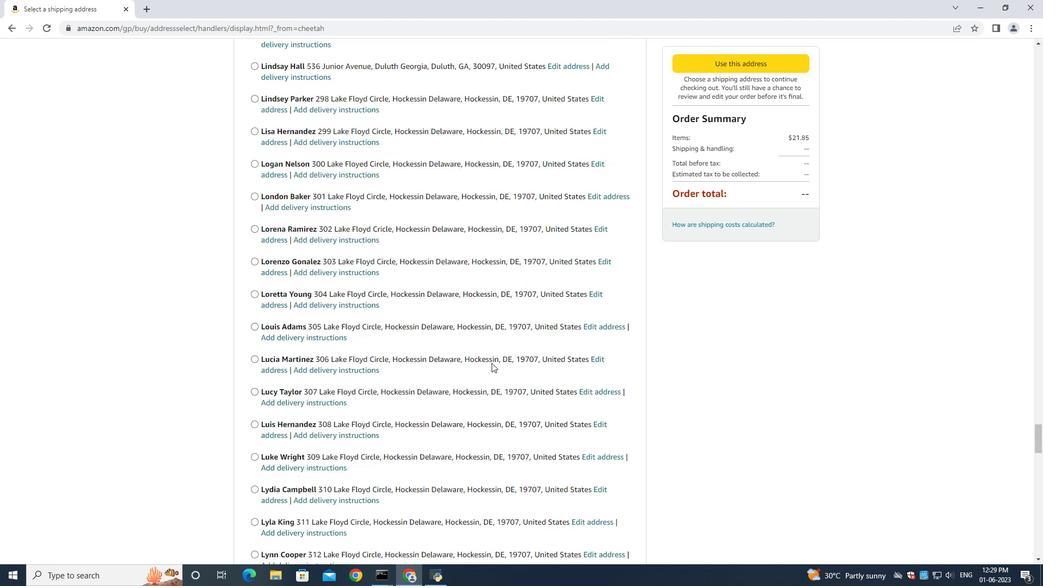 
Action: Mouse moved to (486, 362)
Screenshot: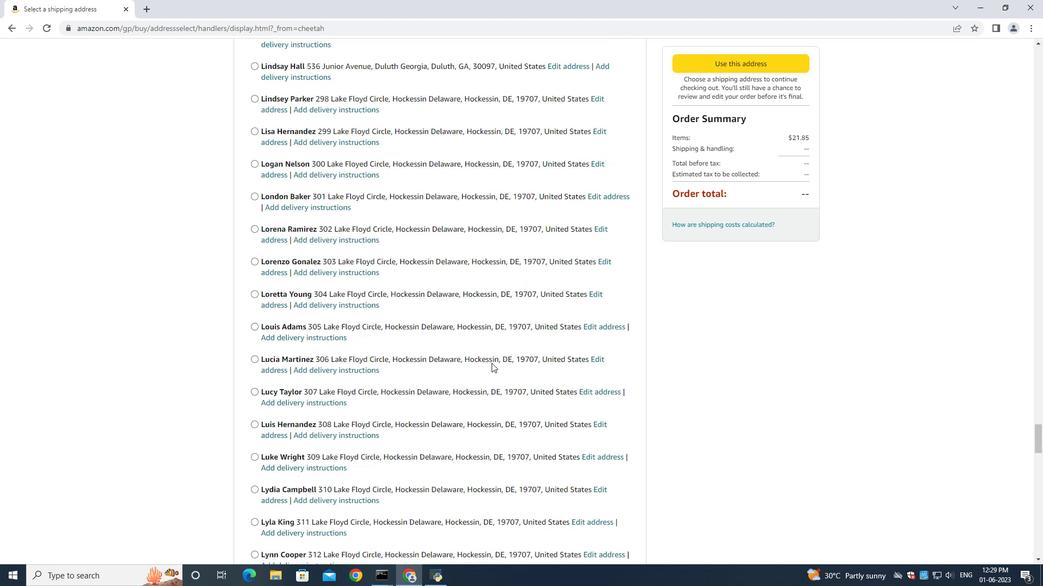 
Action: Mouse scrolled (490, 364) with delta (0, 0)
Screenshot: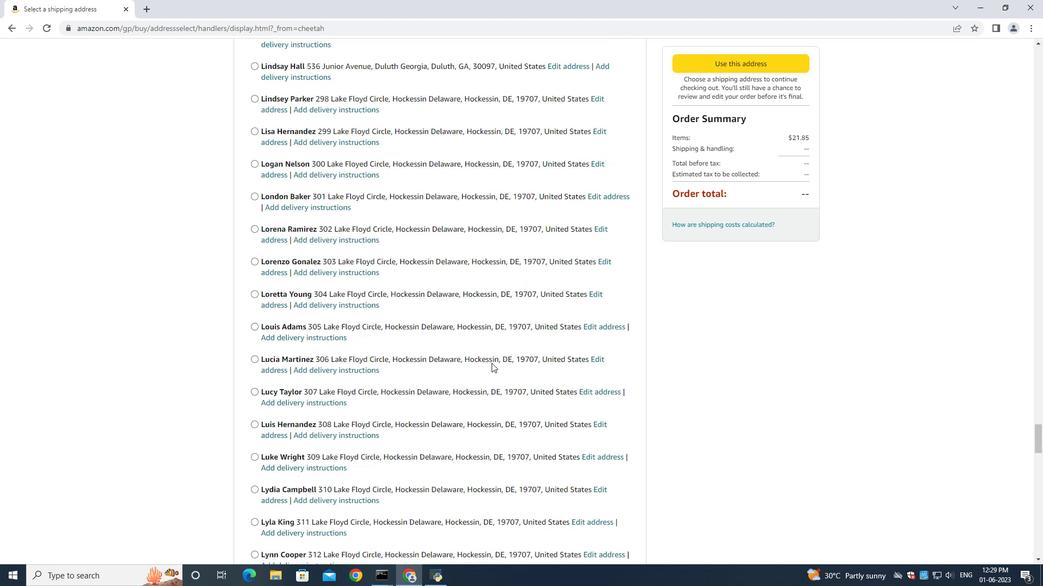 
Action: Mouse moved to (485, 361)
Screenshot: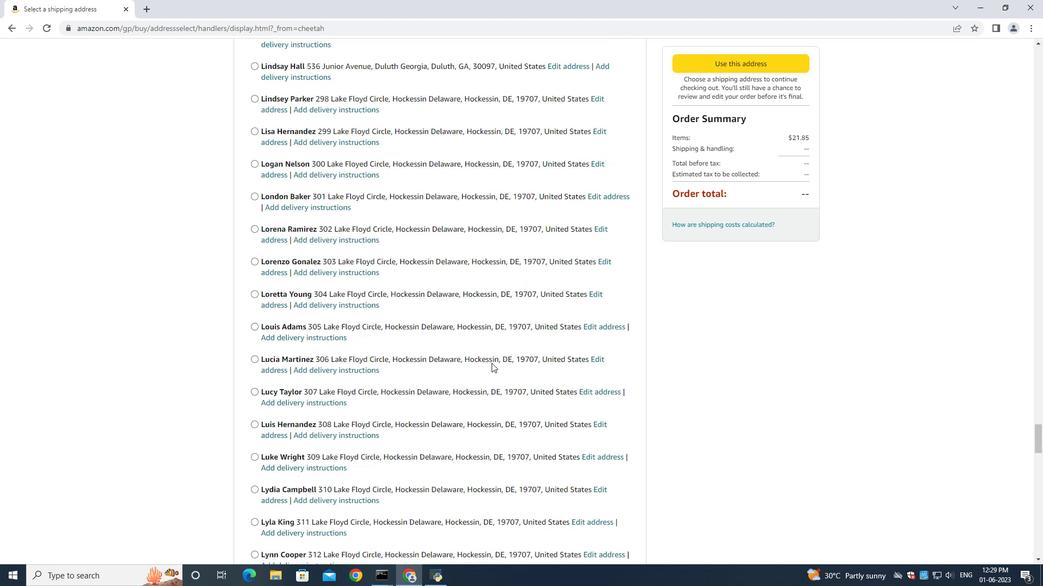 
Action: Mouse scrolled (487, 363) with delta (0, 0)
Screenshot: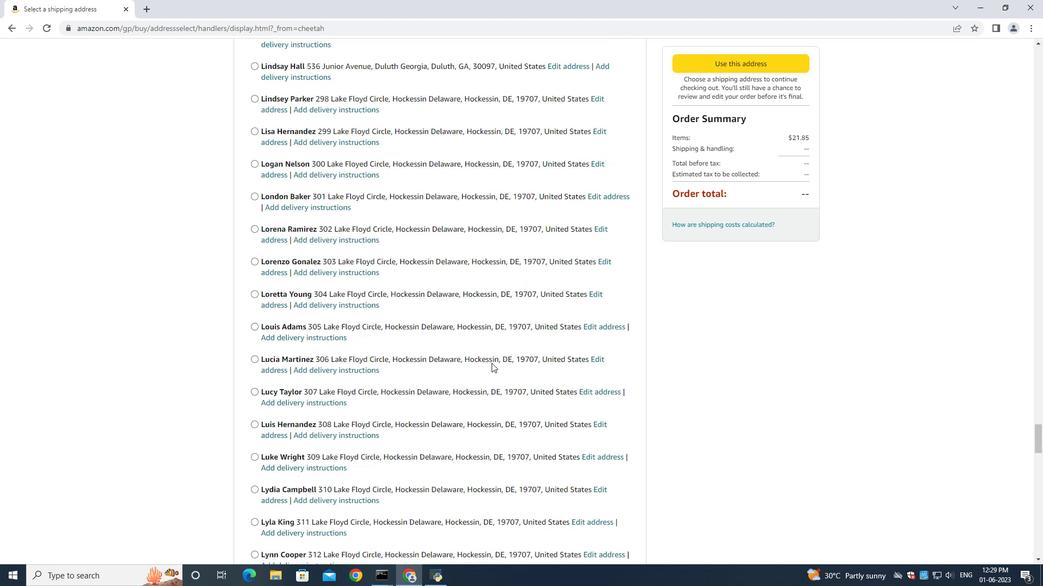 
Action: Mouse moved to (484, 363)
Screenshot: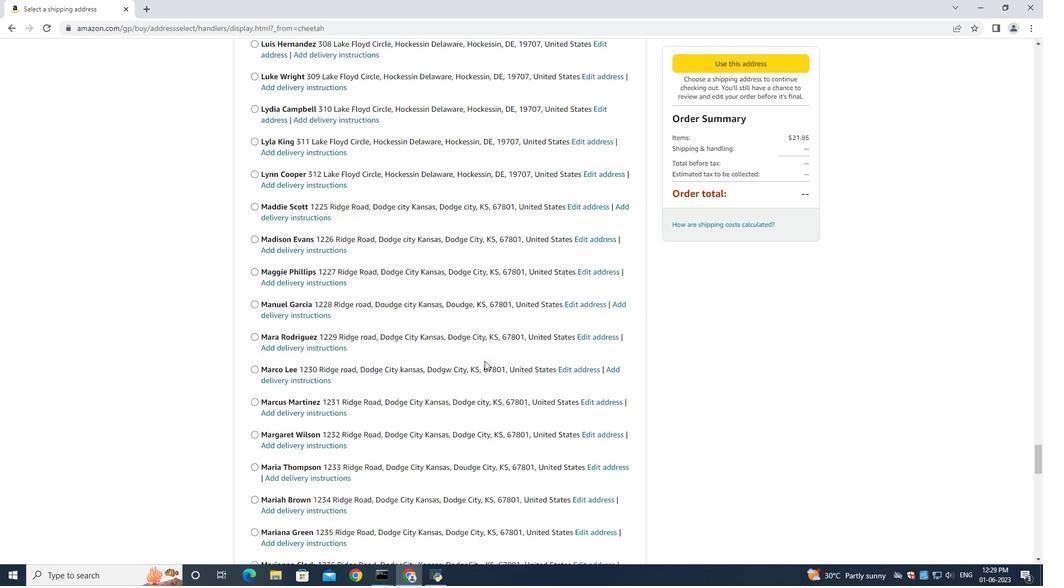 
Action: Mouse scrolled (484, 360) with delta (0, 0)
Screenshot: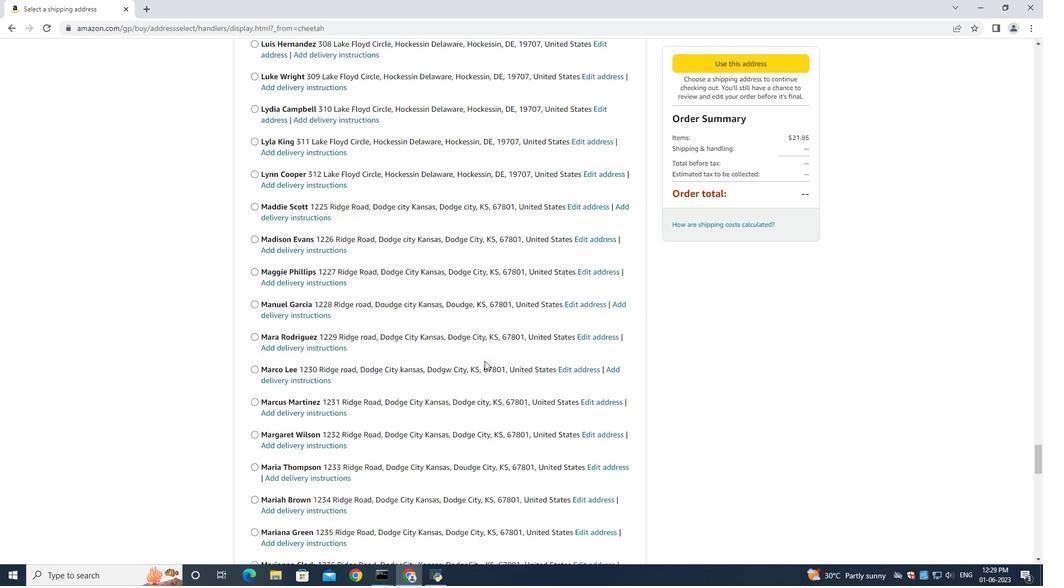 
Action: Mouse moved to (484, 362)
Screenshot: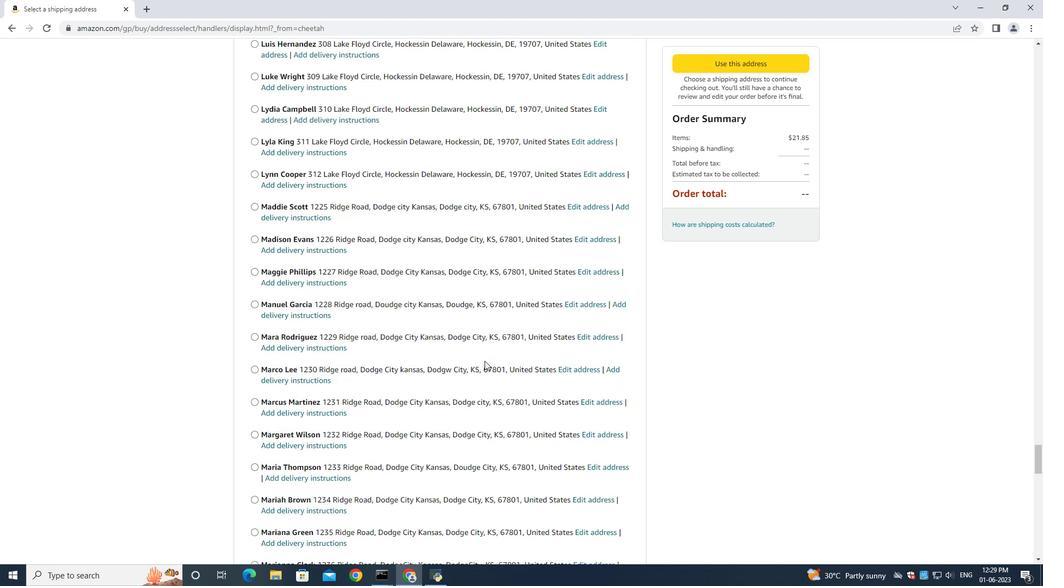 
Action: Mouse scrolled (484, 363) with delta (0, 0)
Screenshot: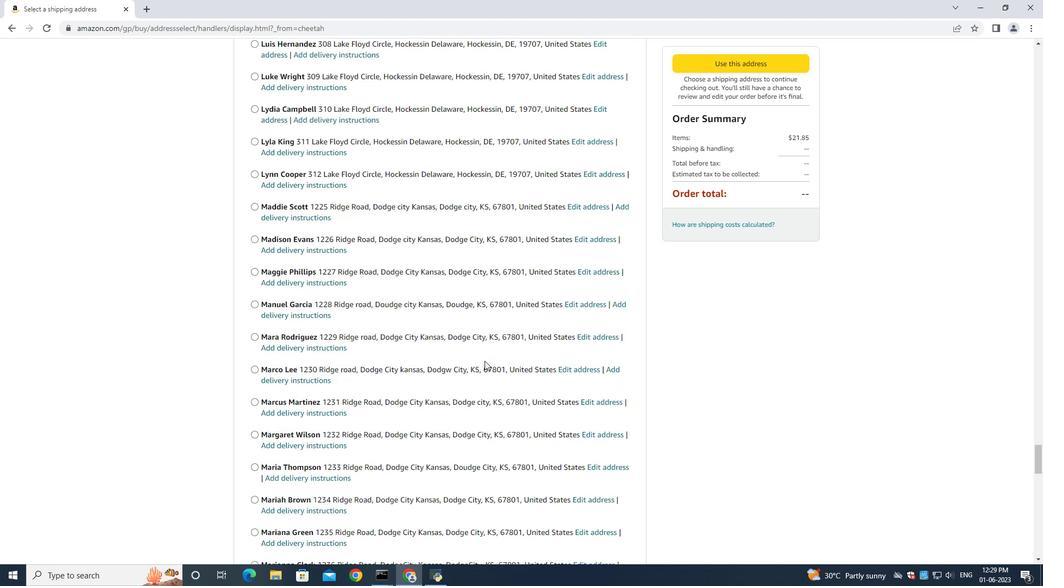 
Action: Mouse scrolled (484, 363) with delta (0, 0)
Screenshot: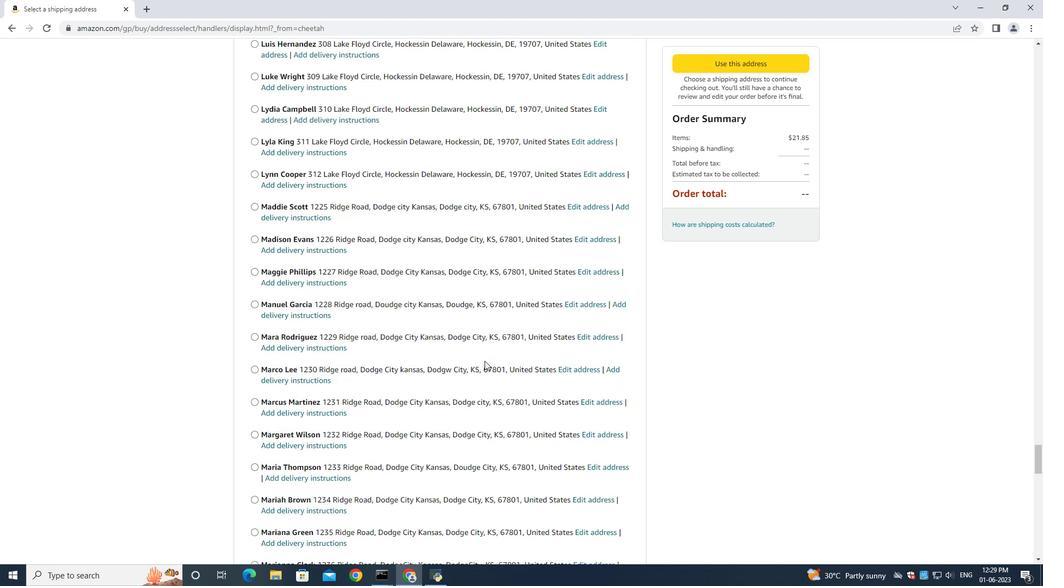 
Action: Mouse moved to (484, 361)
Screenshot: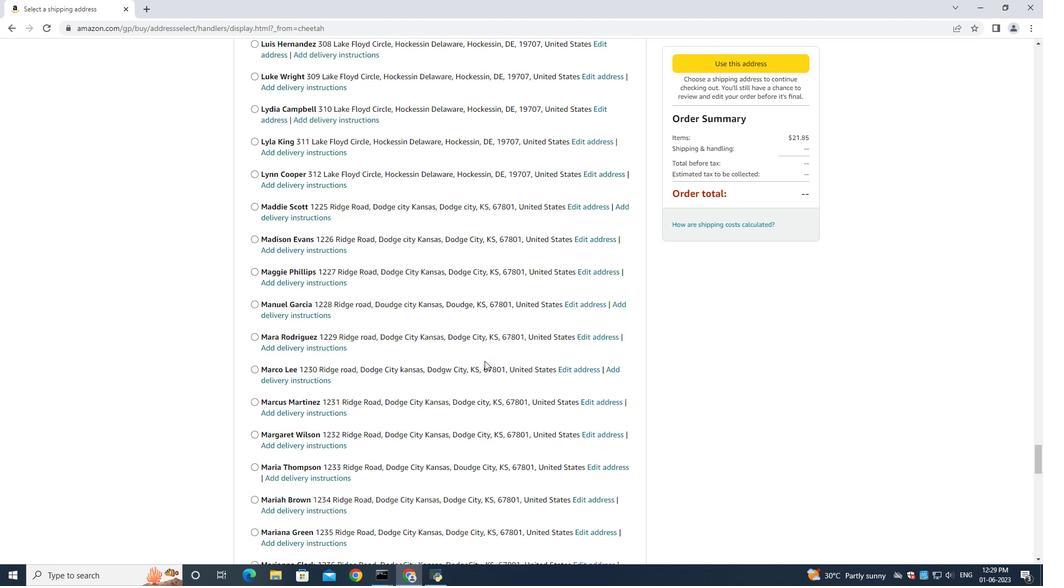 
Action: Mouse scrolled (484, 363) with delta (0, 0)
Screenshot: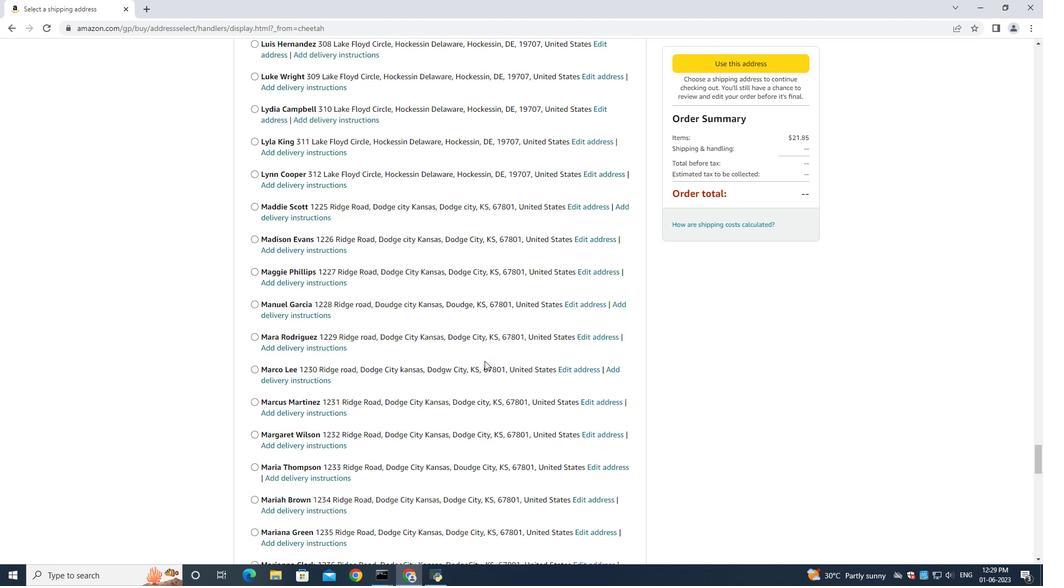 
Action: Mouse scrolled (484, 363) with delta (0, 0)
Screenshot: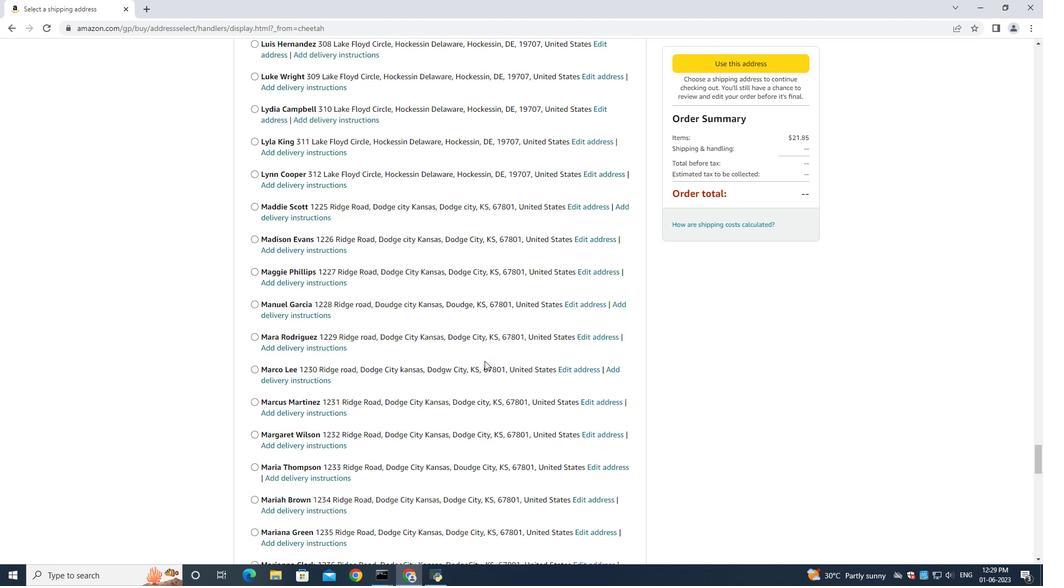 
Action: Mouse scrolled (484, 363) with delta (0, 0)
Screenshot: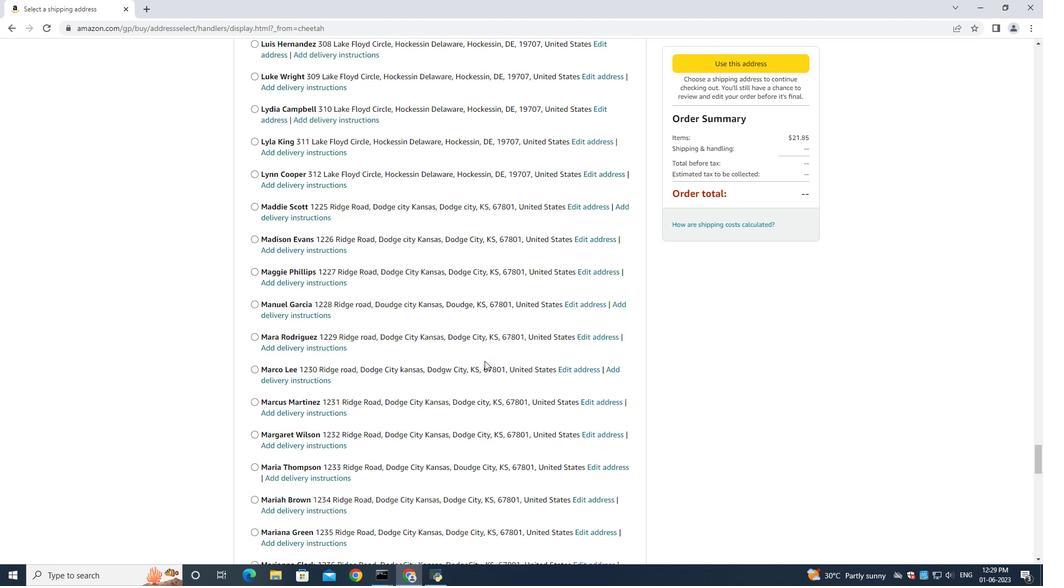 
Action: Mouse scrolled (484, 363) with delta (0, 0)
Screenshot: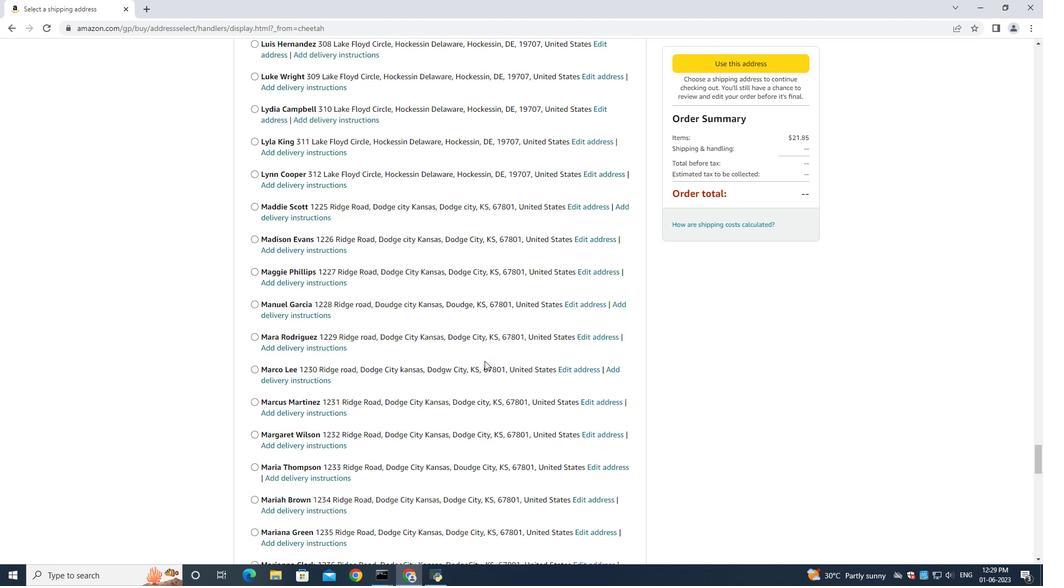
Action: Mouse moved to (487, 364)
Screenshot: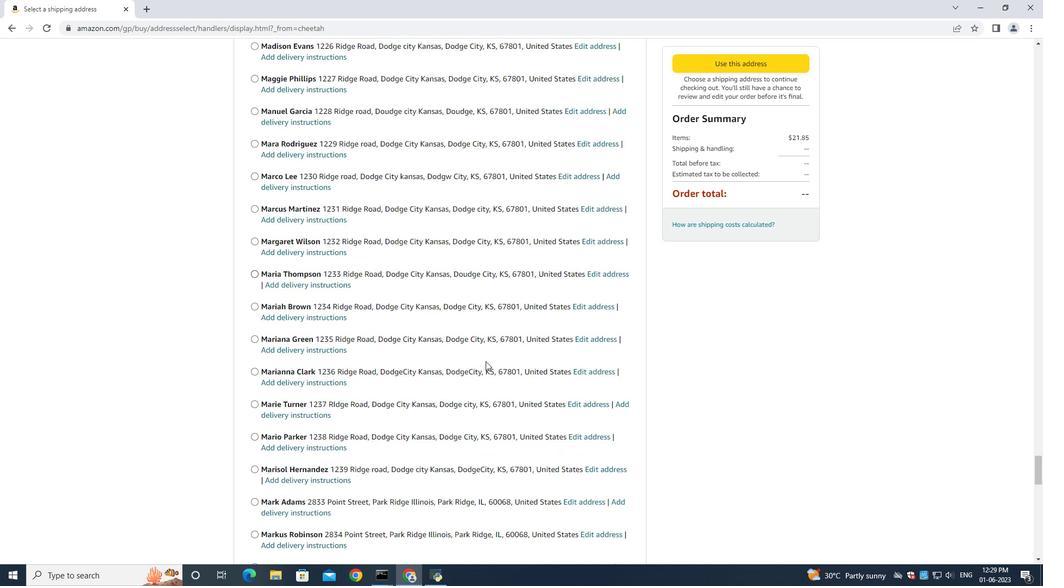 
Action: Mouse scrolled (486, 363) with delta (0, 0)
Screenshot: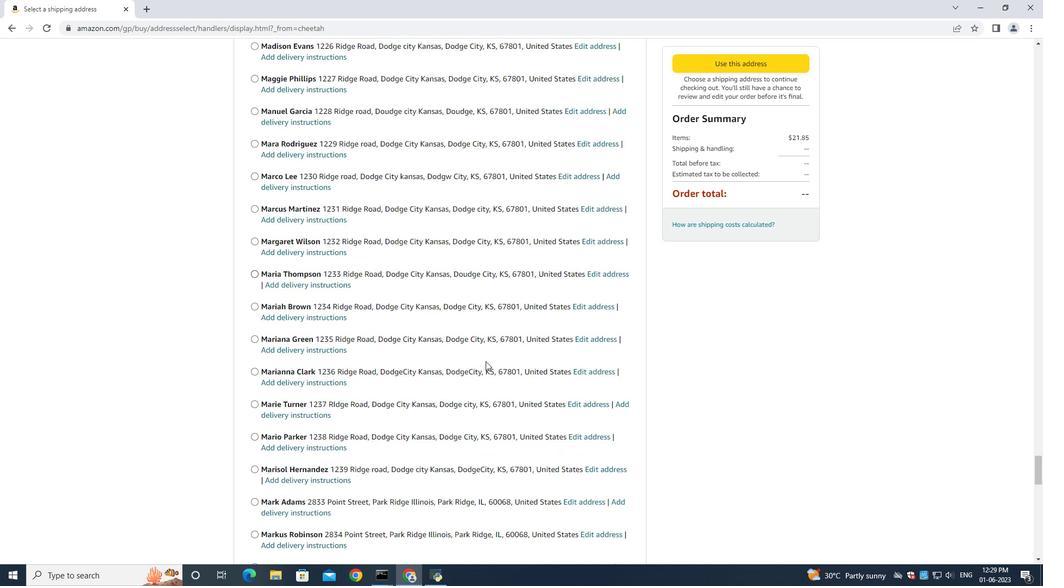 
Action: Mouse moved to (487, 364)
Screenshot: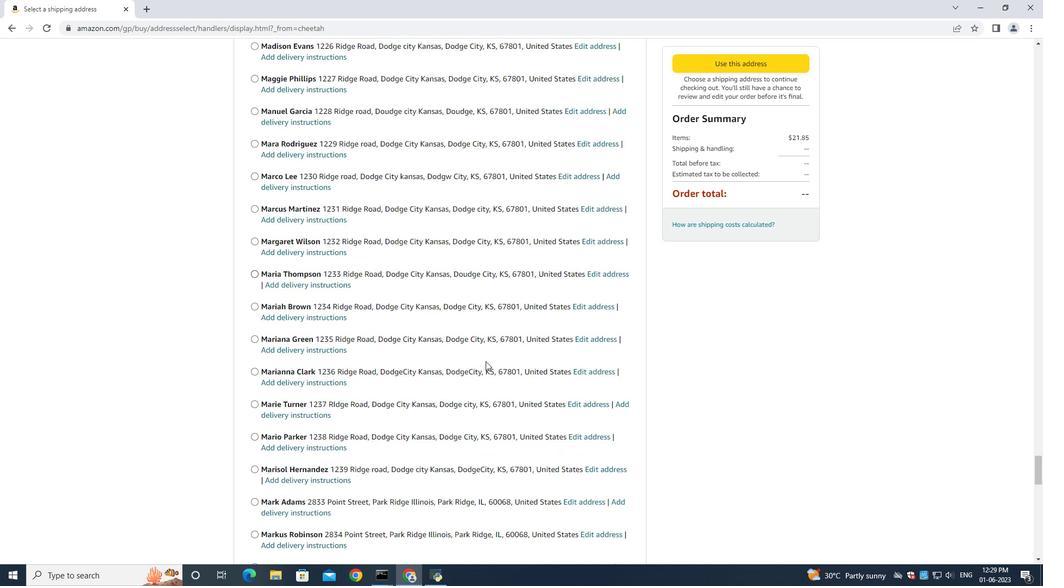 
Action: Mouse scrolled (487, 364) with delta (0, 0)
Screenshot: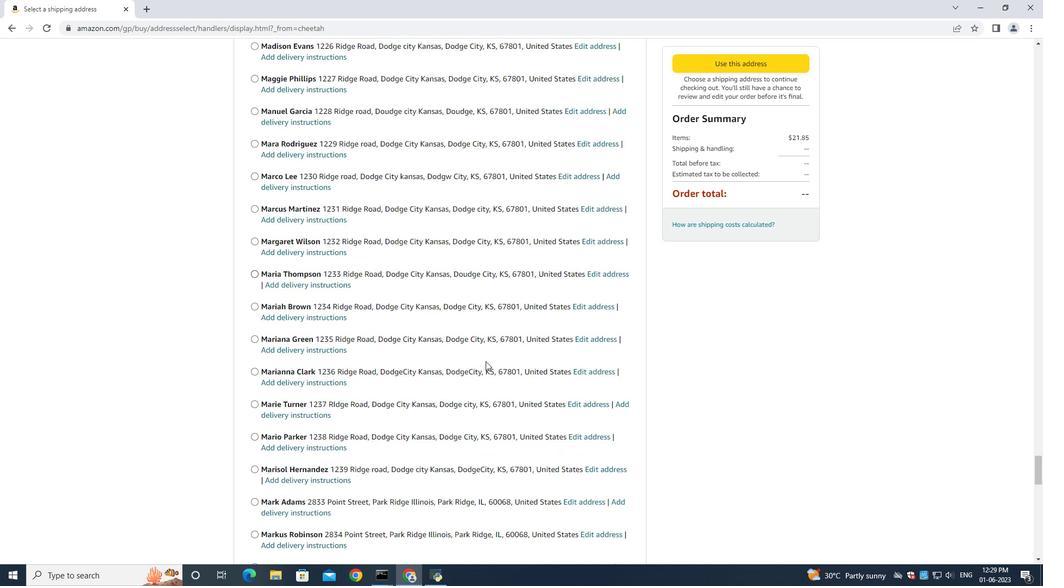
Action: Mouse scrolled (487, 364) with delta (0, 0)
Screenshot: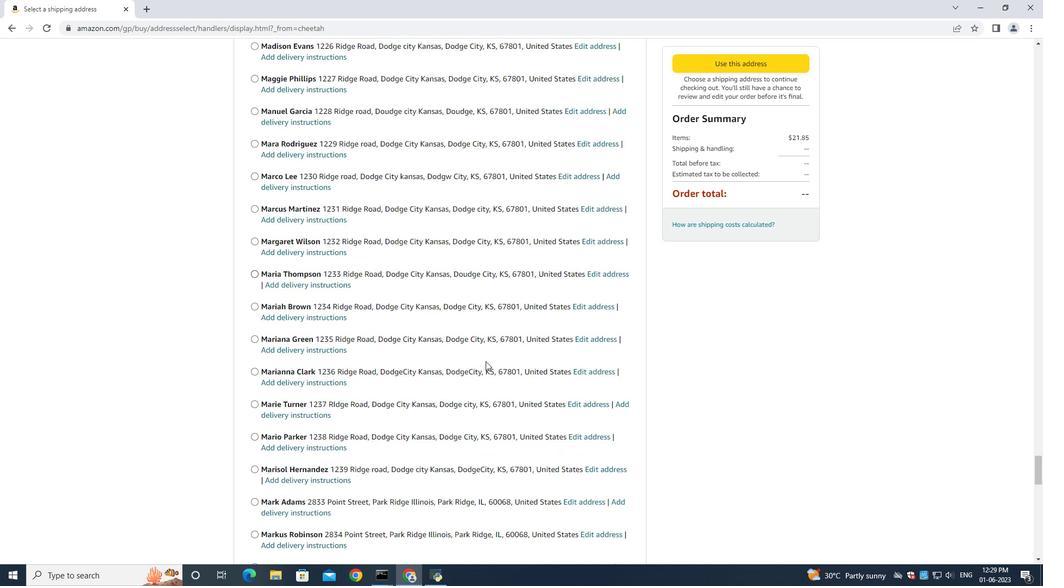 
Action: Mouse scrolled (487, 363) with delta (0, -1)
Screenshot: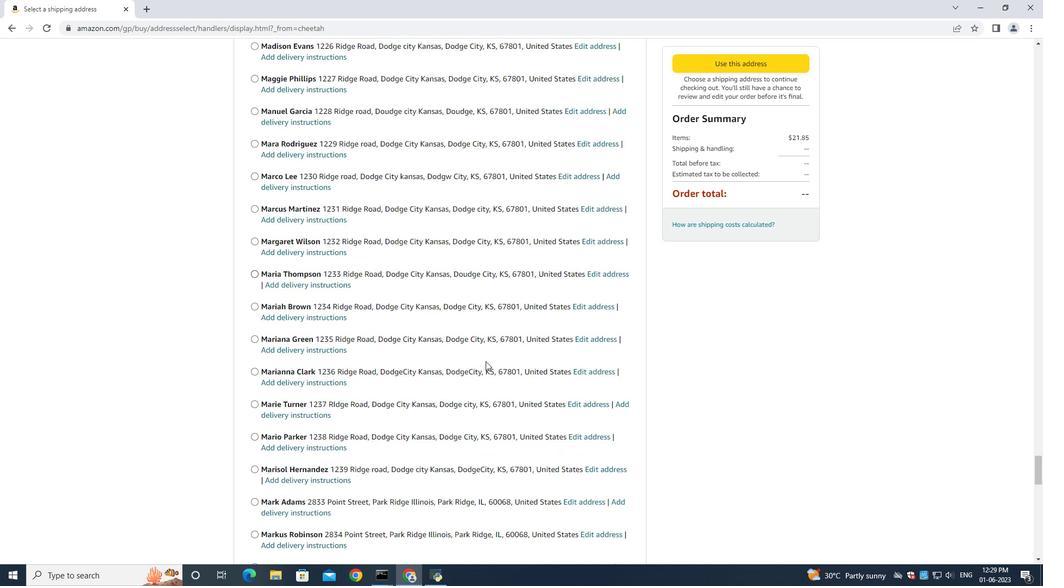 
Action: Mouse scrolled (487, 364) with delta (0, 0)
Screenshot: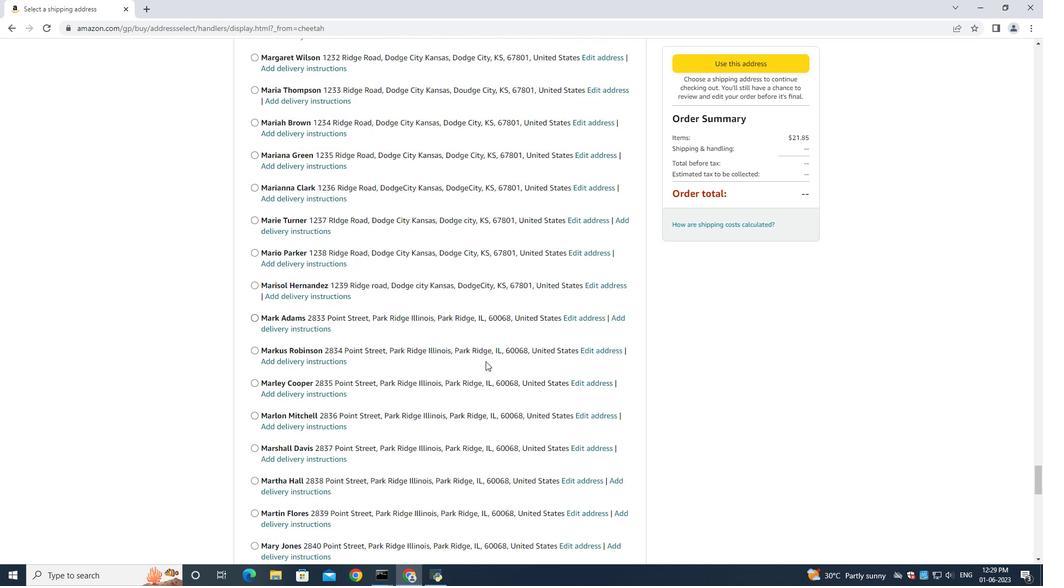 
Action: Mouse moved to (488, 367)
Screenshot: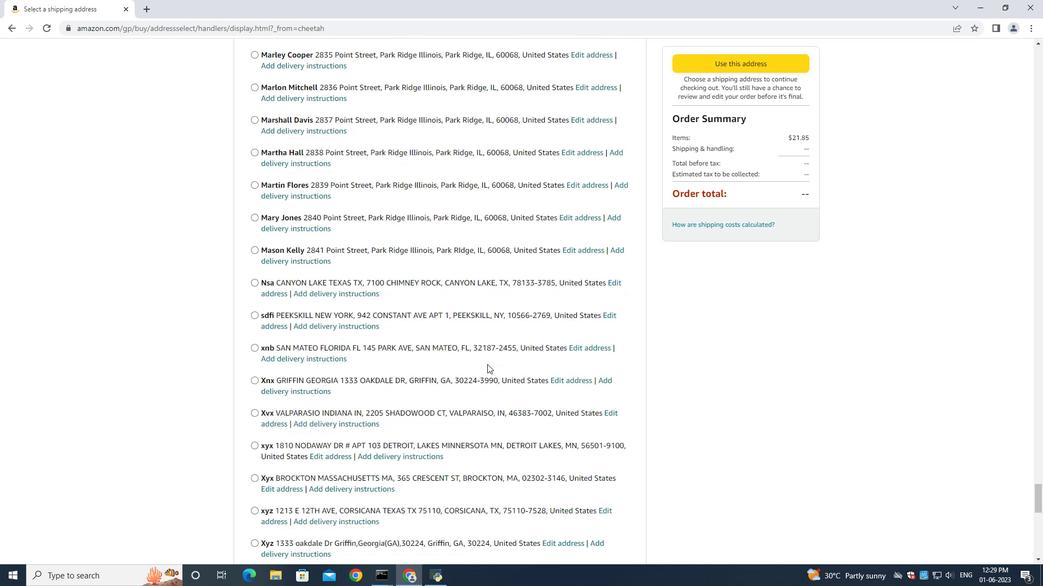 
Action: Mouse scrolled (488, 367) with delta (0, 0)
